 Task: Use the "Houzz" extension for interior design inspiration.
Action: Mouse moved to (1305, 41)
Screenshot: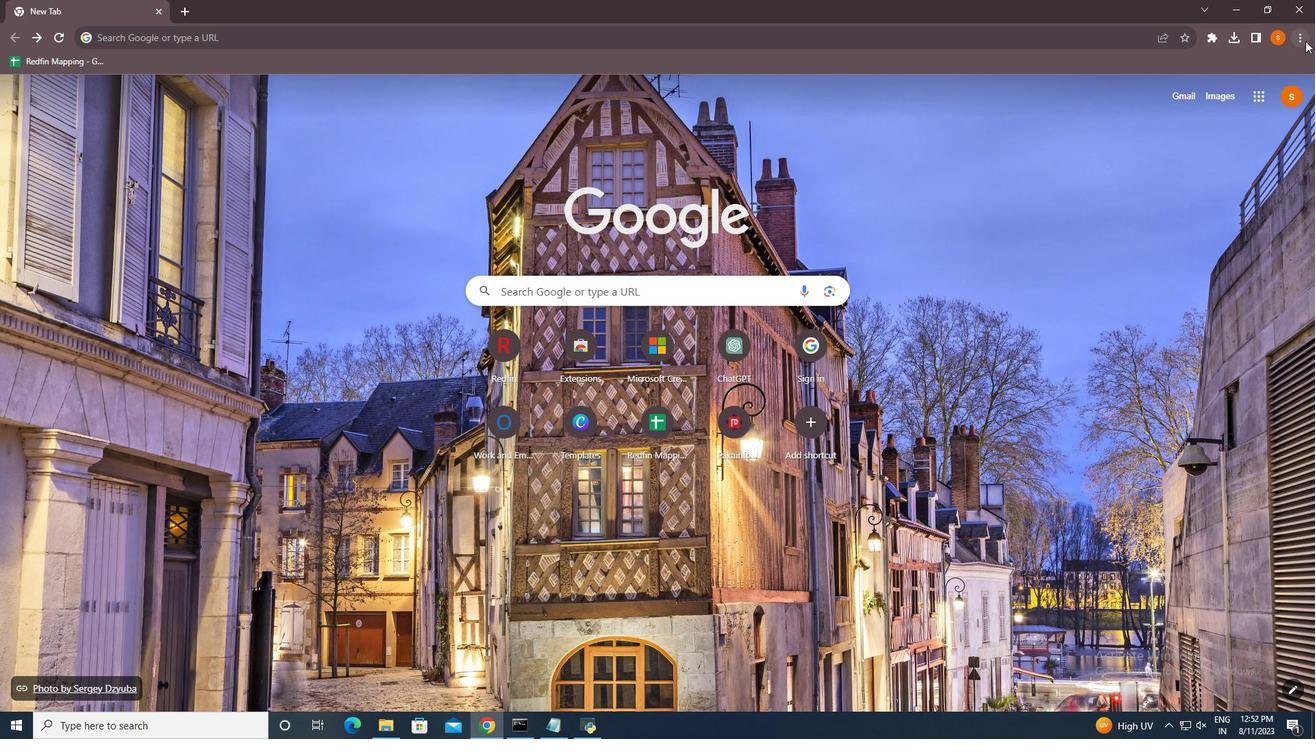 
Action: Mouse pressed left at (1305, 41)
Screenshot: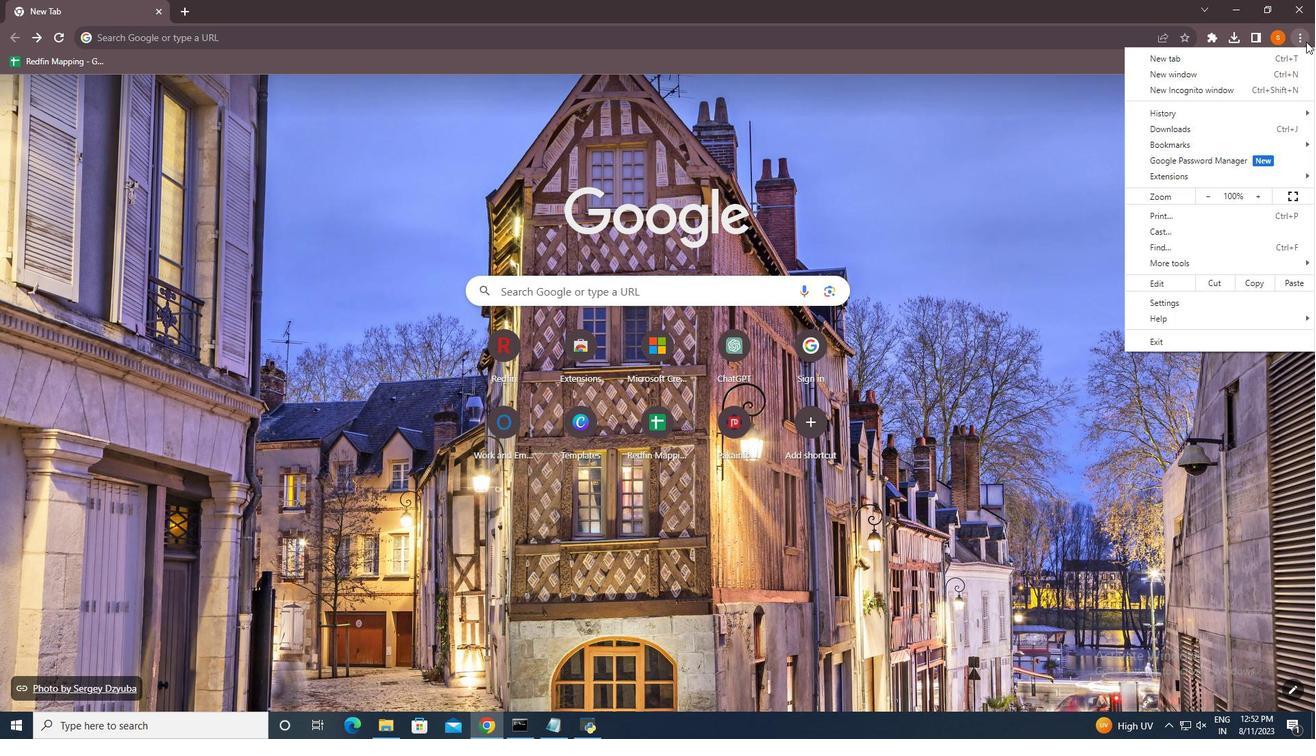 
Action: Mouse moved to (1164, 170)
Screenshot: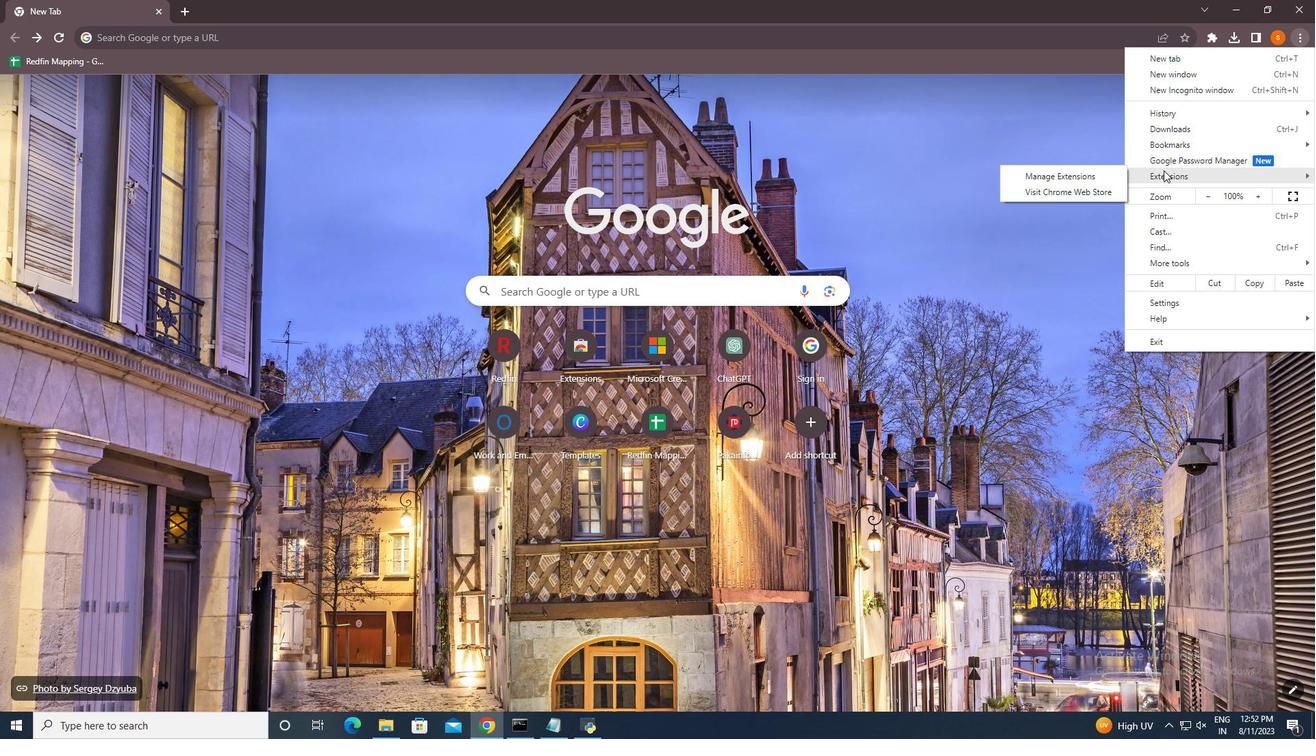 
Action: Mouse pressed left at (1164, 170)
Screenshot: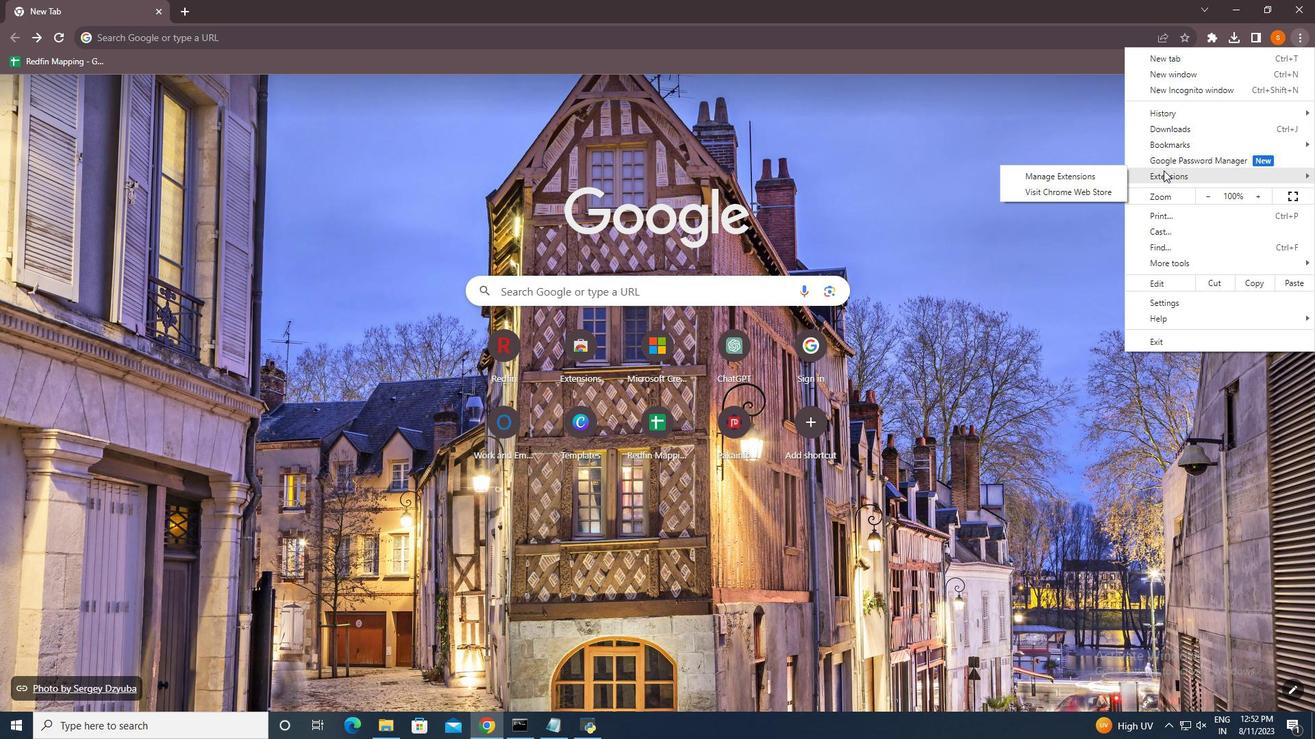 
Action: Mouse moved to (1079, 190)
Screenshot: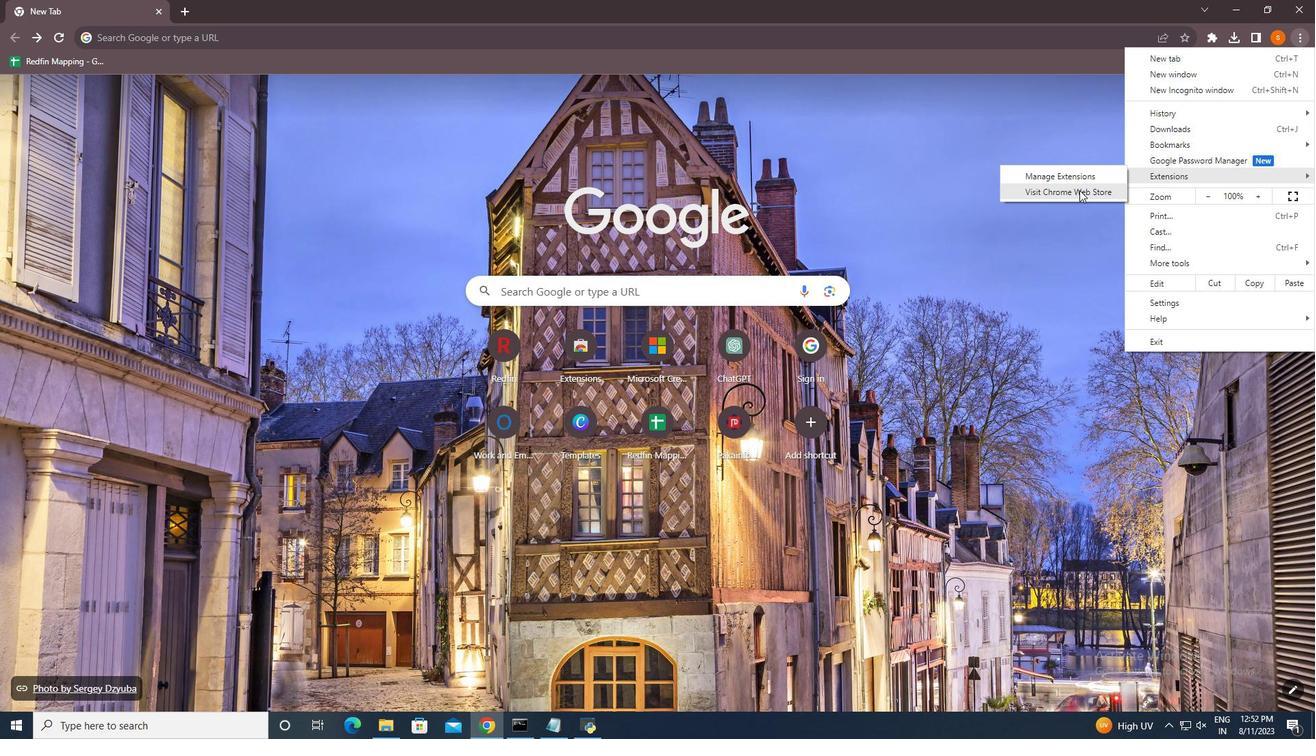 
Action: Mouse pressed left at (1079, 190)
Screenshot: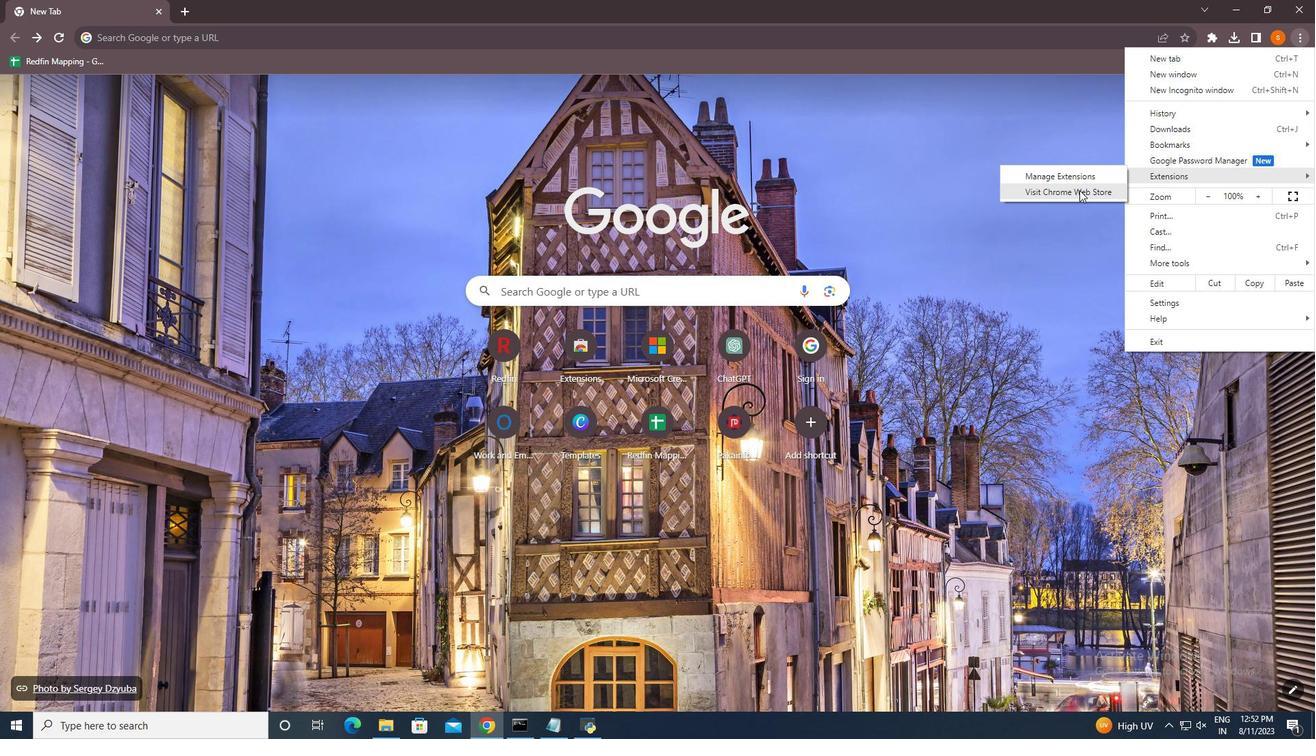 
Action: Mouse moved to (297, 122)
Screenshot: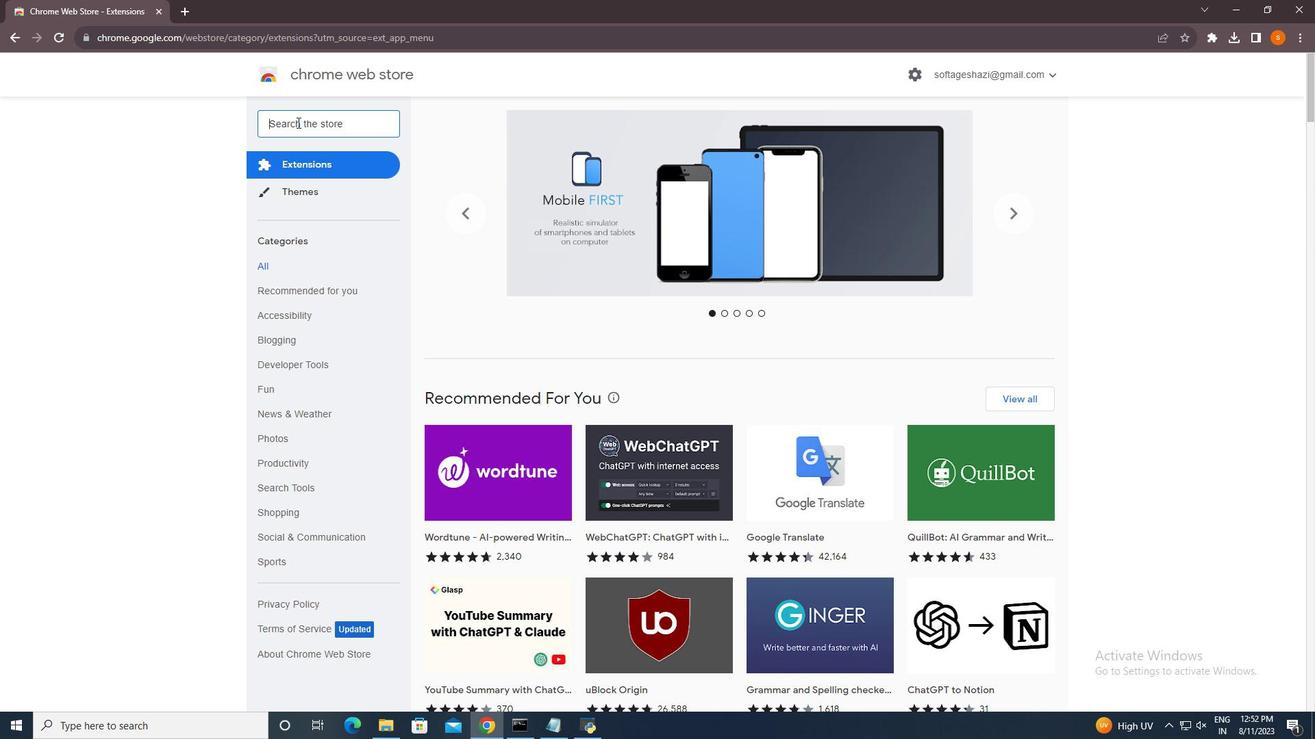 
Action: Mouse pressed left at (297, 122)
Screenshot: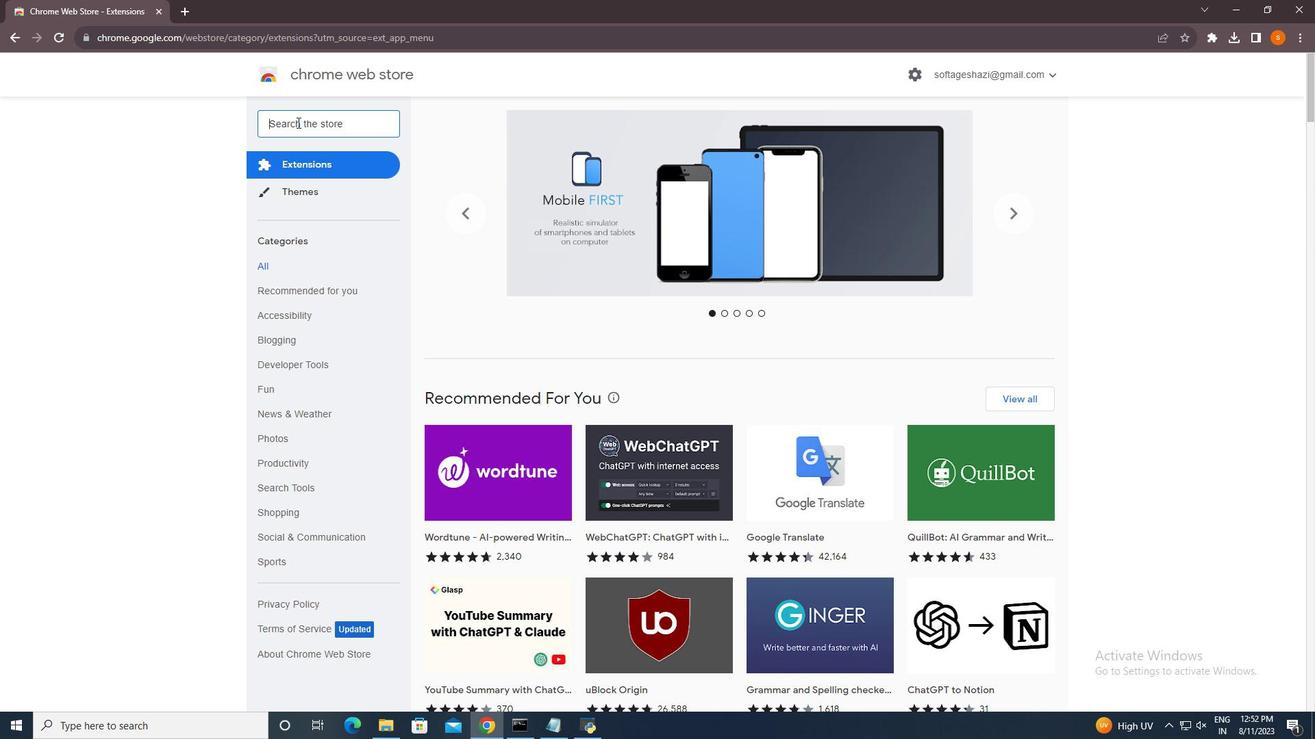 
Action: Key pressed <Key.shift>Houzz<Key.enter>
Screenshot: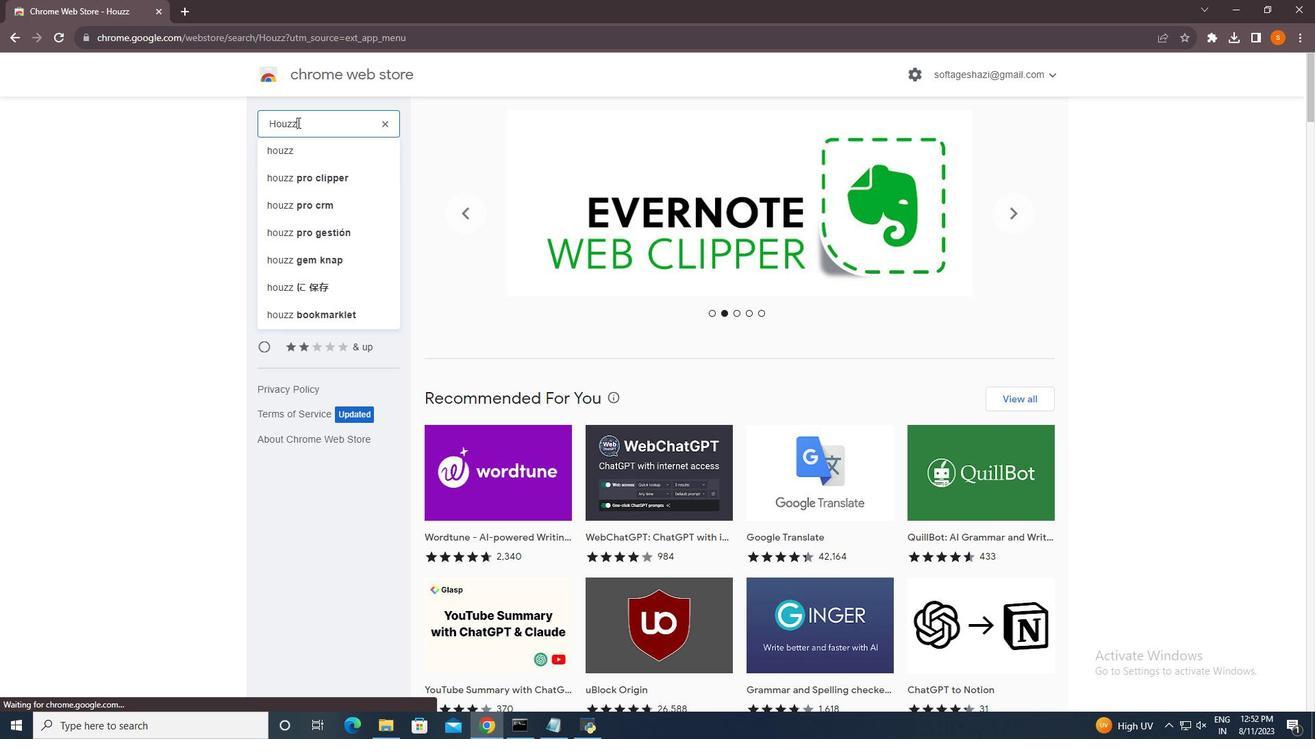 
Action: Mouse moved to (660, 211)
Screenshot: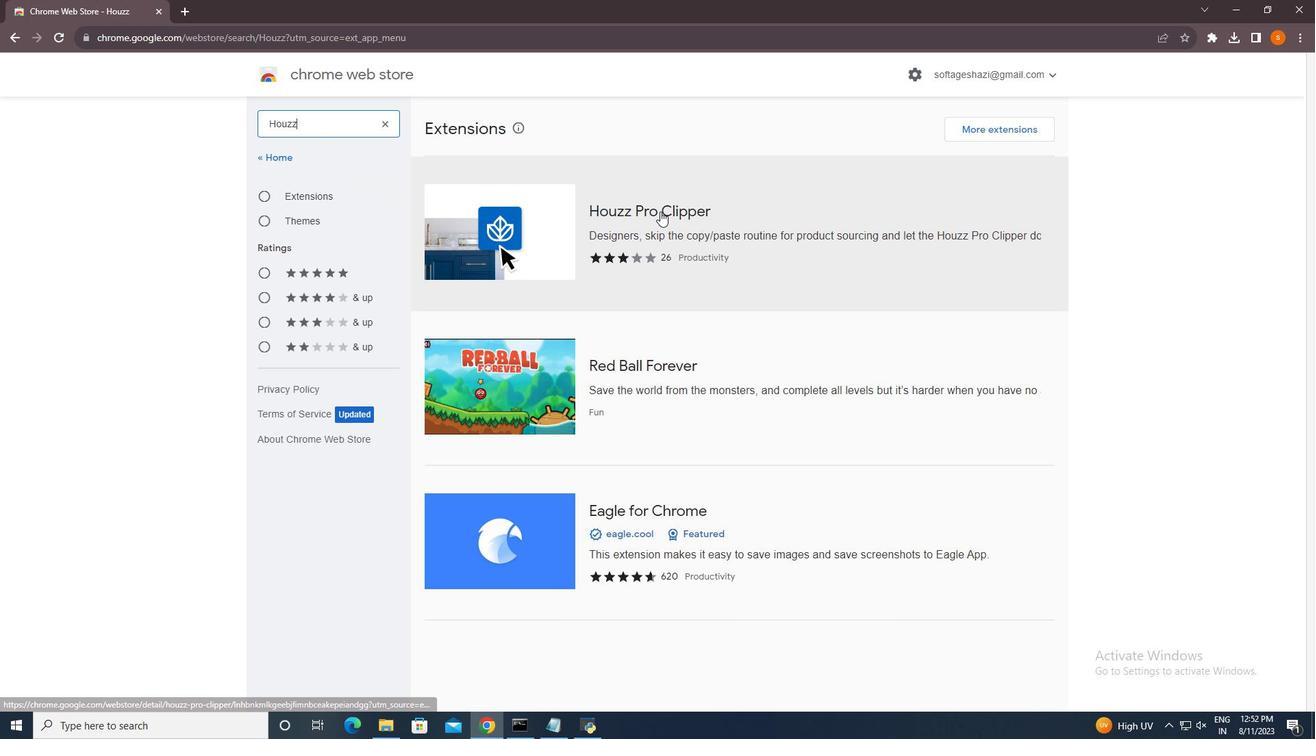 
Action: Mouse pressed left at (660, 211)
Screenshot: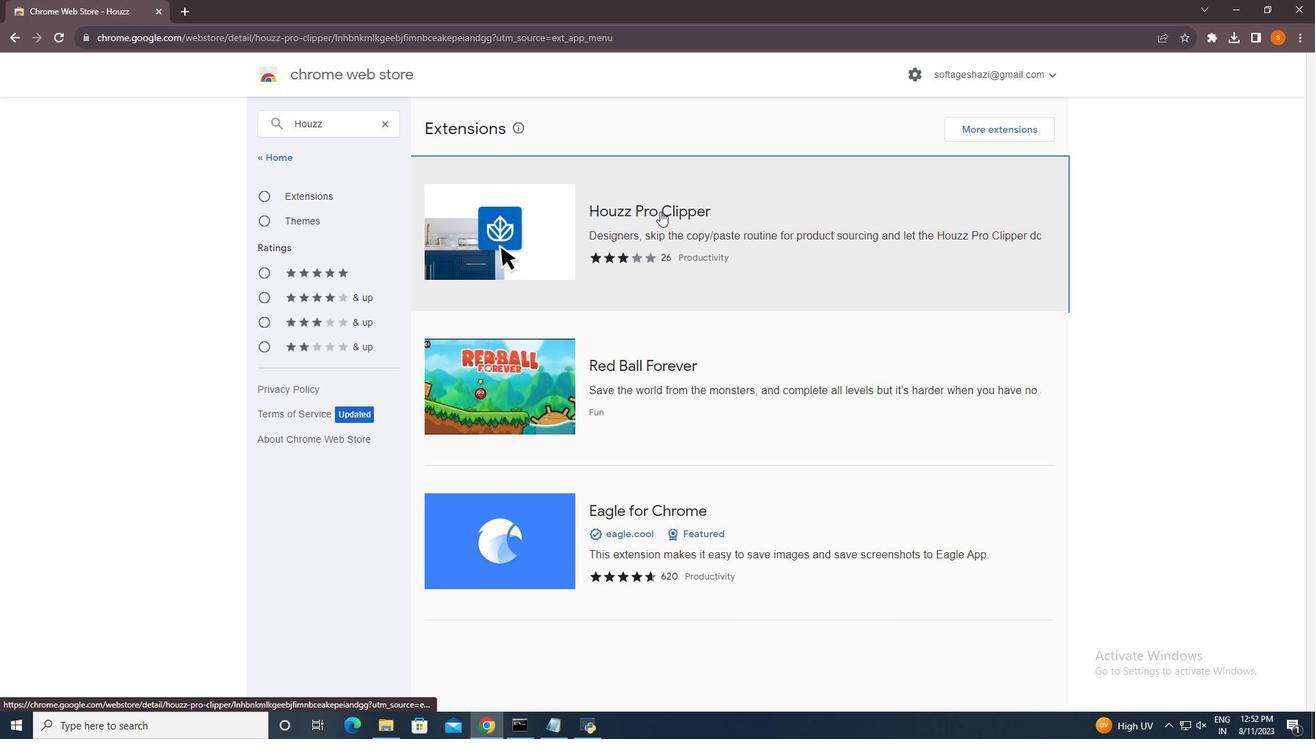 
Action: Mouse moved to (944, 168)
Screenshot: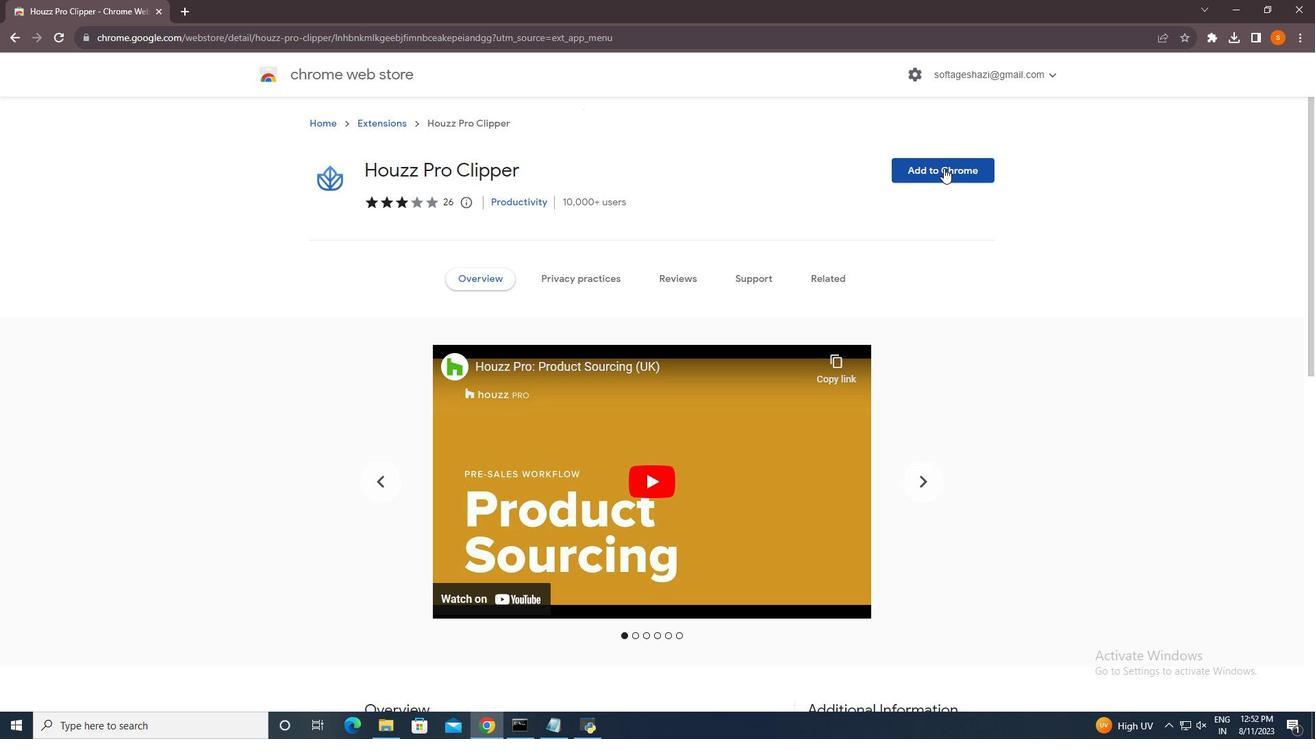 
Action: Mouse pressed left at (944, 168)
Screenshot: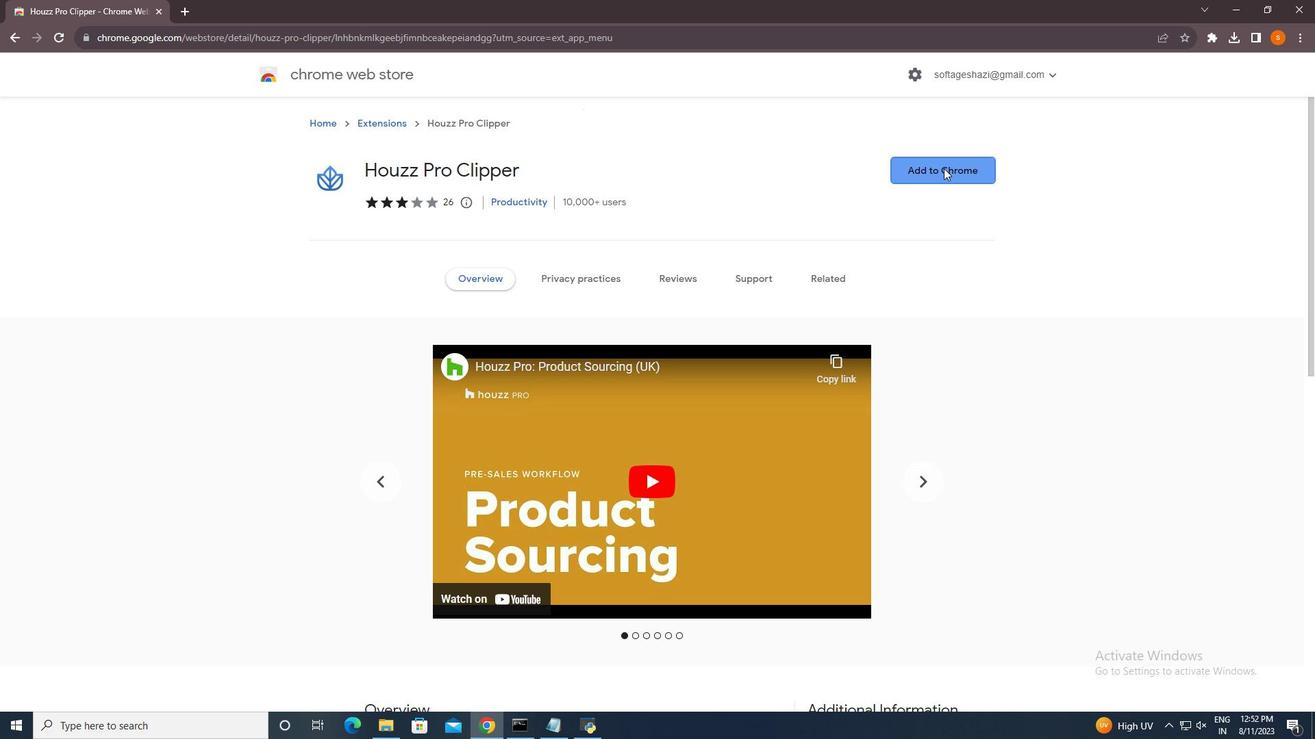 
Action: Mouse moved to (693, 152)
Screenshot: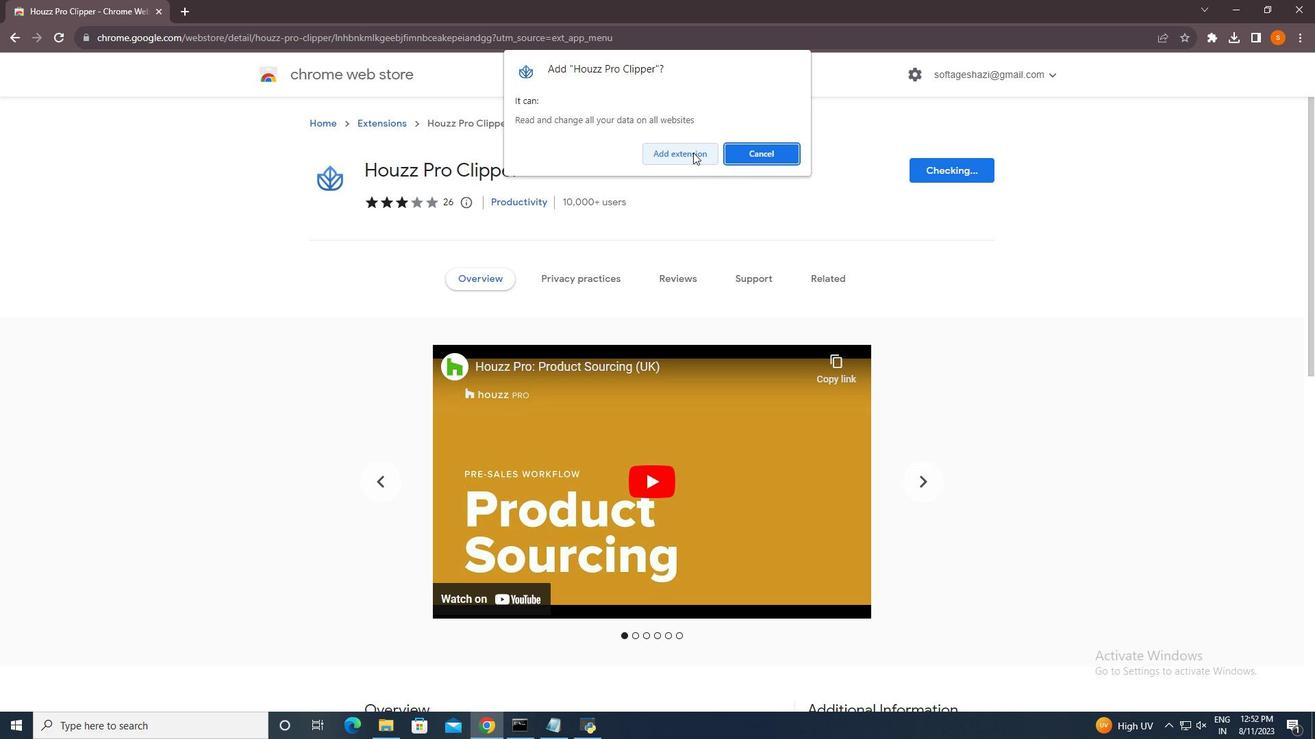 
Action: Mouse pressed left at (693, 152)
Screenshot: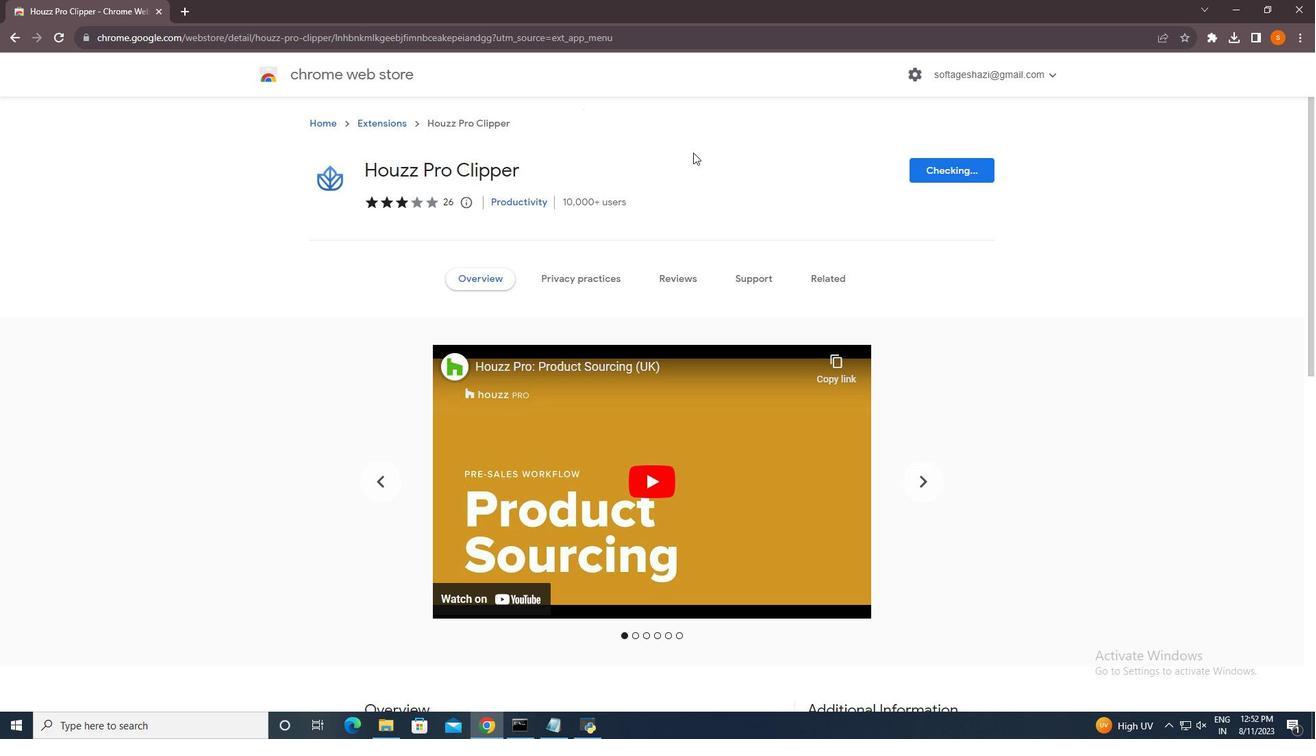 
Action: Mouse moved to (1209, 37)
Screenshot: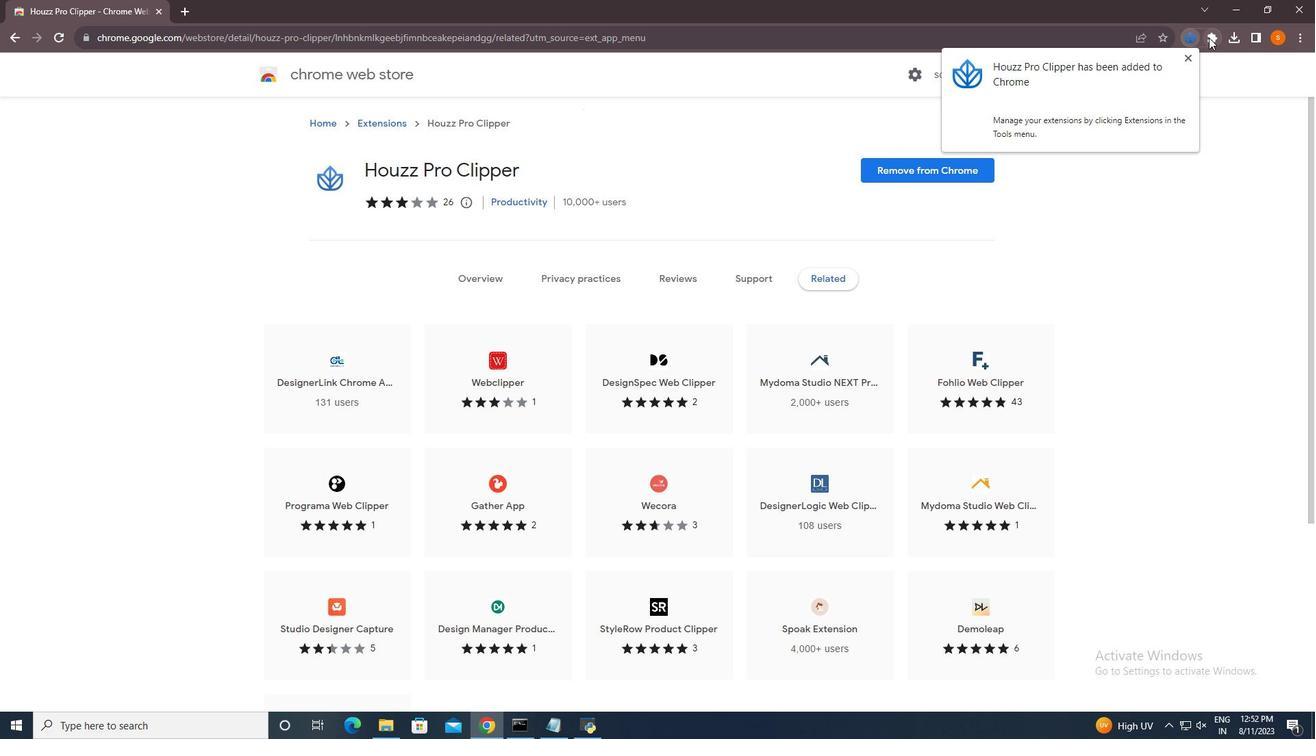 
Action: Mouse pressed left at (1209, 37)
Screenshot: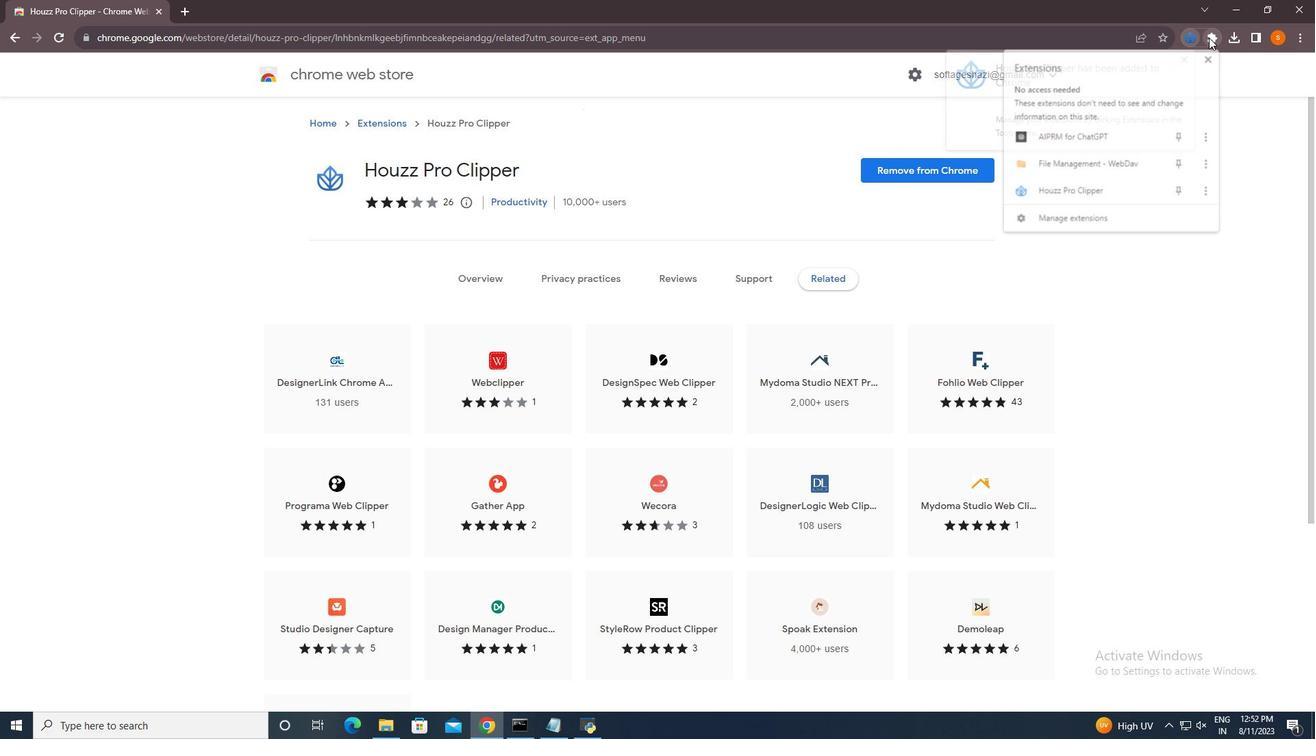 
Action: Mouse moved to (1101, 186)
Screenshot: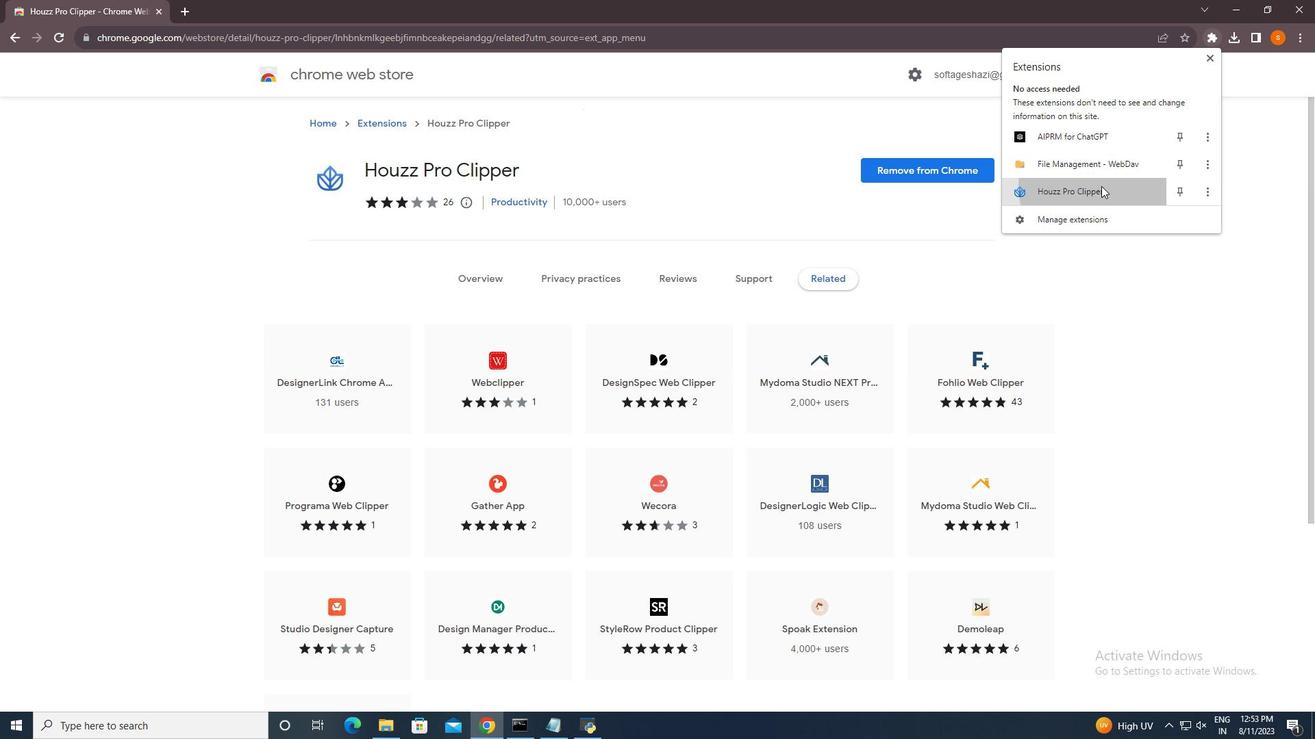 
Action: Mouse pressed left at (1101, 186)
Screenshot: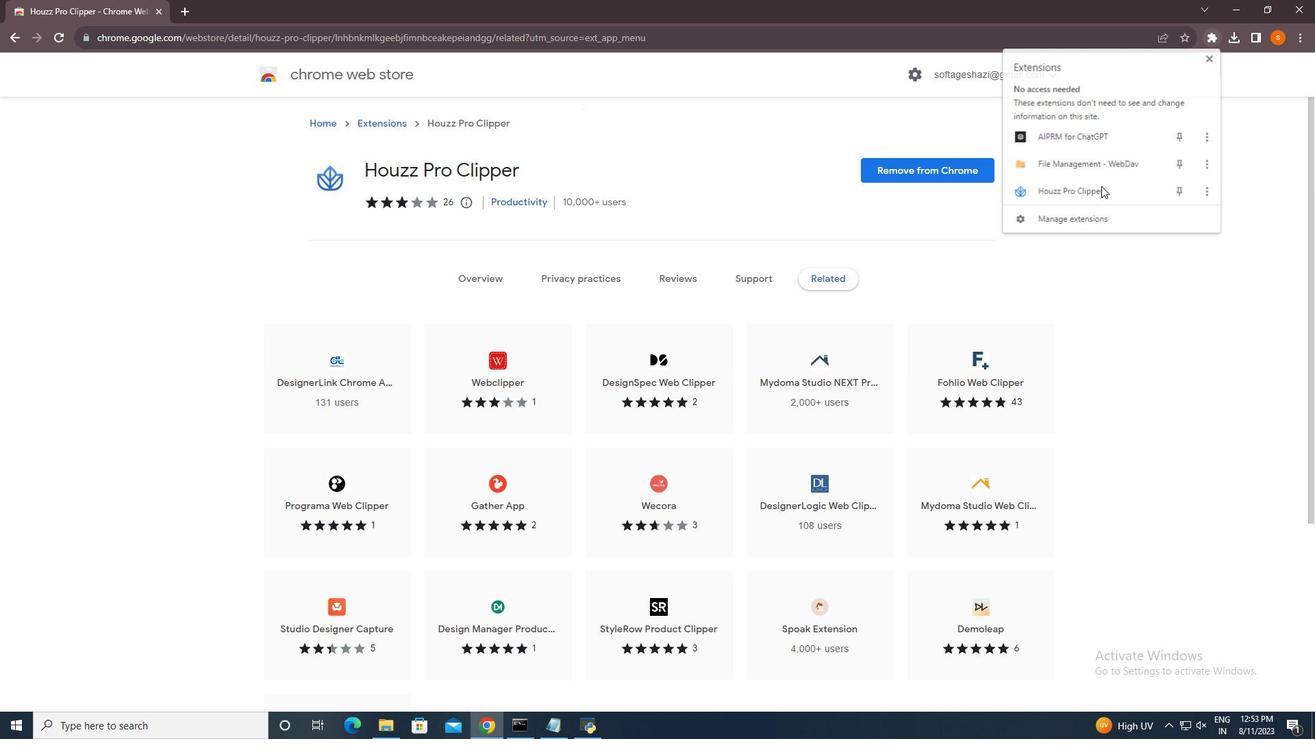 
Action: Mouse moved to (1215, 35)
Screenshot: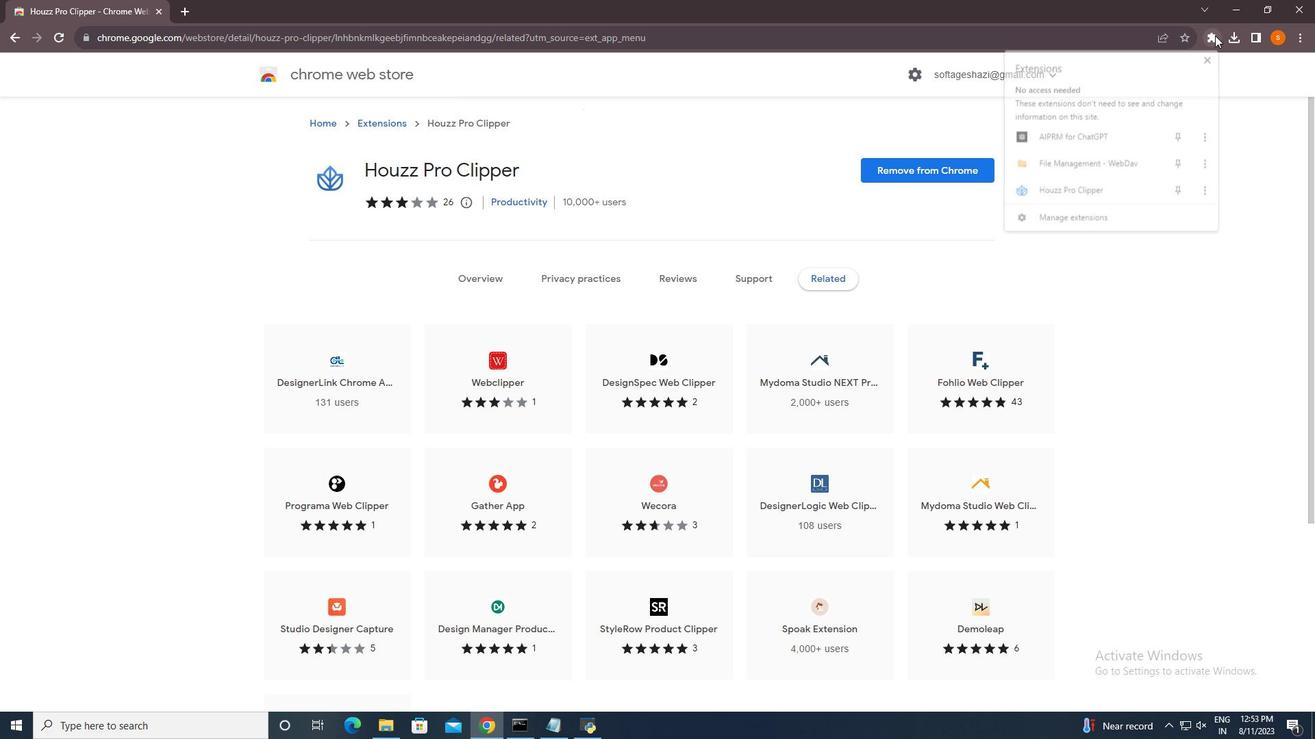 
Action: Mouse pressed left at (1215, 35)
Screenshot: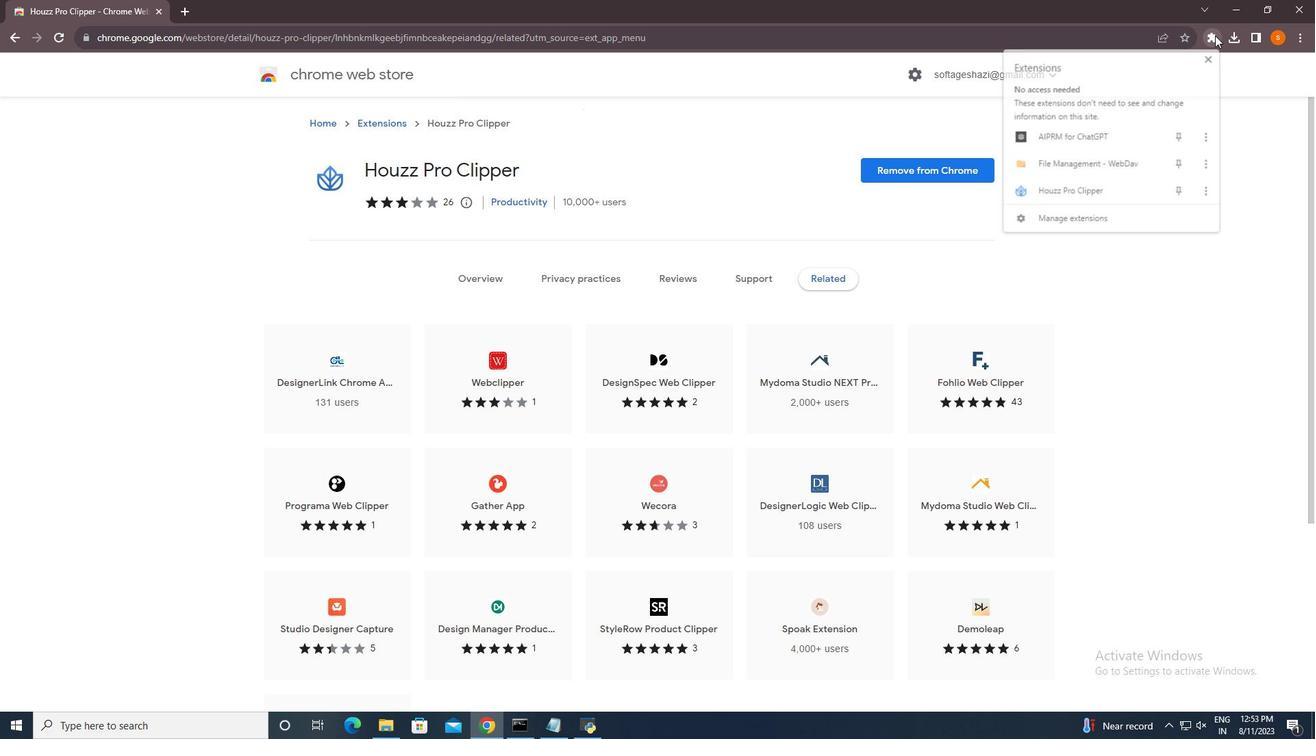 
Action: Mouse moved to (1046, 189)
Screenshot: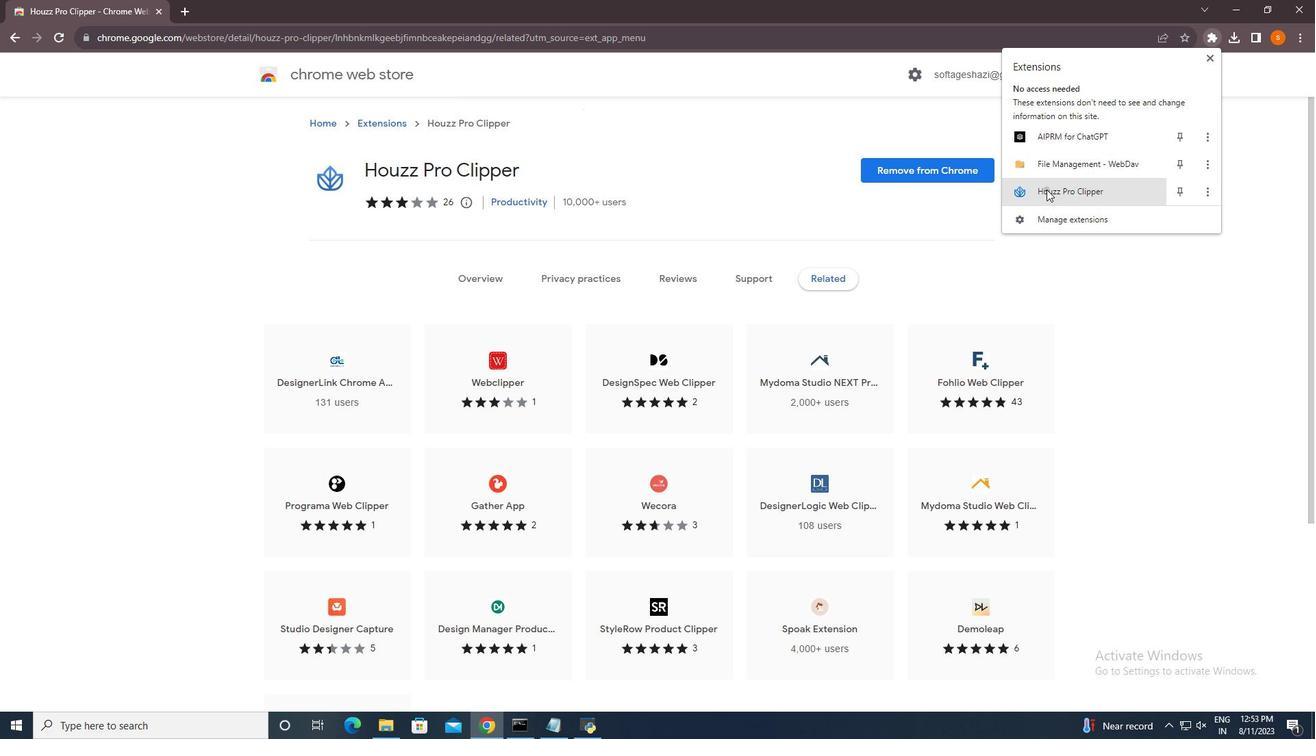 
Action: Mouse pressed left at (1046, 189)
Screenshot: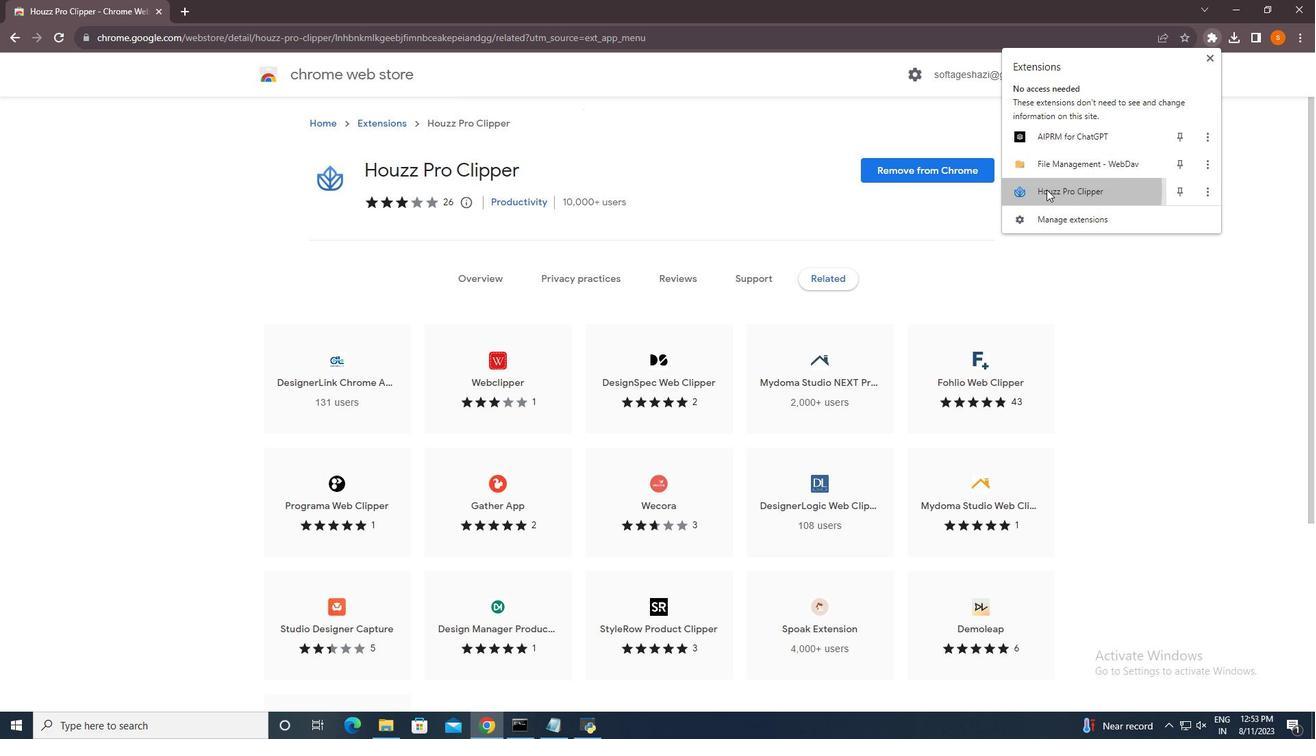 
Action: Mouse moved to (753, 240)
Screenshot: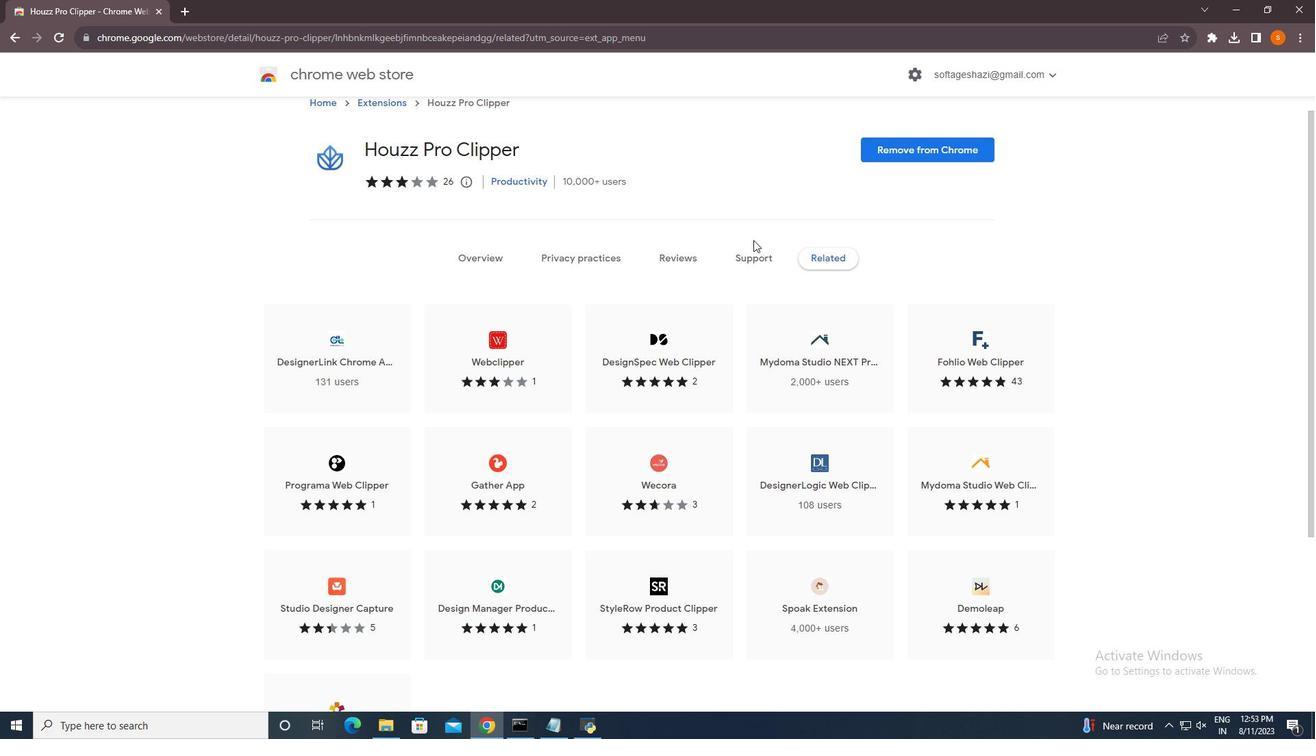
Action: Mouse scrolled (753, 239) with delta (0, 0)
Screenshot: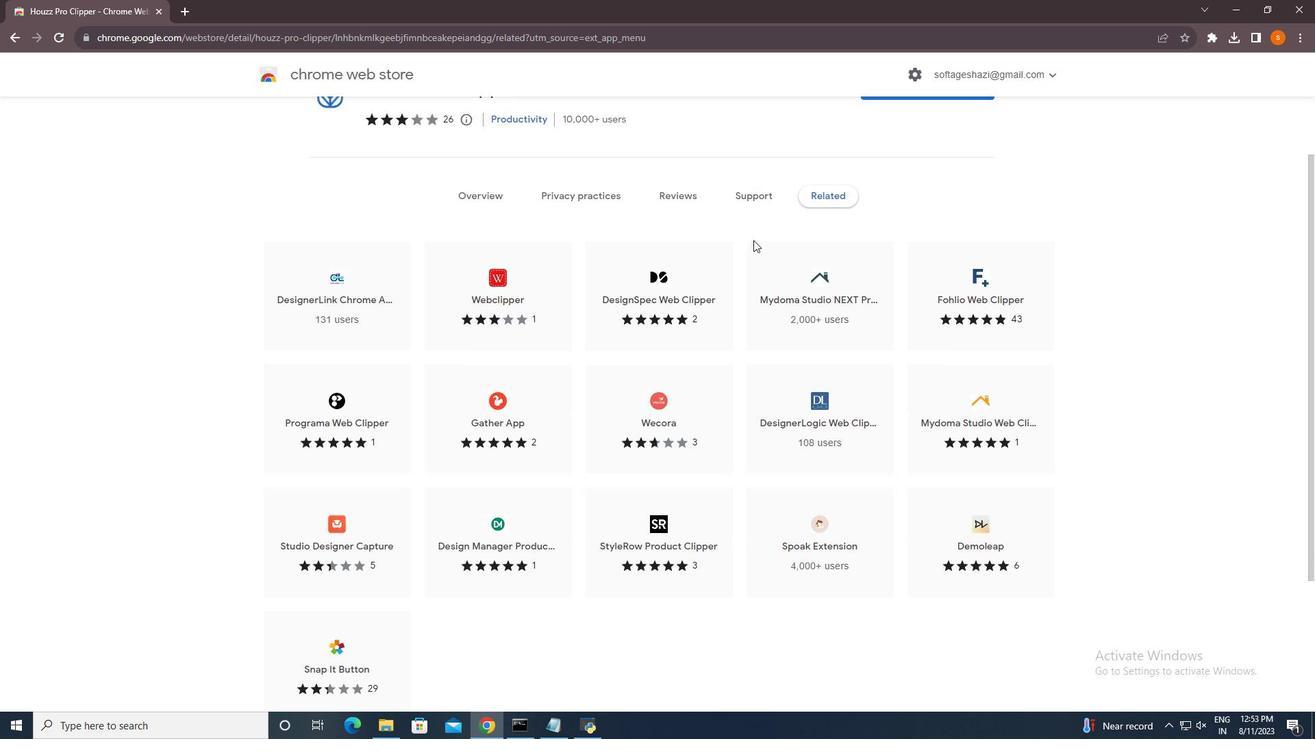 
Action: Mouse scrolled (753, 239) with delta (0, 0)
Screenshot: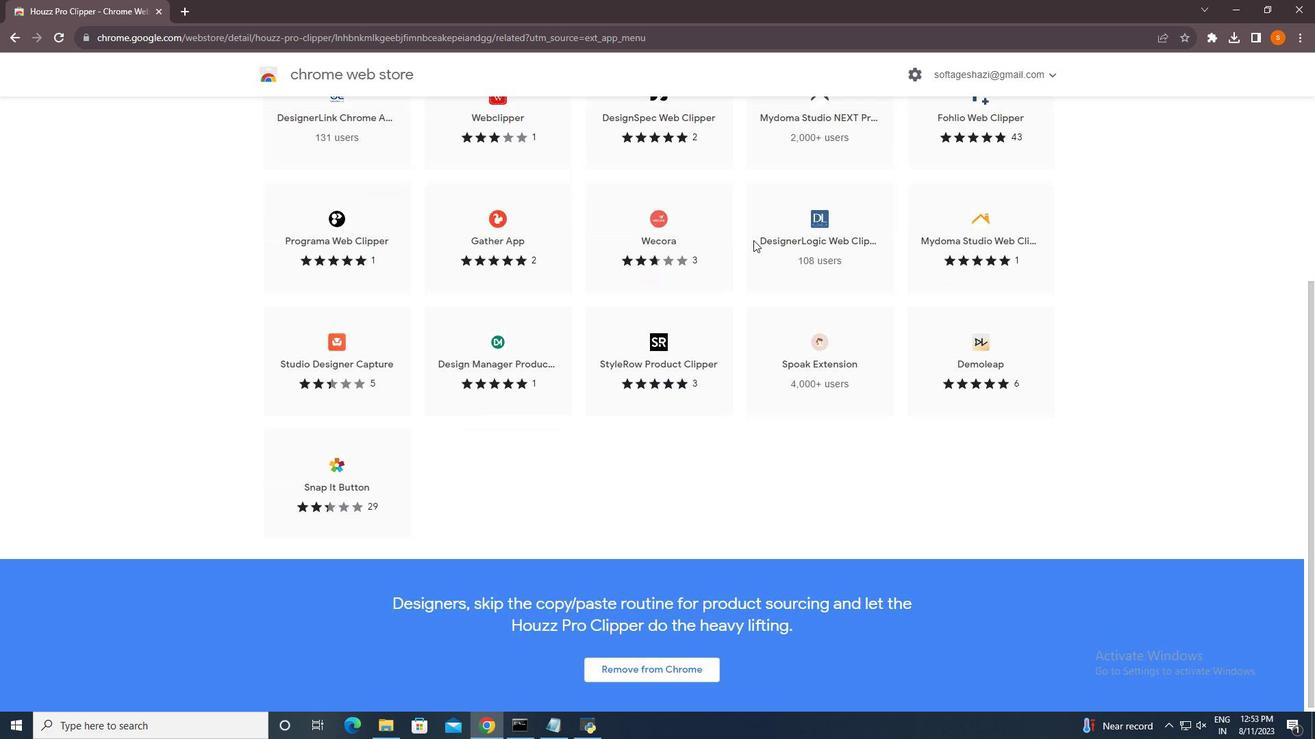 
Action: Mouse scrolled (753, 239) with delta (0, 0)
Screenshot: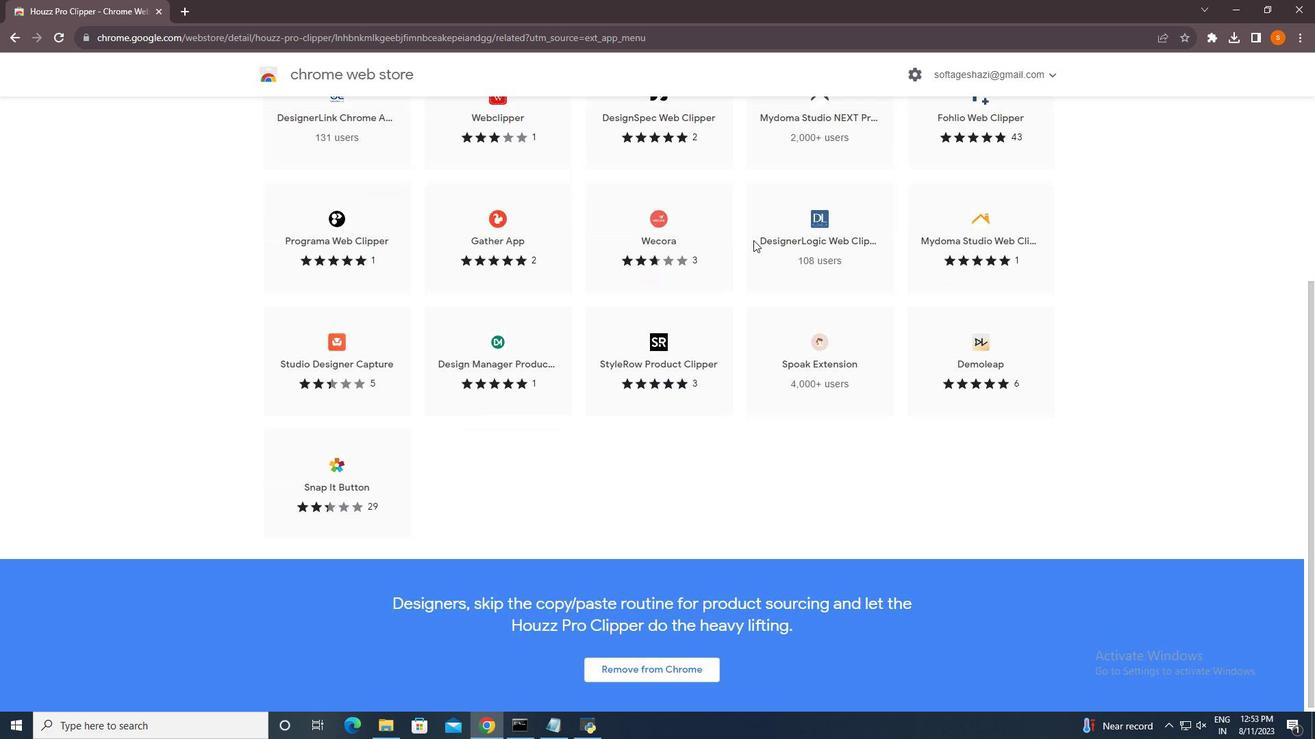 
Action: Mouse scrolled (753, 239) with delta (0, 0)
Screenshot: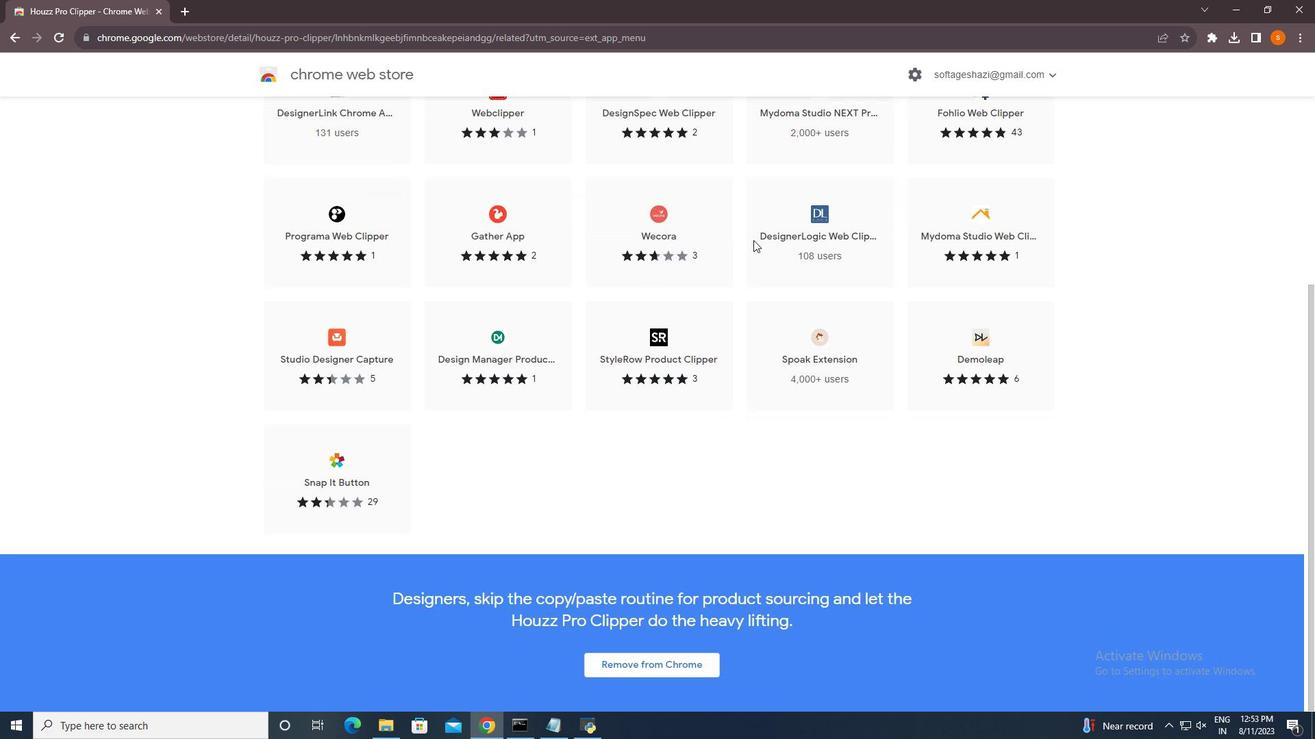 
Action: Mouse scrolled (753, 241) with delta (0, 0)
Screenshot: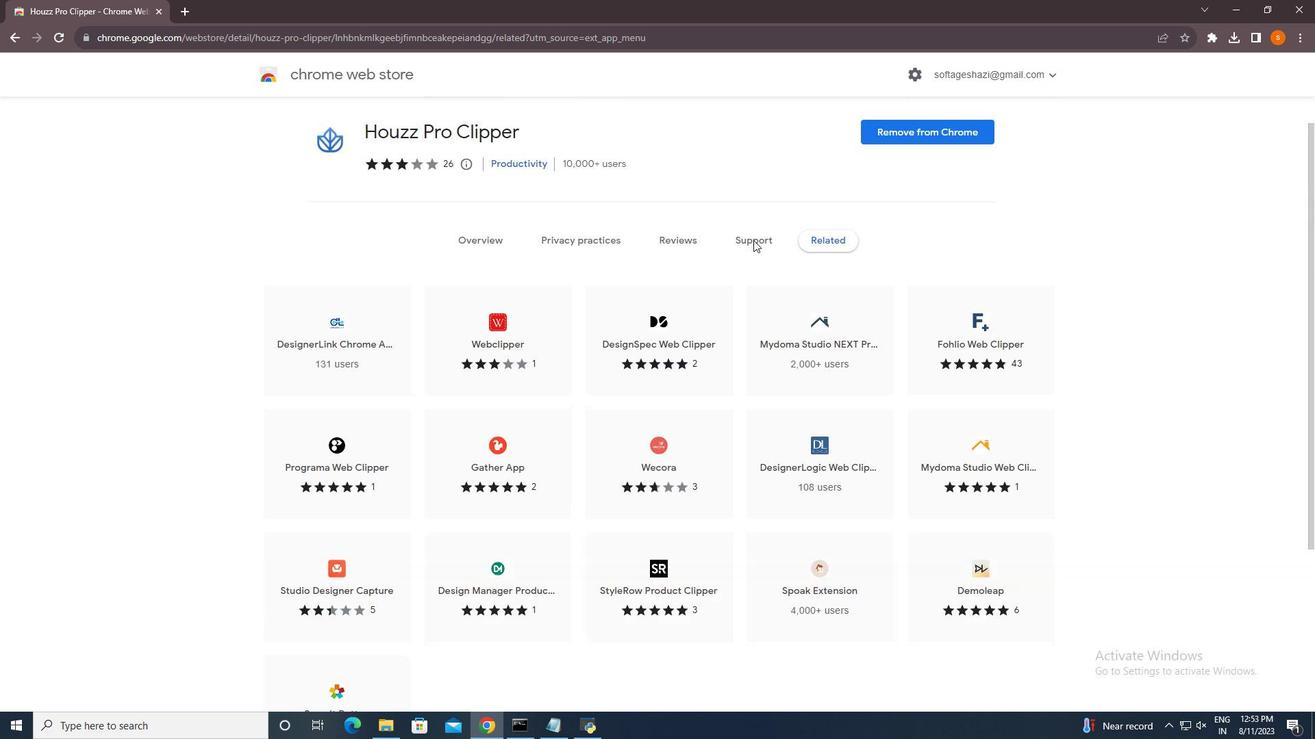 
Action: Mouse scrolled (753, 241) with delta (0, 0)
Screenshot: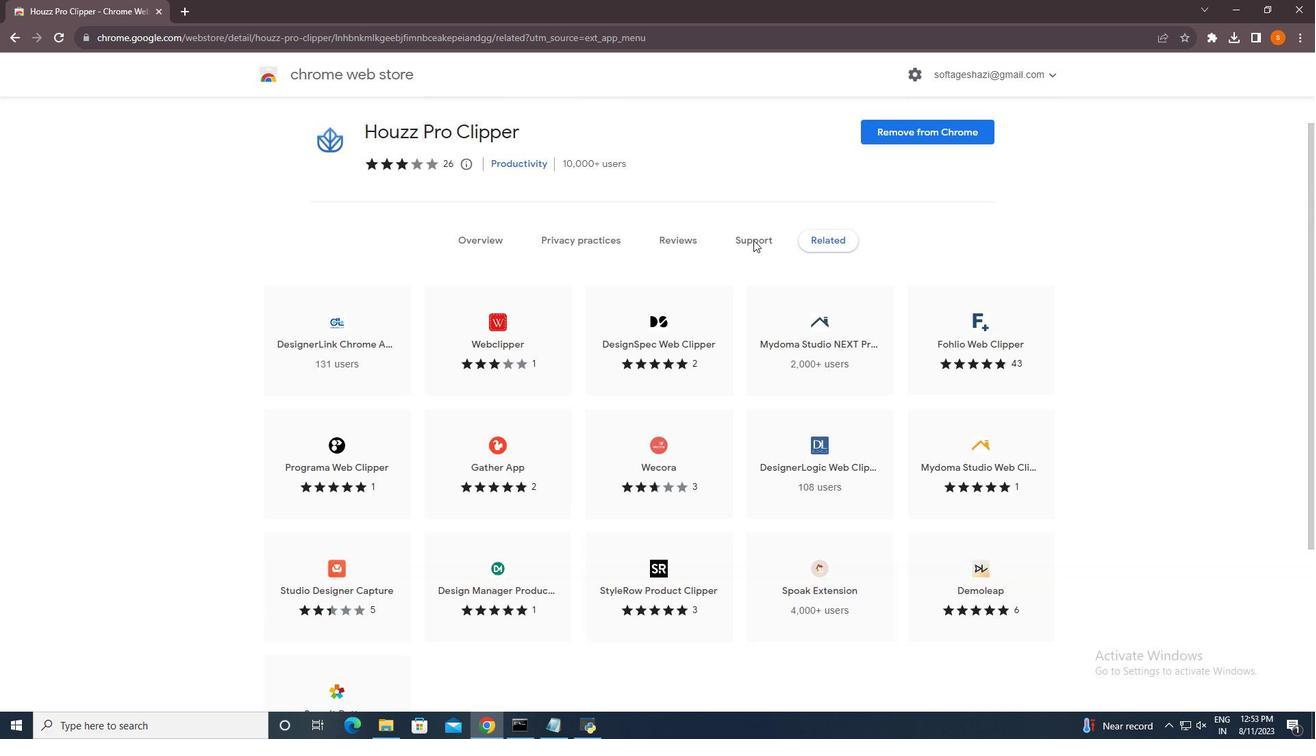 
Action: Mouse scrolled (753, 241) with delta (0, 0)
Screenshot: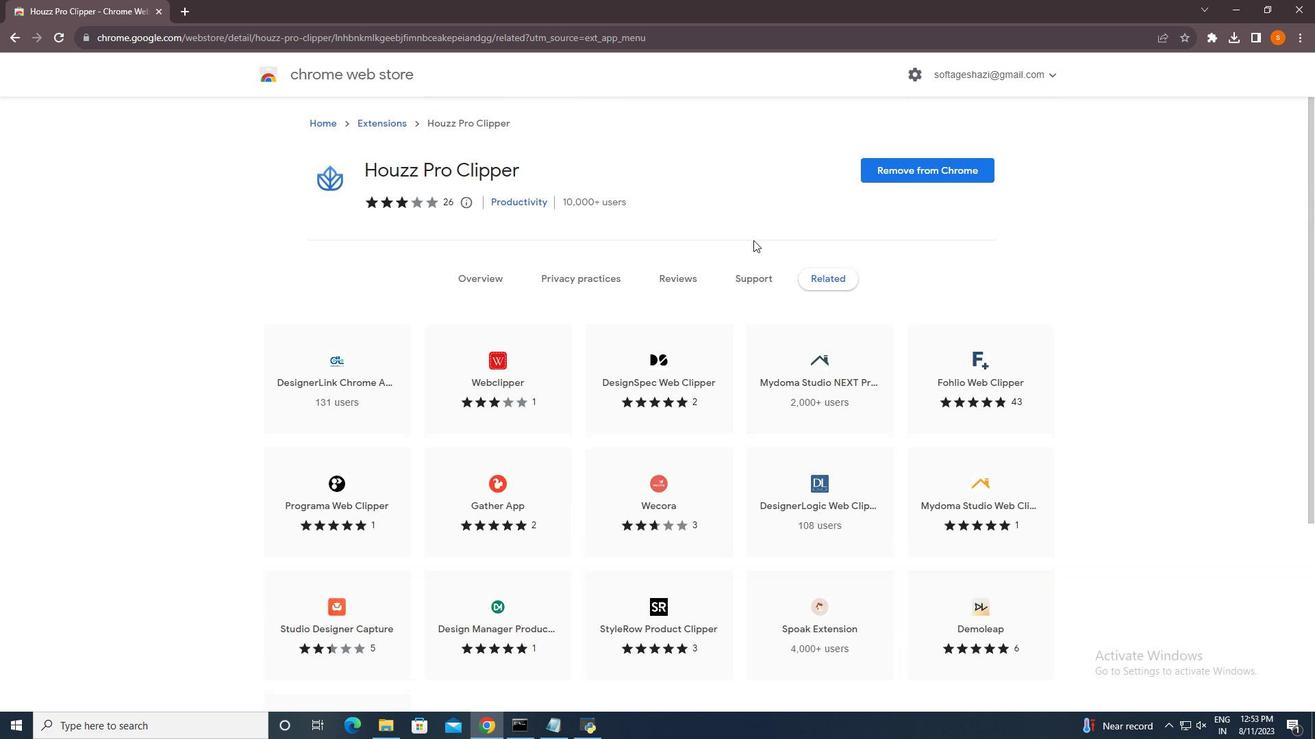 
Action: Mouse scrolled (753, 241) with delta (0, 0)
Screenshot: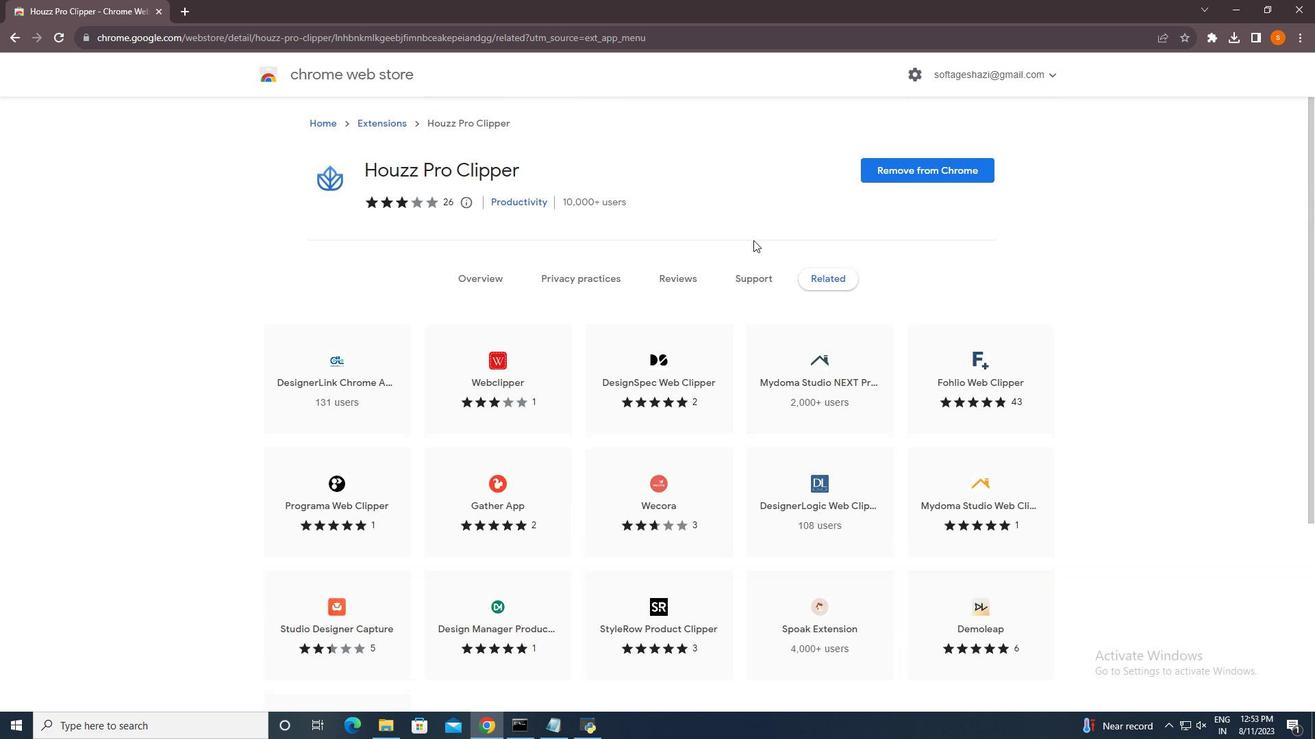 
Action: Mouse scrolled (753, 241) with delta (0, 0)
Screenshot: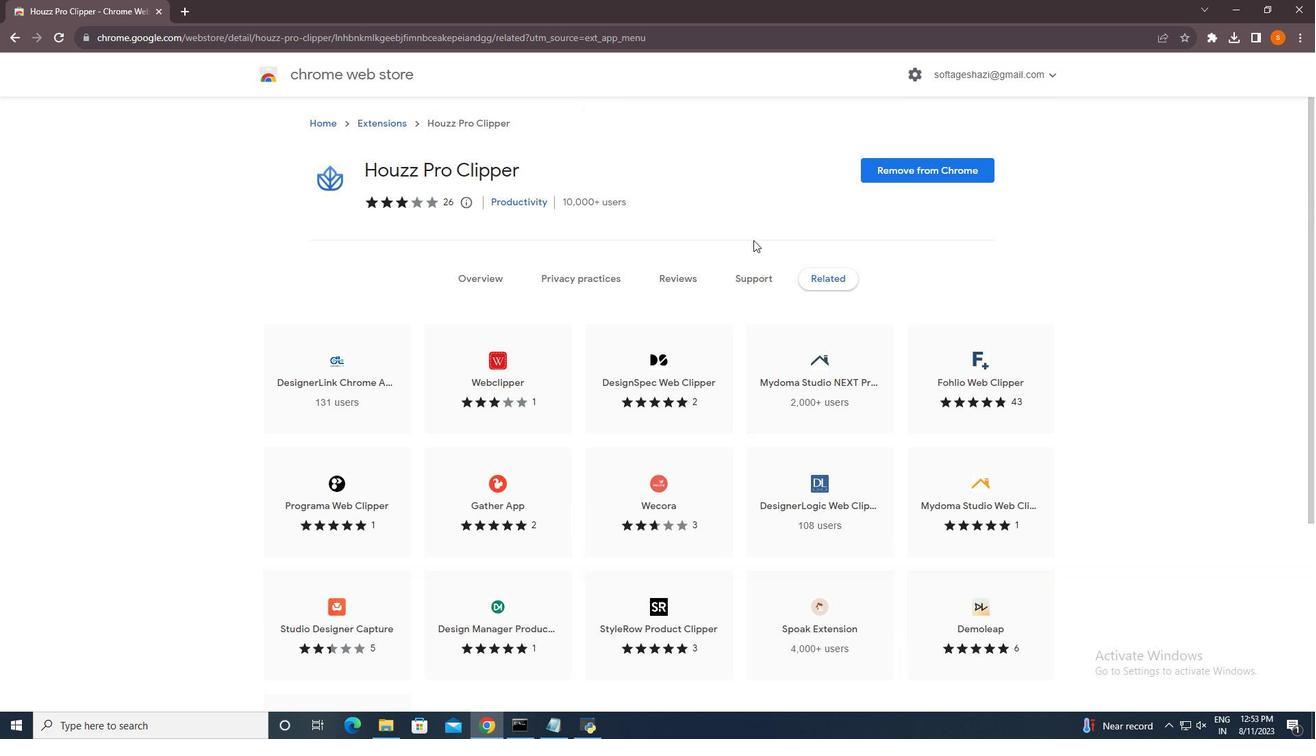 
Action: Mouse scrolled (753, 239) with delta (0, 0)
Screenshot: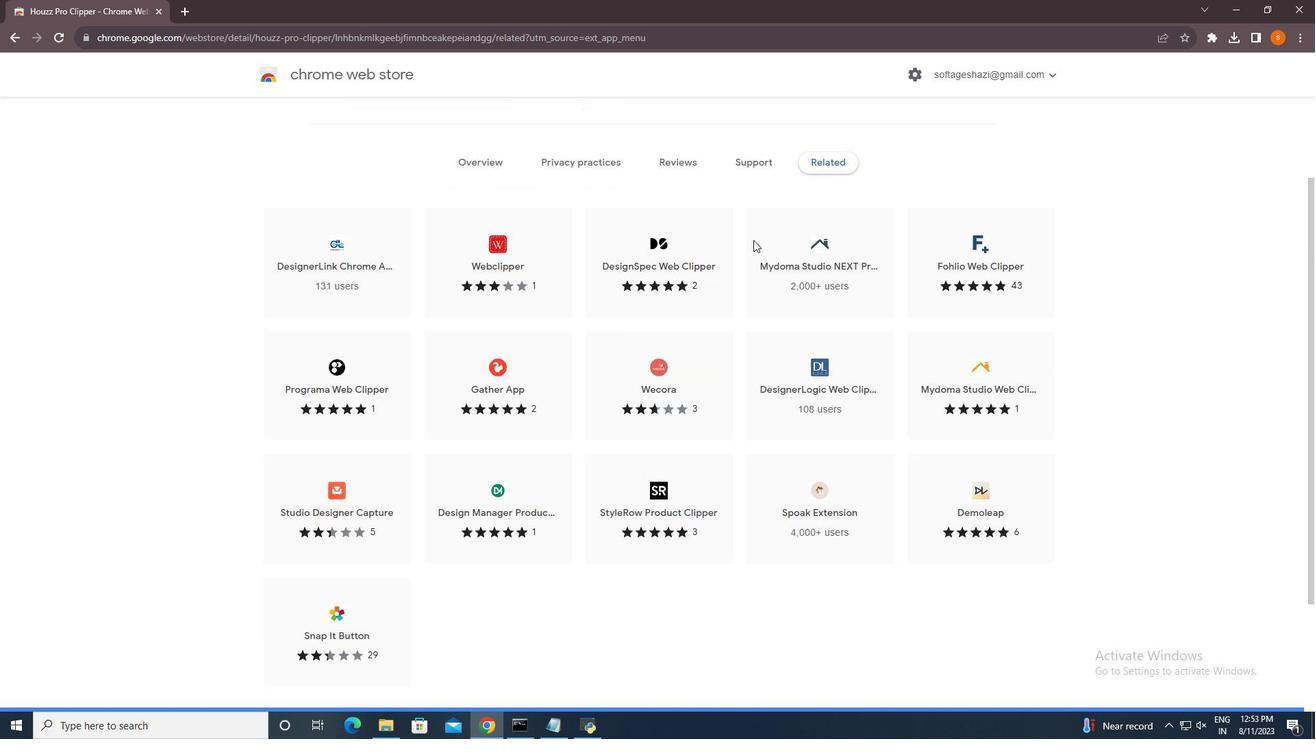 
Action: Mouse scrolled (753, 239) with delta (0, 0)
Screenshot: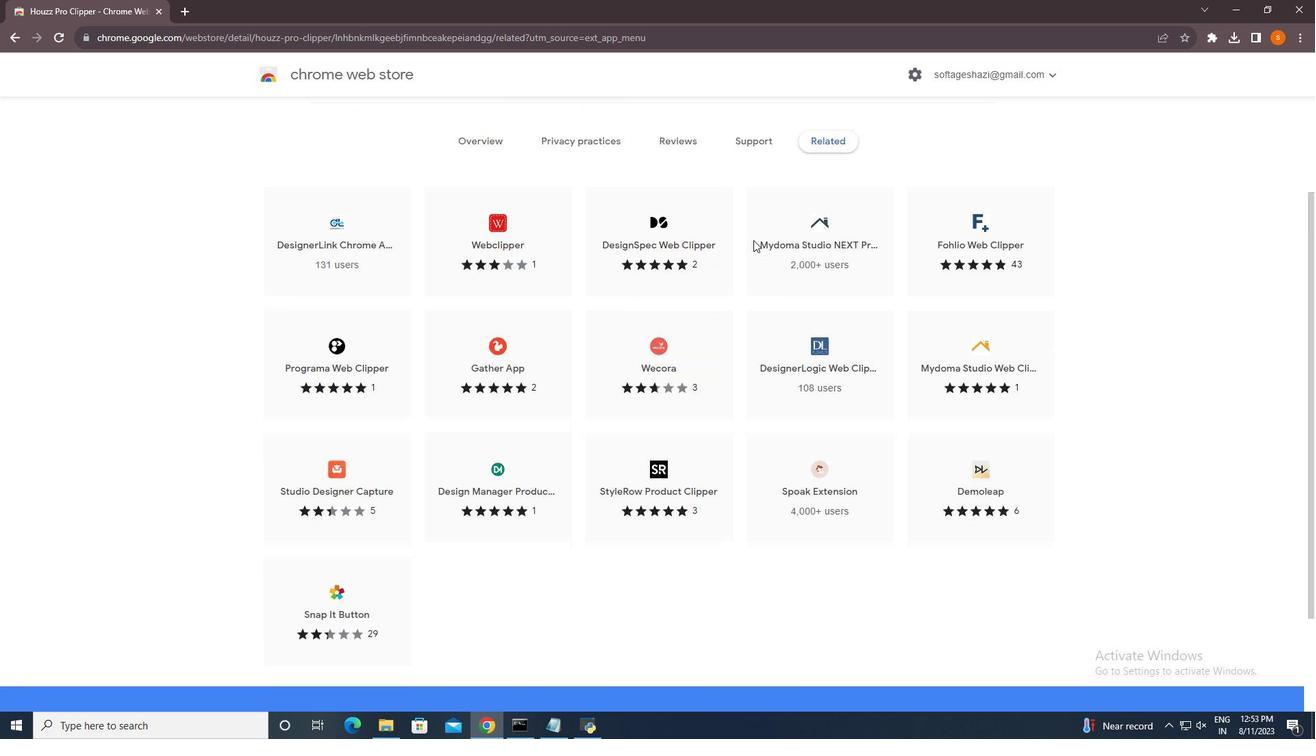 
Action: Mouse scrolled (753, 241) with delta (0, 0)
Screenshot: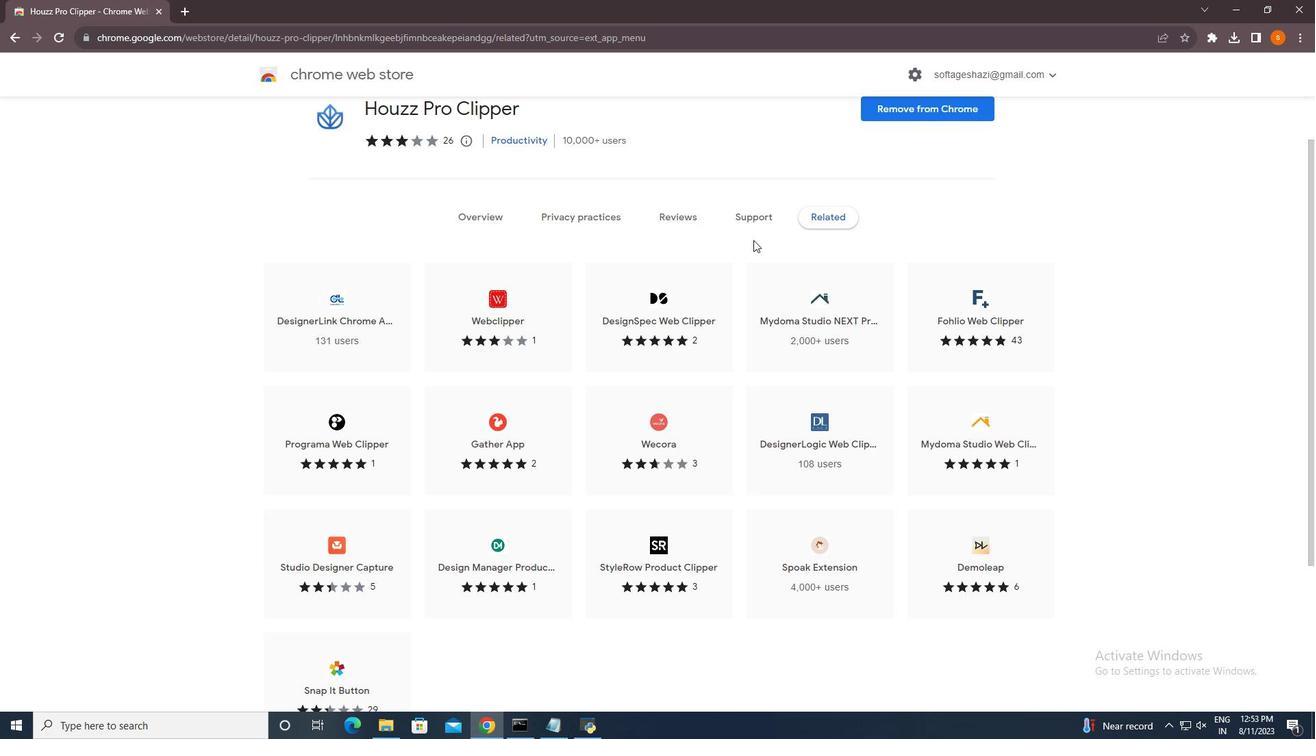 
Action: Mouse scrolled (753, 241) with delta (0, 0)
Screenshot: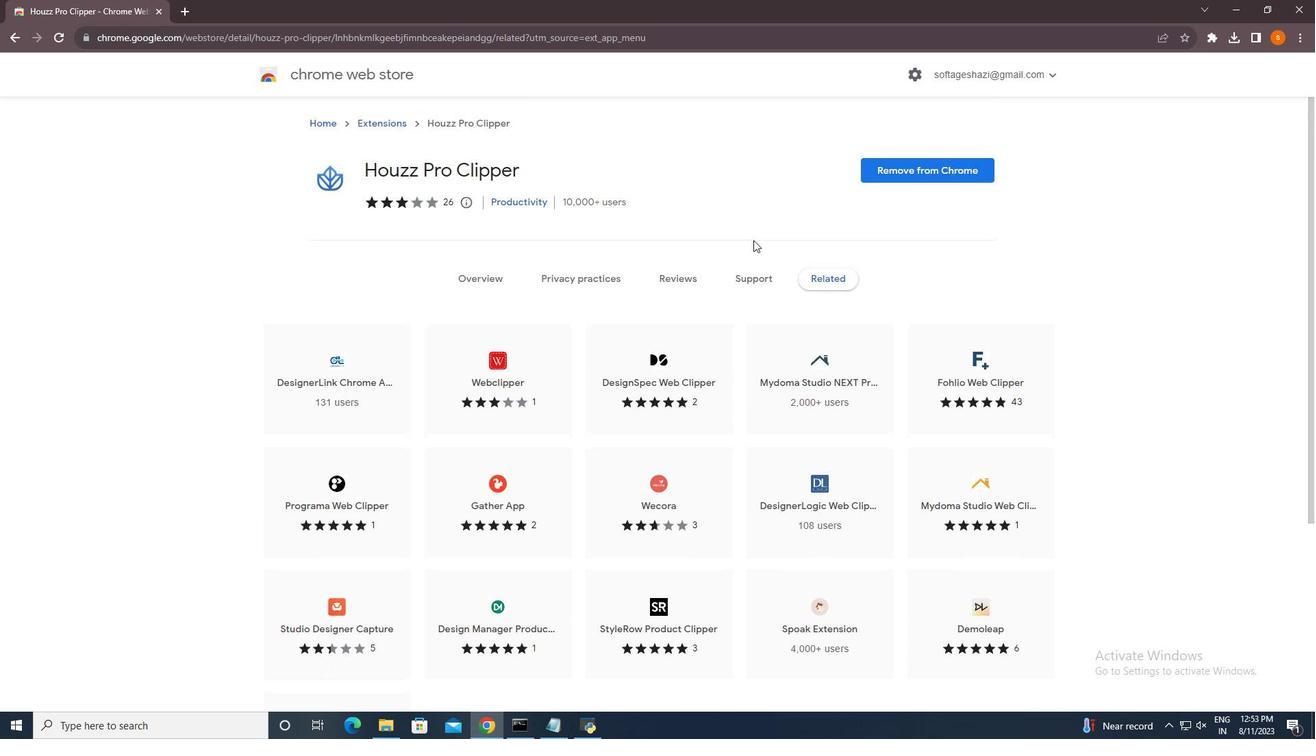 
Action: Mouse scrolled (753, 241) with delta (0, 0)
Screenshot: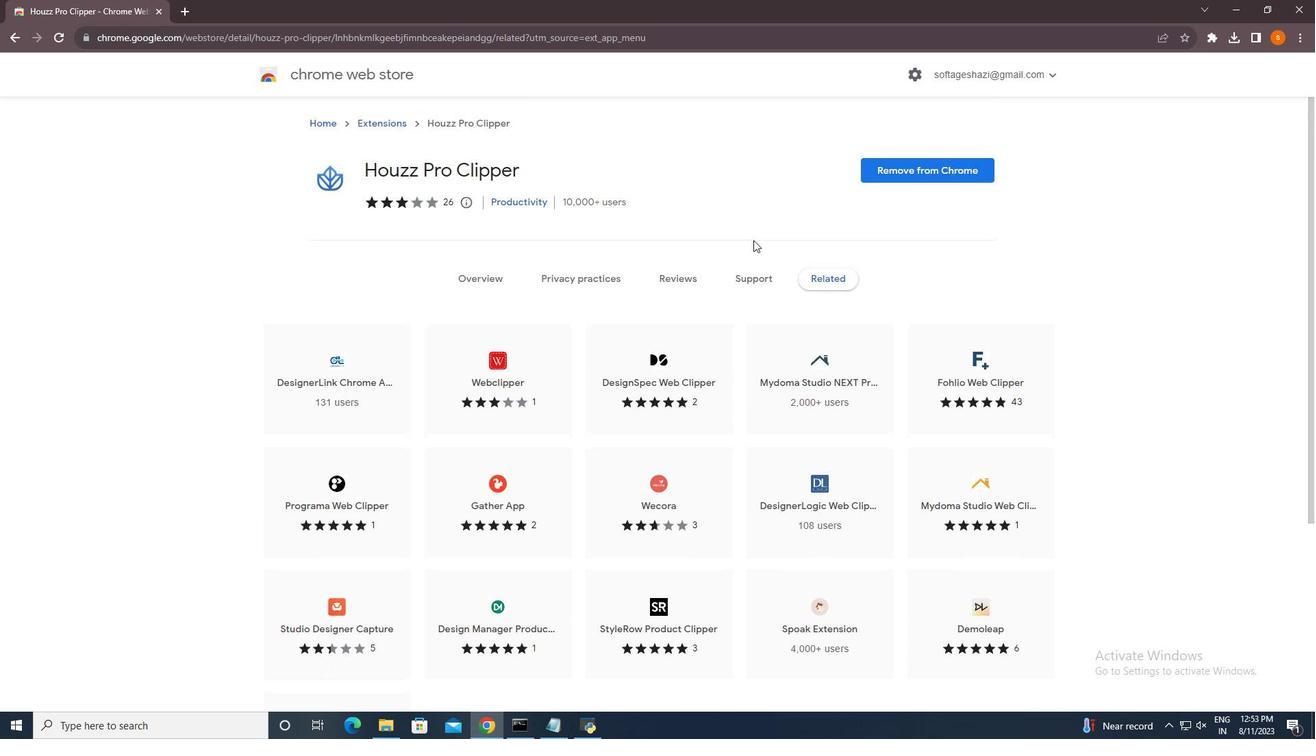 
Action: Mouse scrolled (753, 241) with delta (0, 0)
Screenshot: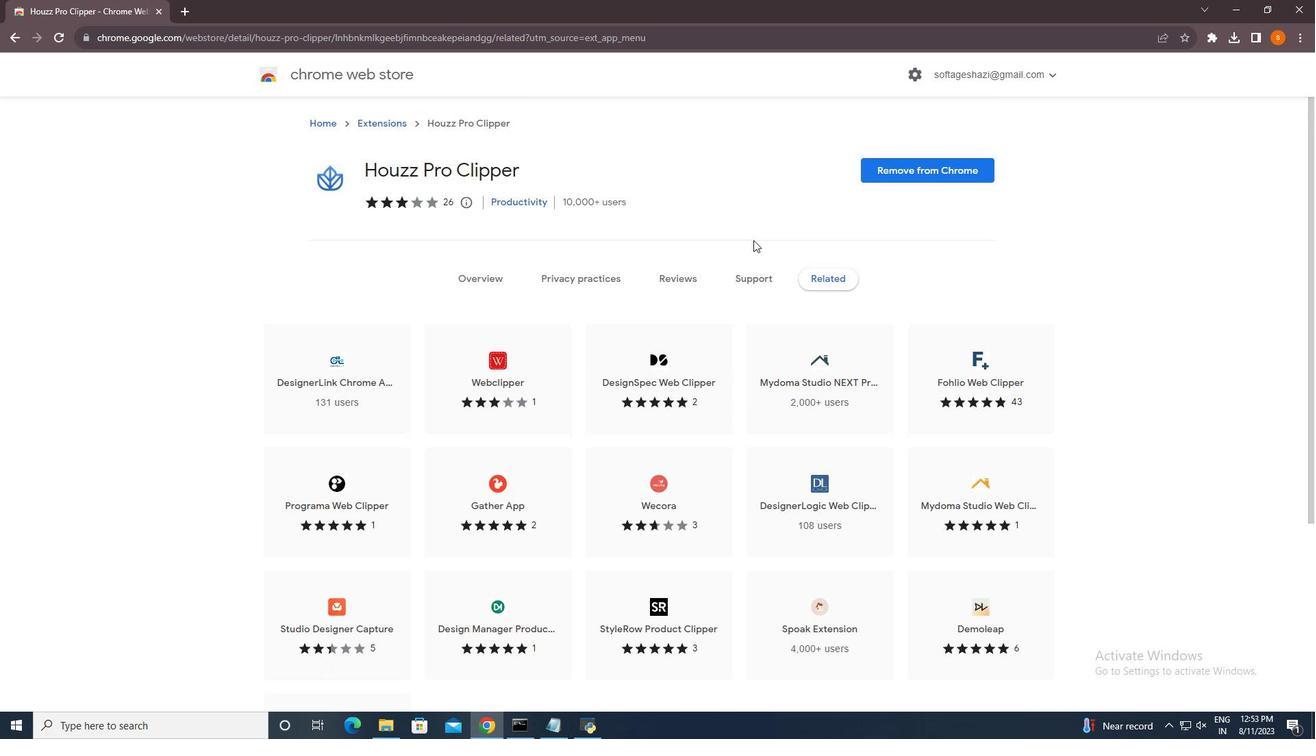 
Action: Mouse scrolled (753, 241) with delta (0, 0)
Screenshot: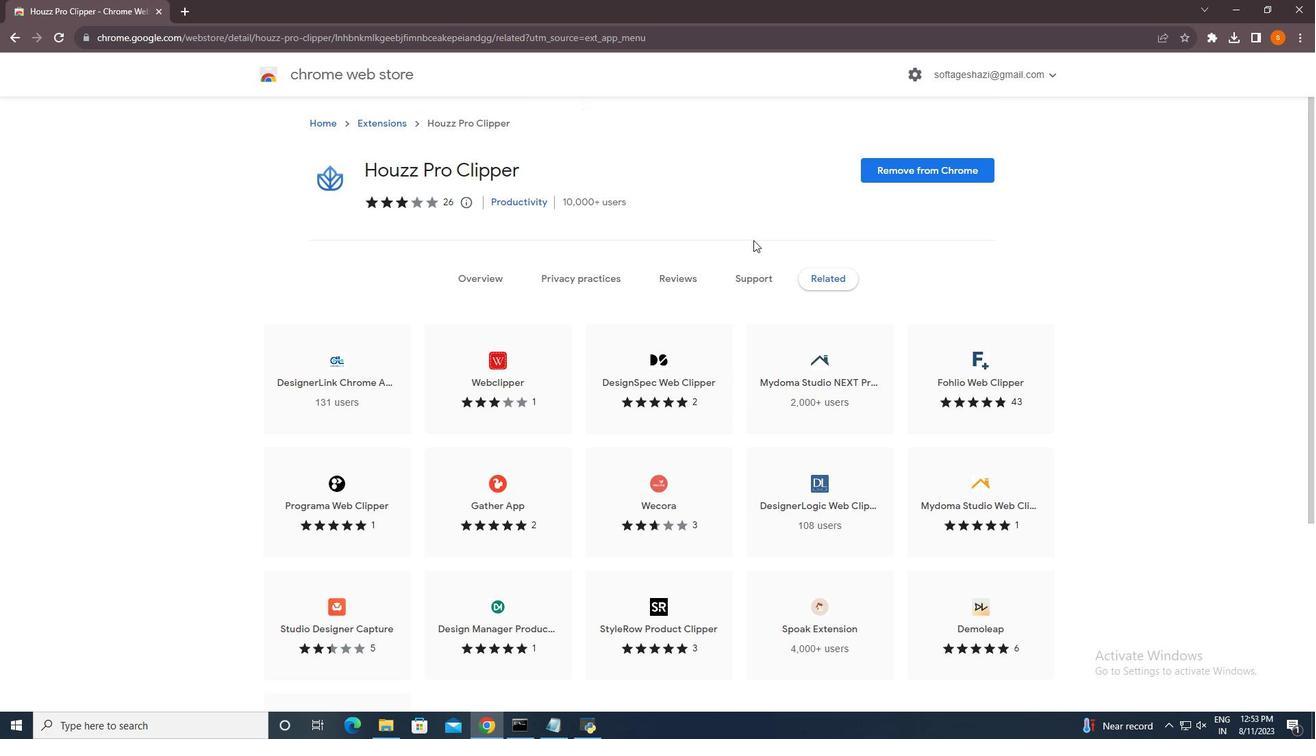 
Action: Mouse scrolled (753, 241) with delta (0, 0)
Screenshot: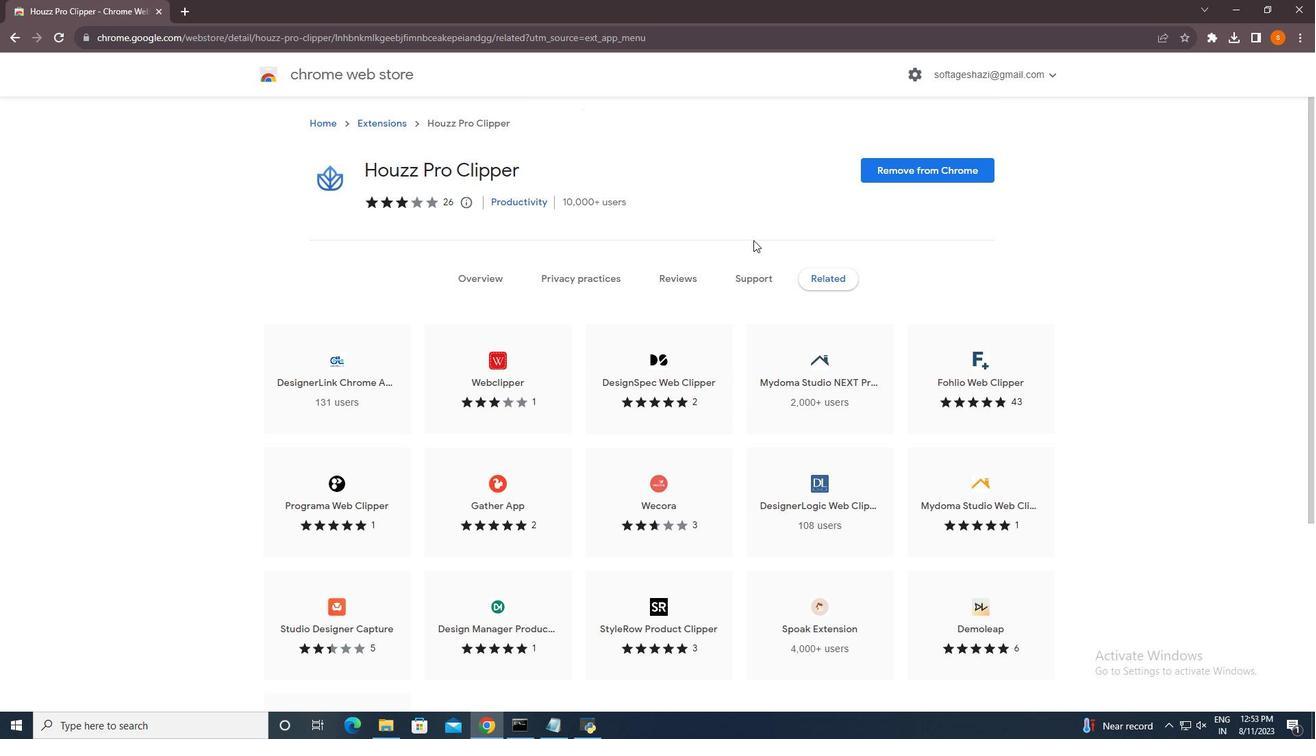 
Action: Mouse scrolled (753, 241) with delta (0, 0)
Screenshot: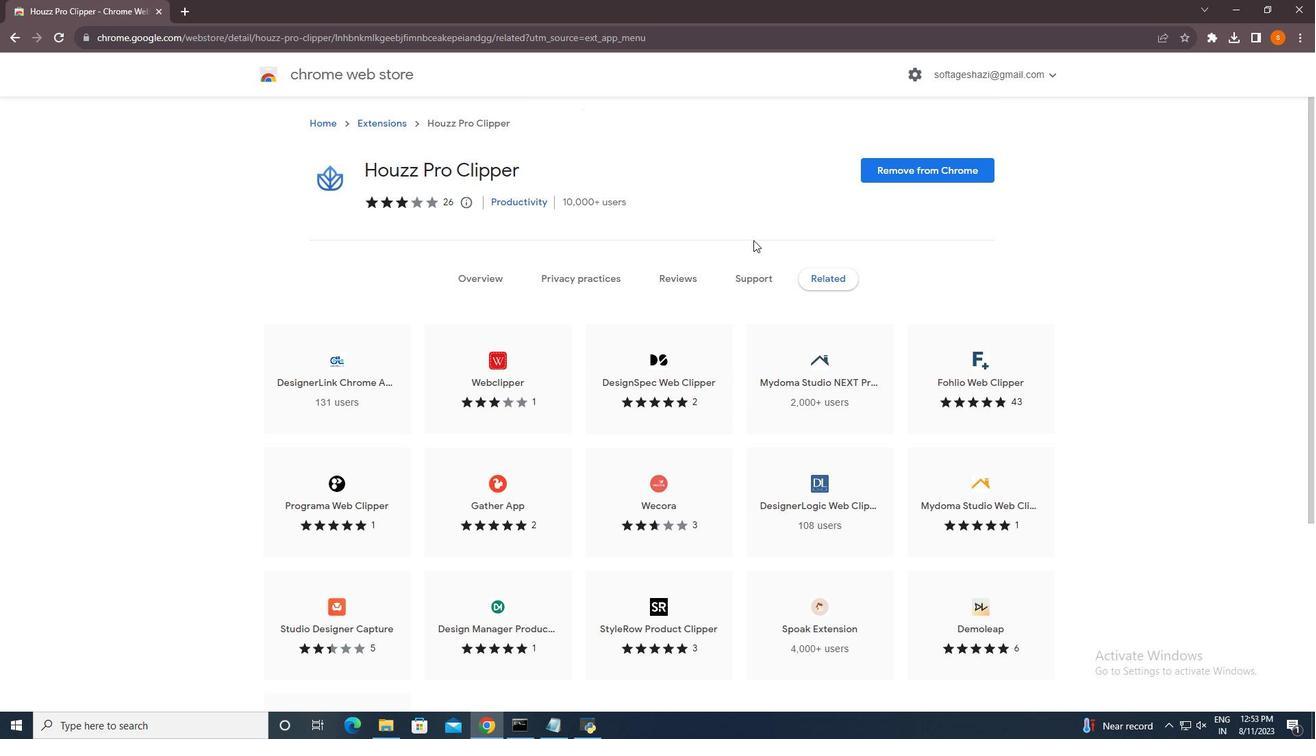 
Action: Mouse scrolled (753, 241) with delta (0, 0)
Screenshot: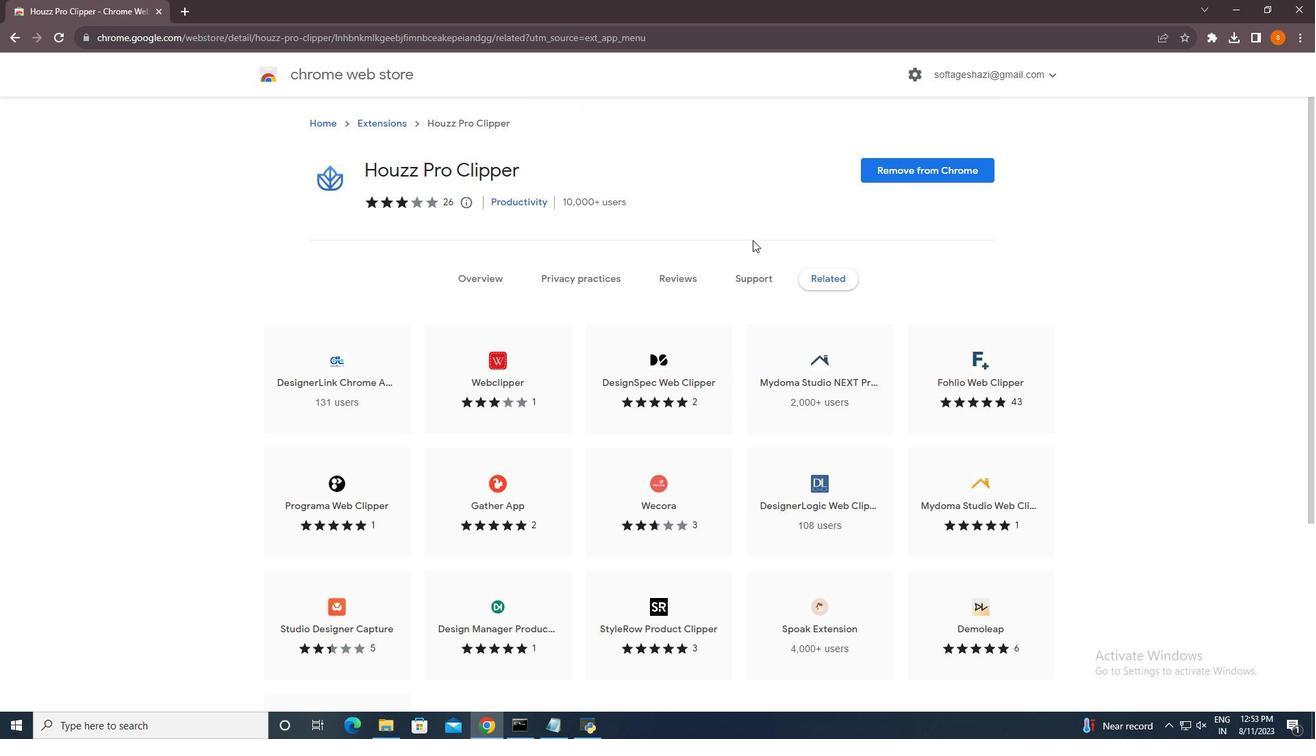 
Action: Mouse scrolled (753, 241) with delta (0, 0)
Screenshot: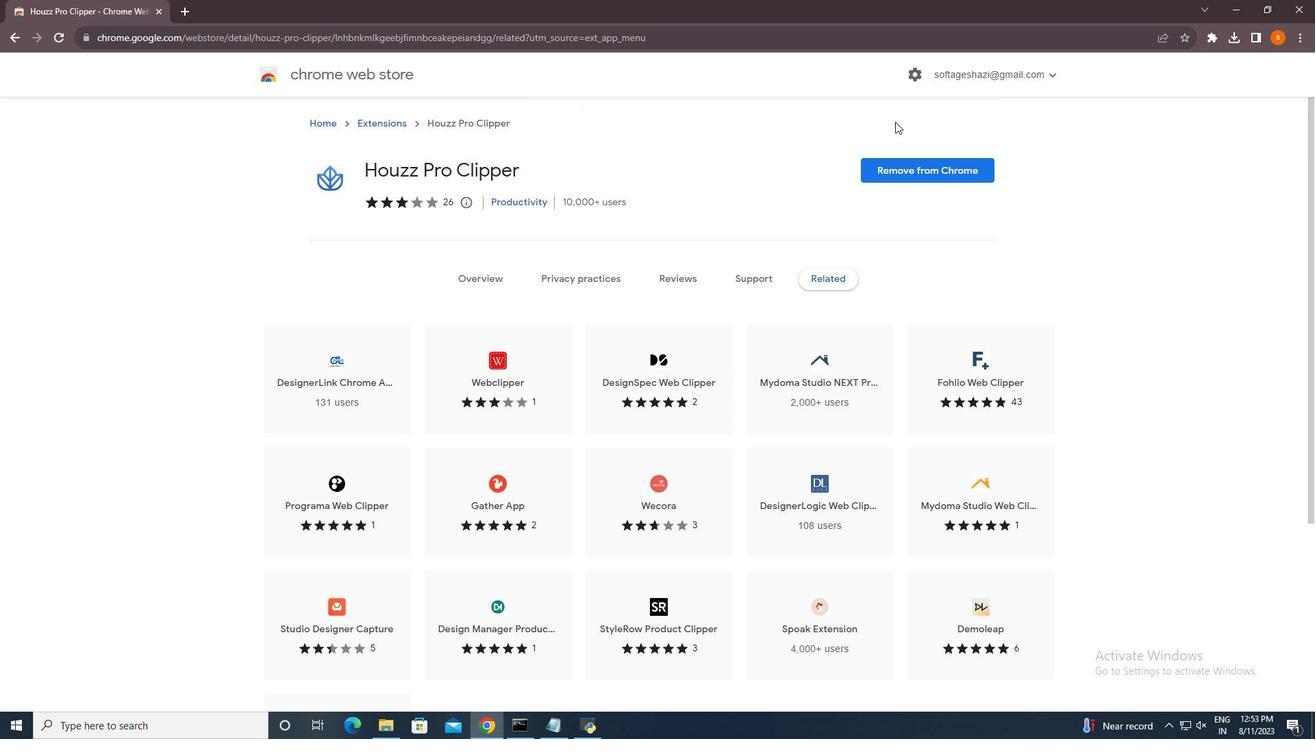 
Action: Mouse moved to (1212, 36)
Screenshot: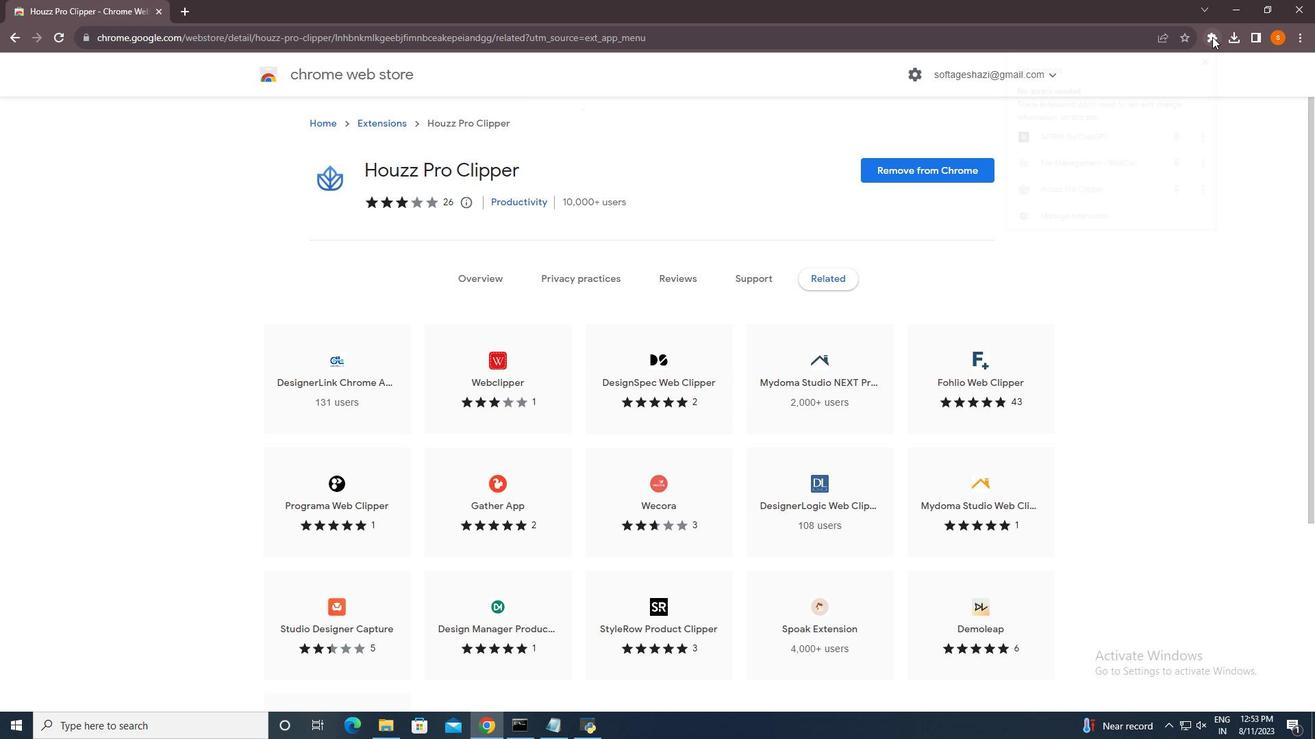 
Action: Mouse pressed left at (1212, 36)
Screenshot: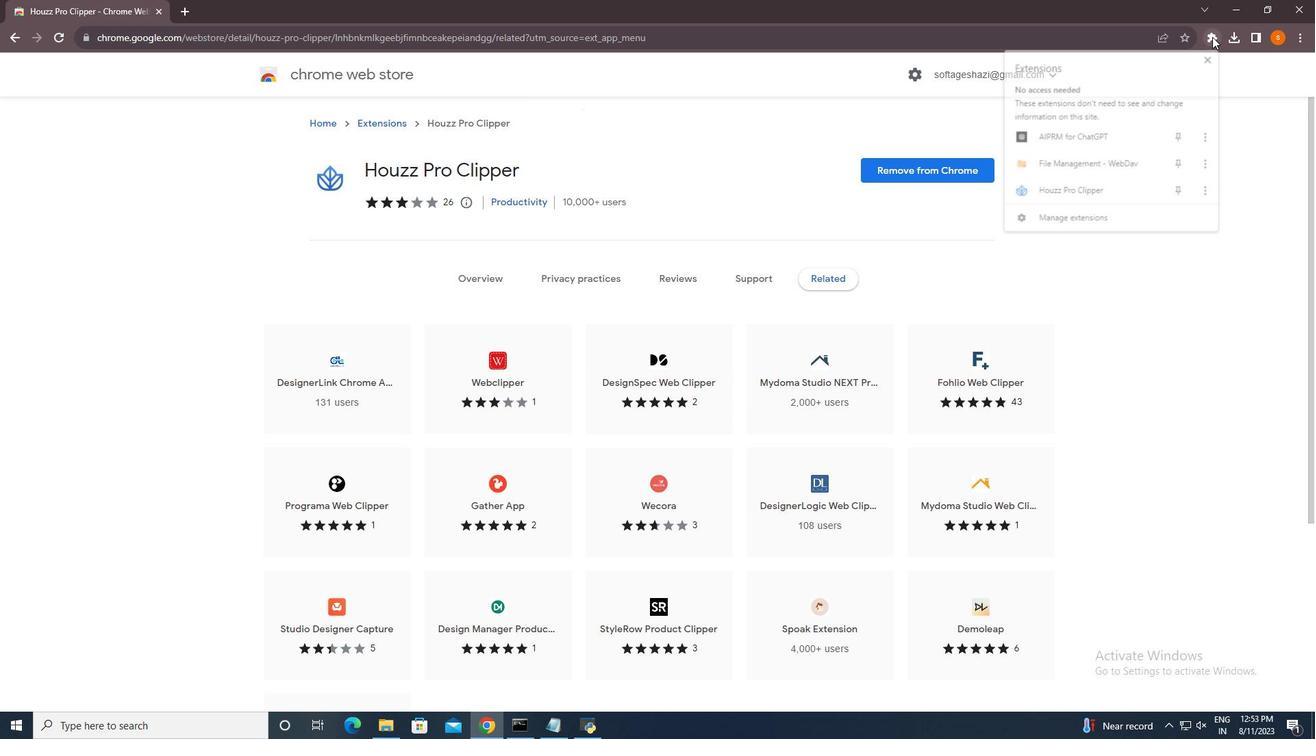 
Action: Mouse moved to (1020, 190)
Screenshot: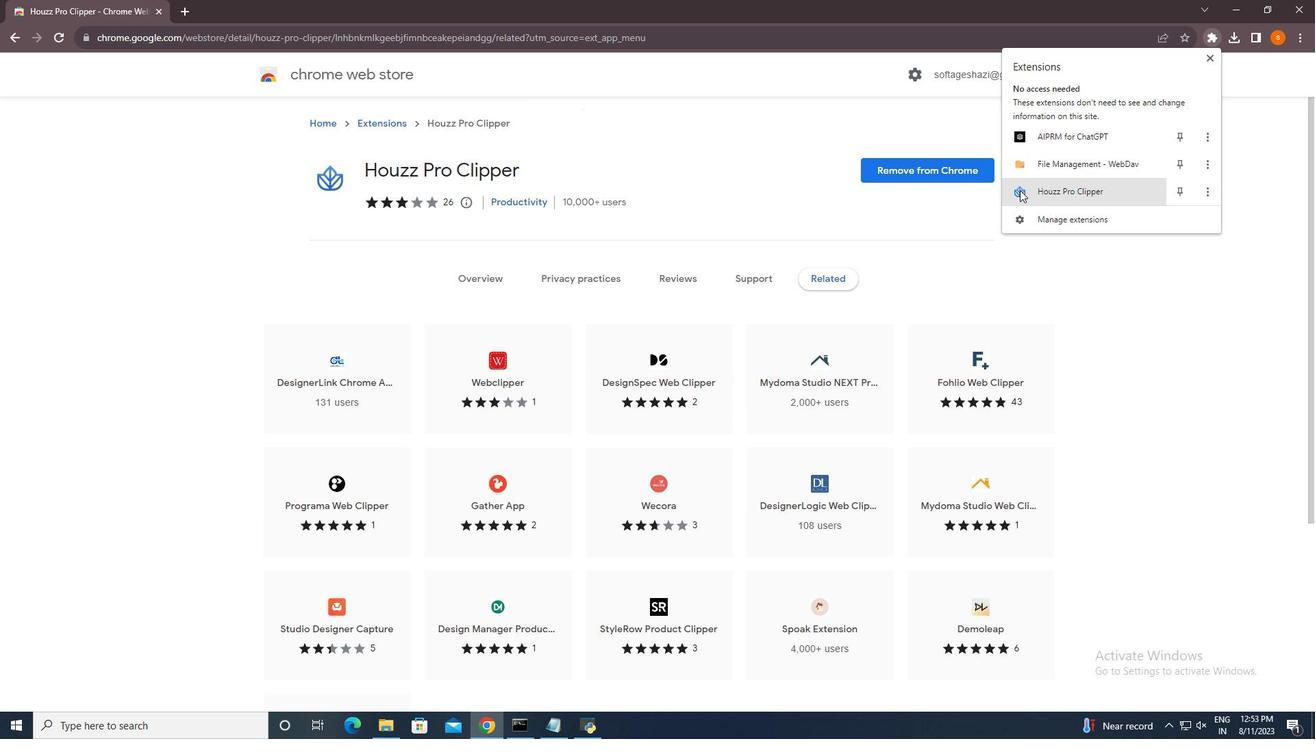 
Action: Mouse pressed left at (1020, 190)
Screenshot: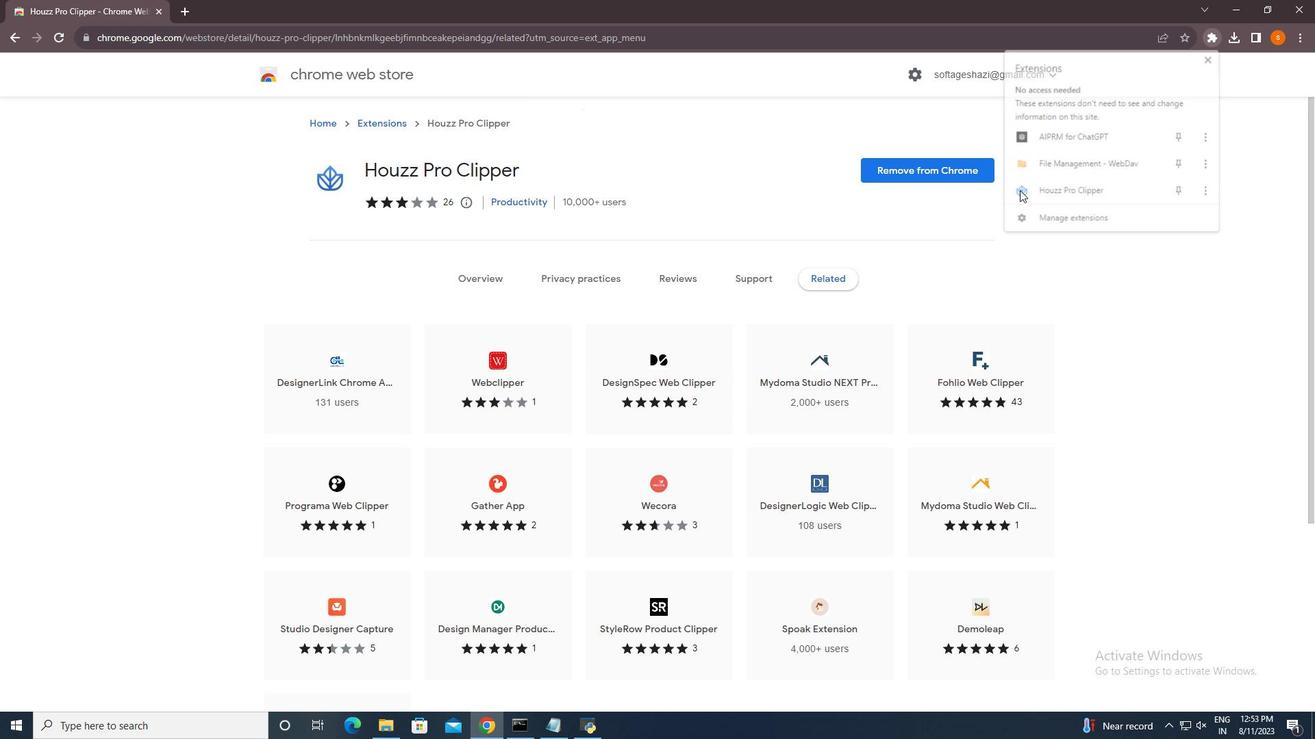 
Action: Mouse pressed left at (1020, 190)
Screenshot: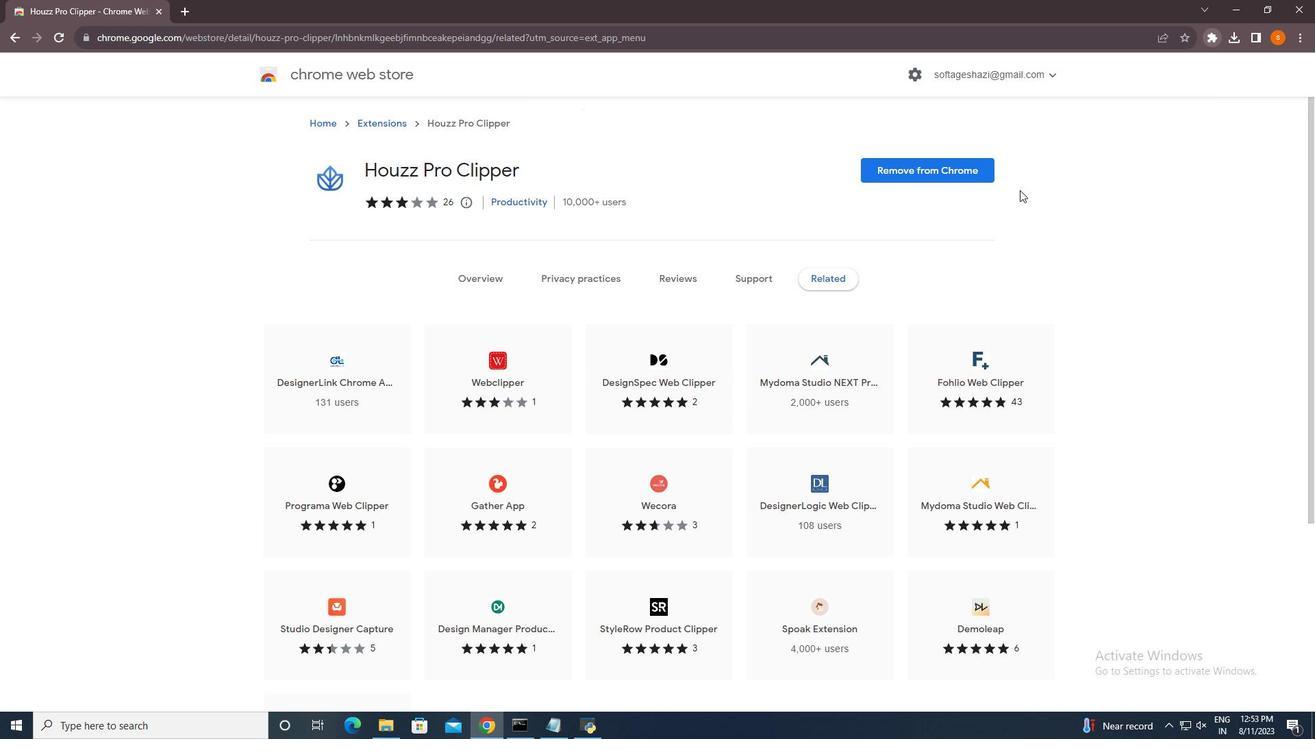 
Action: Mouse moved to (459, 173)
Screenshot: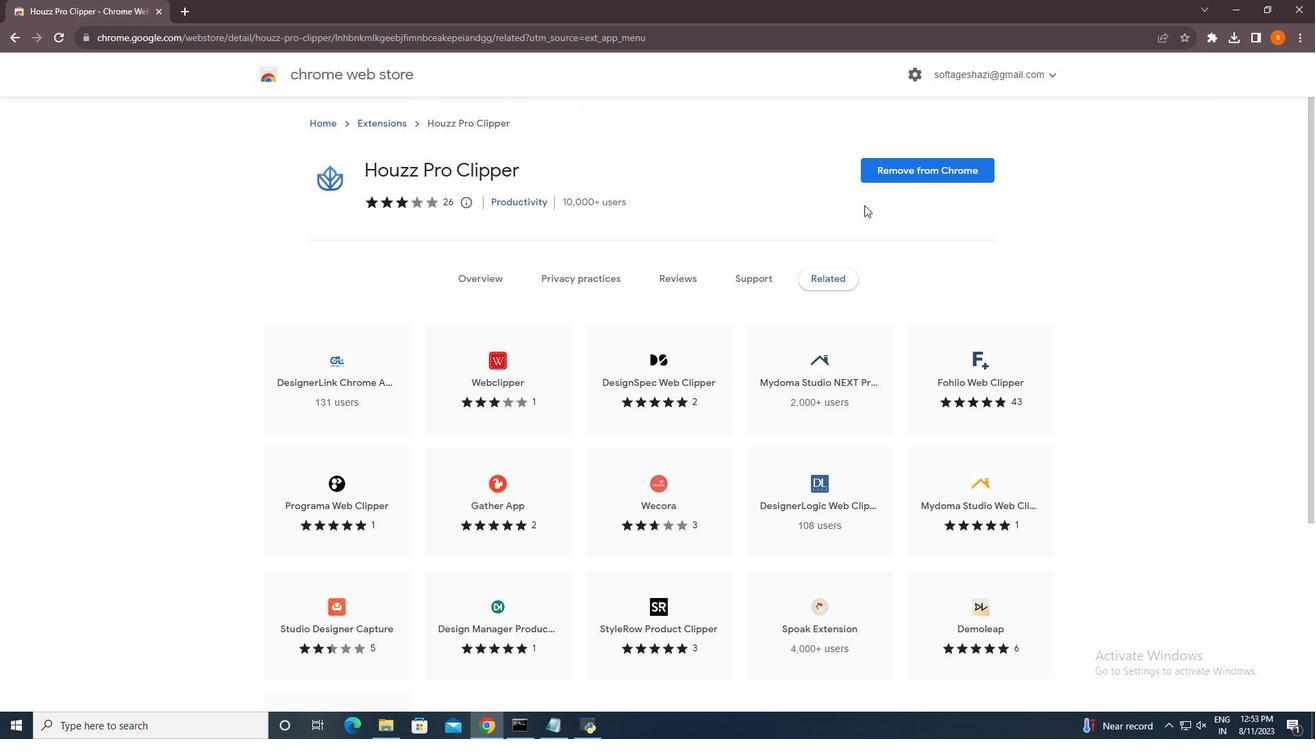 
Action: Mouse pressed left at (454, 174)
Screenshot: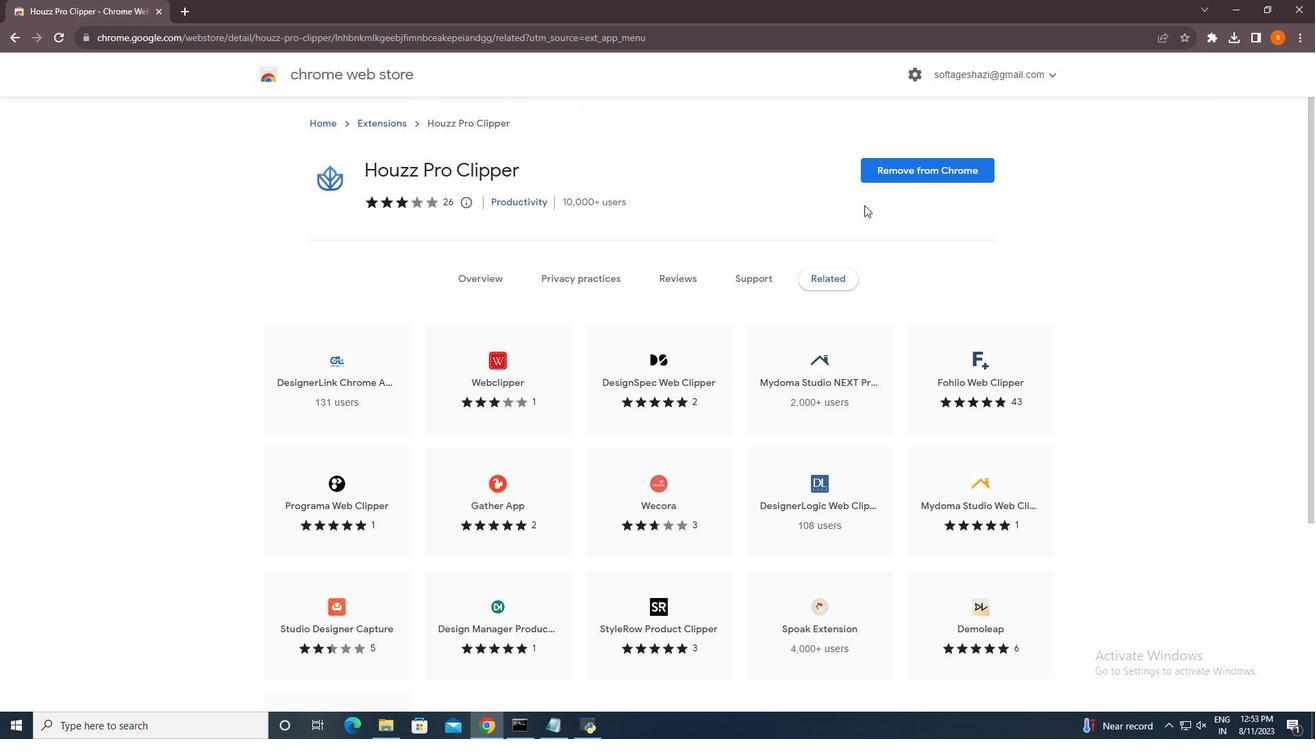 
Action: Mouse moved to (537, 243)
Screenshot: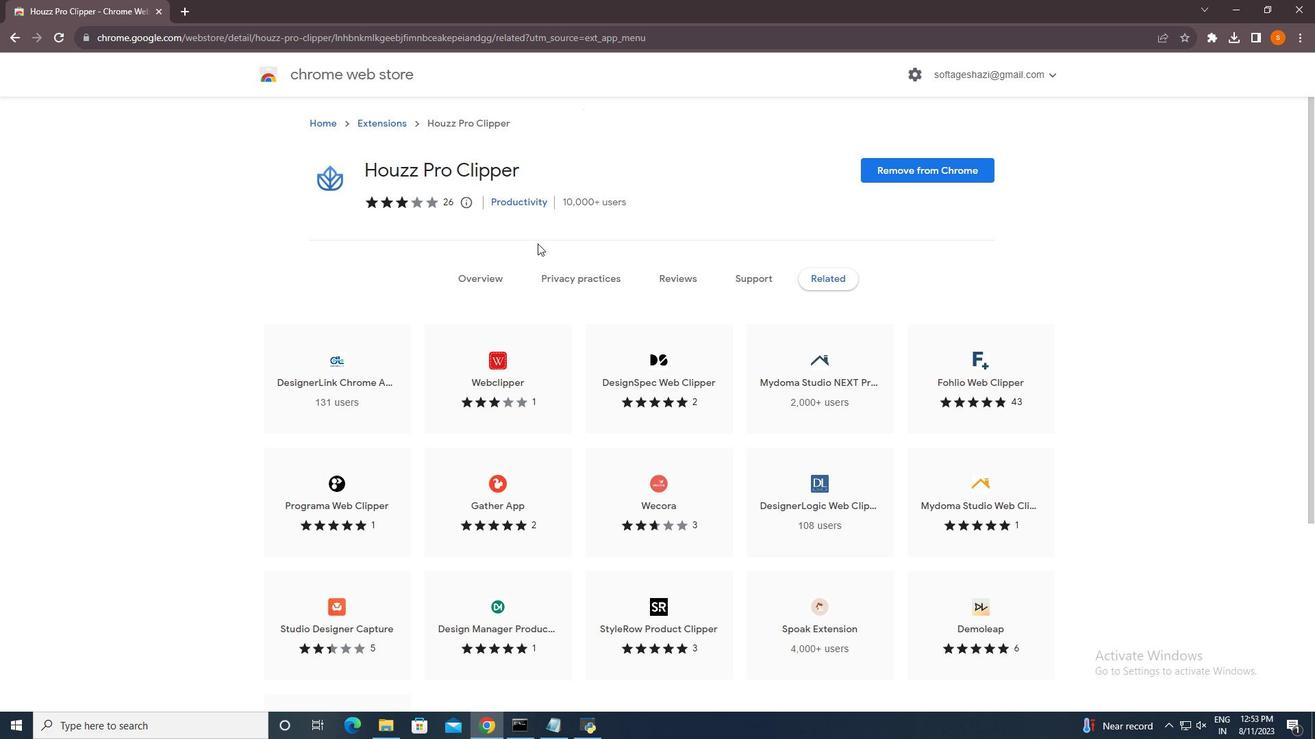
Action: Mouse scrolled (537, 244) with delta (0, 0)
Screenshot: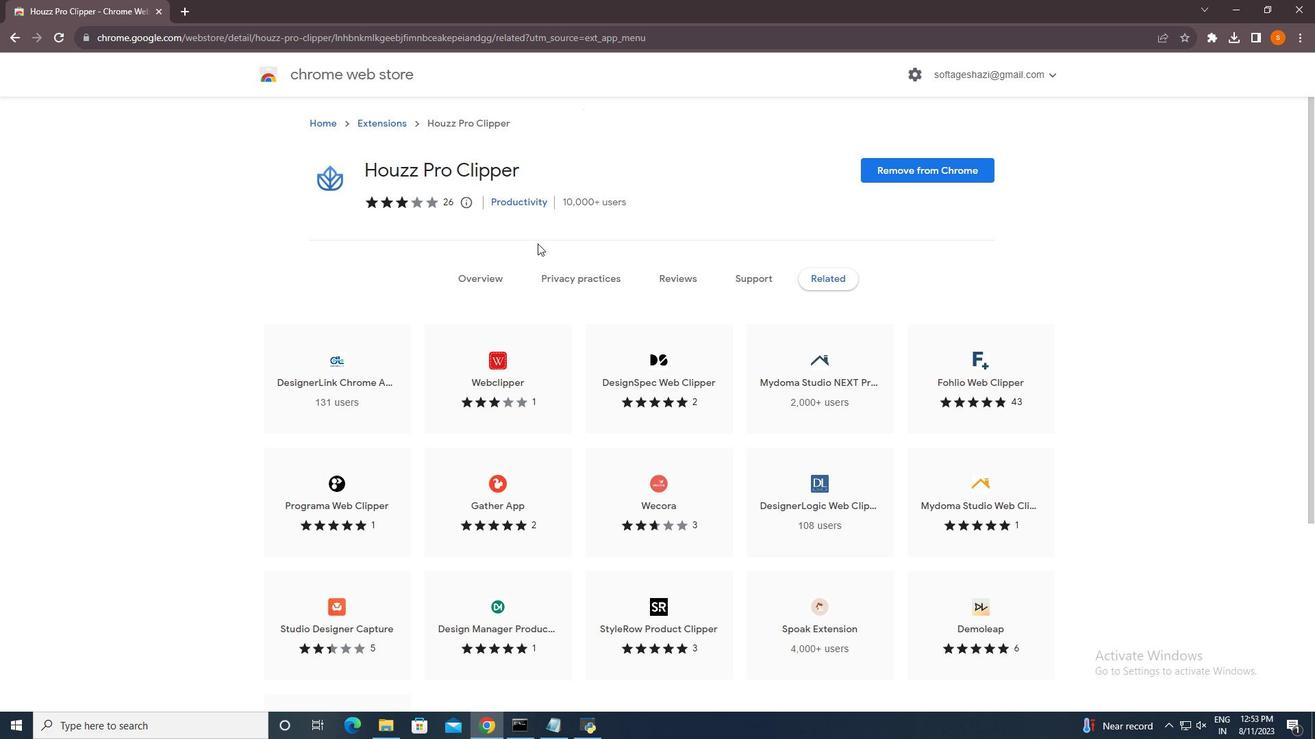 
Action: Mouse scrolled (537, 244) with delta (0, 0)
Screenshot: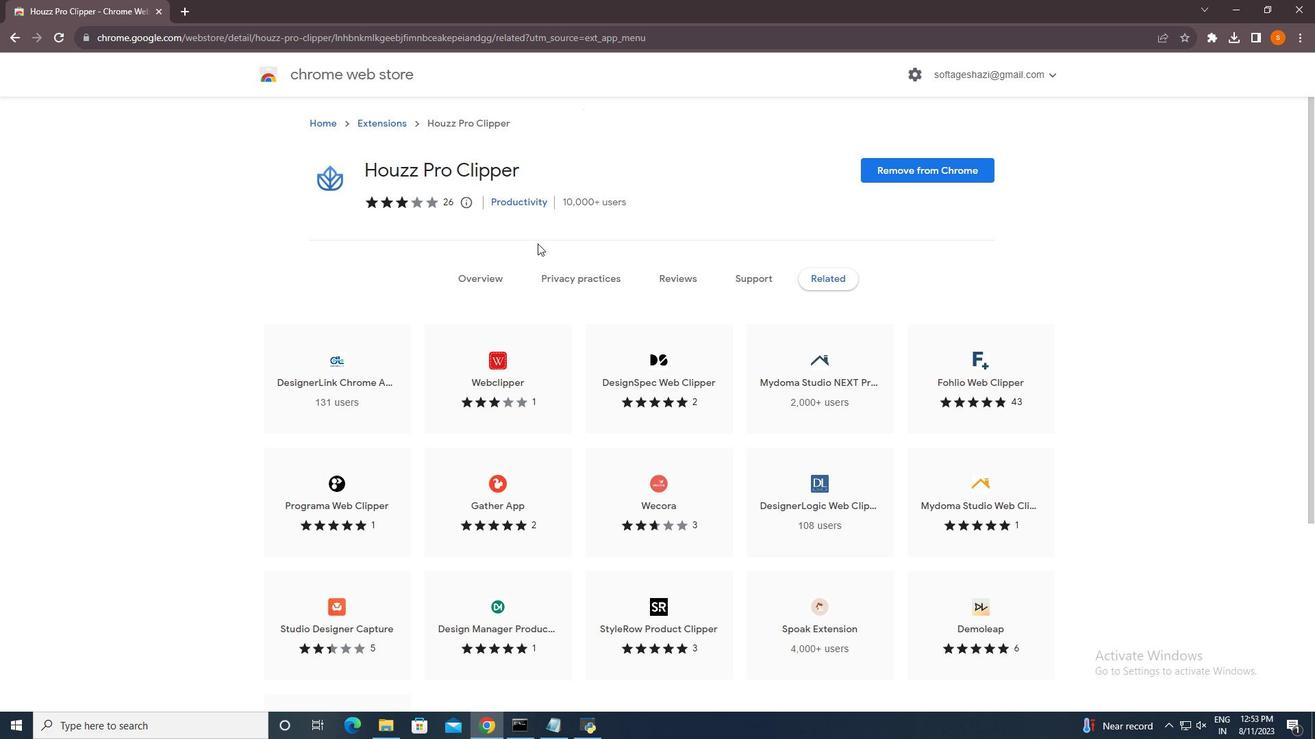 
Action: Mouse scrolled (537, 244) with delta (0, 0)
Screenshot: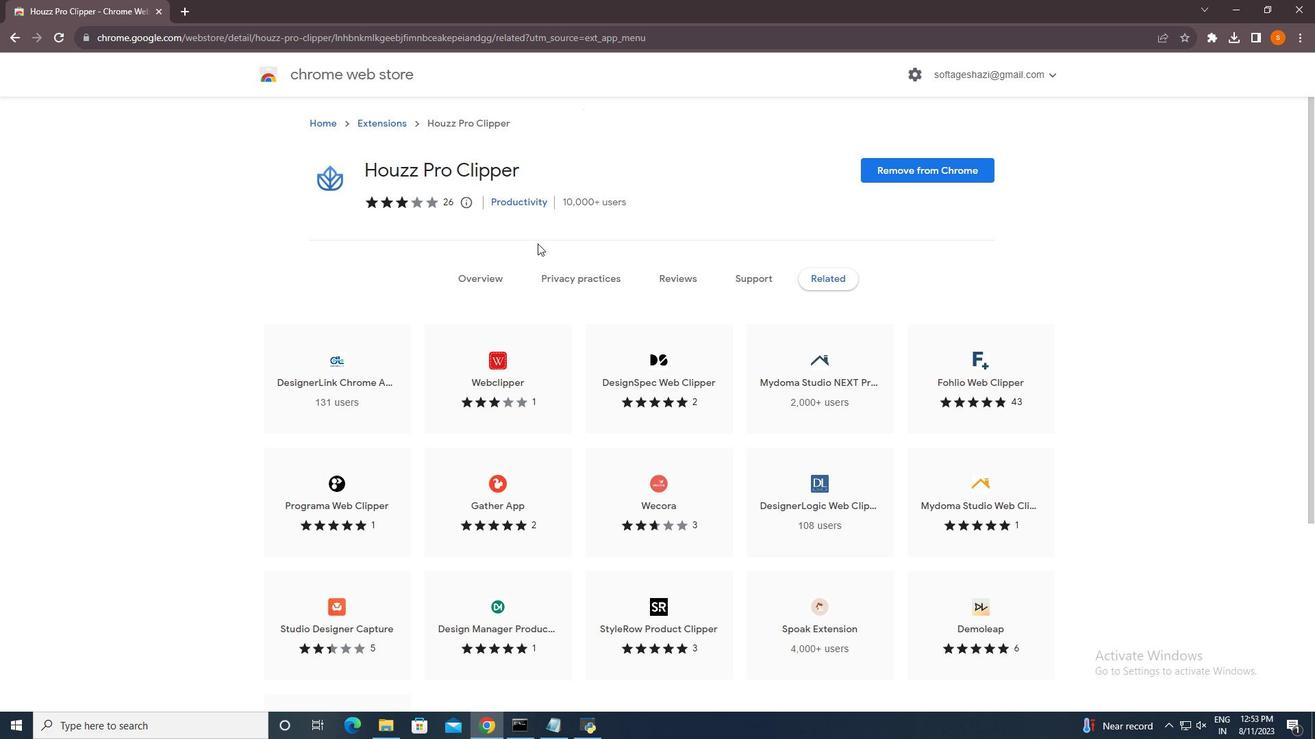 
Action: Mouse scrolled (537, 244) with delta (0, 0)
Screenshot: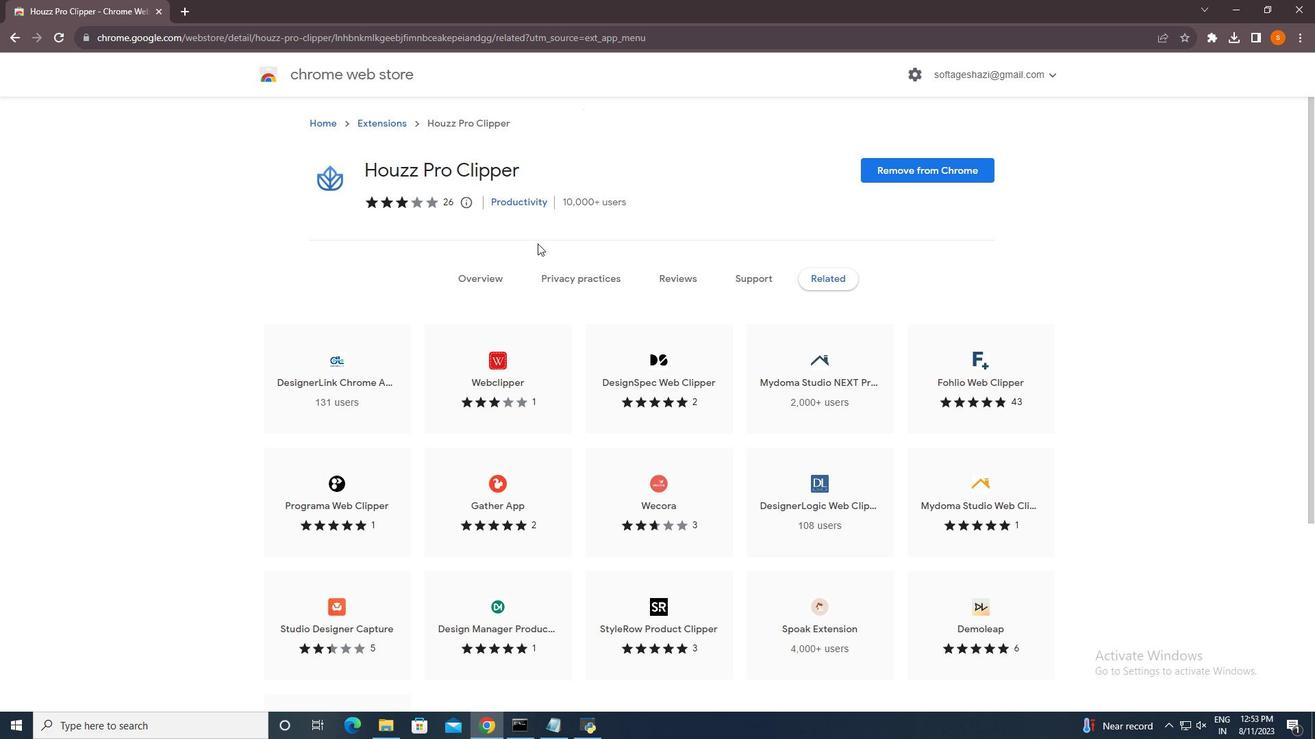 
Action: Mouse scrolled (537, 243) with delta (0, 0)
Screenshot: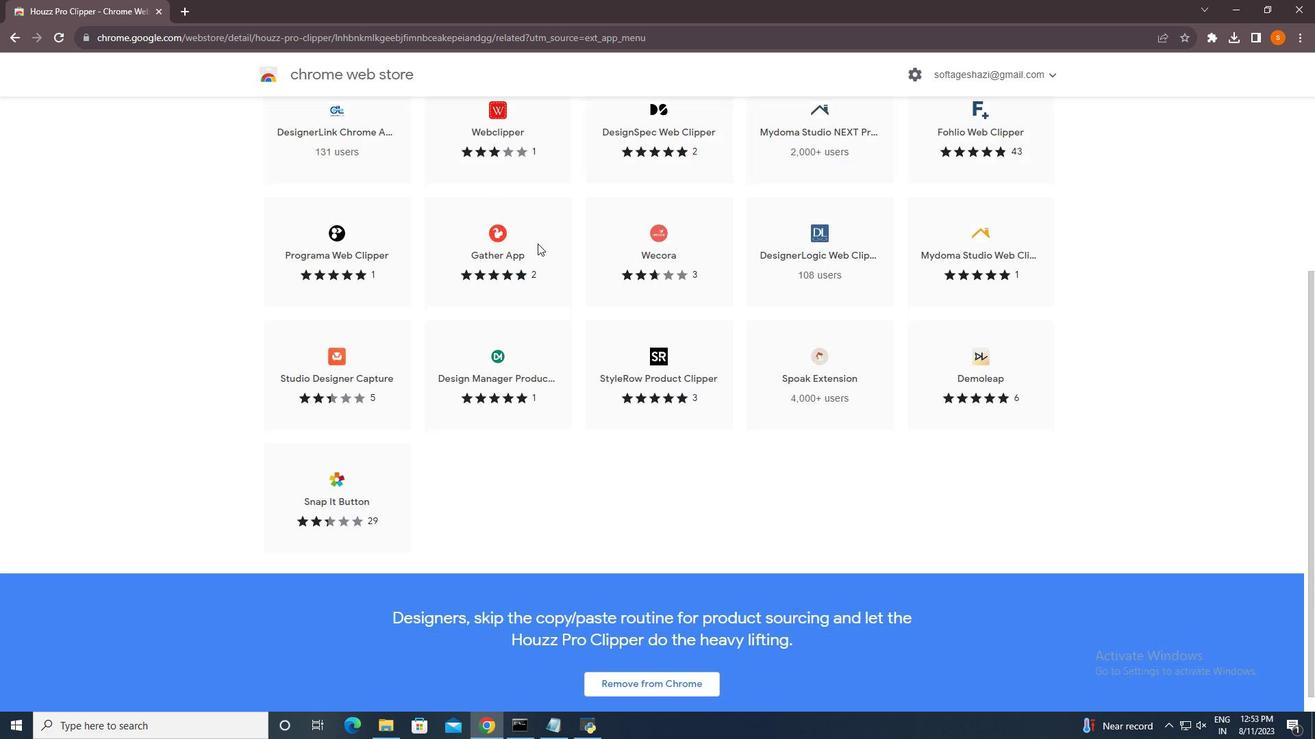 
Action: Mouse scrolled (537, 243) with delta (0, 0)
Screenshot: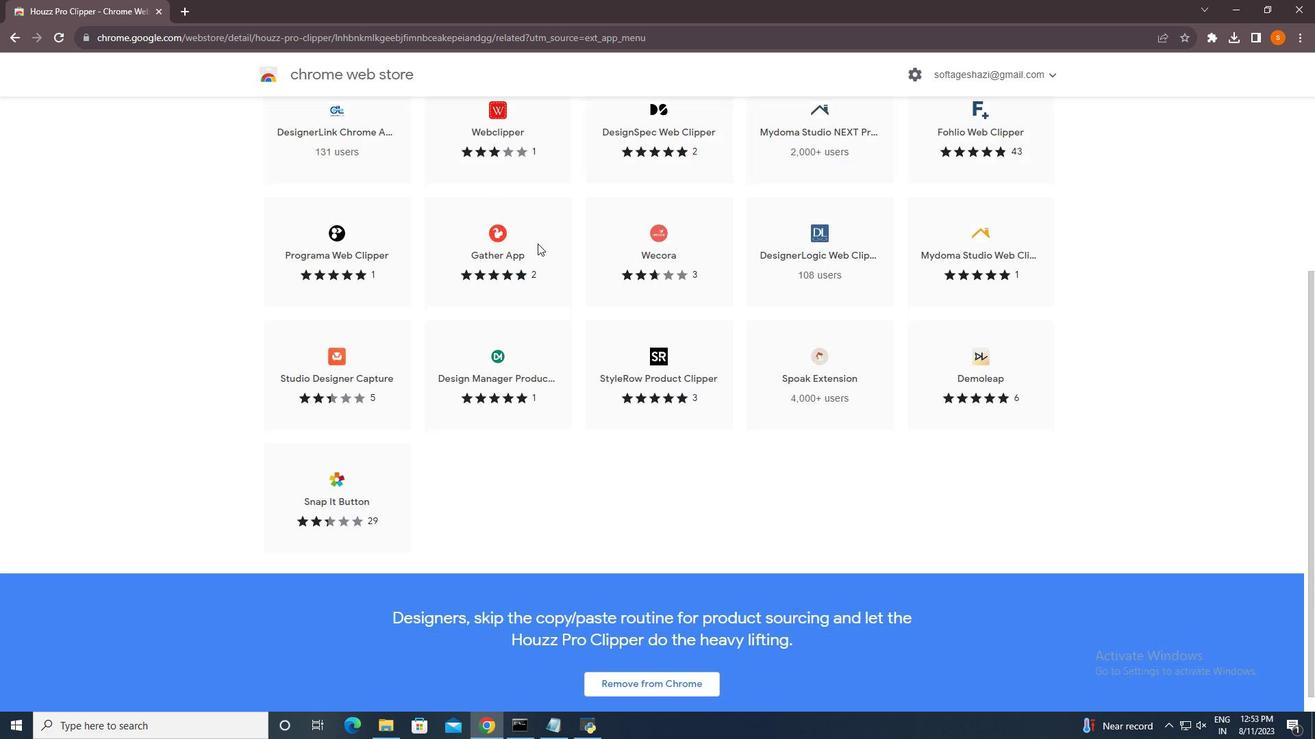 
Action: Mouse scrolled (537, 243) with delta (0, 0)
Screenshot: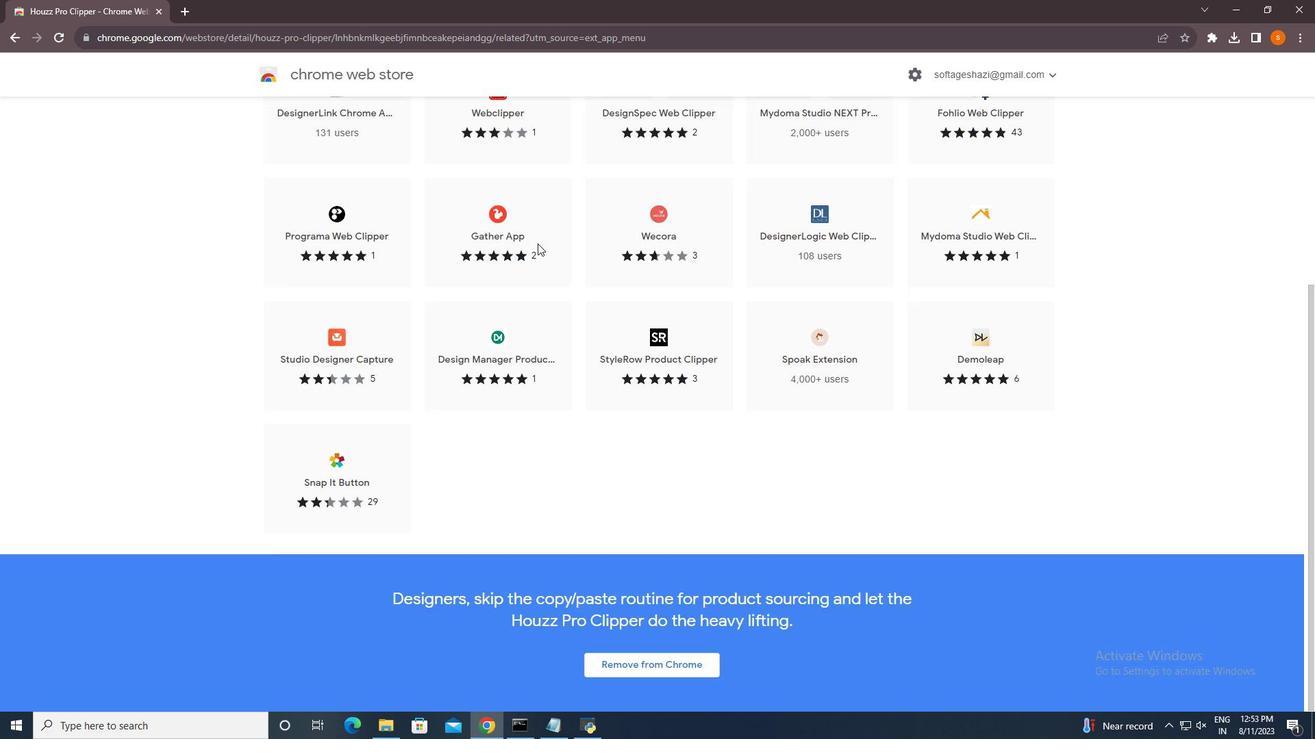 
Action: Mouse scrolled (537, 243) with delta (0, 0)
Screenshot: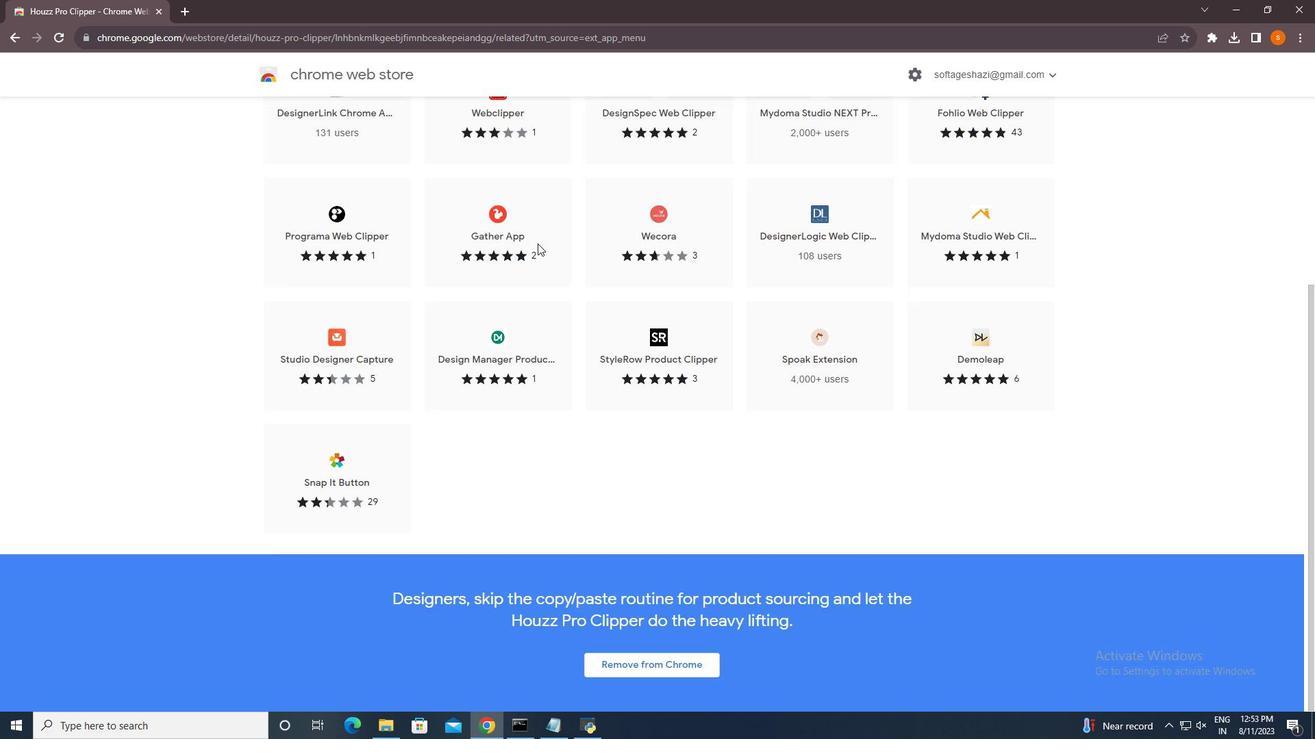 
Action: Mouse scrolled (537, 243) with delta (0, 0)
Screenshot: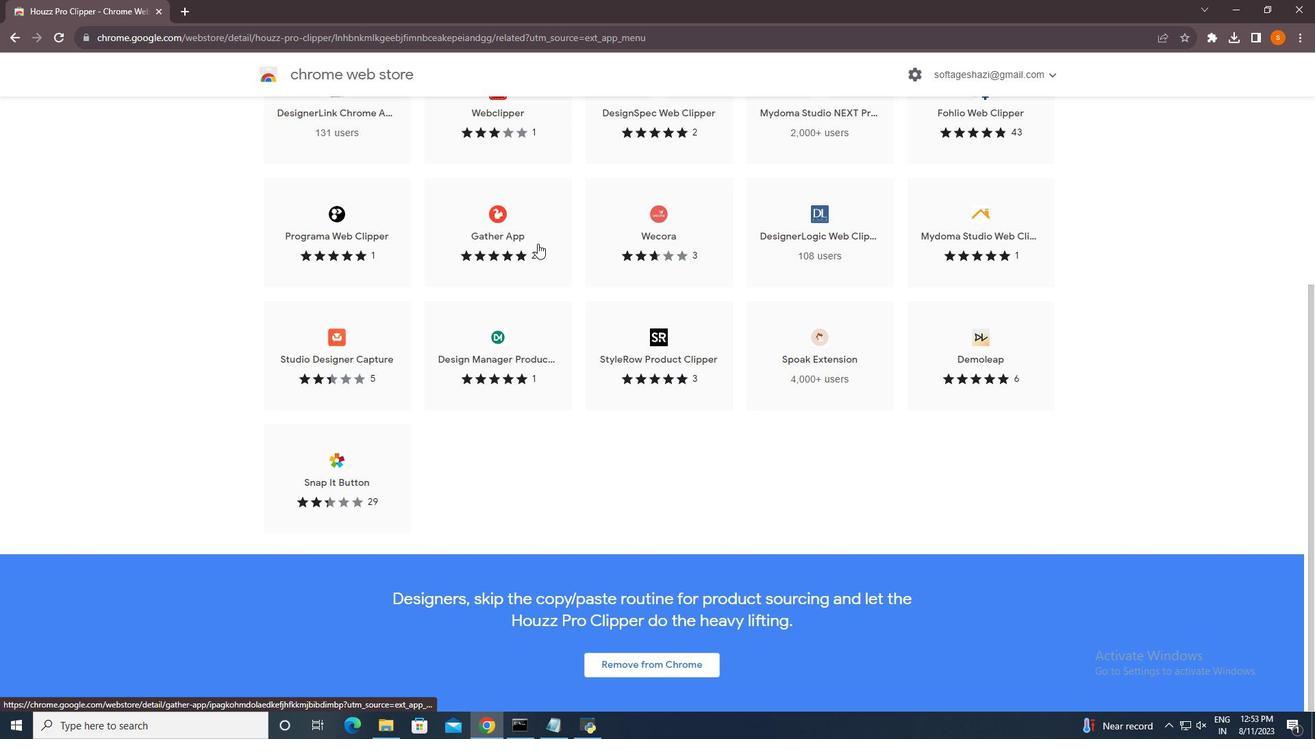 
Action: Mouse scrolled (537, 243) with delta (0, 0)
Screenshot: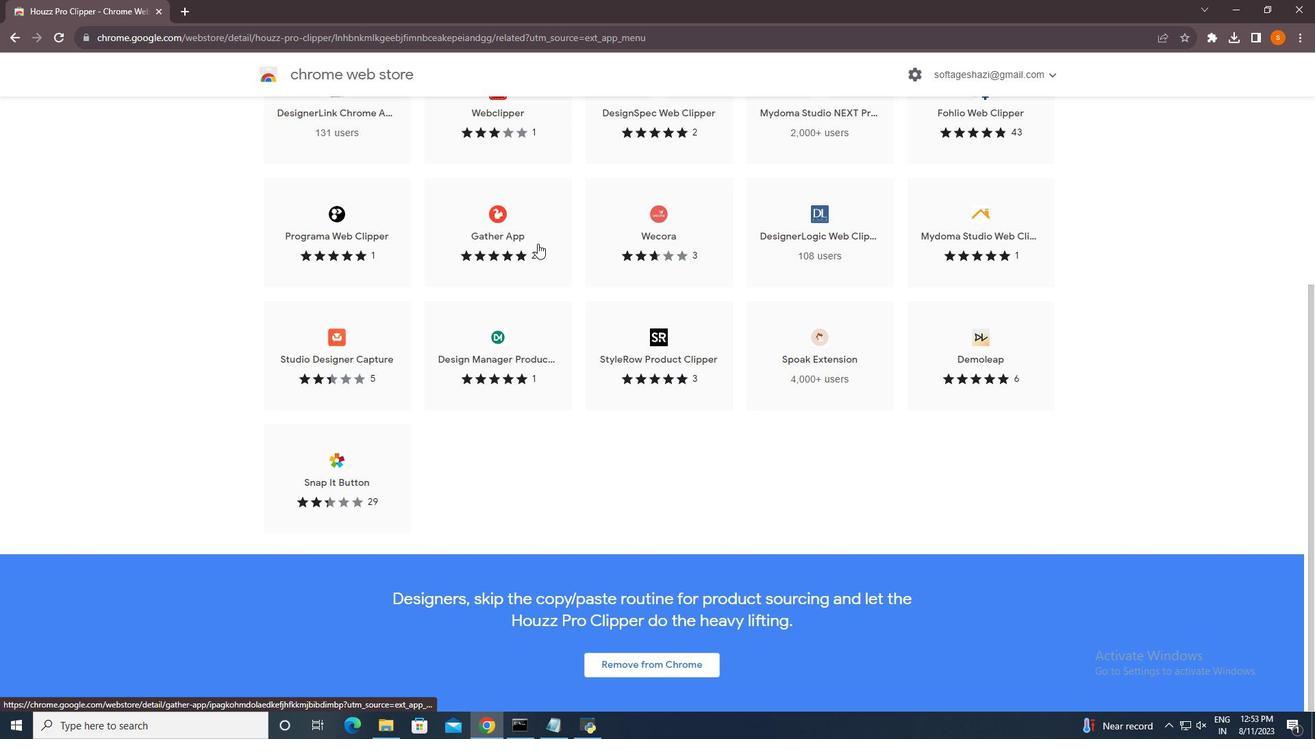 
Action: Mouse scrolled (537, 243) with delta (0, 0)
Screenshot: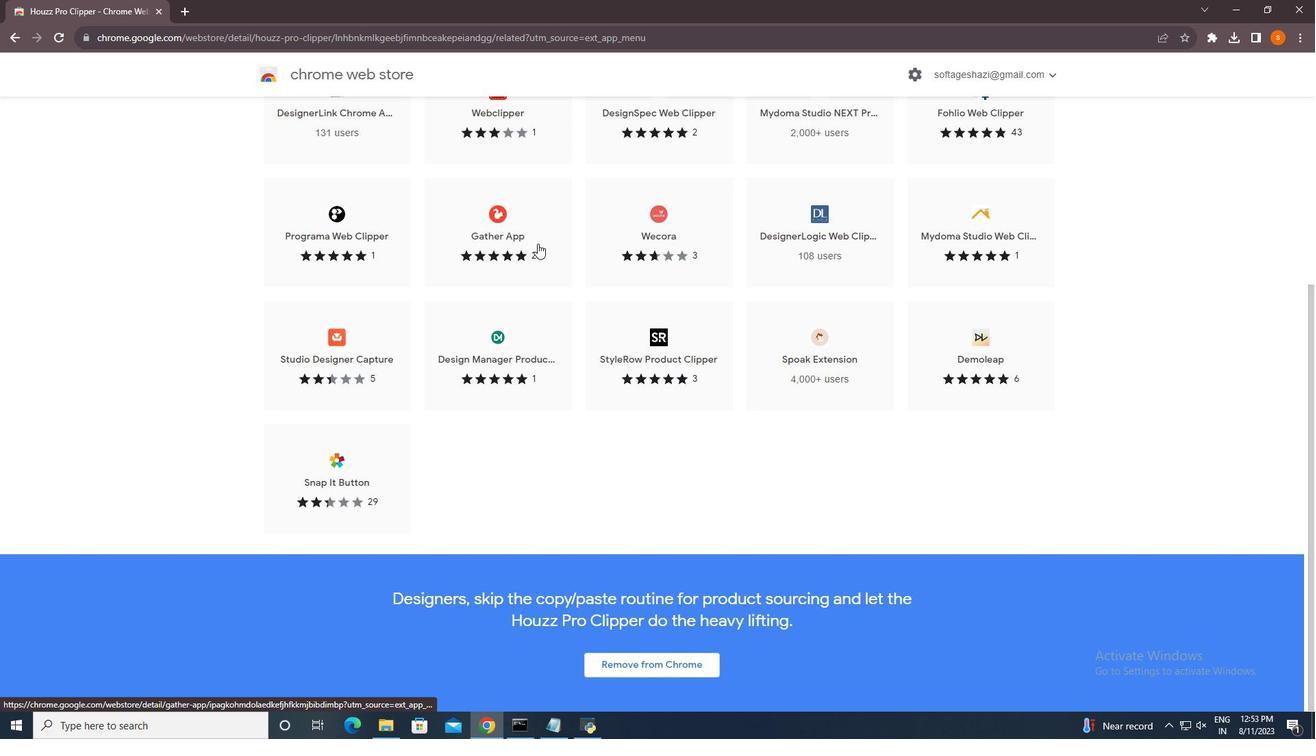 
Action: Mouse scrolled (537, 243) with delta (0, 0)
Screenshot: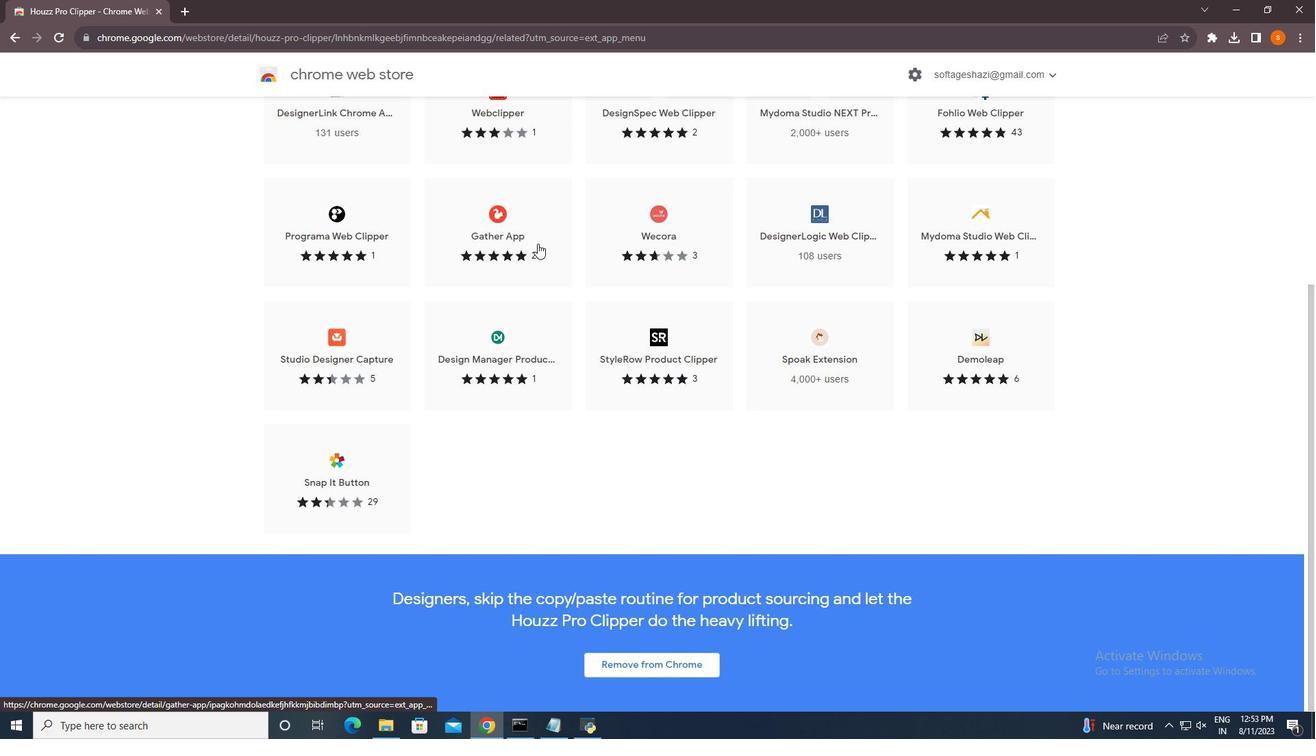 
Action: Mouse scrolled (537, 244) with delta (0, 0)
Screenshot: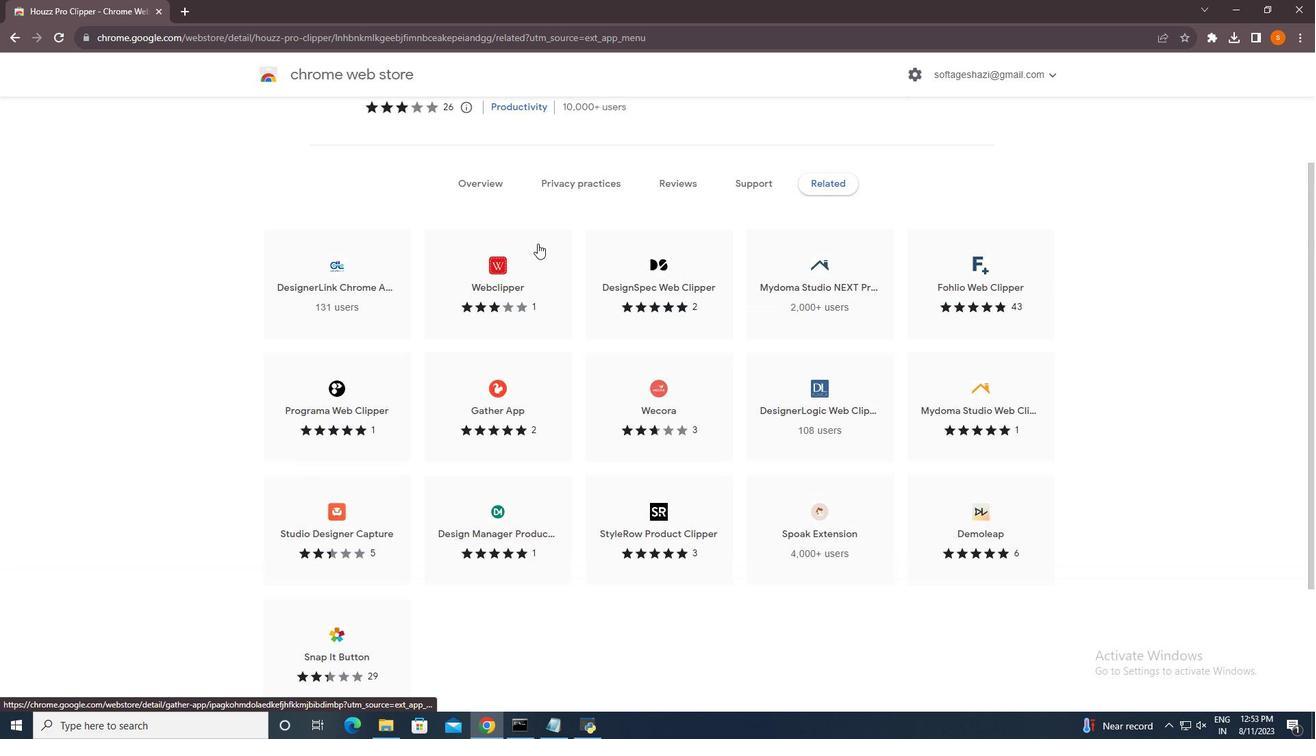 
Action: Mouse scrolled (537, 244) with delta (0, 0)
Screenshot: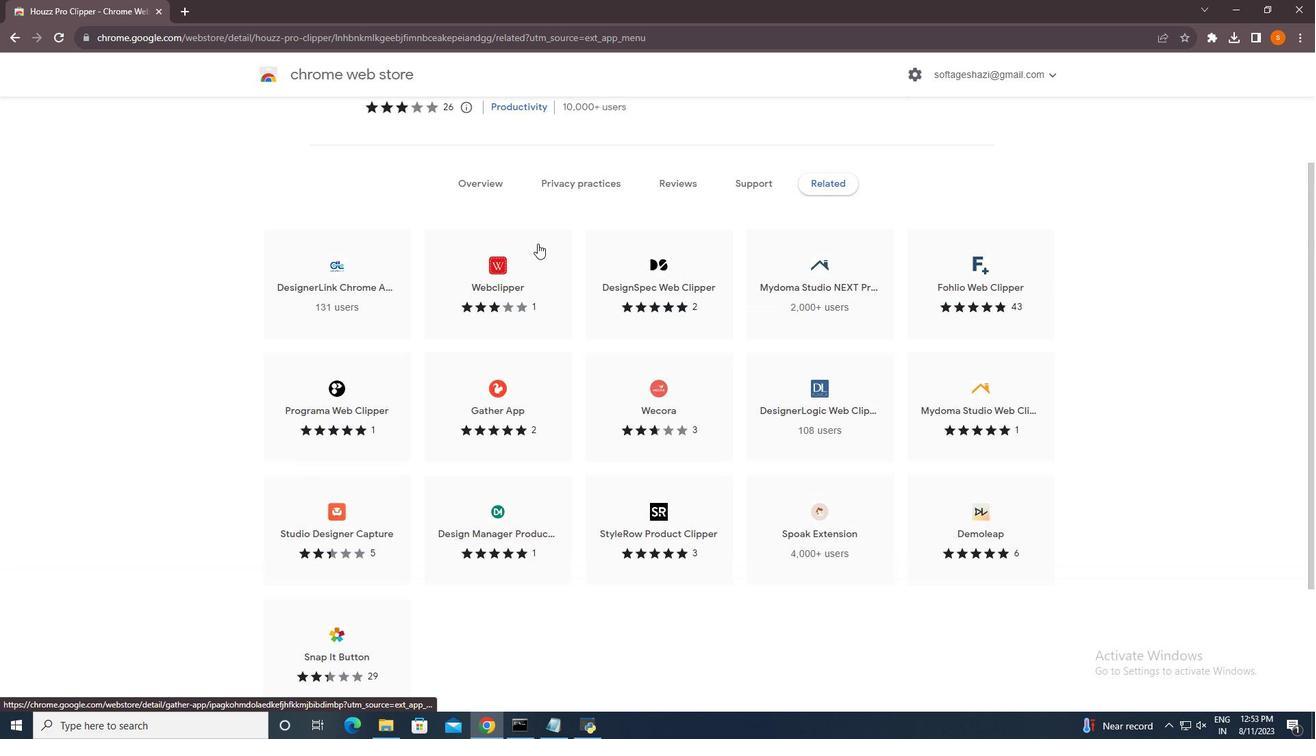 
Action: Mouse scrolled (537, 244) with delta (0, 0)
Screenshot: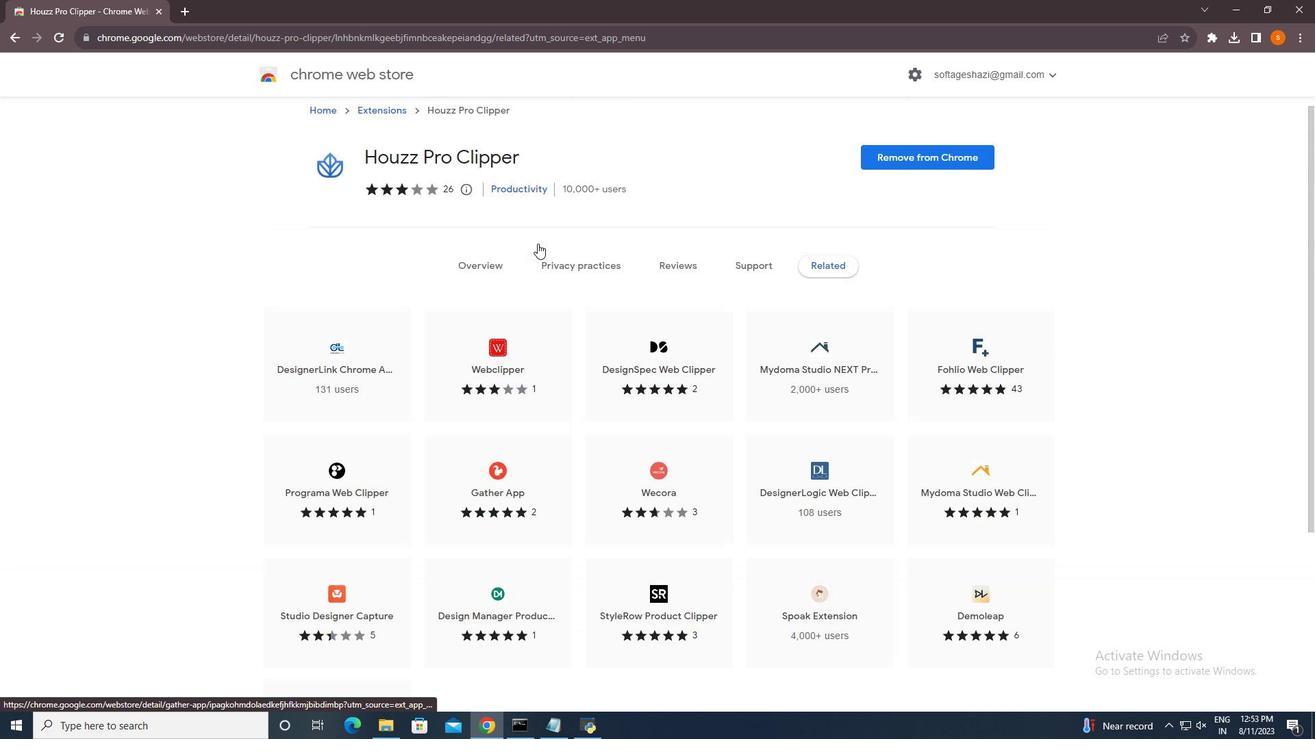 
Action: Mouse scrolled (537, 244) with delta (0, 0)
Screenshot: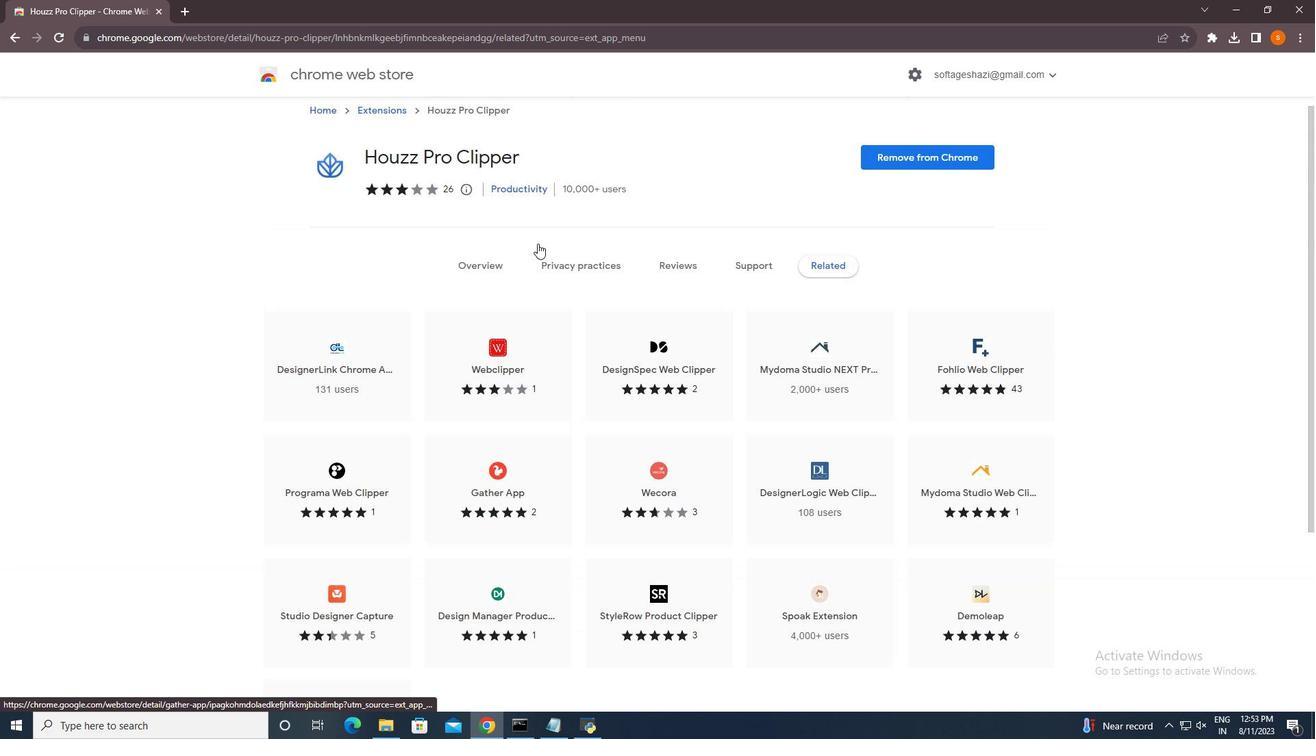 
Action: Mouse scrolled (537, 244) with delta (0, 0)
Screenshot: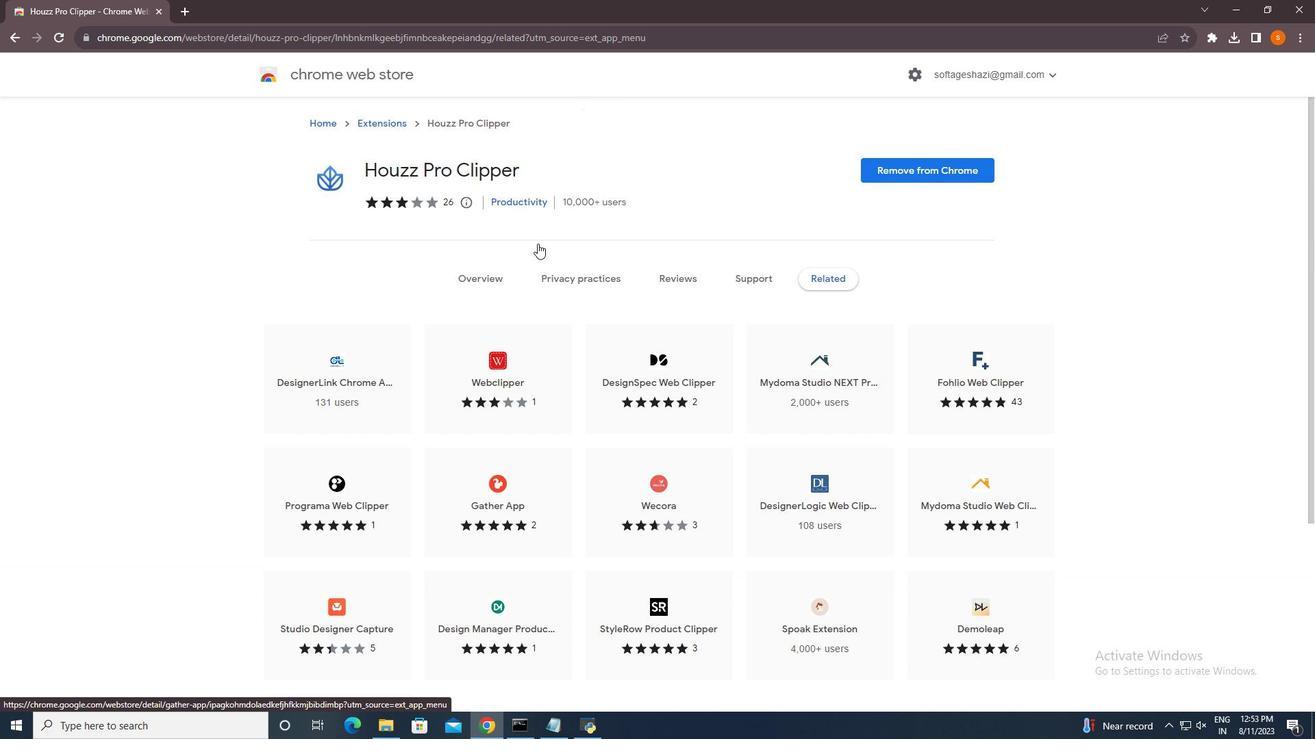 
Action: Mouse scrolled (537, 244) with delta (0, 0)
Screenshot: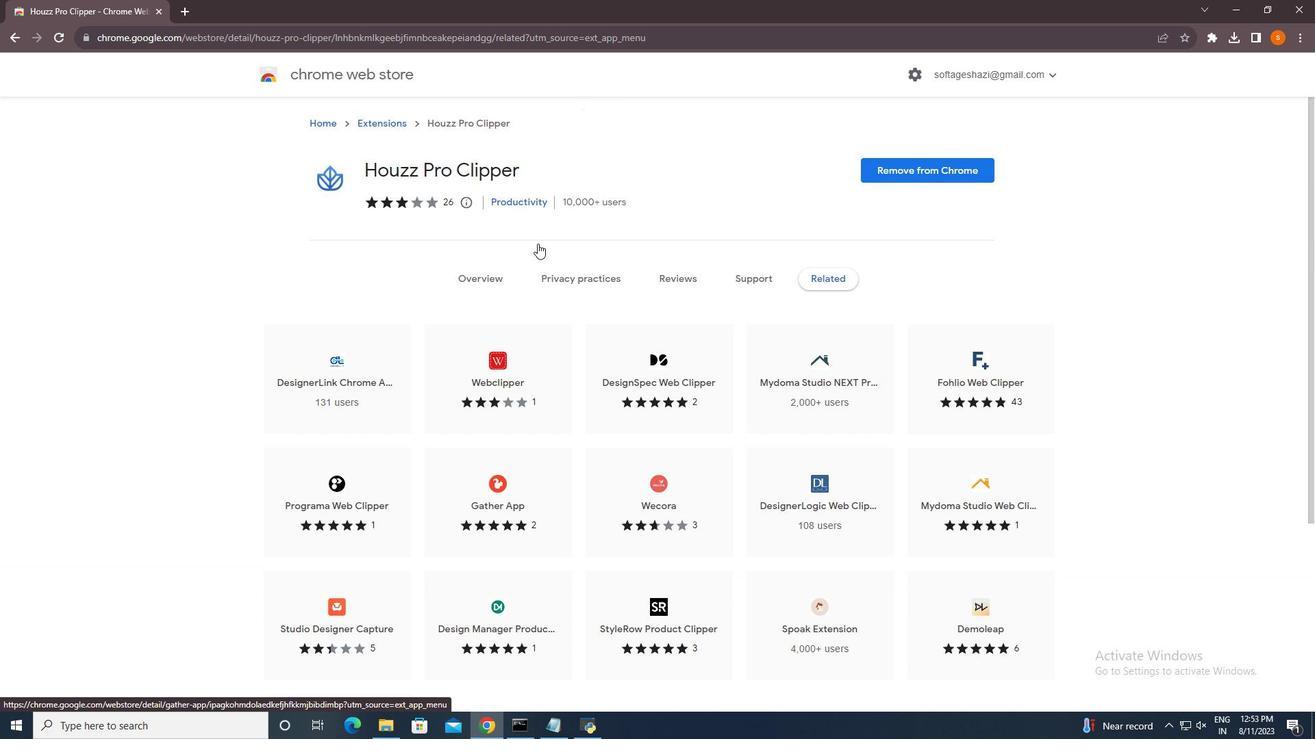 
Action: Mouse moved to (500, 279)
Screenshot: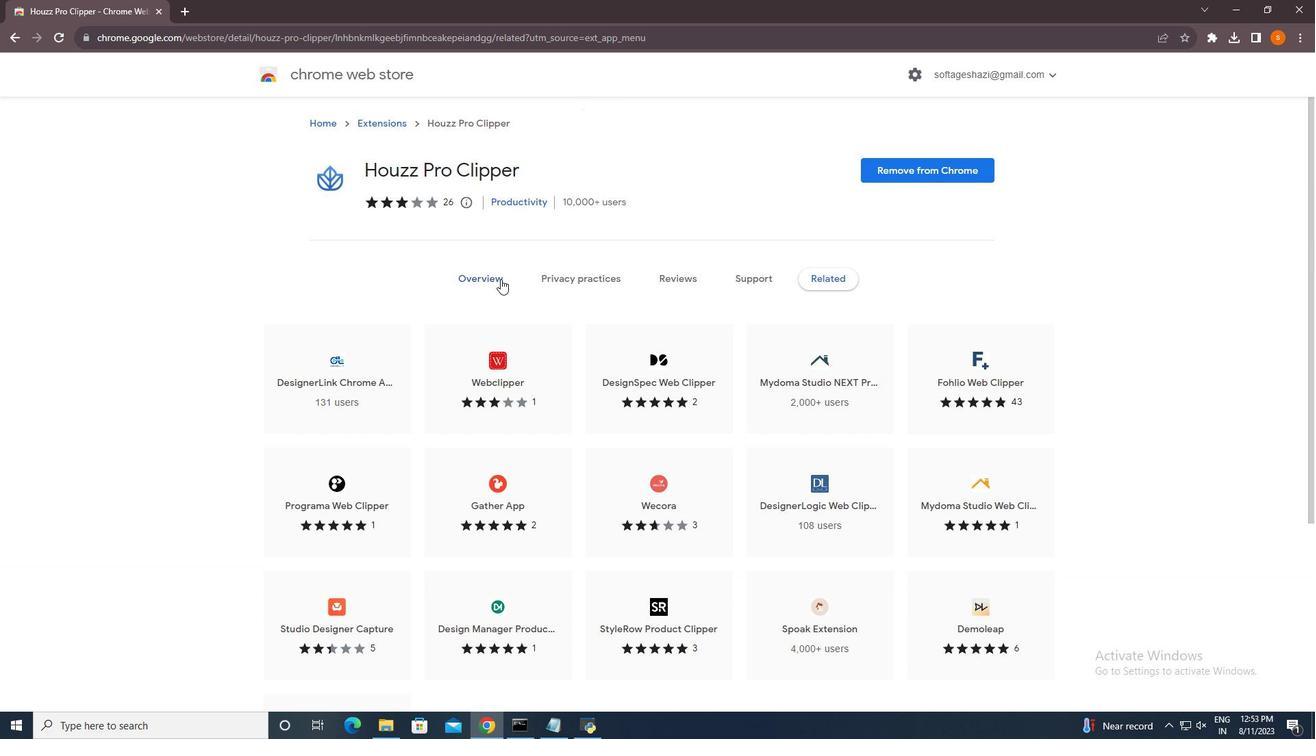 
Action: Mouse pressed left at (500, 279)
Screenshot: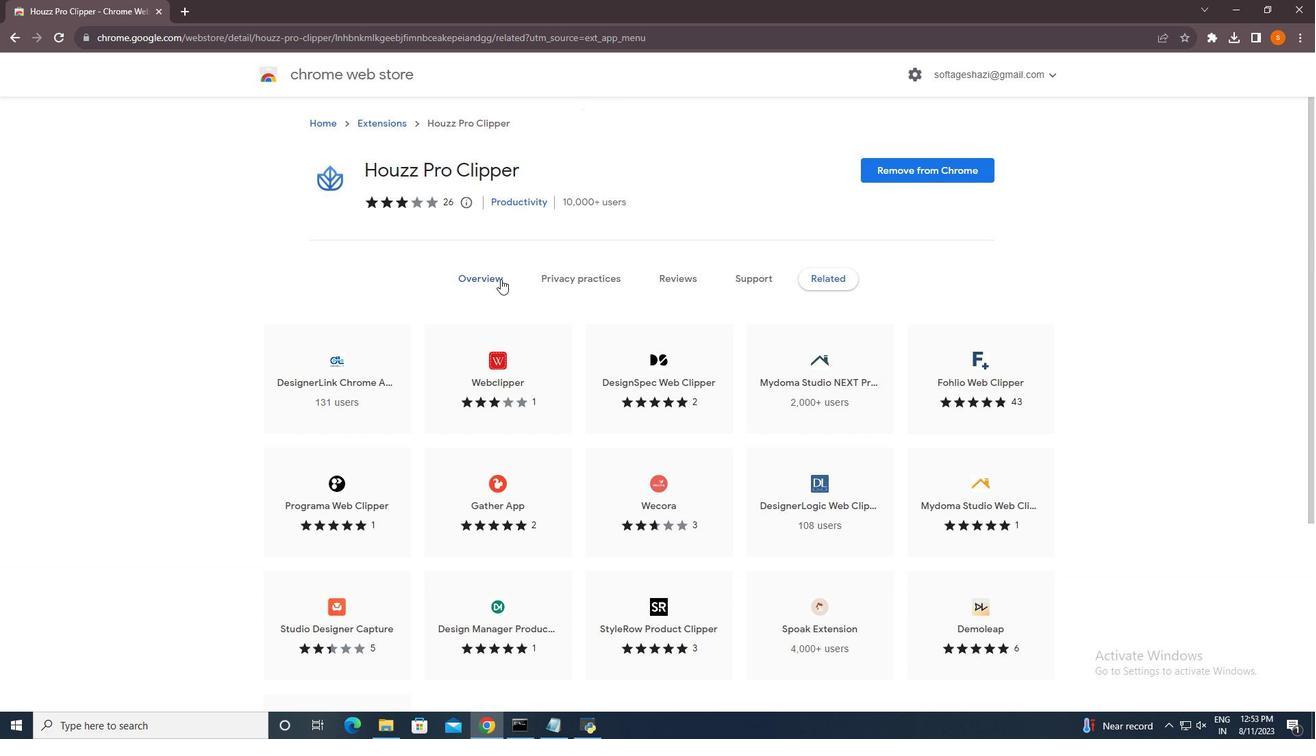 
Action: Mouse moved to (683, 279)
Screenshot: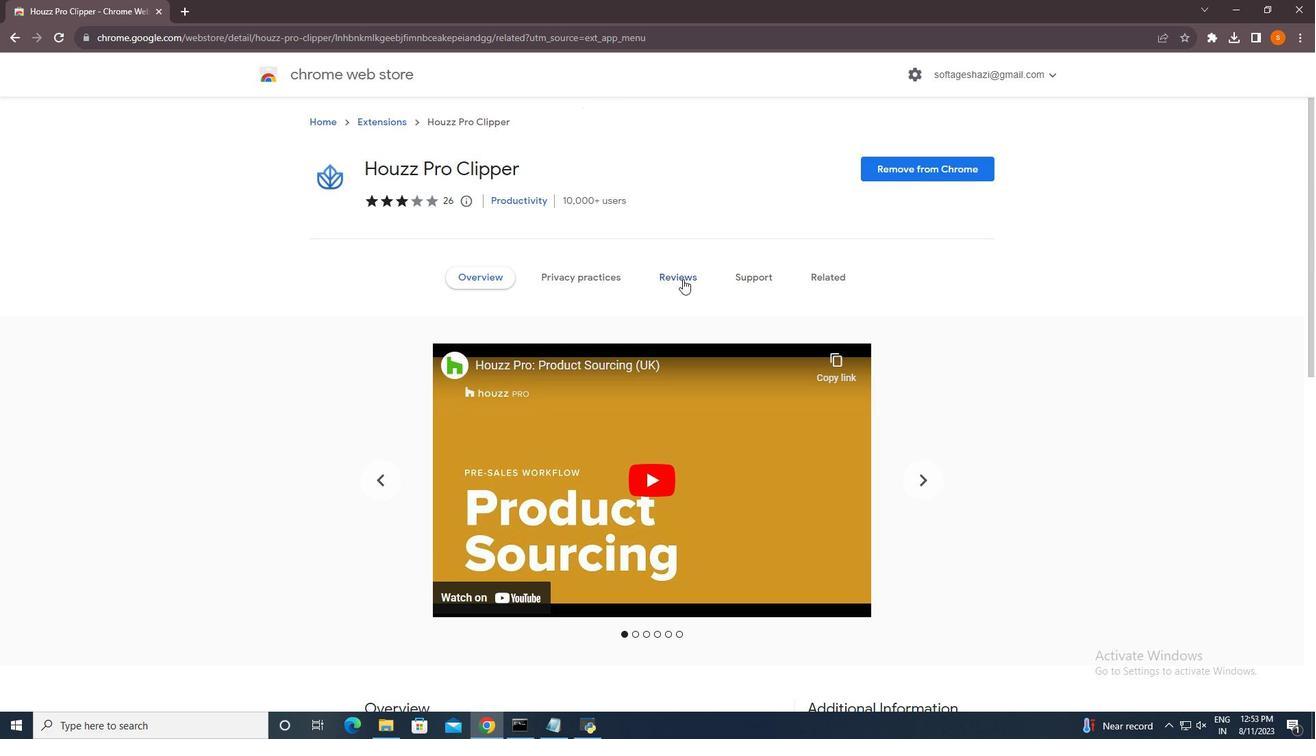 
Action: Mouse scrolled (683, 278) with delta (0, 0)
Screenshot: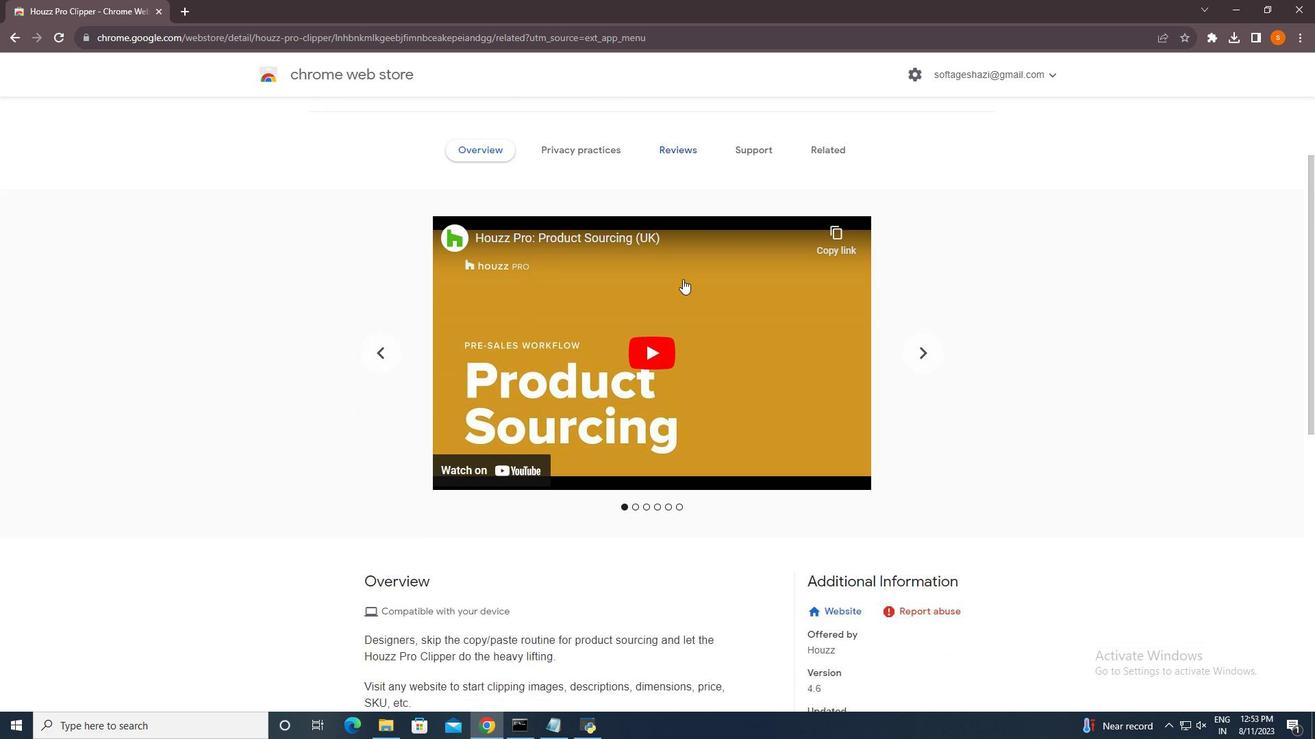 
Action: Mouse scrolled (683, 278) with delta (0, 0)
Screenshot: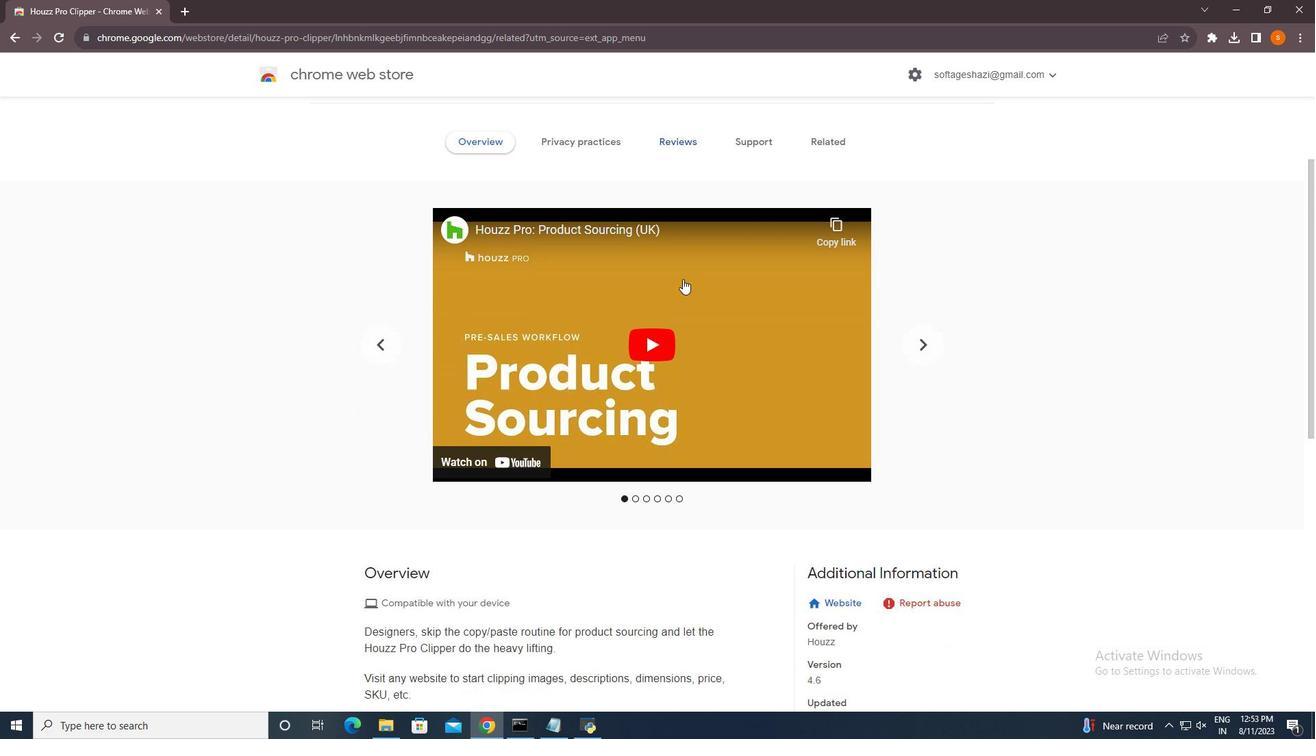 
Action: Mouse moved to (643, 342)
Screenshot: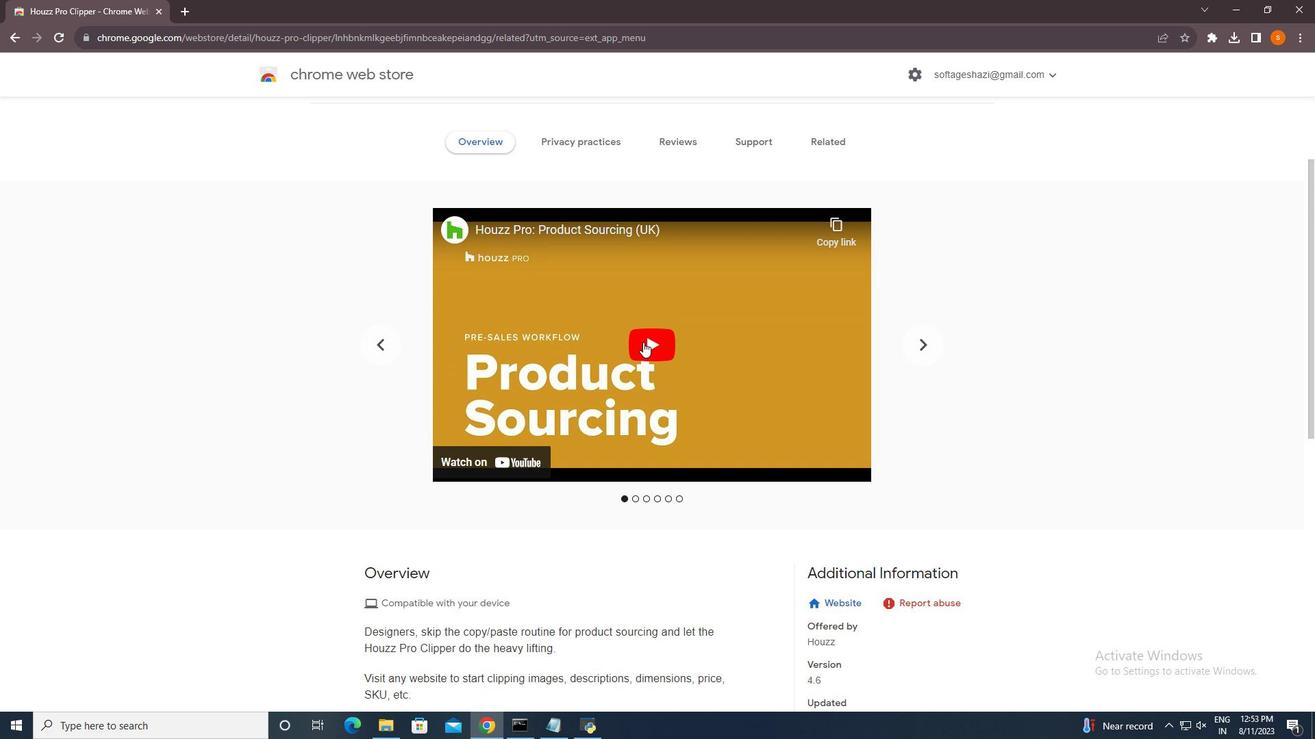 
Action: Mouse pressed left at (643, 342)
Screenshot: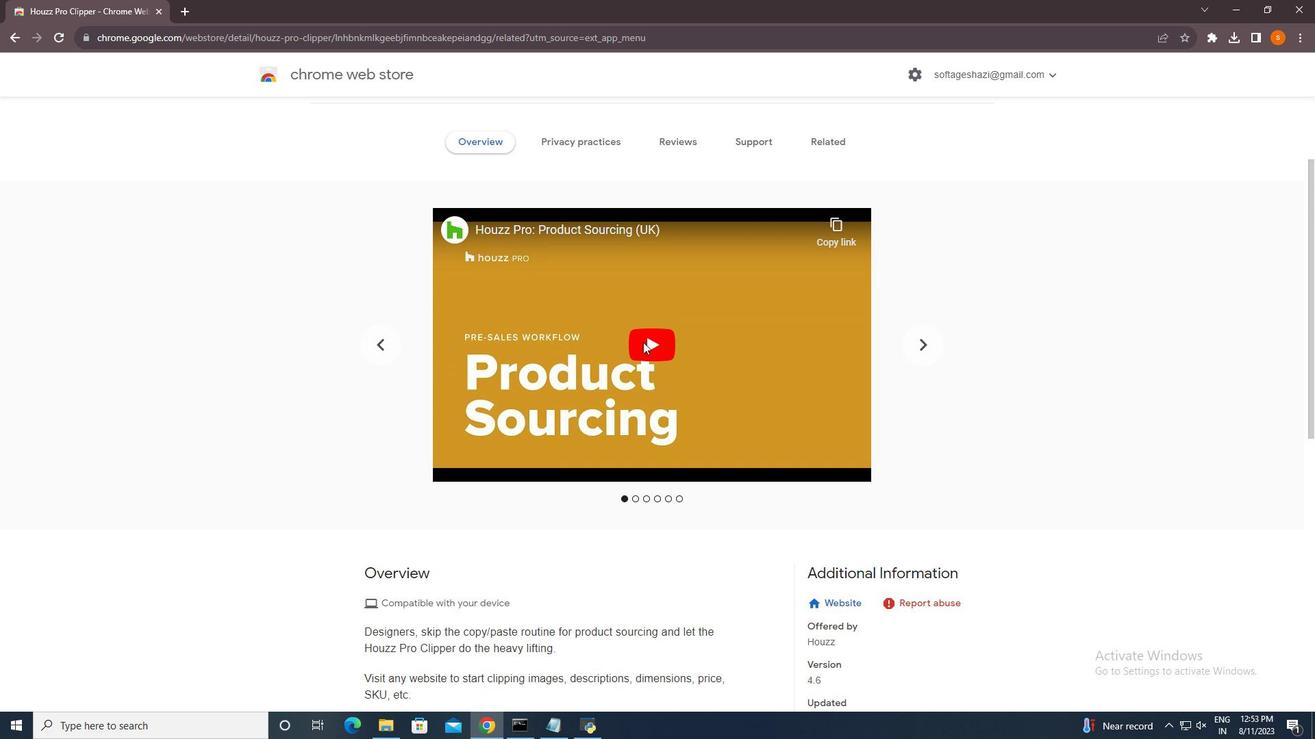 
Action: Mouse moved to (920, 346)
Screenshot: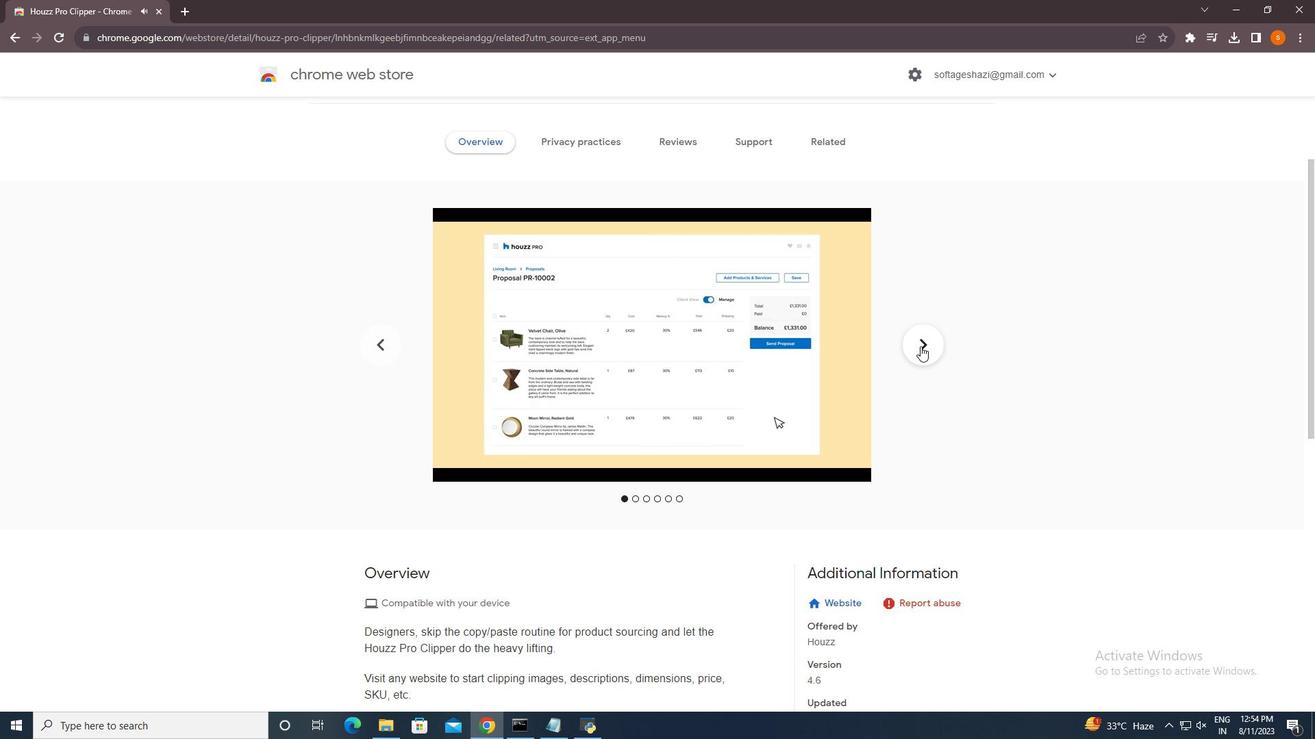 
Action: Mouse pressed left at (920, 346)
Screenshot: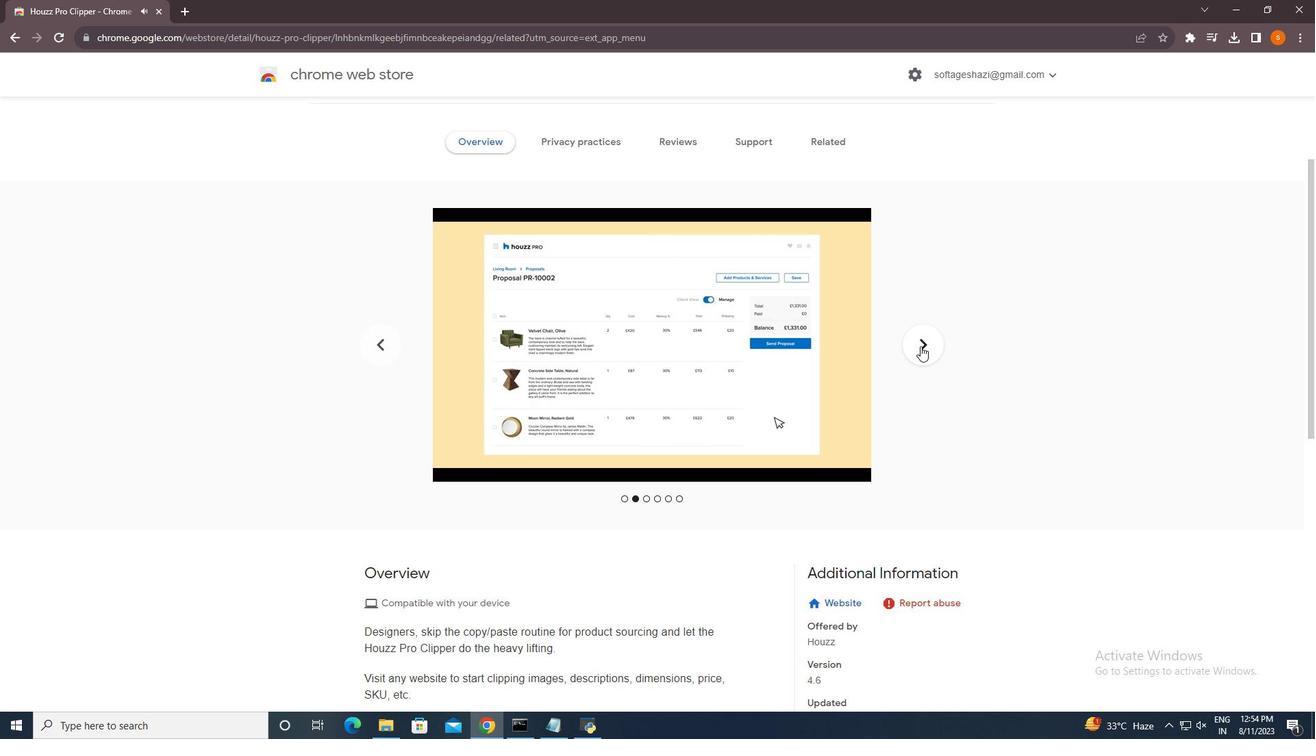 
Action: Mouse moved to (920, 346)
Screenshot: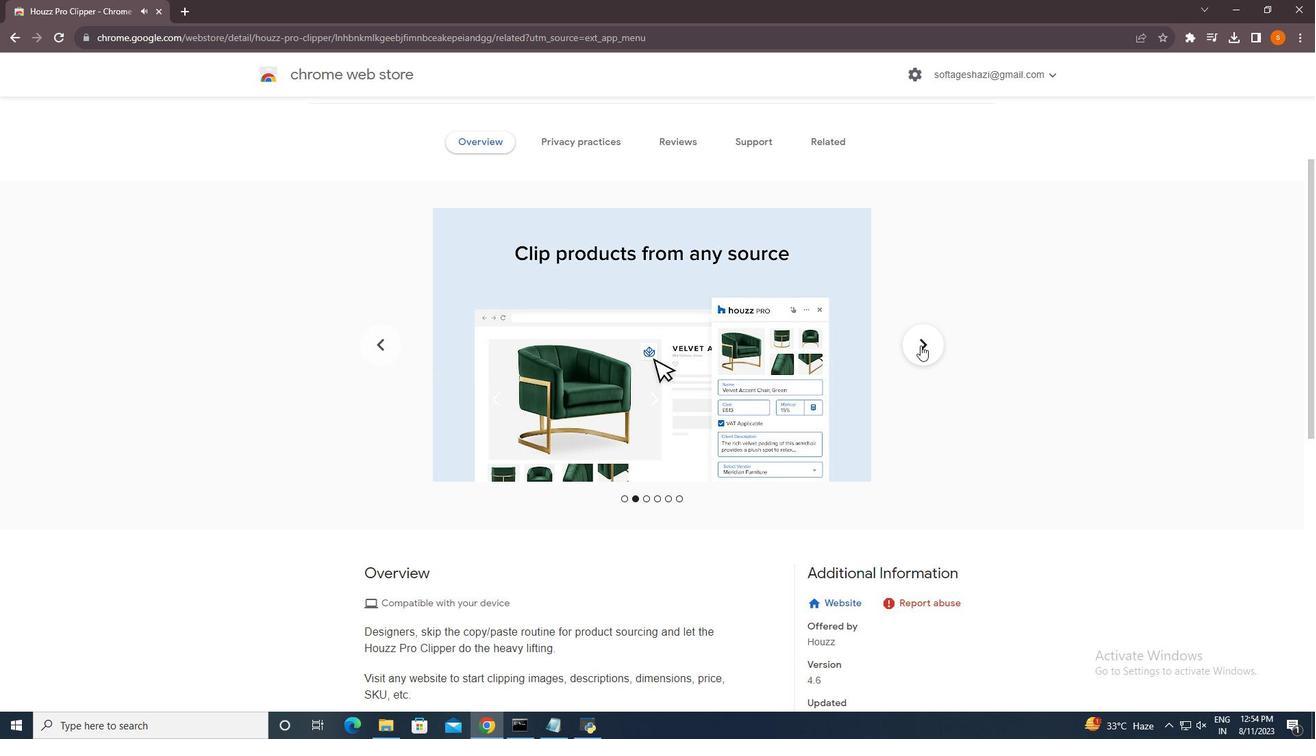 
Action: Mouse pressed left at (920, 346)
Screenshot: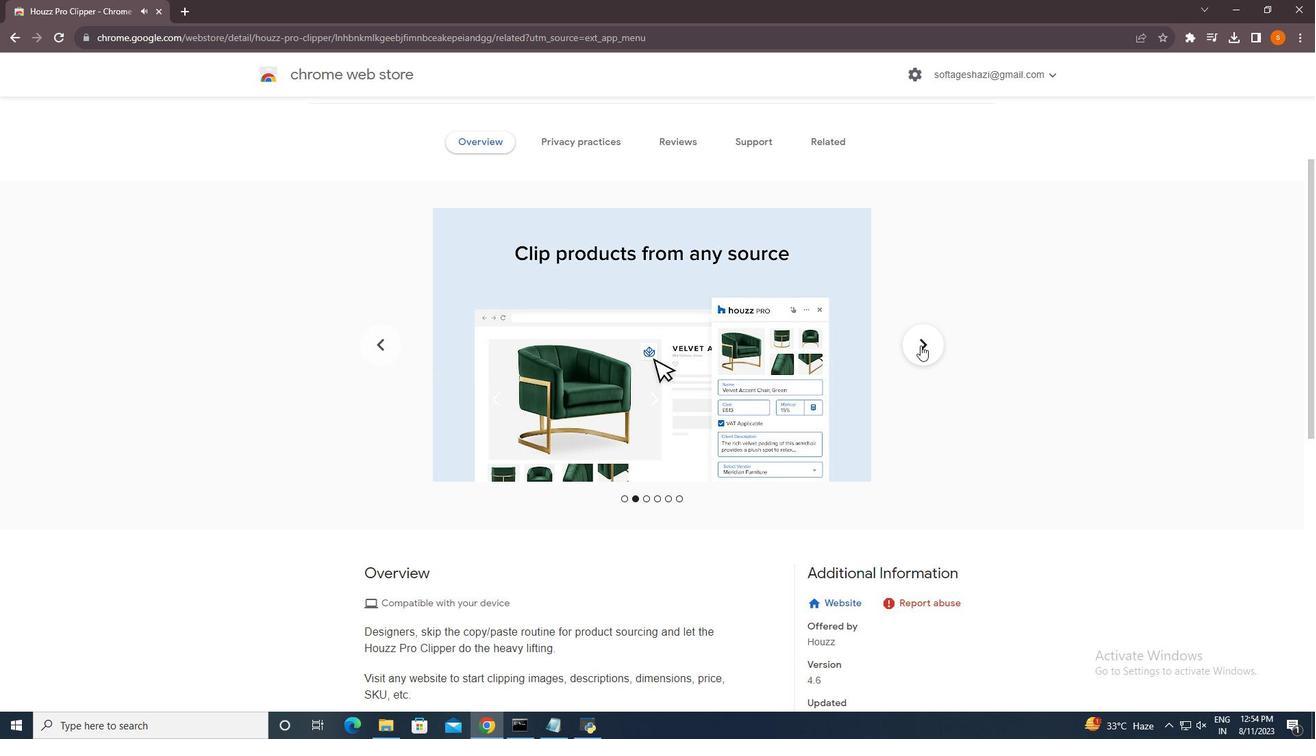 
Action: Mouse pressed left at (920, 346)
Screenshot: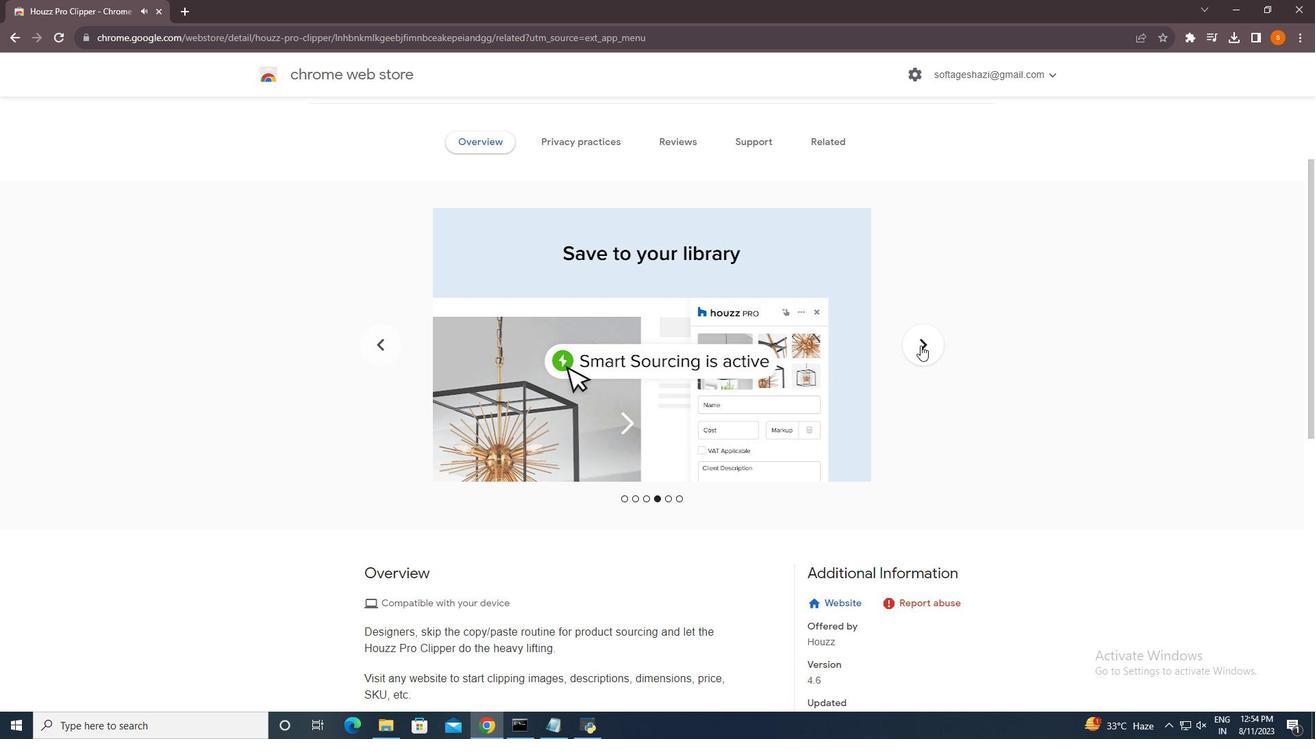 
Action: Mouse pressed left at (920, 346)
Screenshot: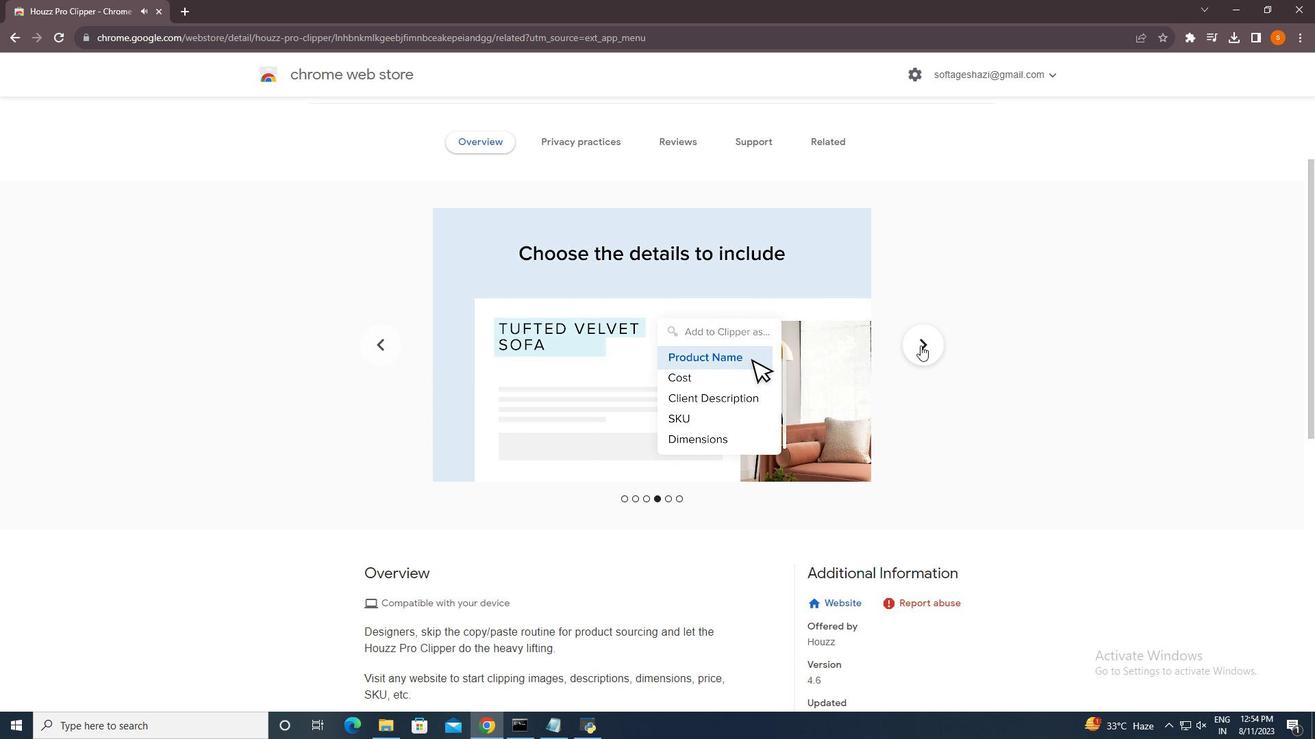 
Action: Mouse pressed left at (920, 346)
Screenshot: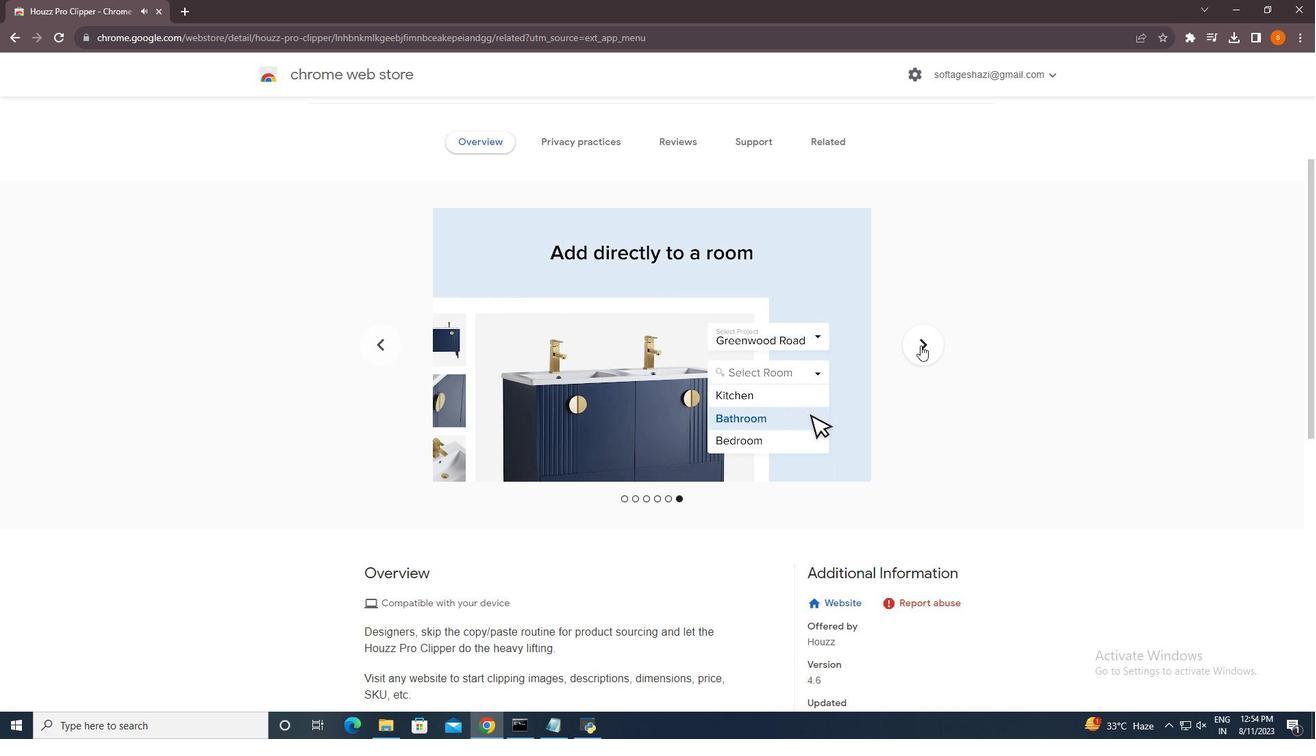 
Action: Mouse moved to (441, 463)
Screenshot: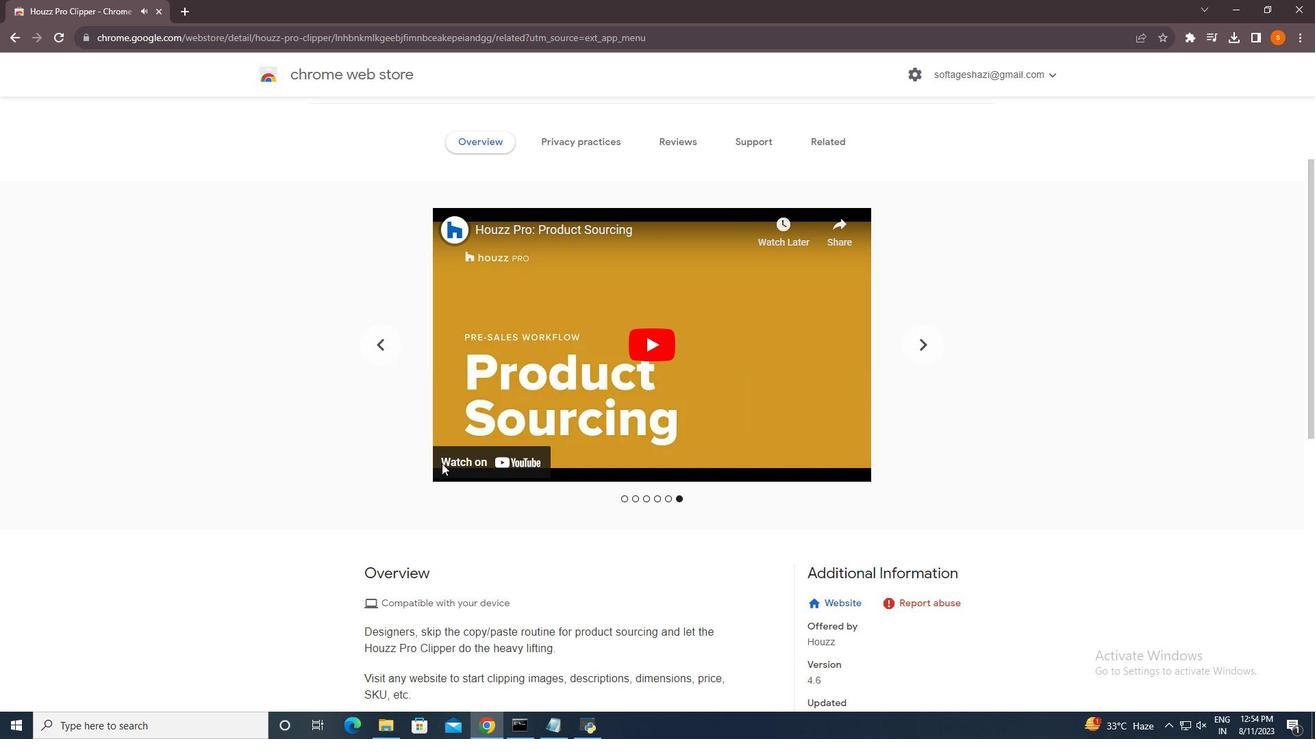
Action: Mouse scrolled (441, 463) with delta (0, 0)
Screenshot: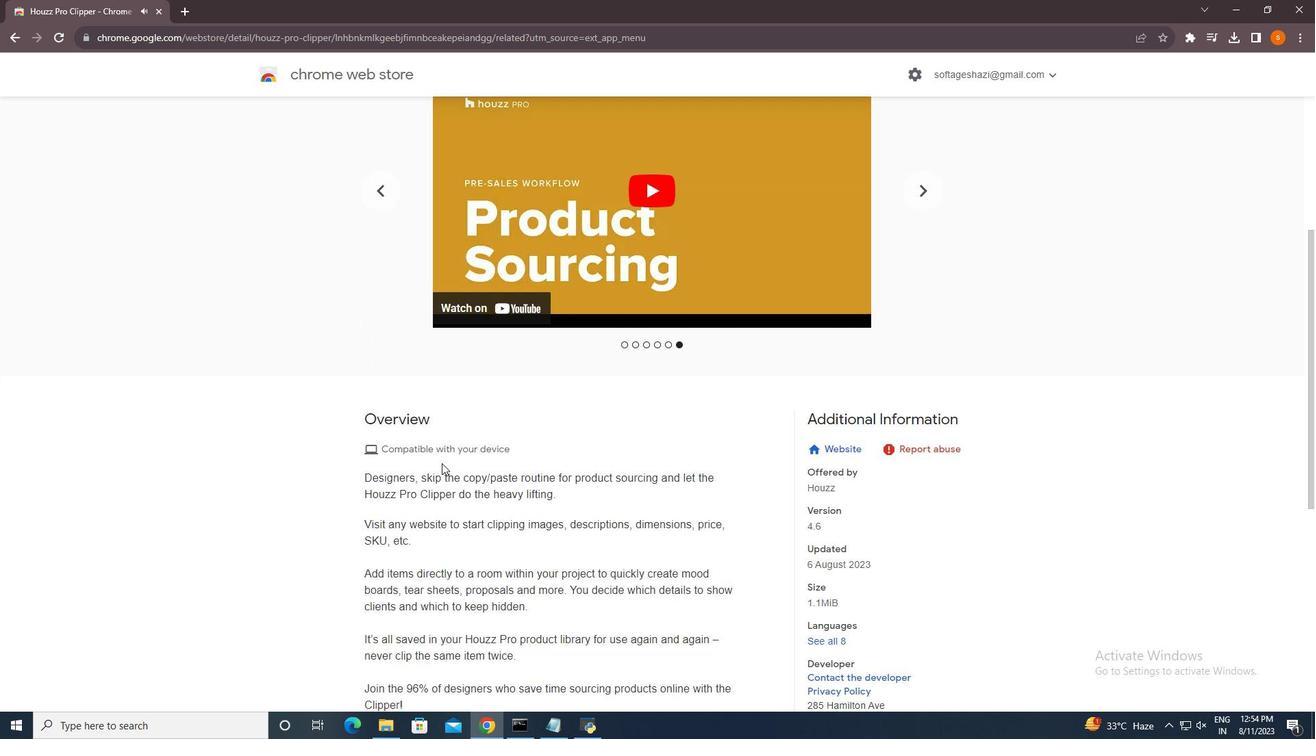 
Action: Mouse scrolled (441, 463) with delta (0, 0)
Screenshot: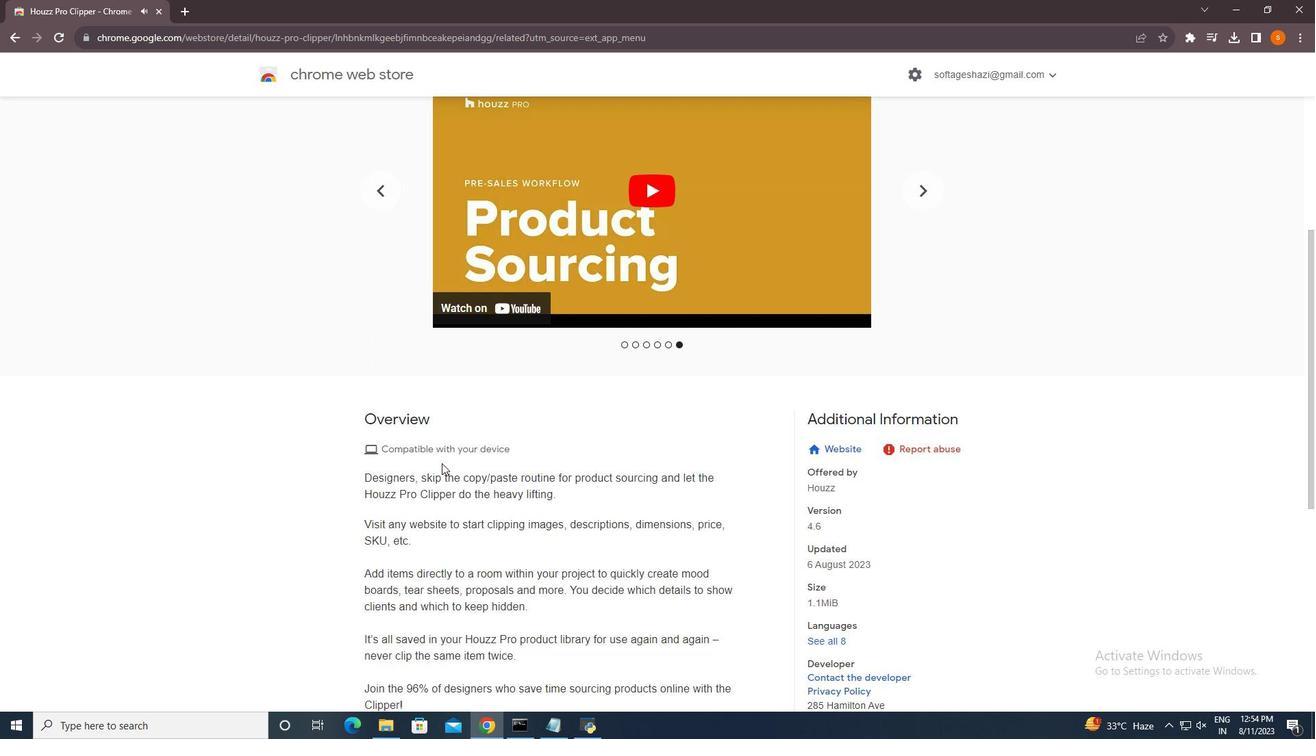 
Action: Mouse scrolled (441, 463) with delta (0, 0)
Screenshot: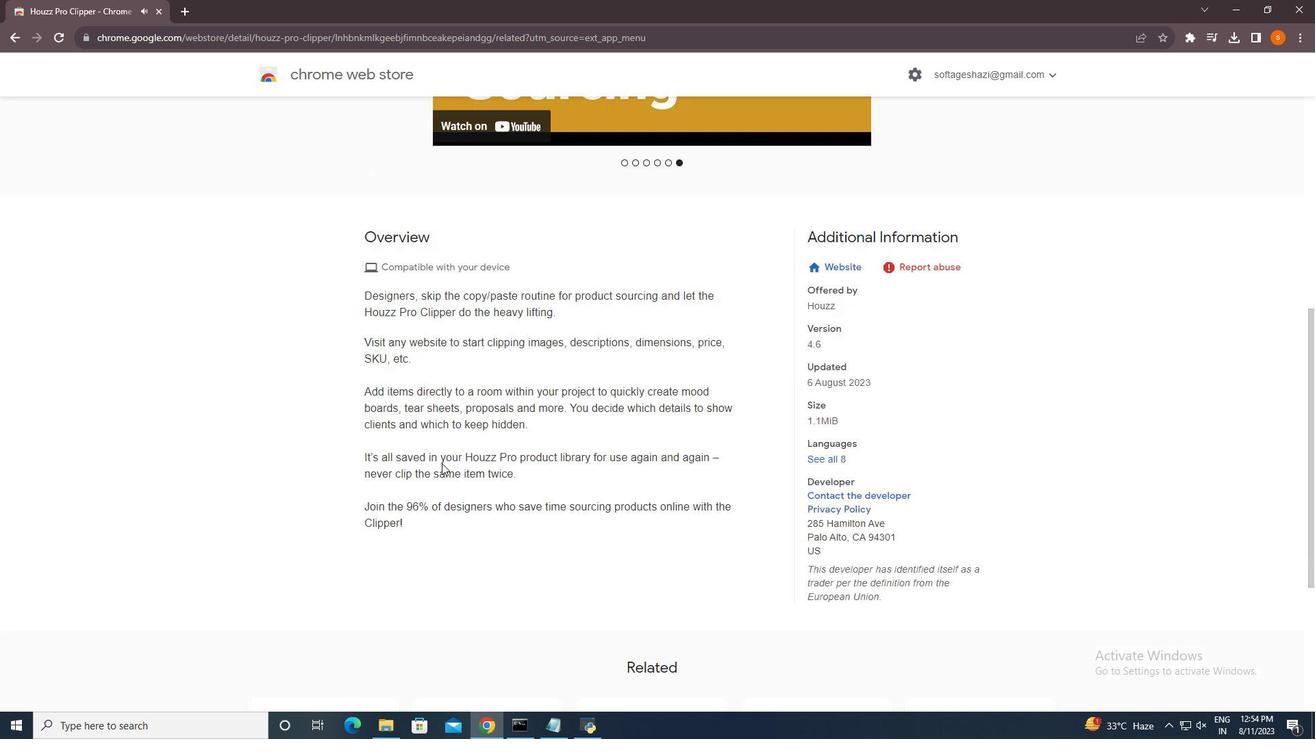 
Action: Mouse scrolled (441, 463) with delta (0, 0)
Screenshot: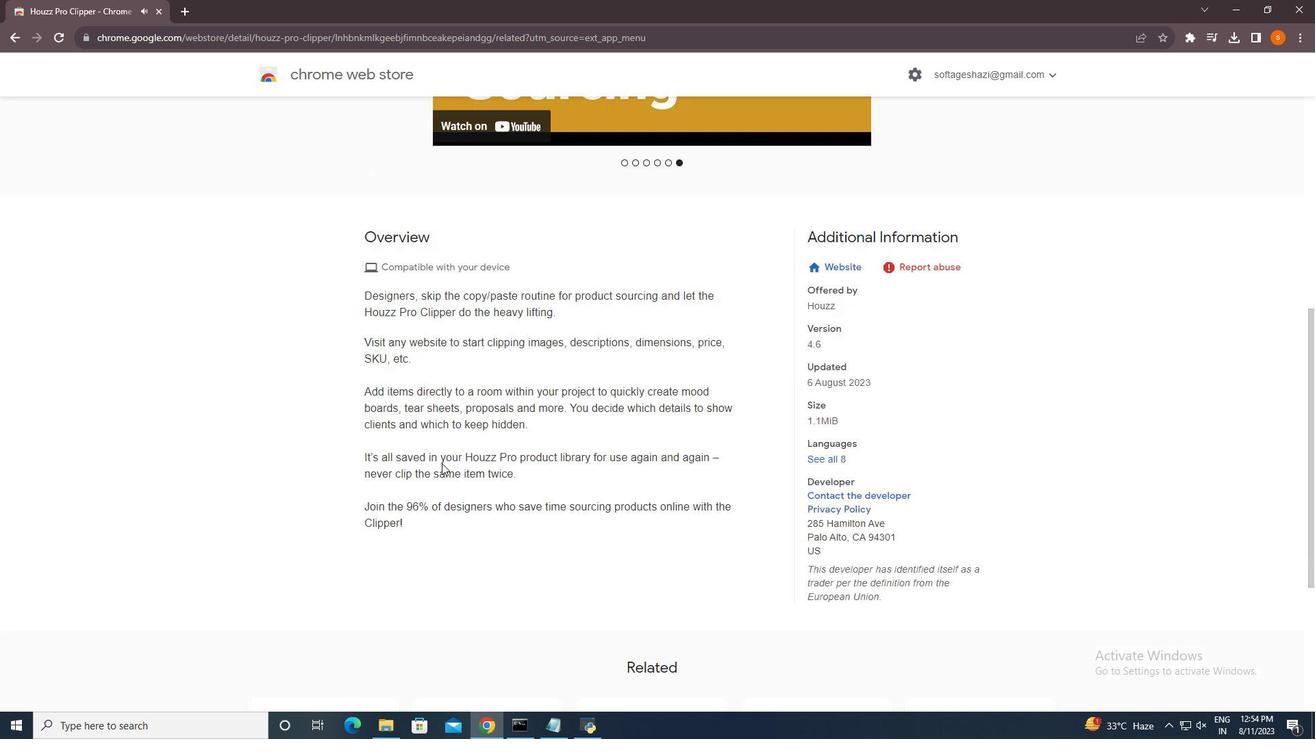 
Action: Mouse scrolled (441, 463) with delta (0, 0)
Screenshot: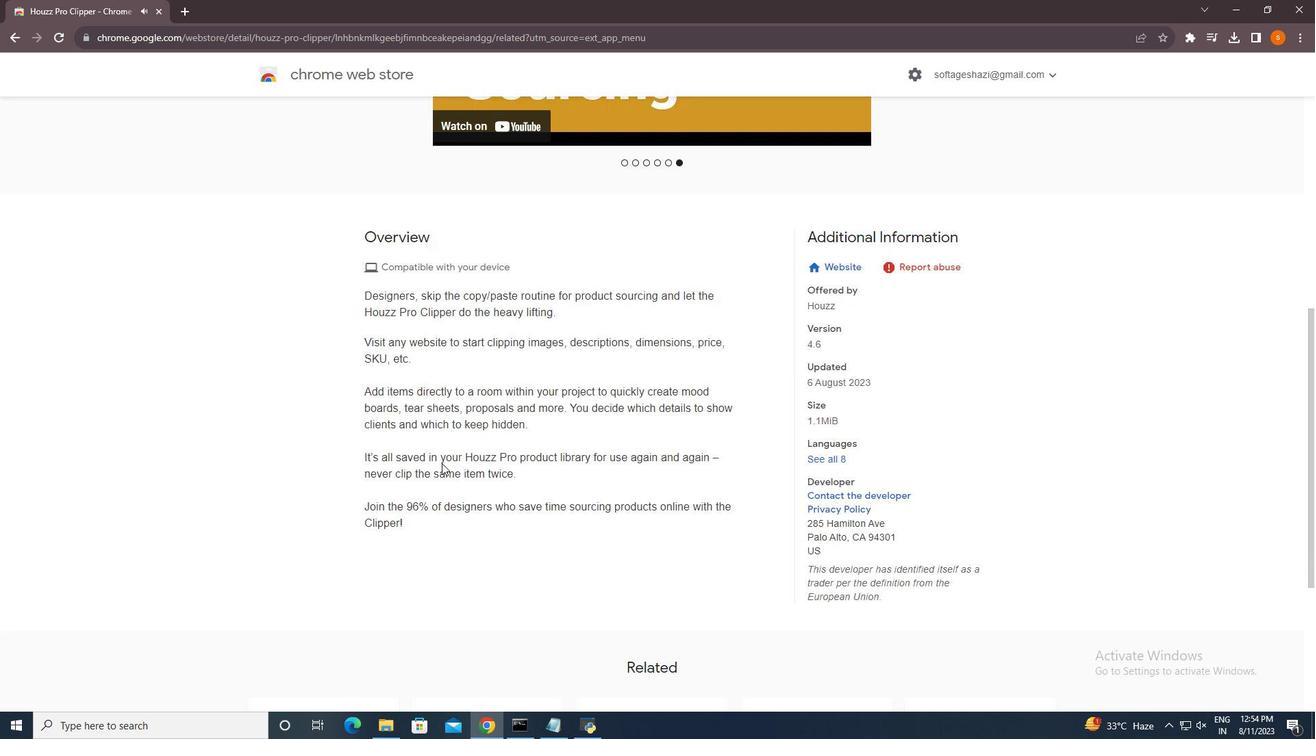 
Action: Mouse scrolled (441, 464) with delta (0, 0)
Screenshot: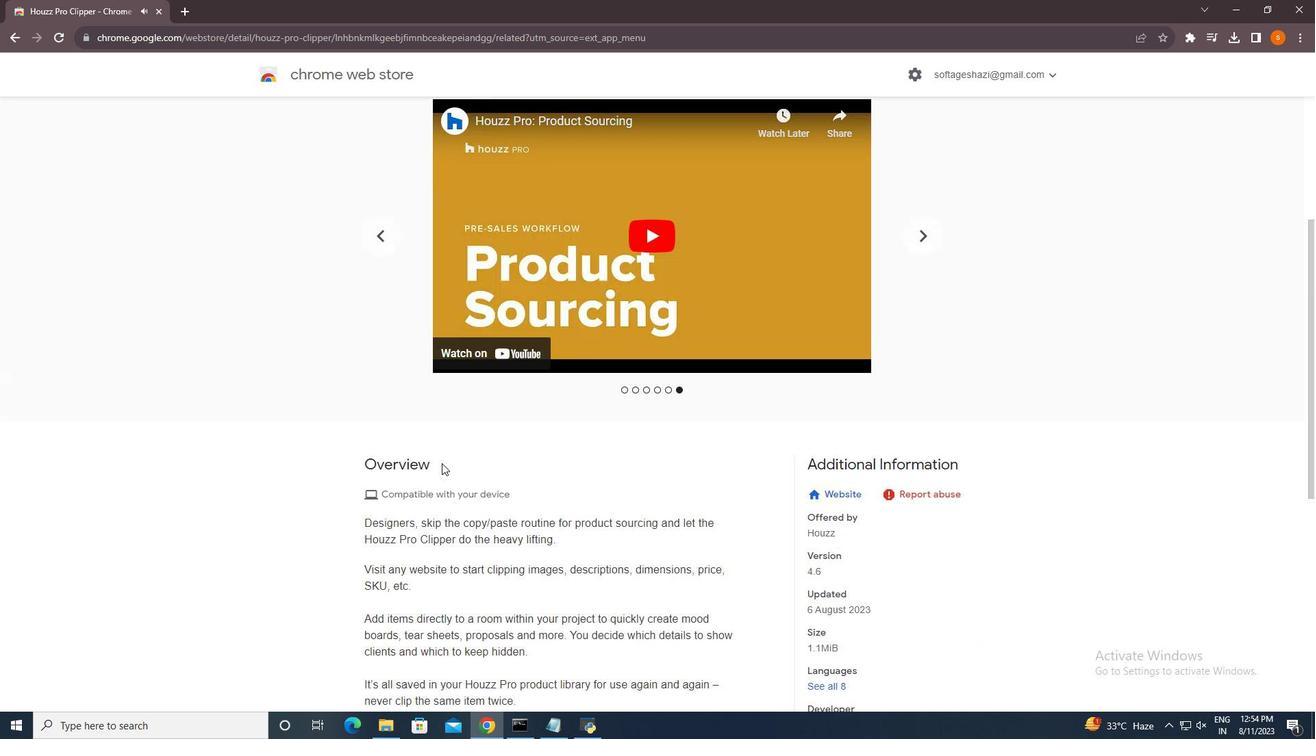 
Action: Mouse scrolled (441, 464) with delta (0, 0)
Screenshot: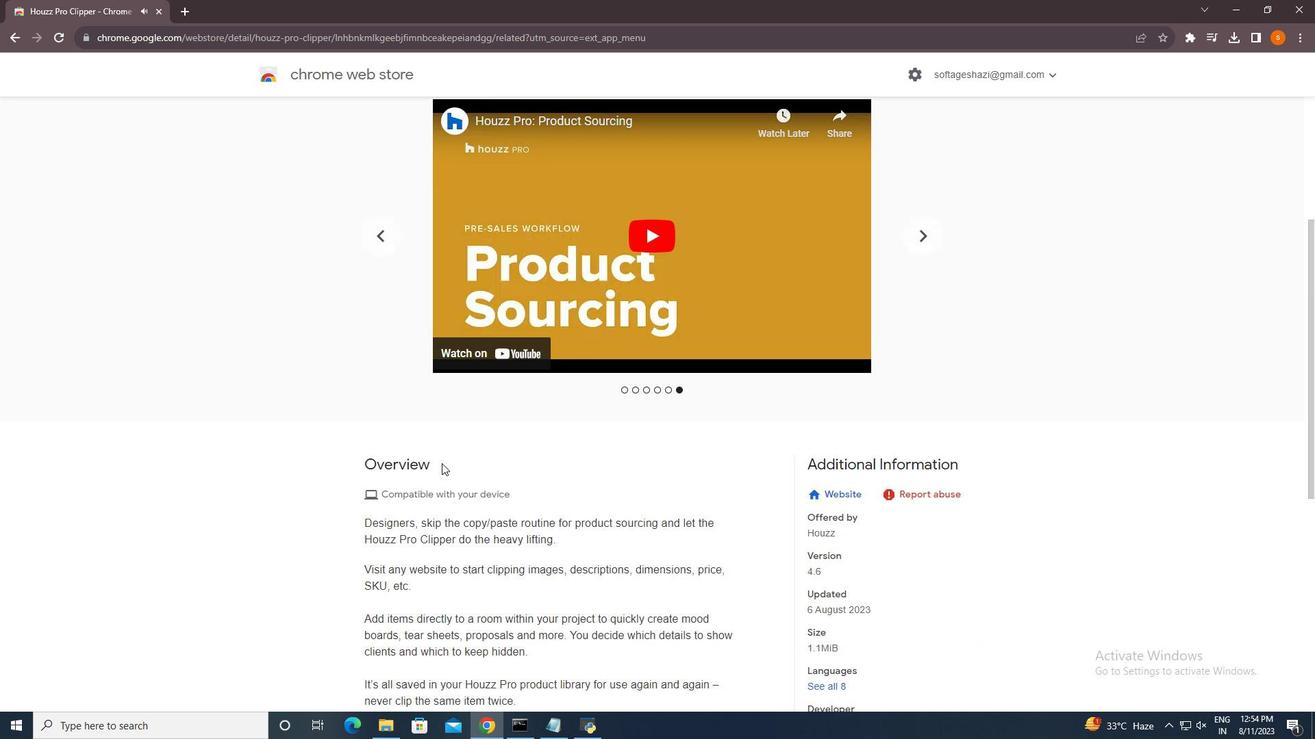
Action: Mouse scrolled (441, 464) with delta (0, 0)
Screenshot: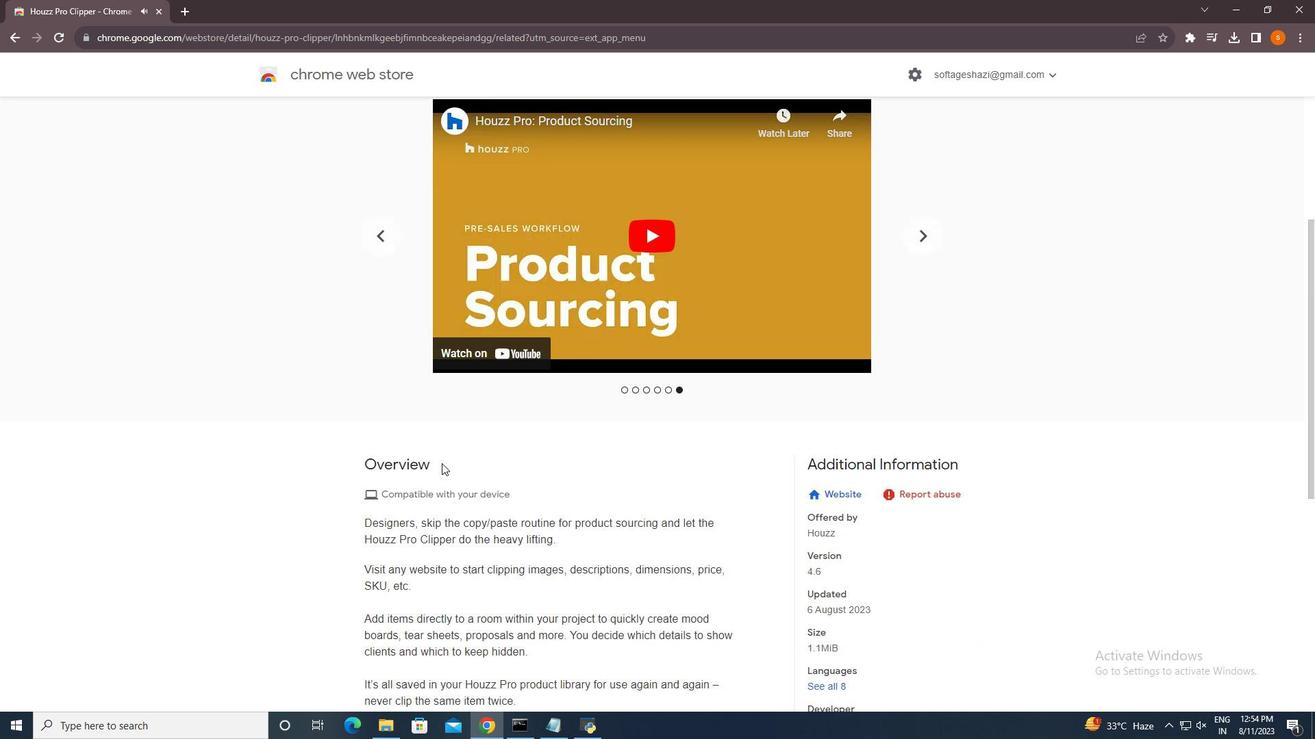 
Action: Mouse scrolled (441, 464) with delta (0, 0)
Screenshot: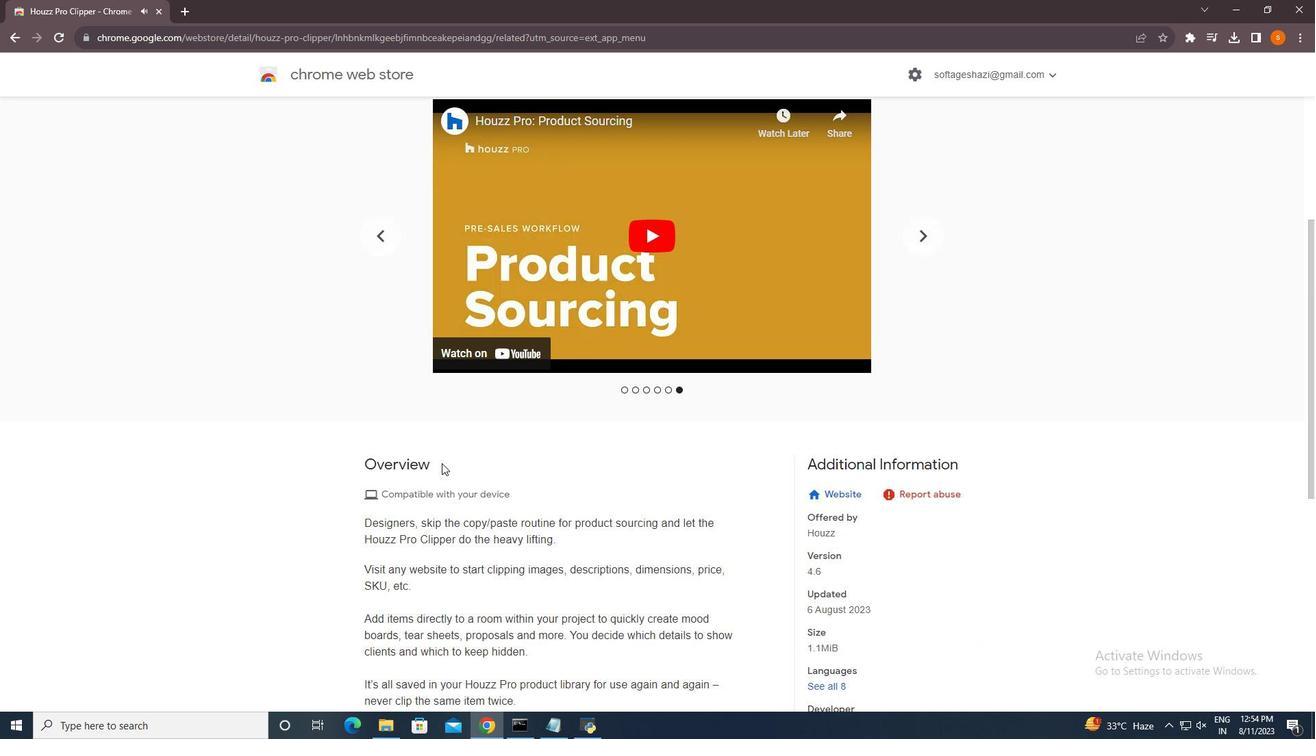 
Action: Mouse scrolled (441, 464) with delta (0, 0)
Screenshot: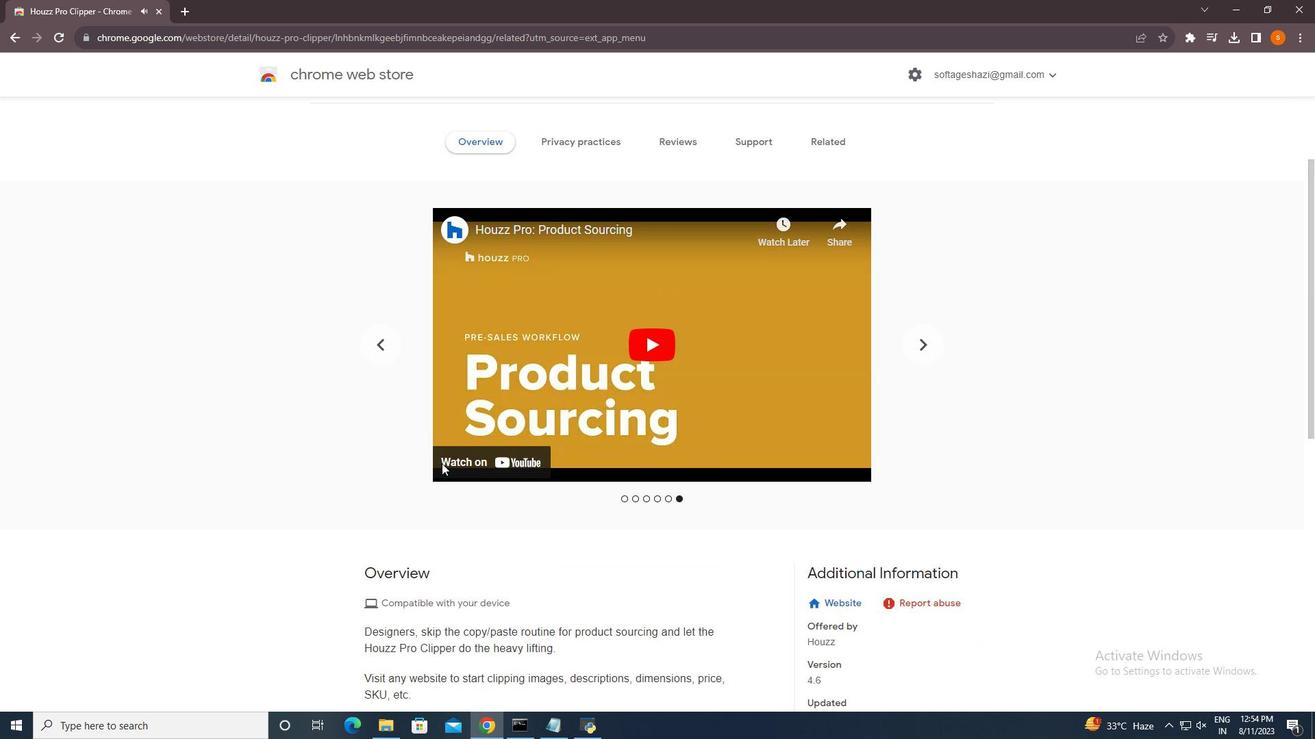 
Action: Mouse moved to (650, 346)
Screenshot: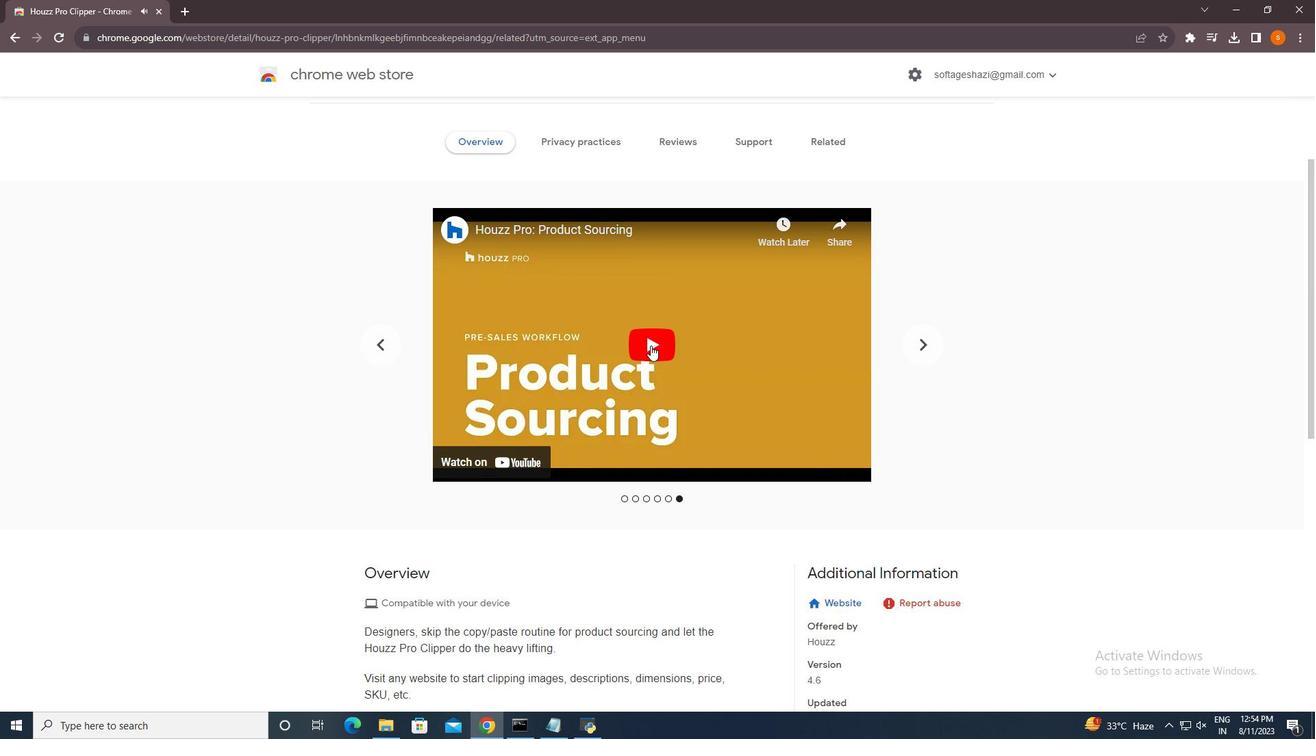 
Action: Mouse pressed left at (650, 346)
Screenshot: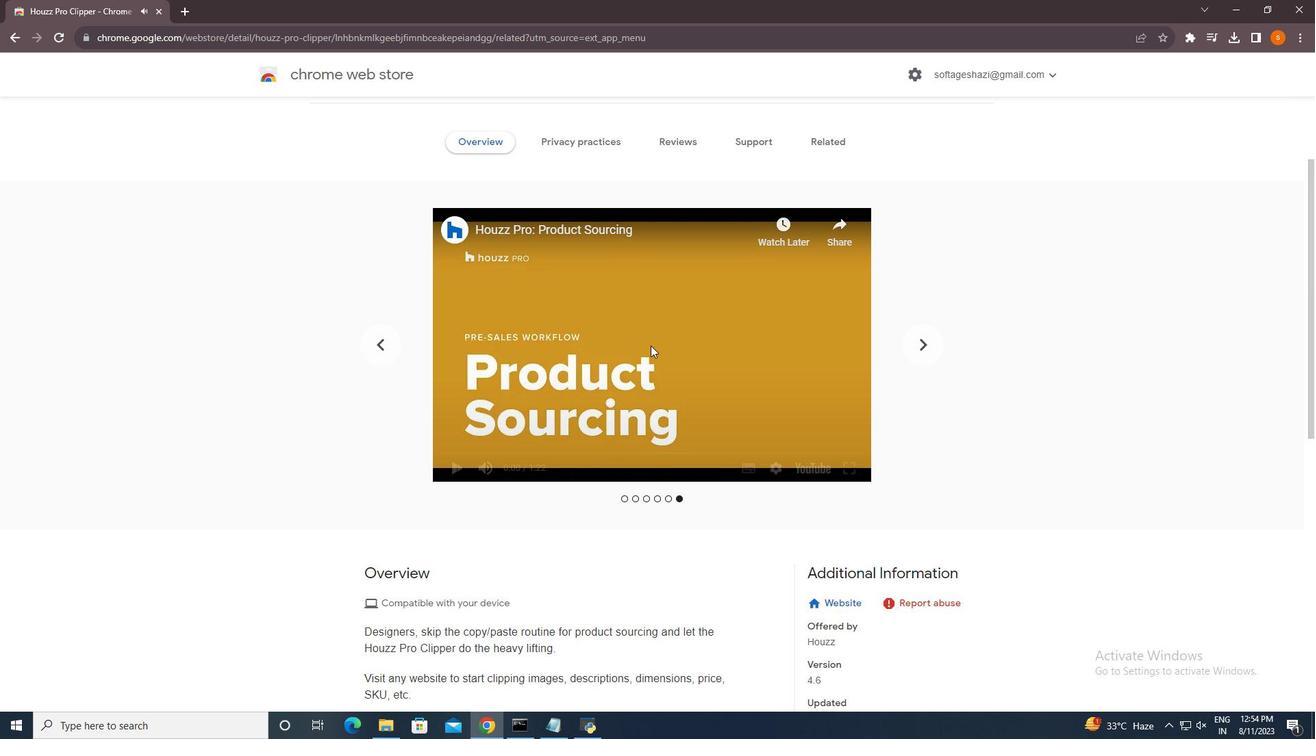 
Action: Mouse moved to (576, 545)
Screenshot: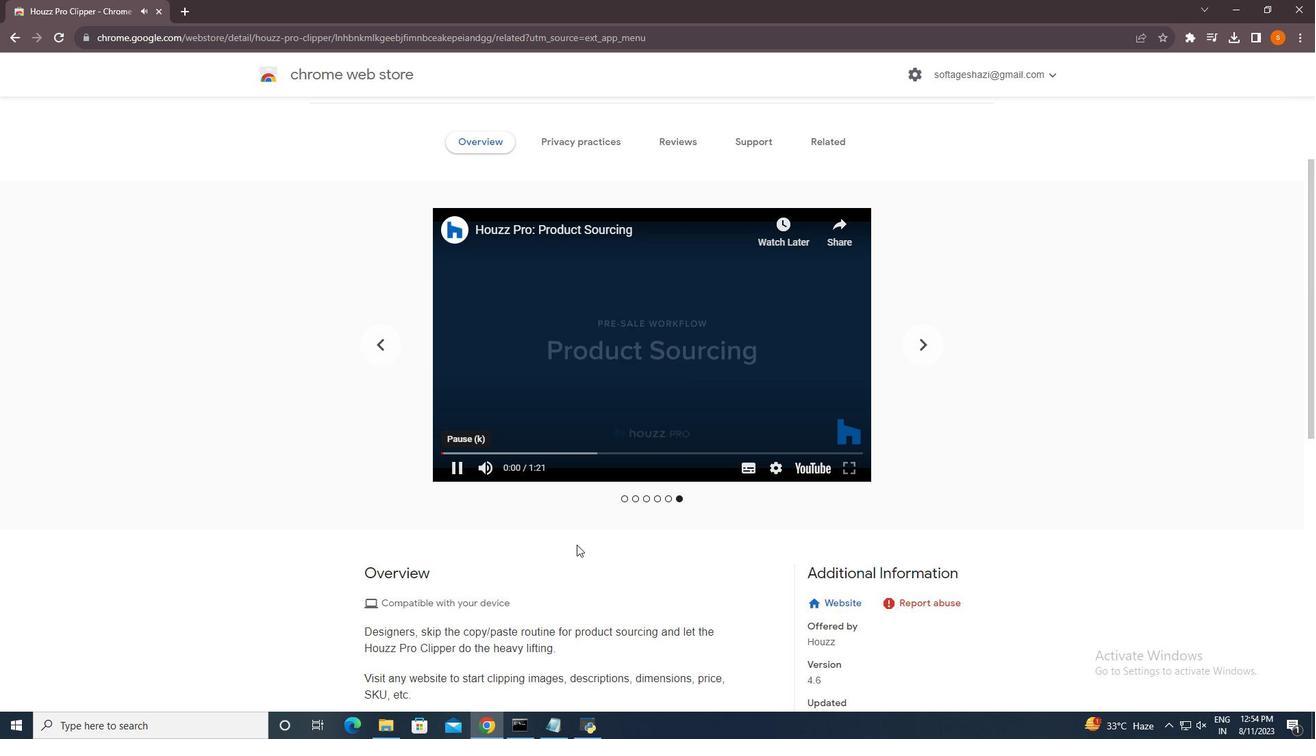 
Action: Mouse scrolled (576, 544) with delta (0, 0)
Screenshot: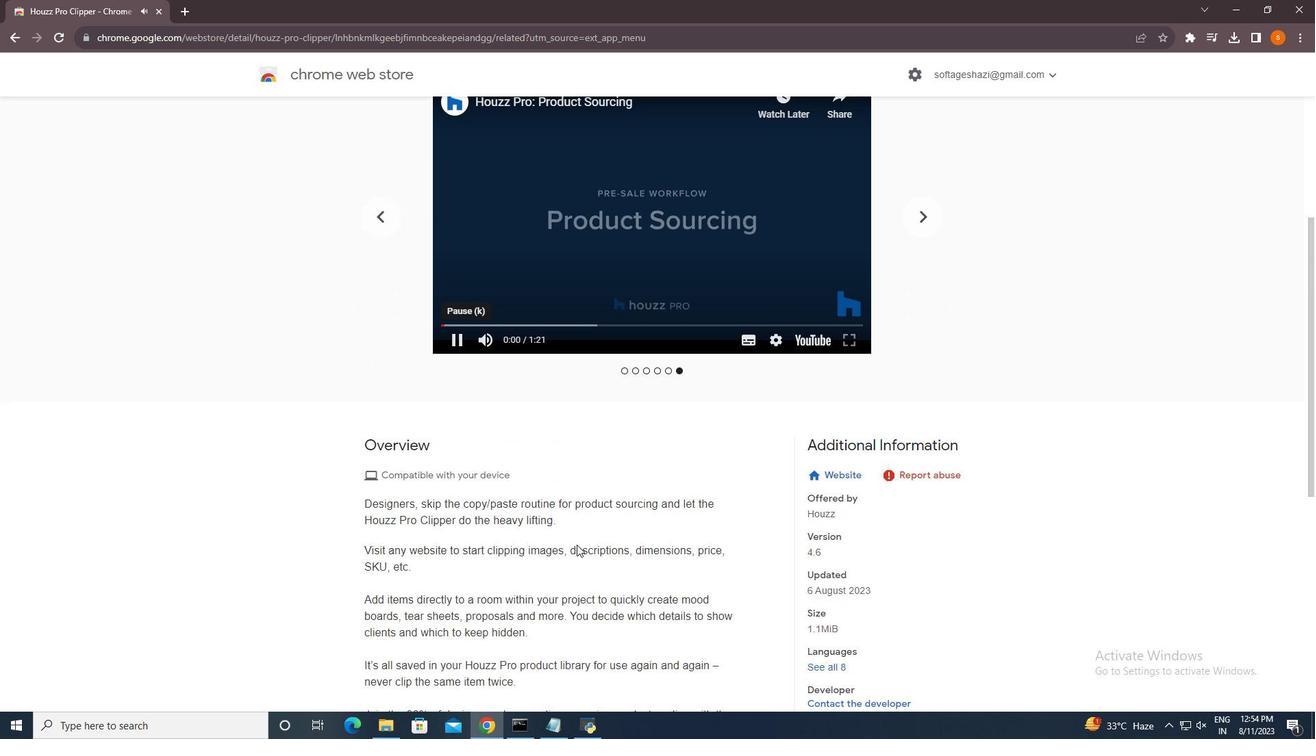 
Action: Mouse scrolled (576, 544) with delta (0, 0)
Screenshot: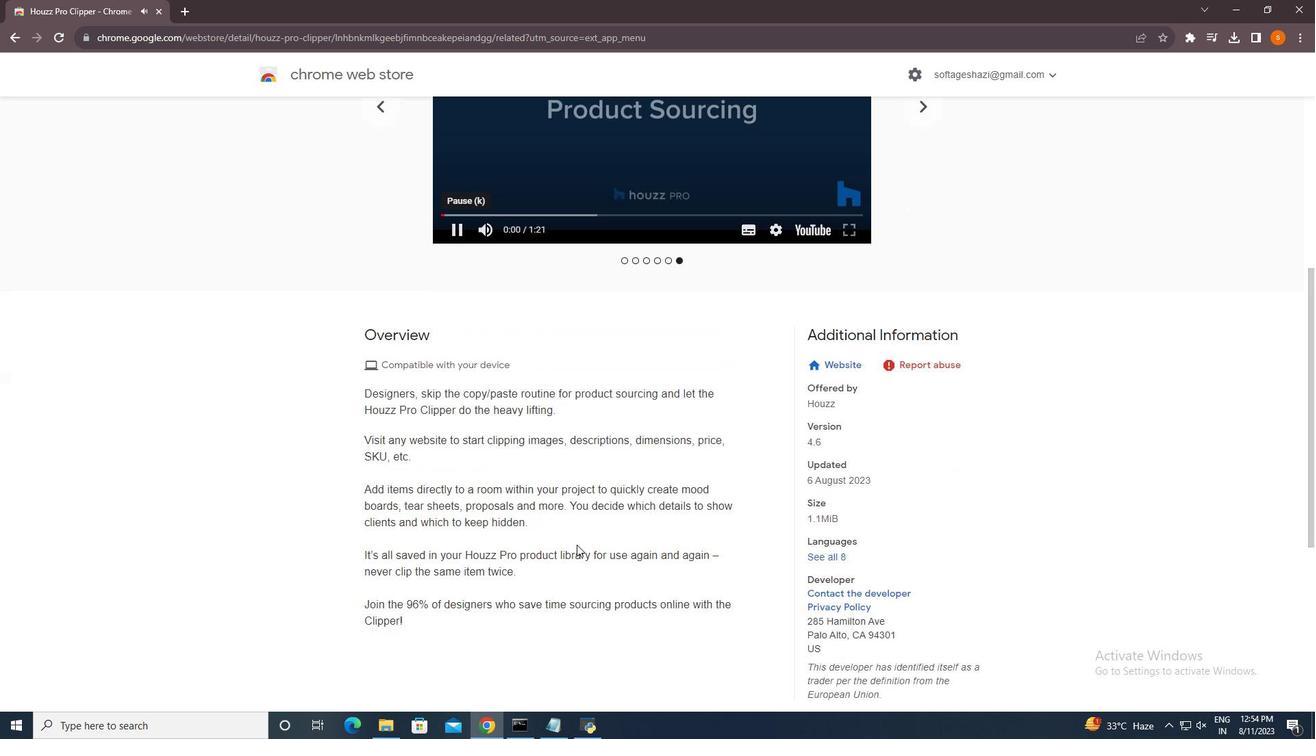 
Action: Mouse scrolled (576, 544) with delta (0, 0)
Screenshot: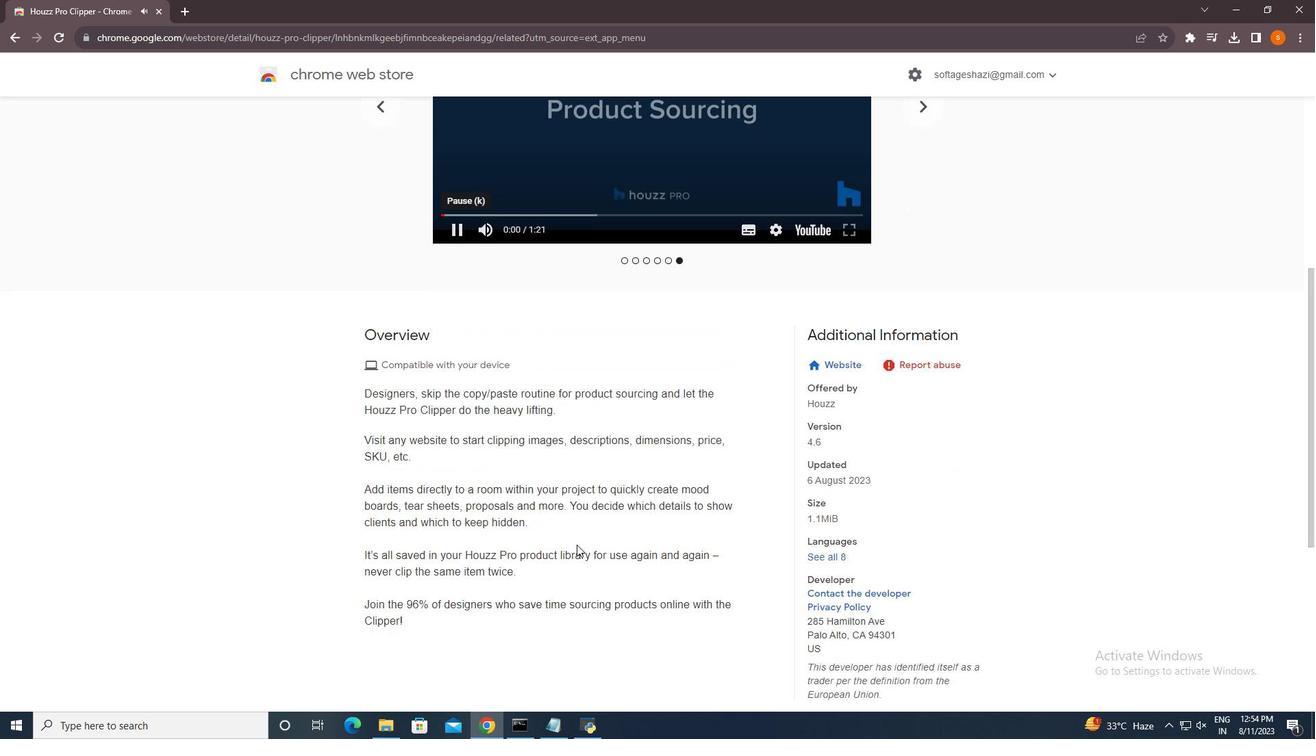 
Action: Mouse scrolled (576, 544) with delta (0, 0)
Screenshot: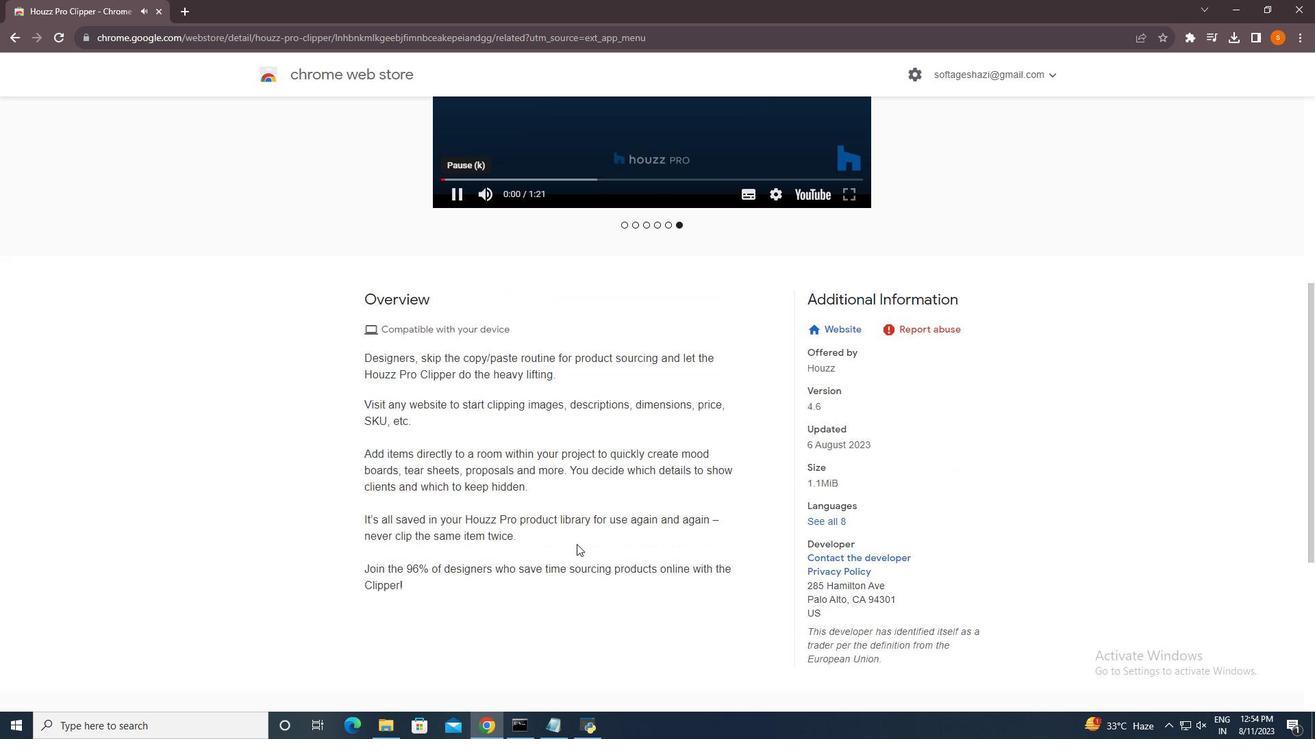 
Action: Mouse moved to (576, 541)
Screenshot: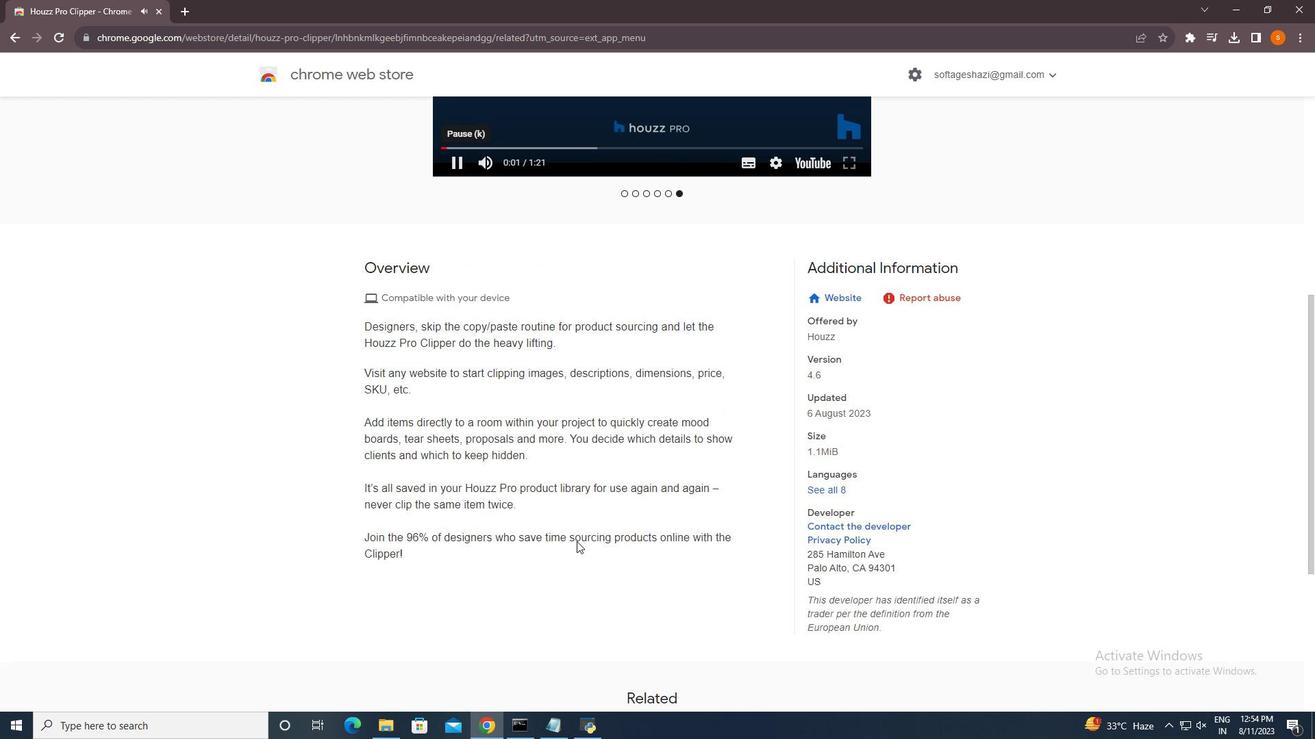 
Action: Mouse scrolled (576, 541) with delta (0, 0)
Screenshot: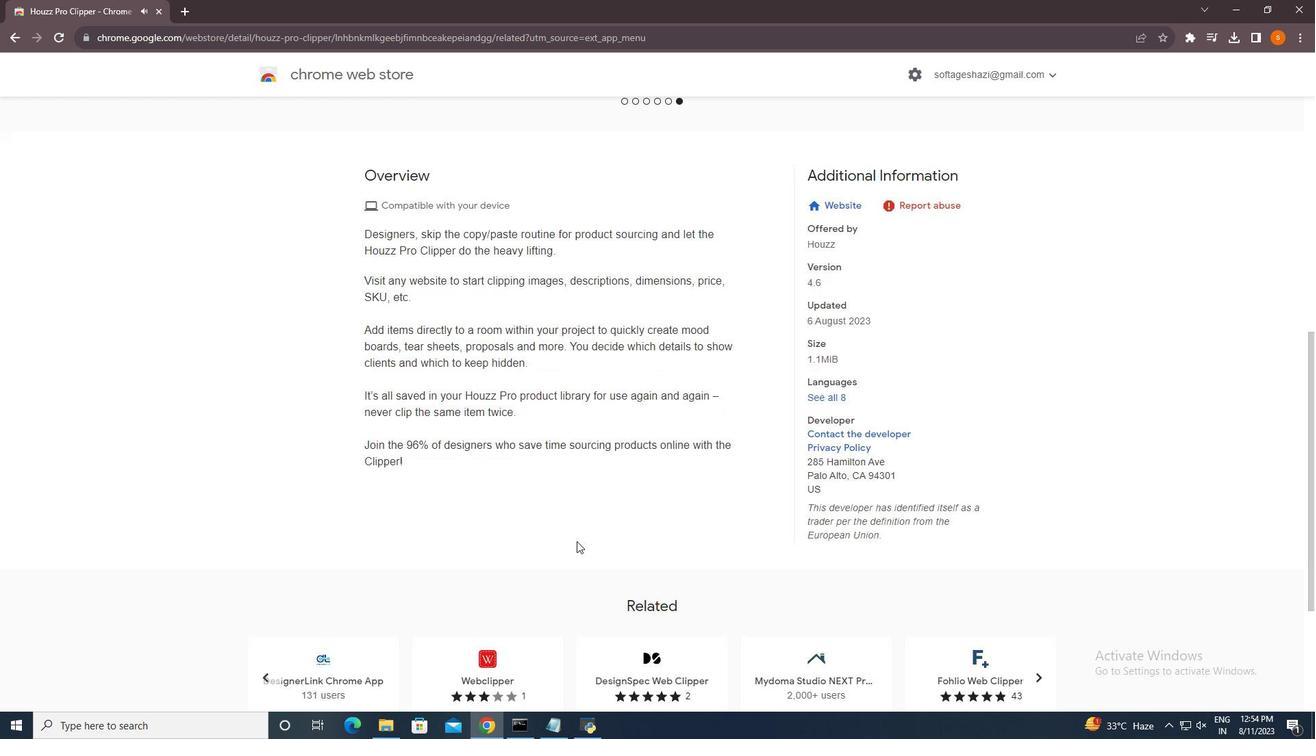 
Action: Mouse scrolled (576, 541) with delta (0, 0)
Screenshot: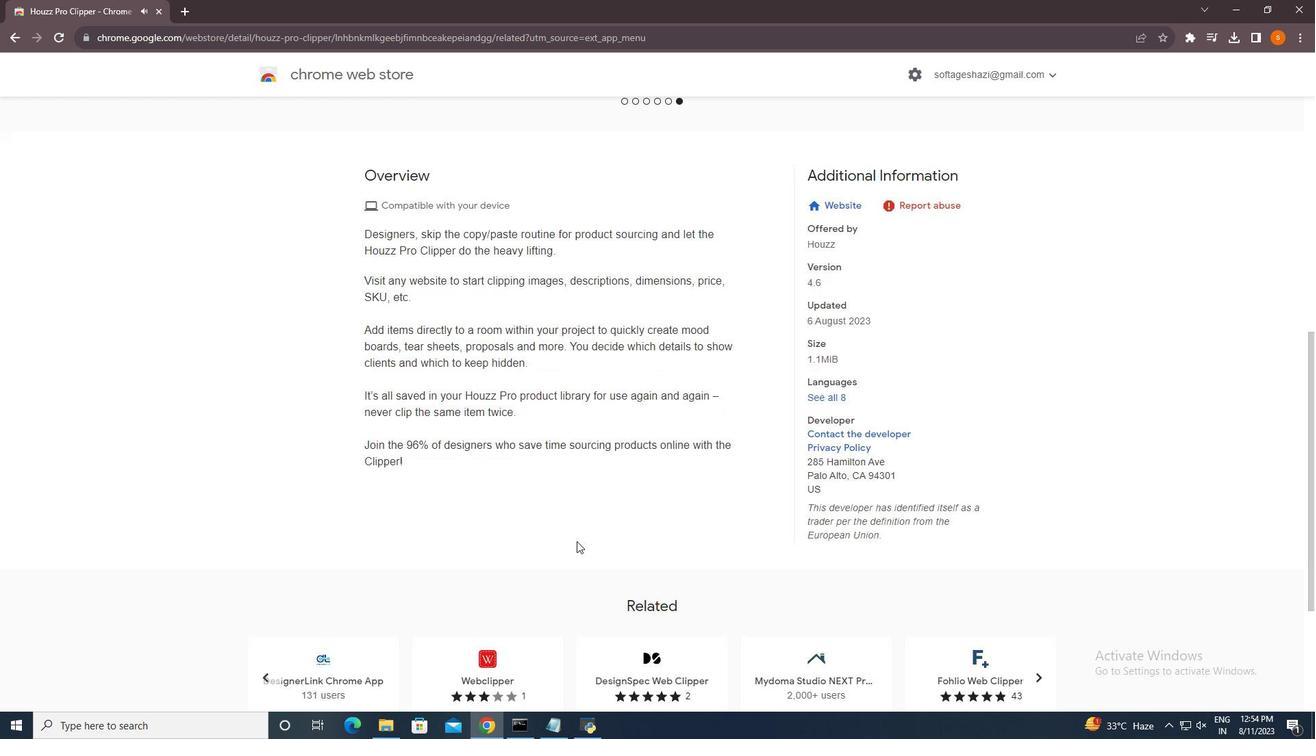 
Action: Mouse scrolled (576, 541) with delta (0, 0)
Screenshot: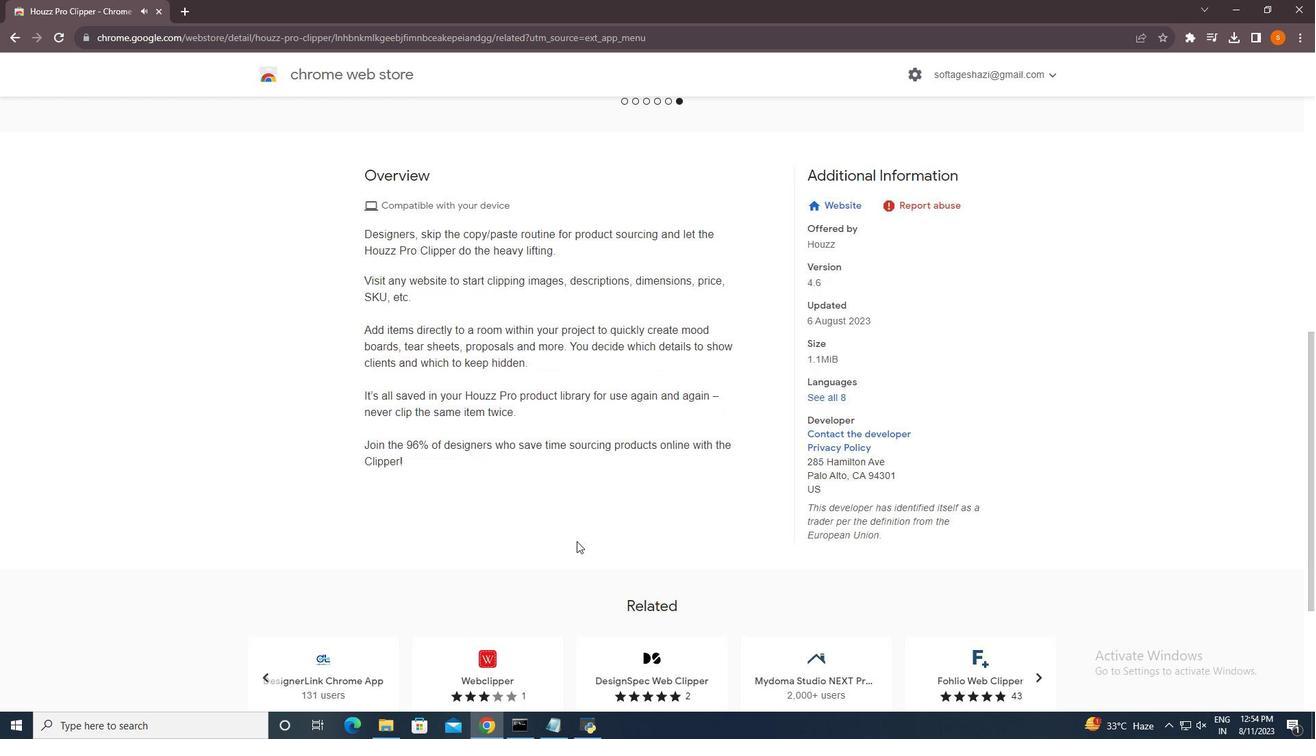 
Action: Mouse scrolled (576, 541) with delta (0, 0)
Screenshot: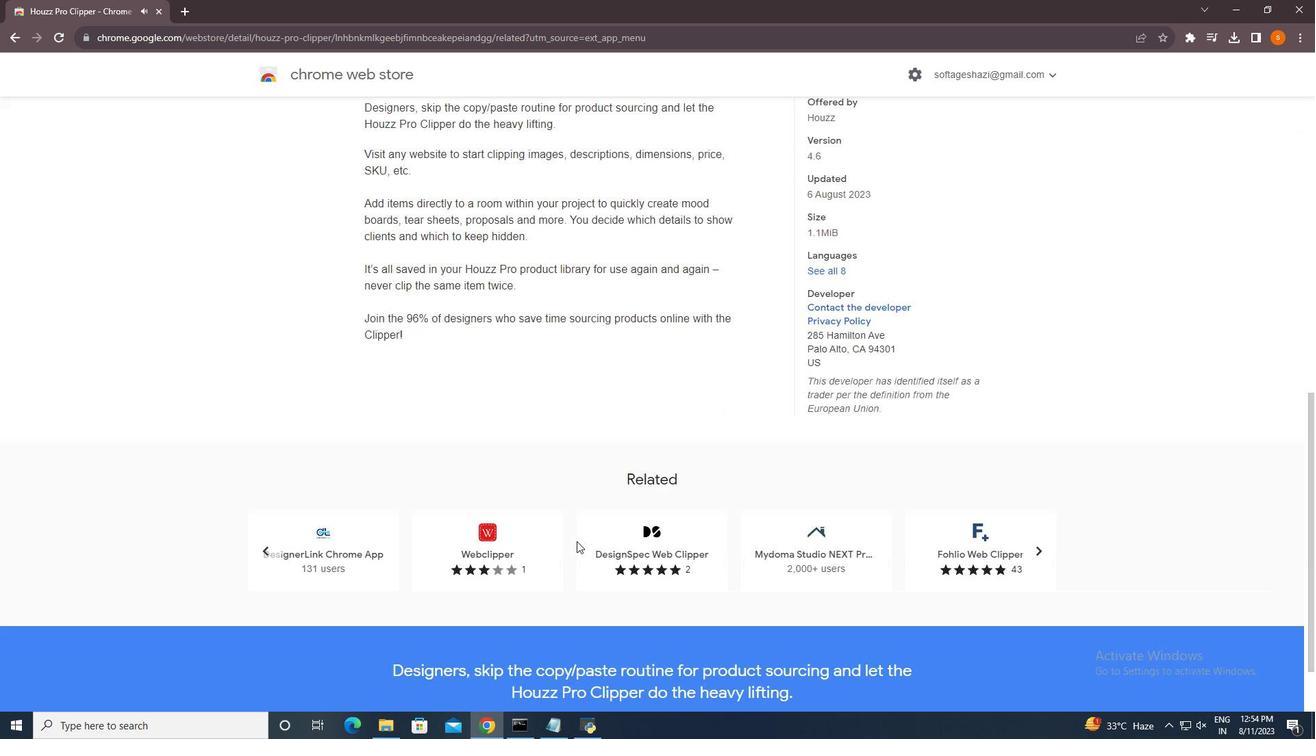 
Action: Mouse moved to (580, 537)
Screenshot: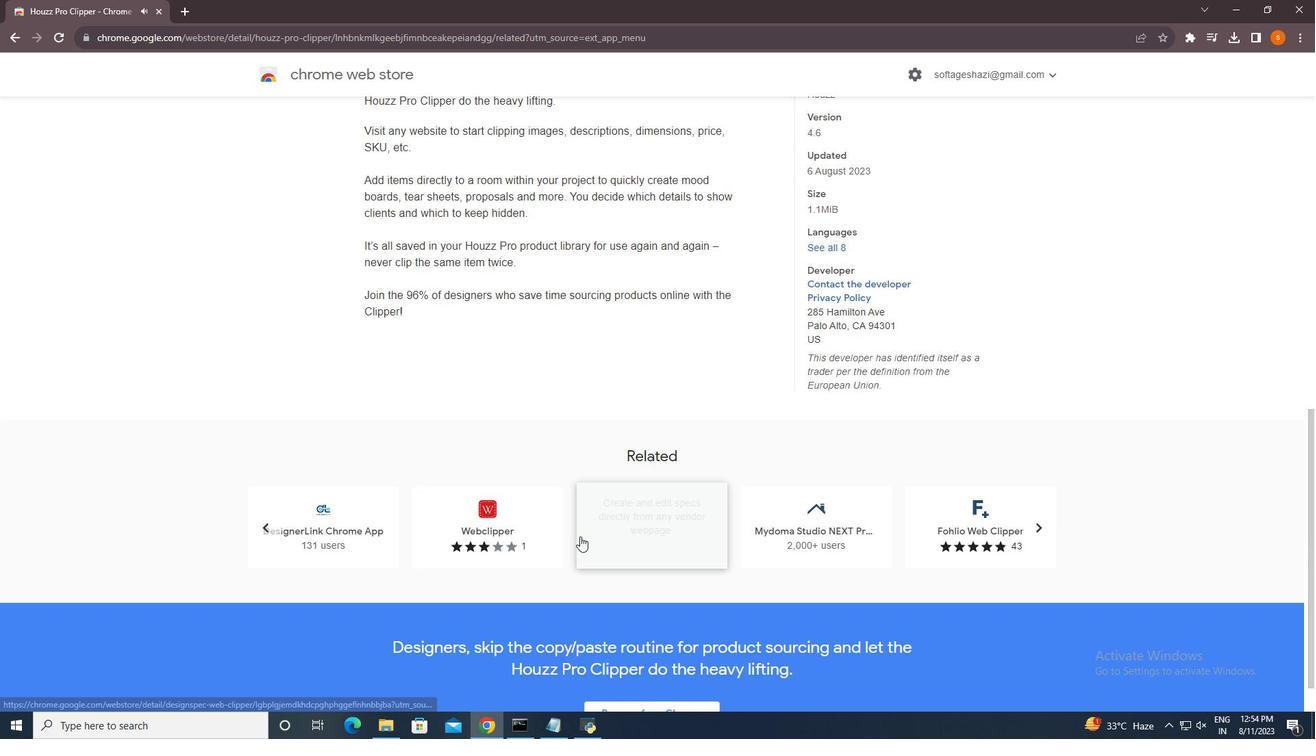 
Action: Mouse scrolled (580, 536) with delta (0, 0)
Screenshot: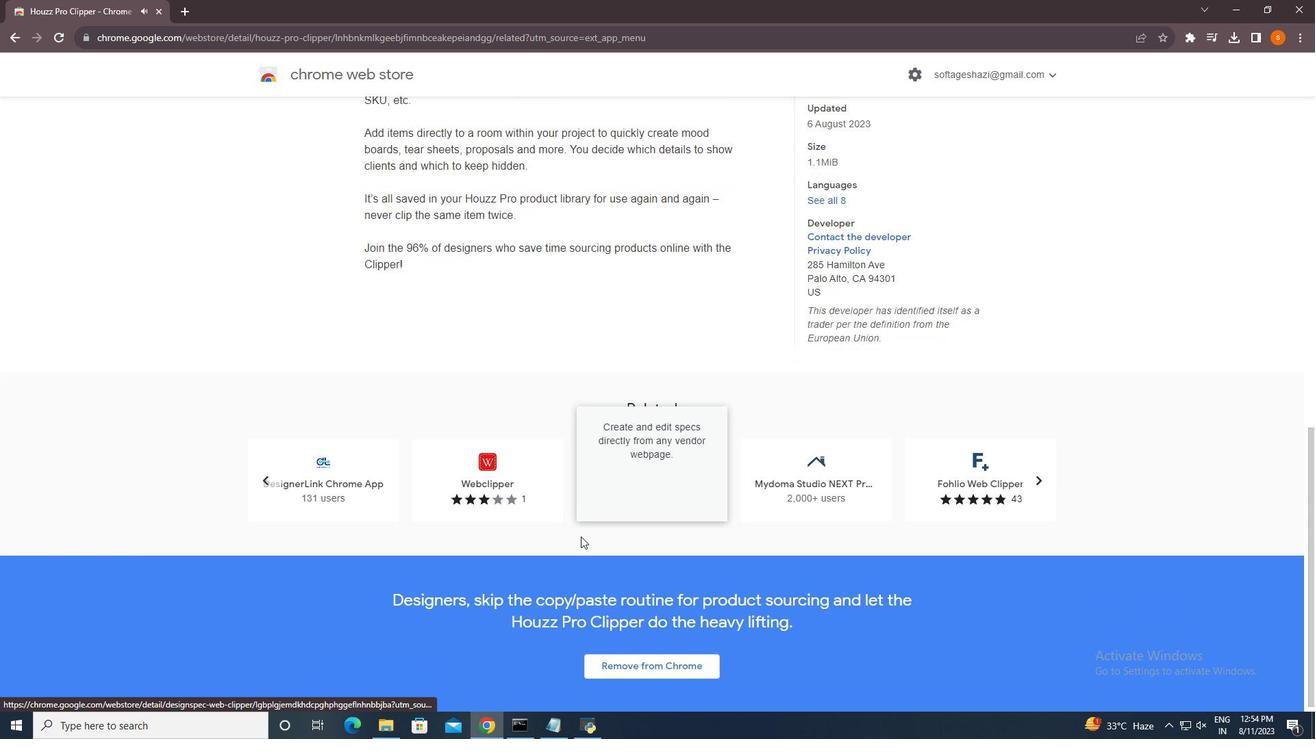 
Action: Mouse scrolled (580, 536) with delta (0, 0)
Screenshot: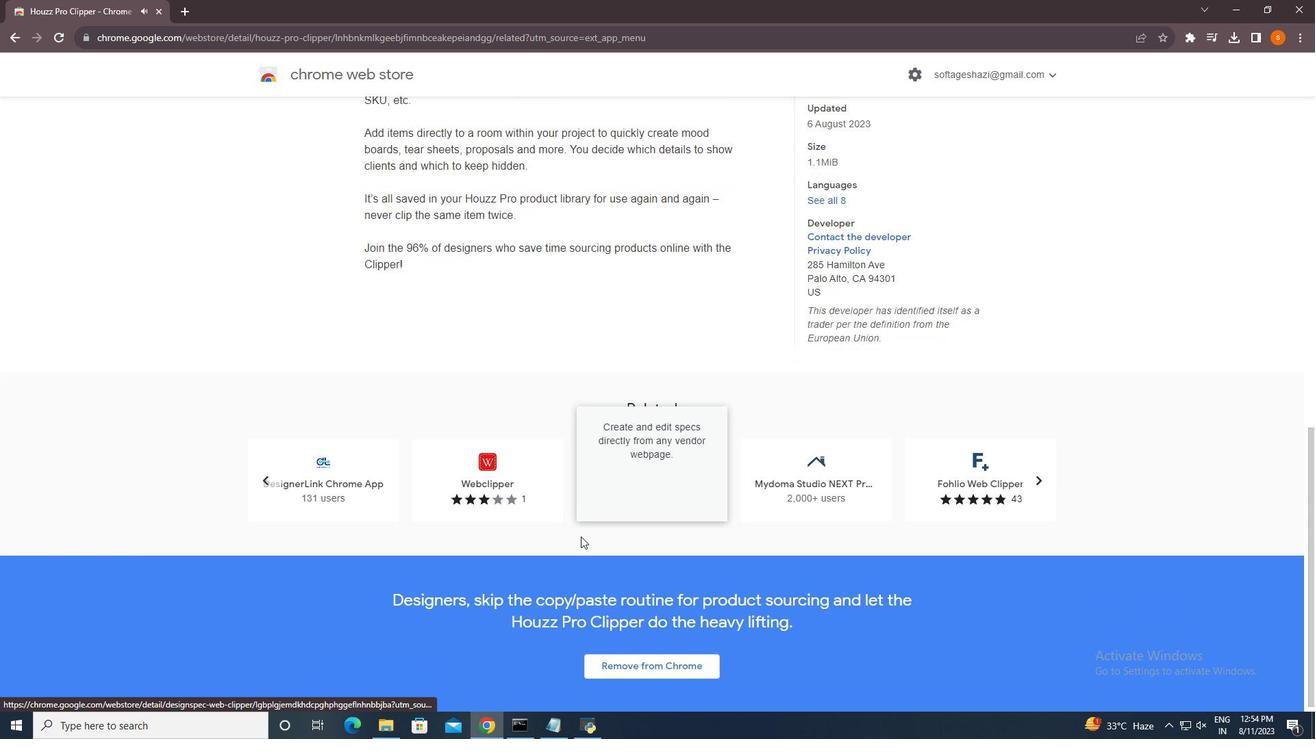 
Action: Mouse moved to (581, 537)
Screenshot: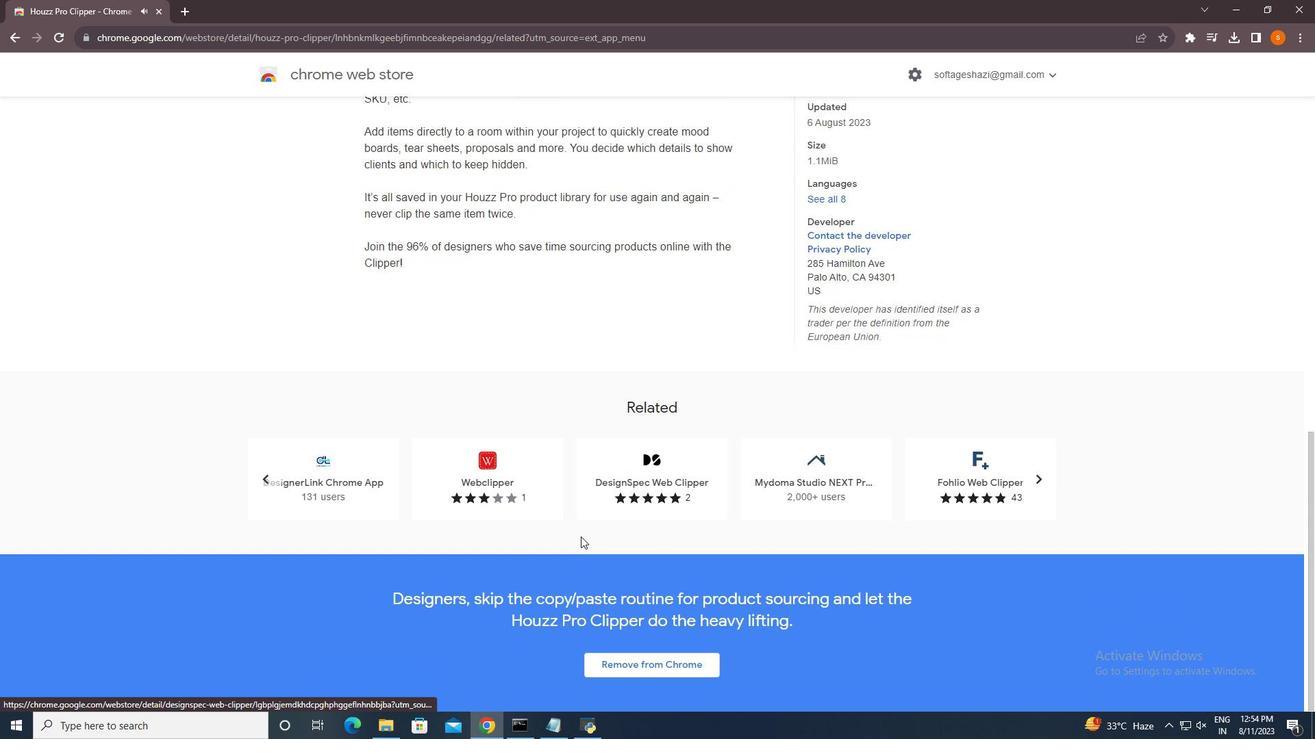 
Action: Mouse scrolled (581, 537) with delta (0, 0)
Screenshot: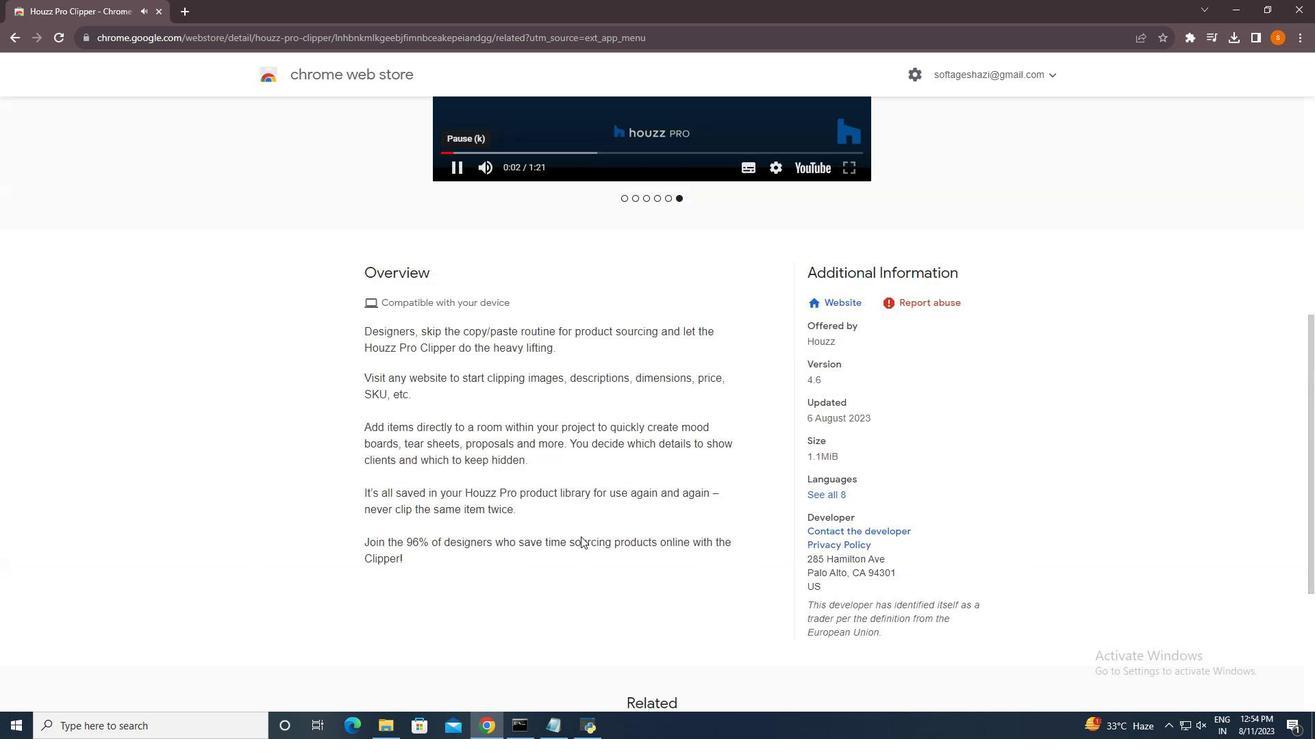 
Action: Mouse scrolled (581, 537) with delta (0, 0)
Screenshot: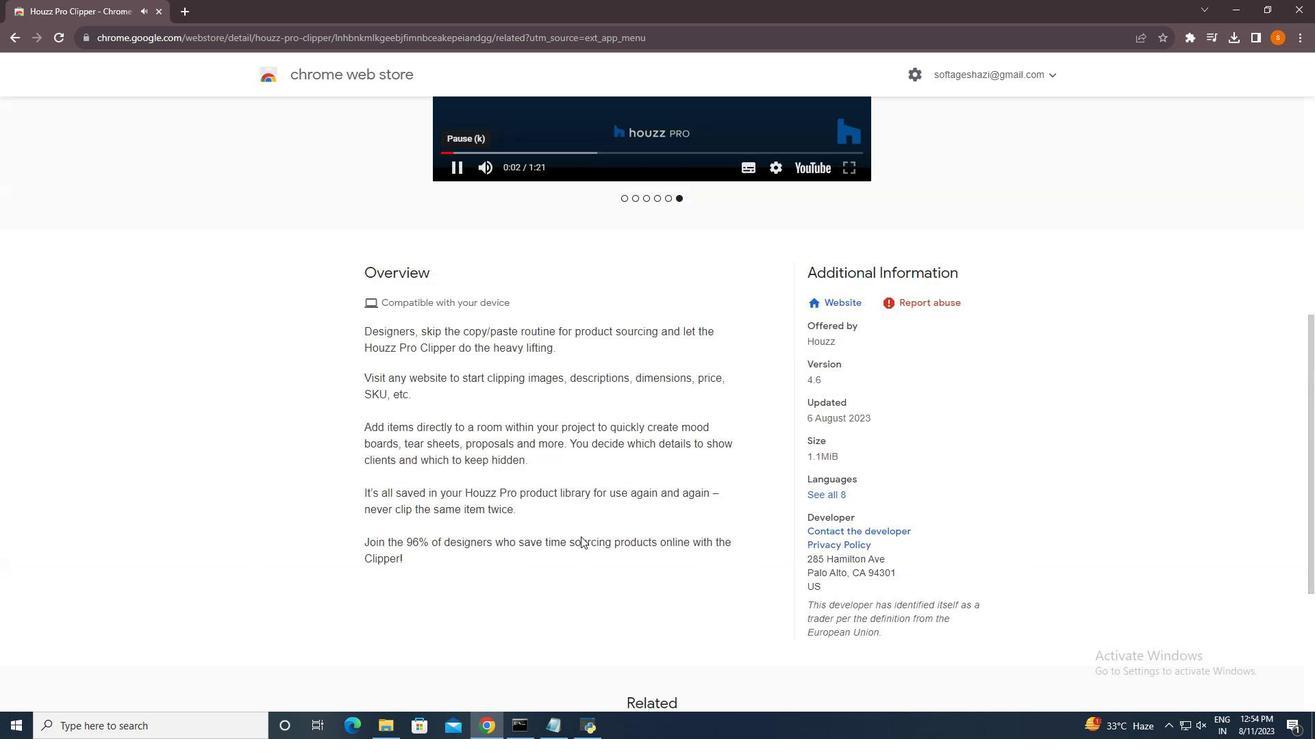 
Action: Mouse scrolled (581, 537) with delta (0, 0)
Screenshot: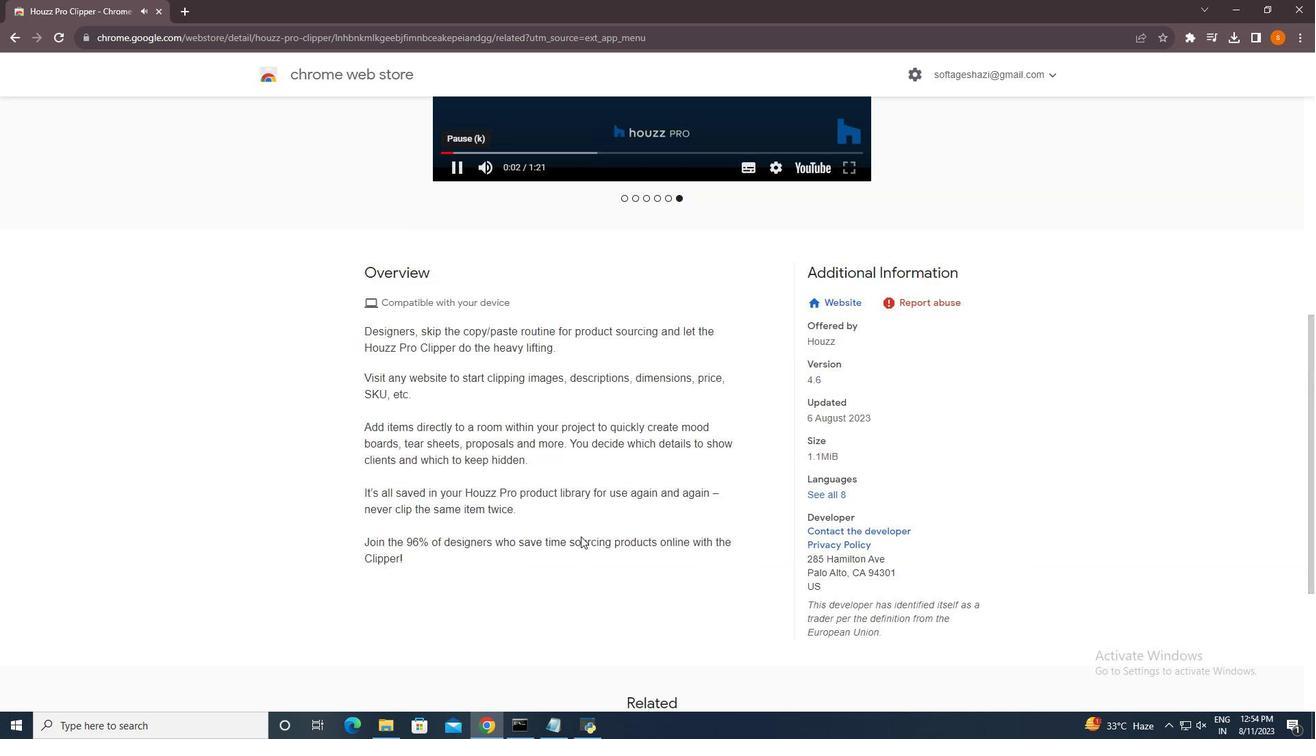 
Action: Mouse scrolled (581, 537) with delta (0, 0)
Screenshot: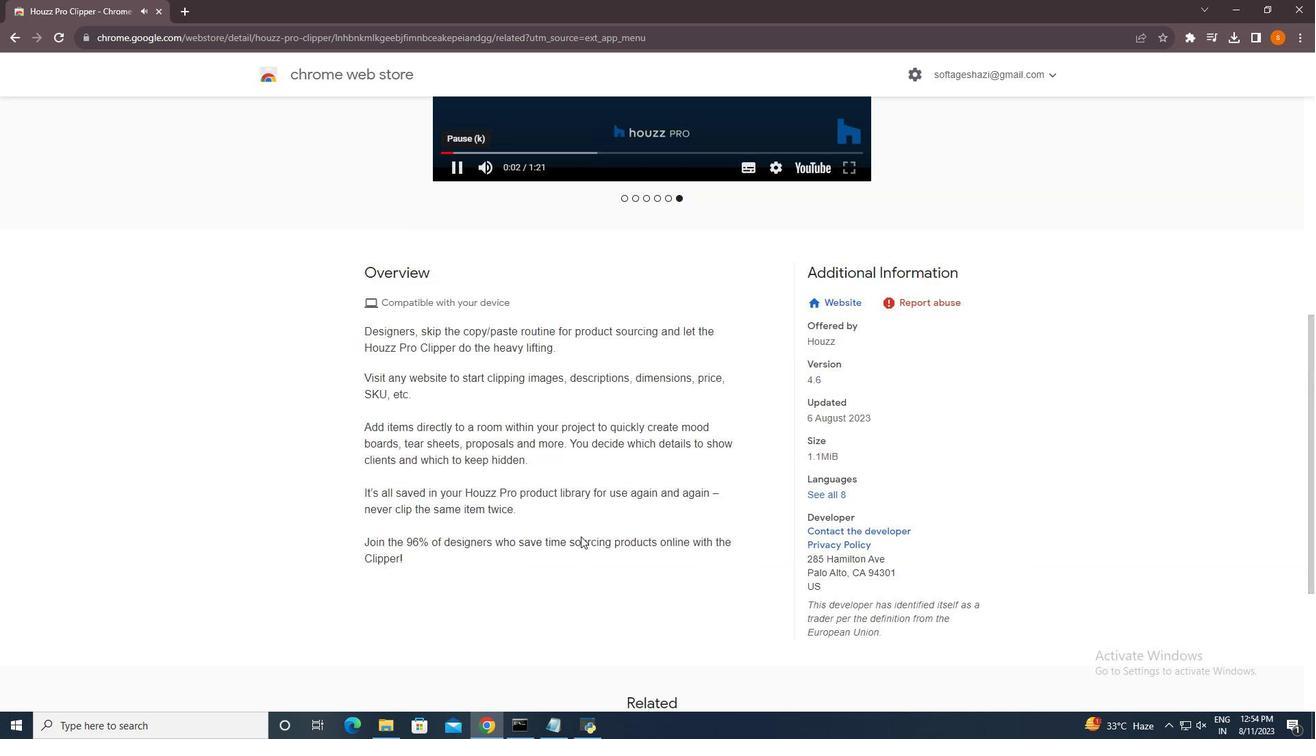 
Action: Mouse scrolled (581, 537) with delta (0, 0)
Screenshot: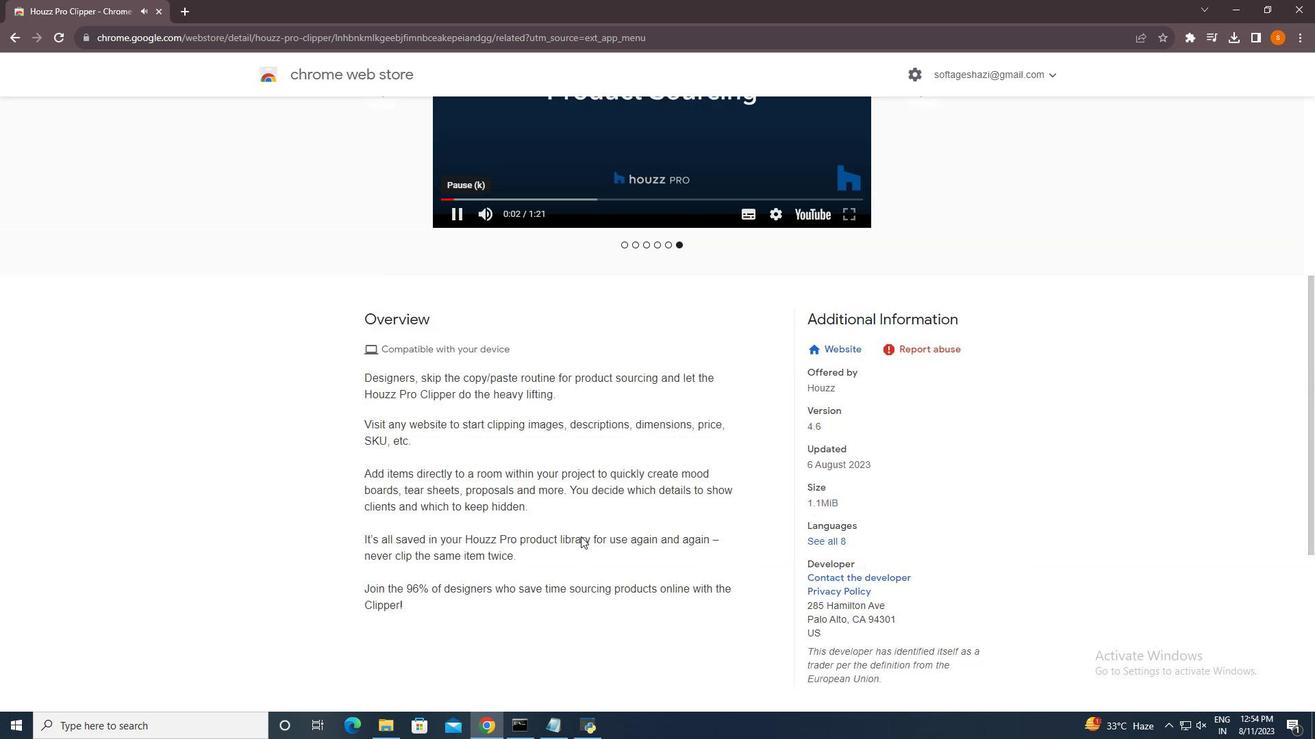 
Action: Mouse scrolled (581, 537) with delta (0, 0)
Screenshot: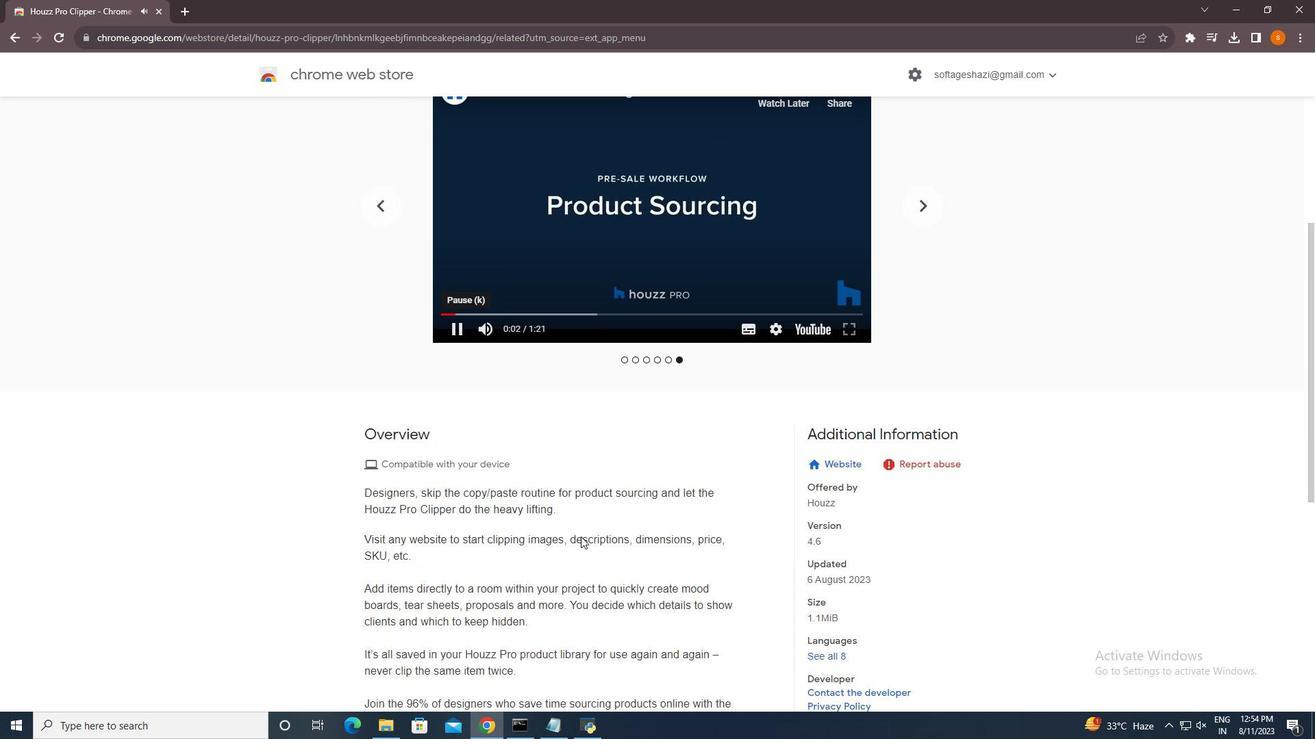 
Action: Mouse scrolled (581, 537) with delta (0, 0)
Screenshot: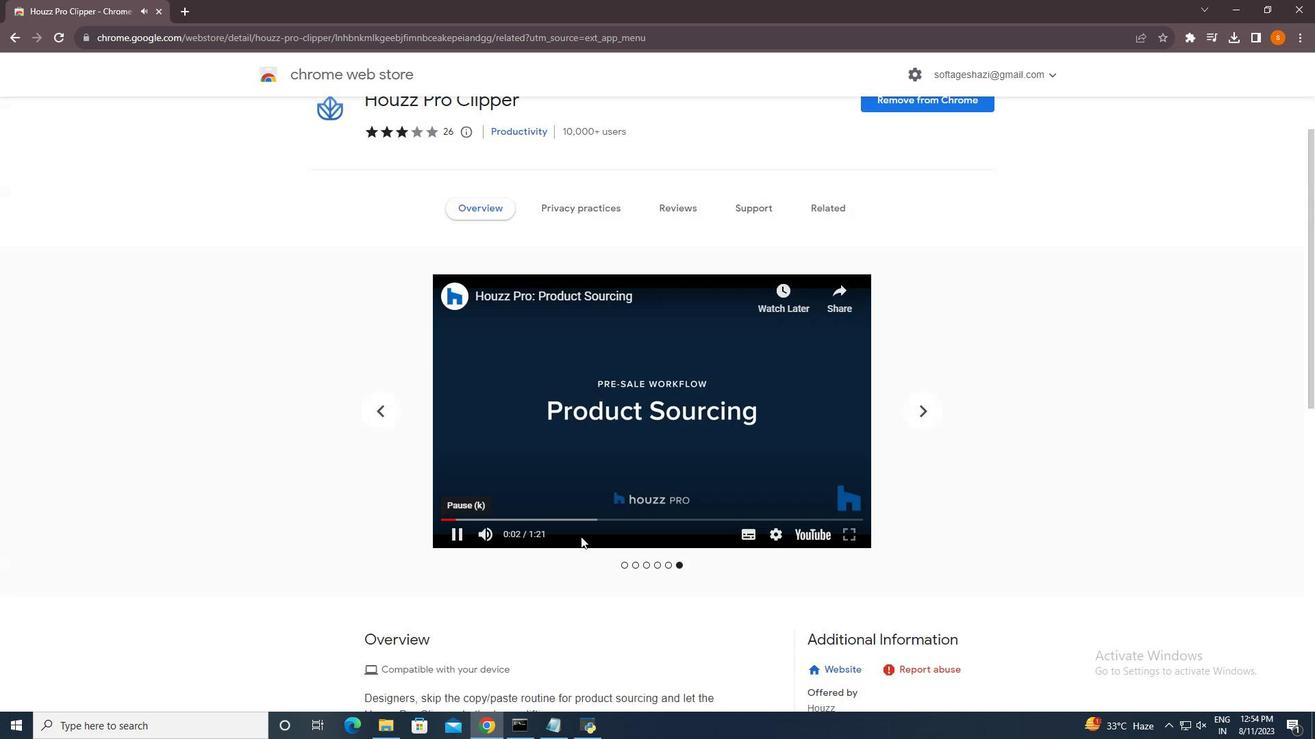 
Action: Mouse scrolled (581, 537) with delta (0, 0)
Screenshot: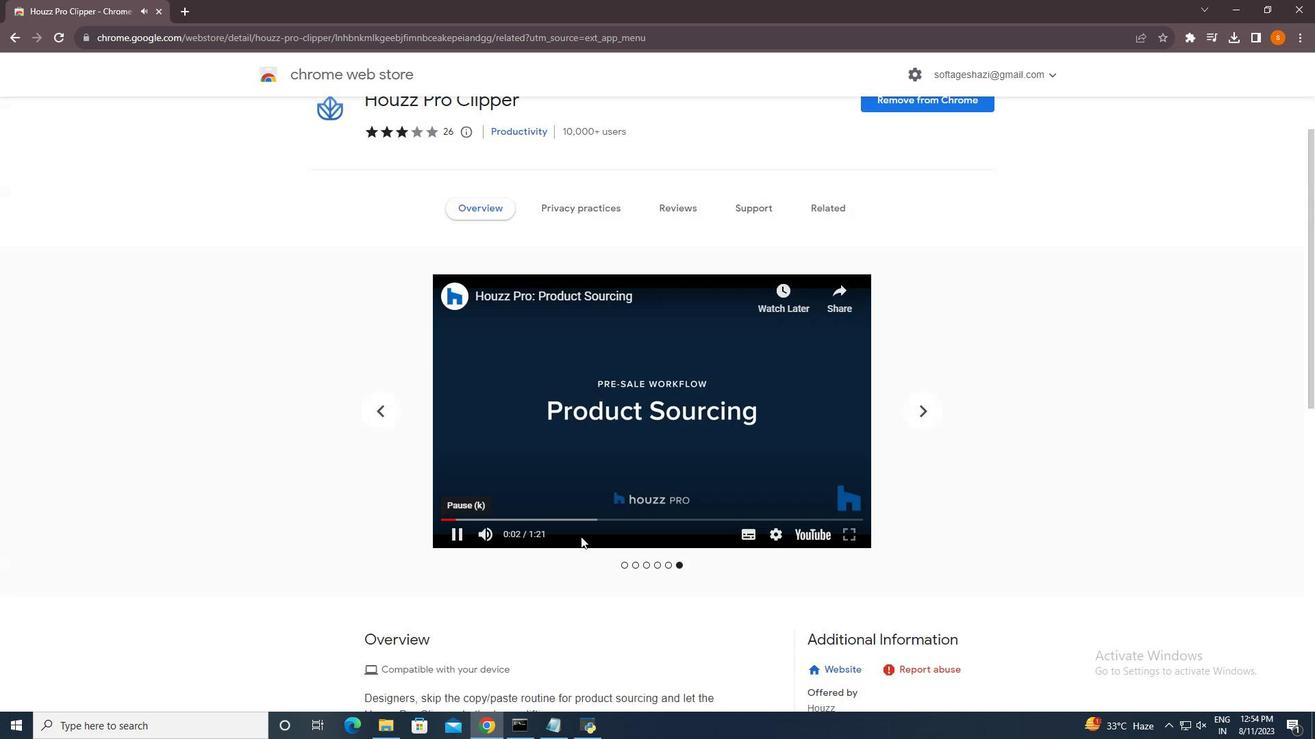 
Action: Mouse scrolled (581, 537) with delta (0, 0)
Screenshot: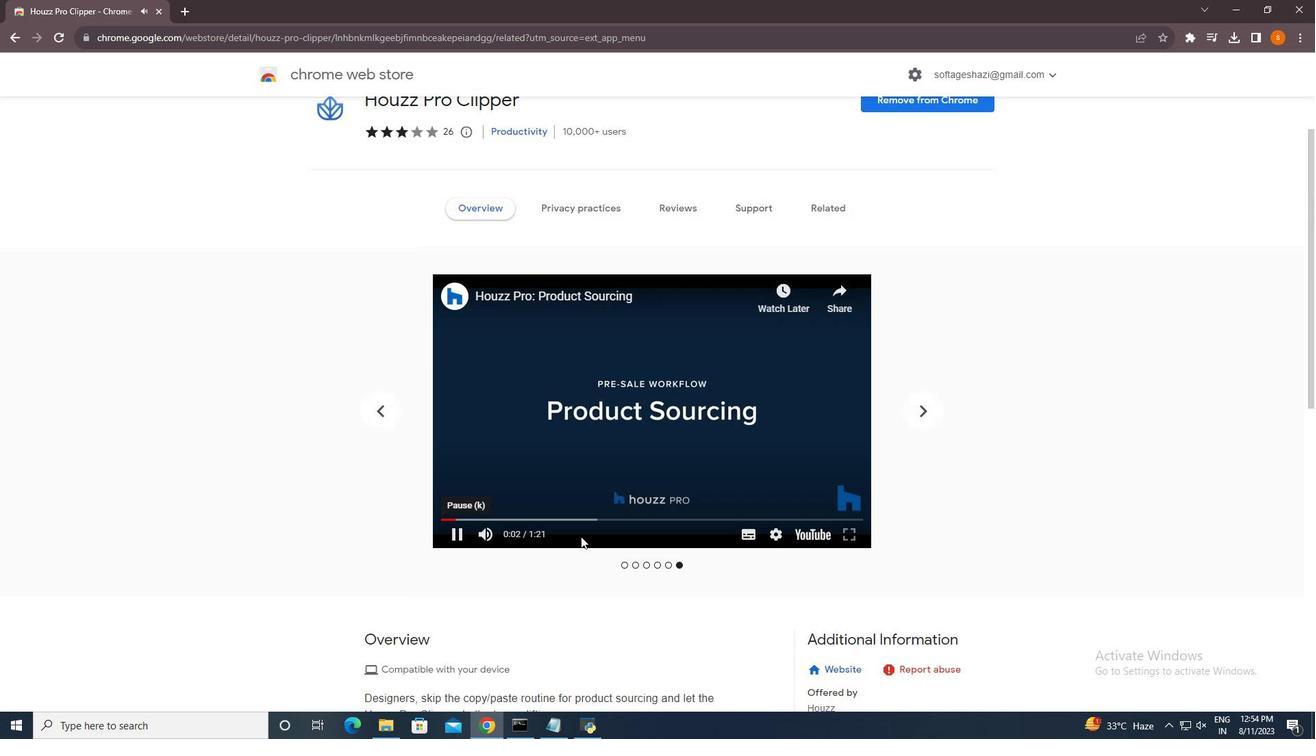 
Action: Mouse scrolled (581, 537) with delta (0, 0)
Screenshot: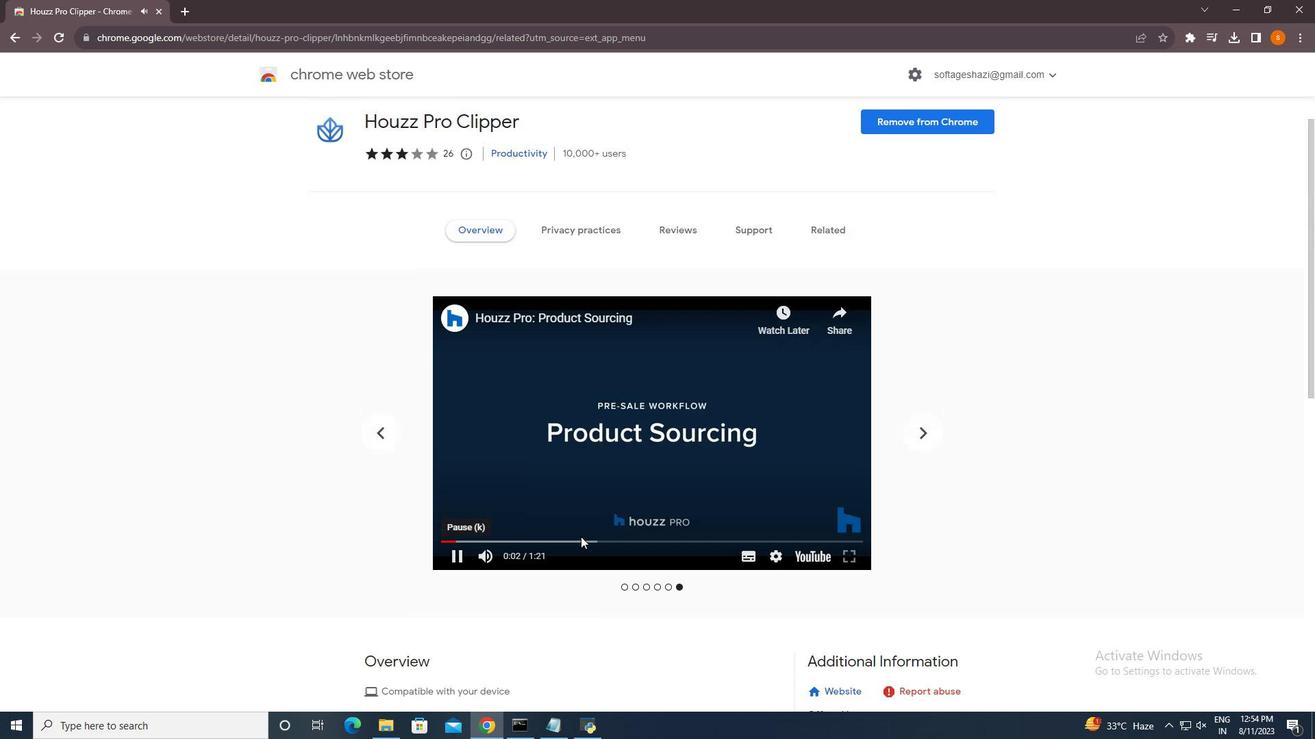 
Action: Mouse scrolled (581, 537) with delta (0, 0)
Screenshot: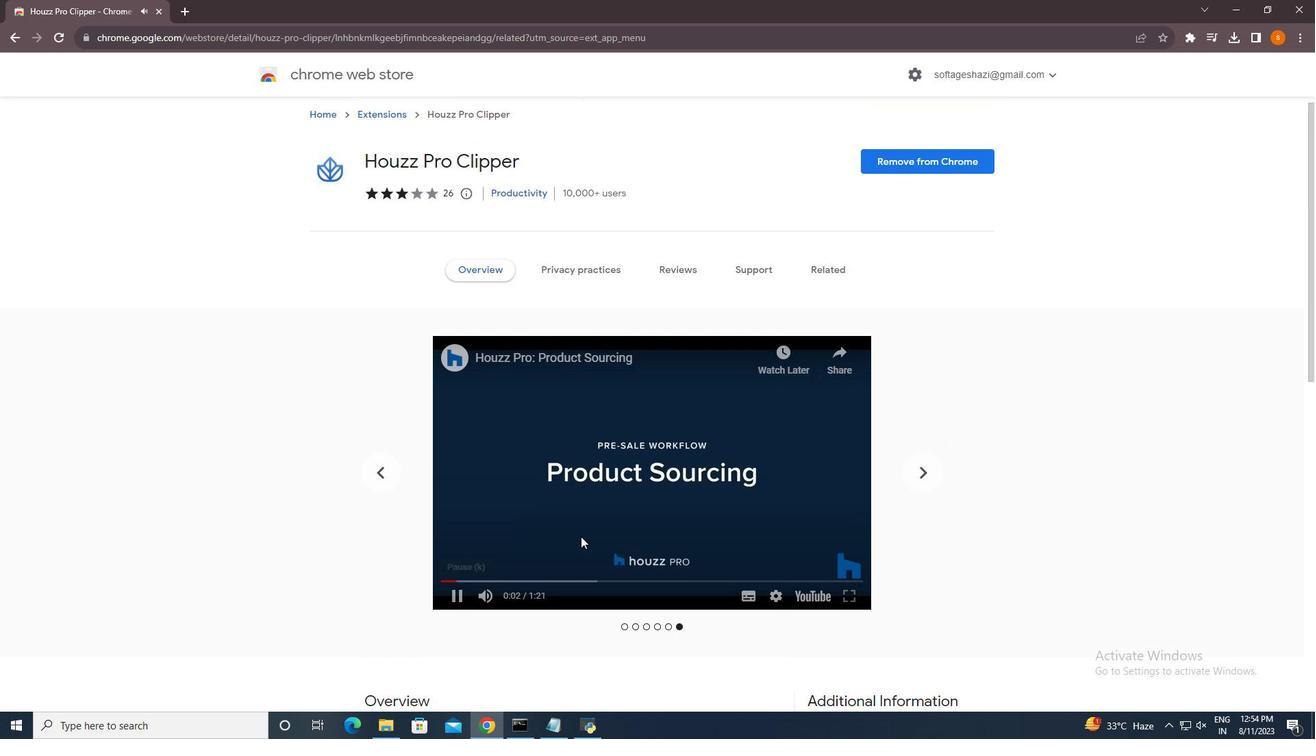 
Action: Mouse scrolled (581, 537) with delta (0, 0)
Screenshot: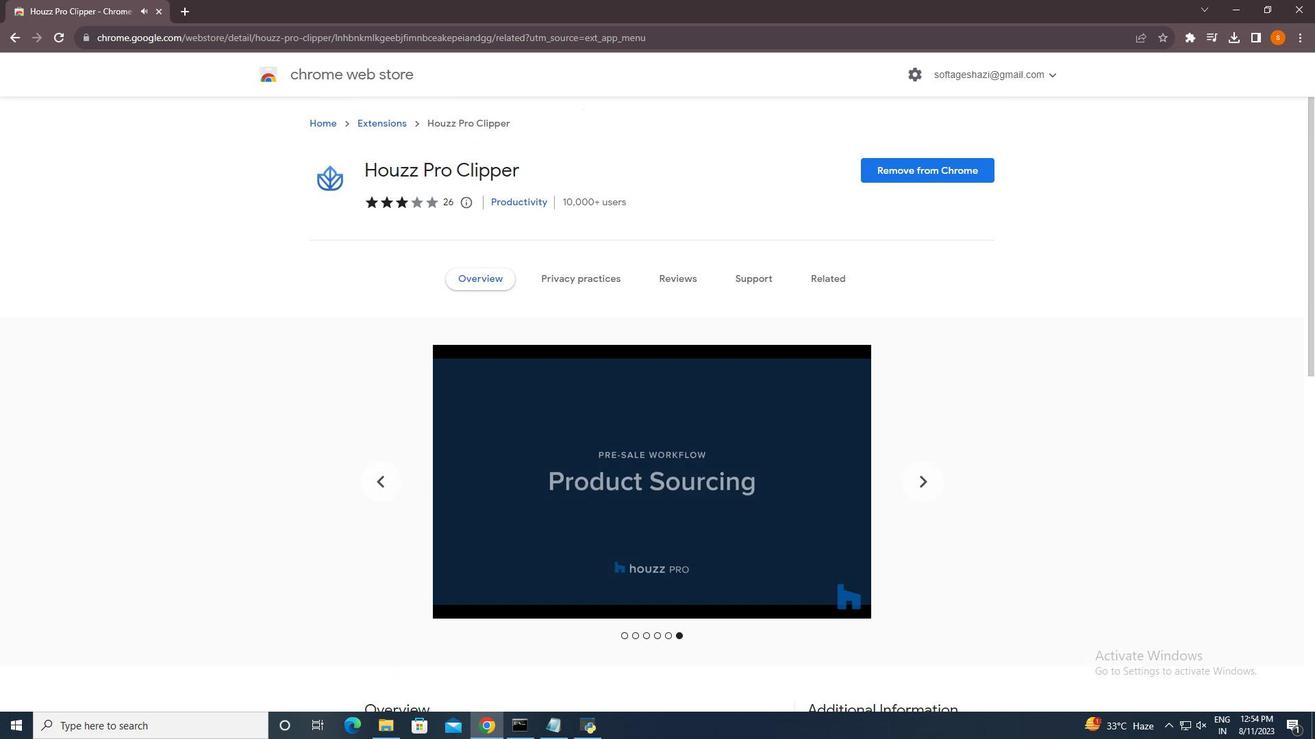 
Action: Mouse scrolled (581, 537) with delta (0, 0)
Screenshot: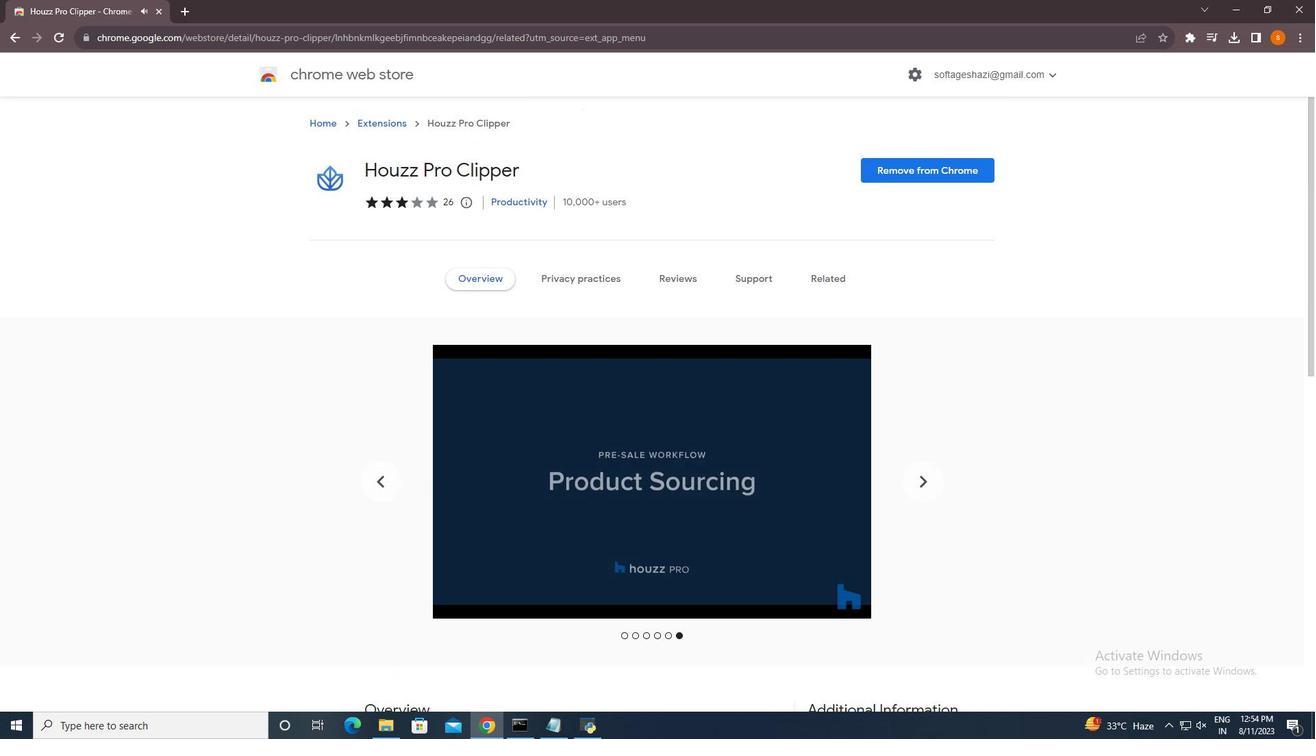 
Action: Mouse scrolled (581, 537) with delta (0, 0)
Screenshot: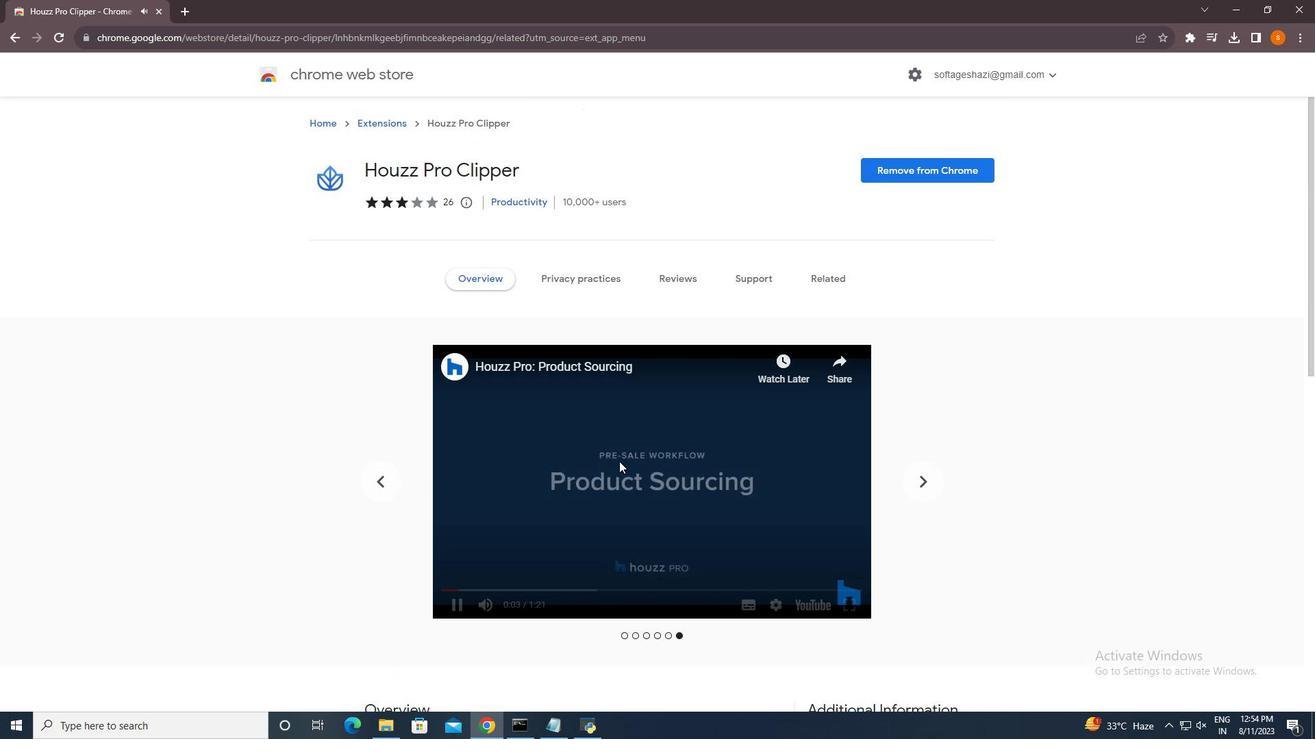 
Action: Mouse scrolled (581, 537) with delta (0, 0)
Screenshot: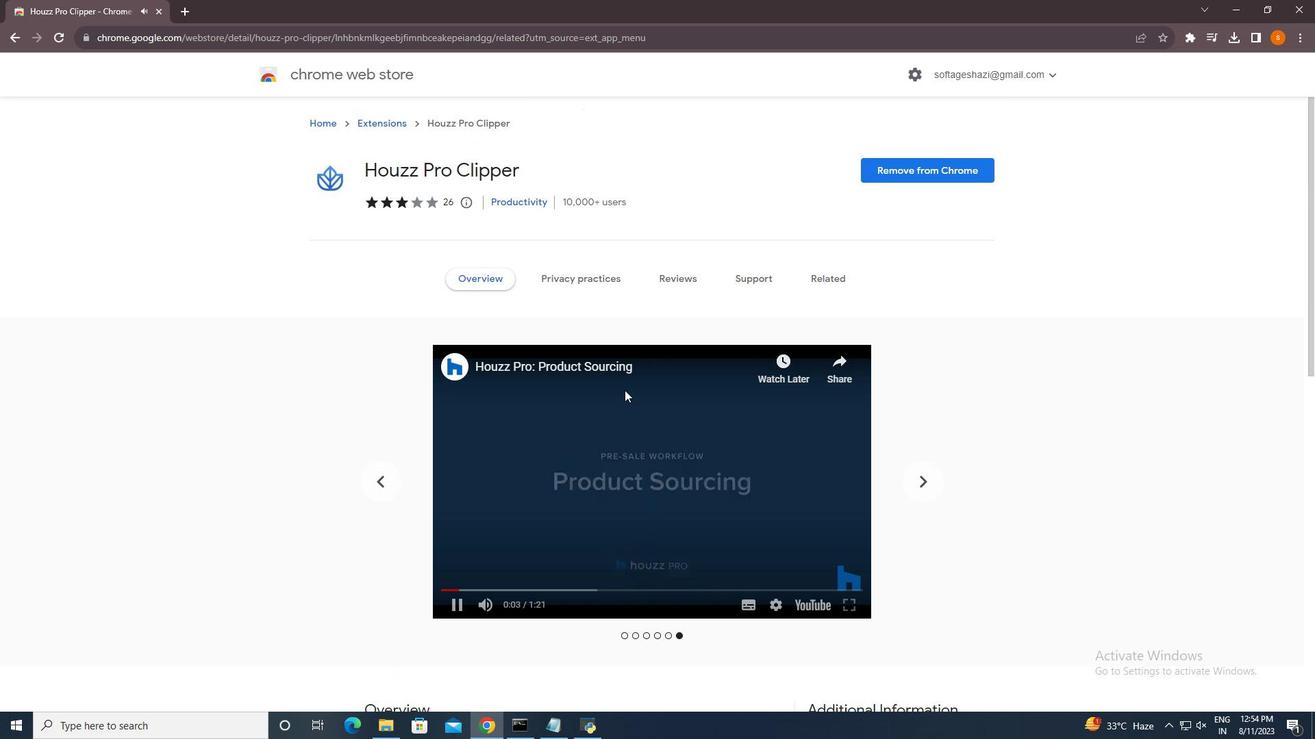 
Action: Mouse moved to (322, 178)
Screenshot: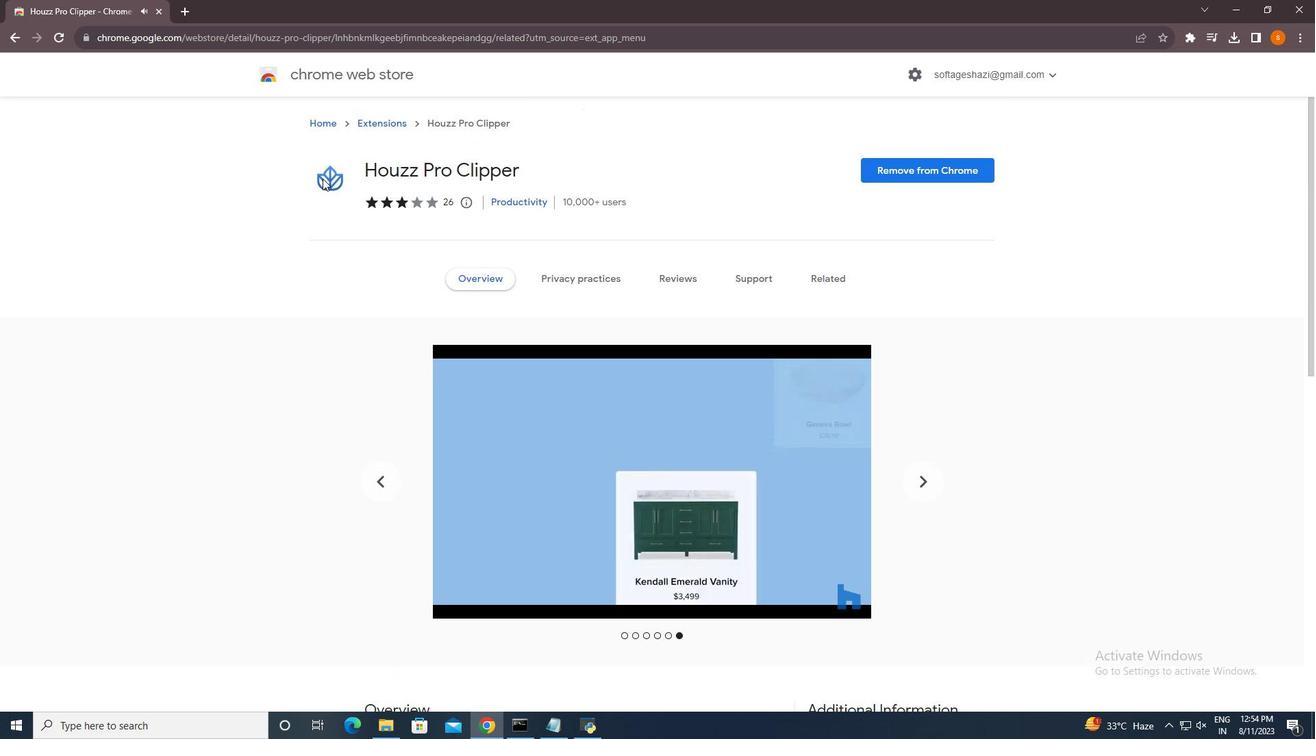 
Action: Mouse pressed left at (322, 178)
Screenshot: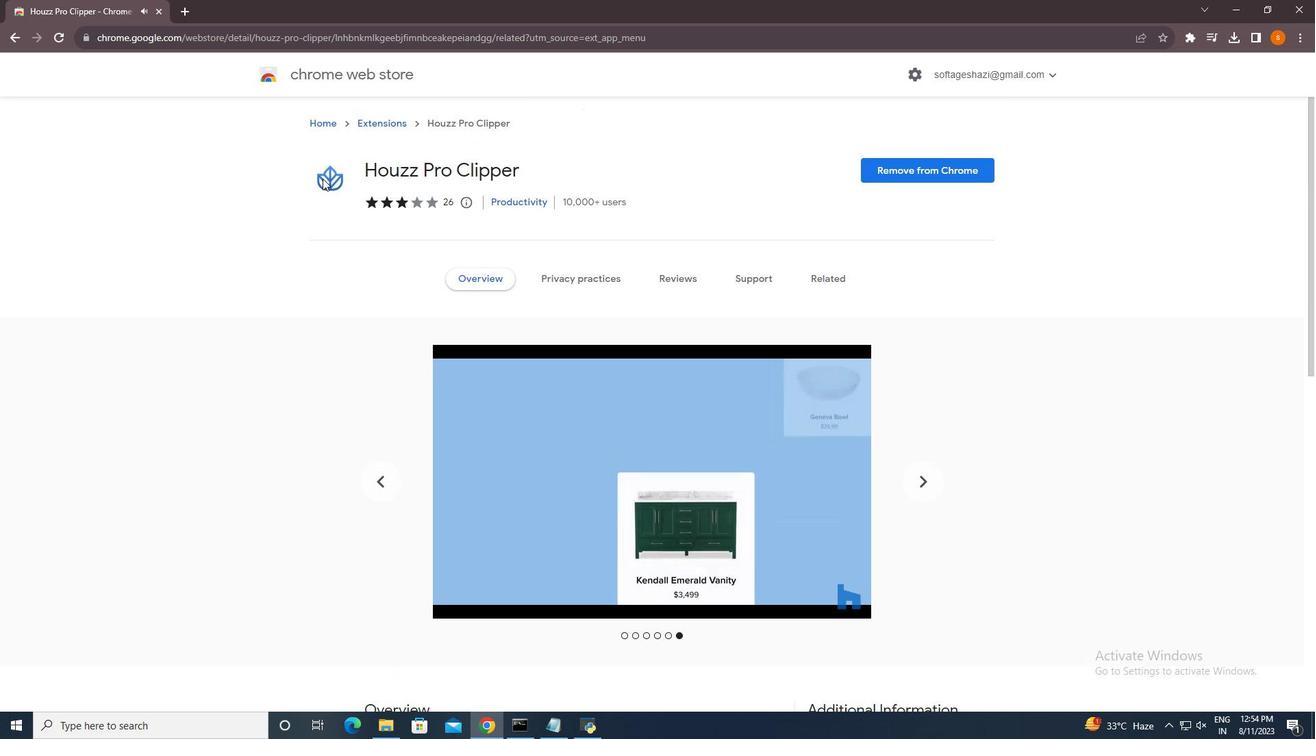 
Action: Mouse moved to (480, 127)
Screenshot: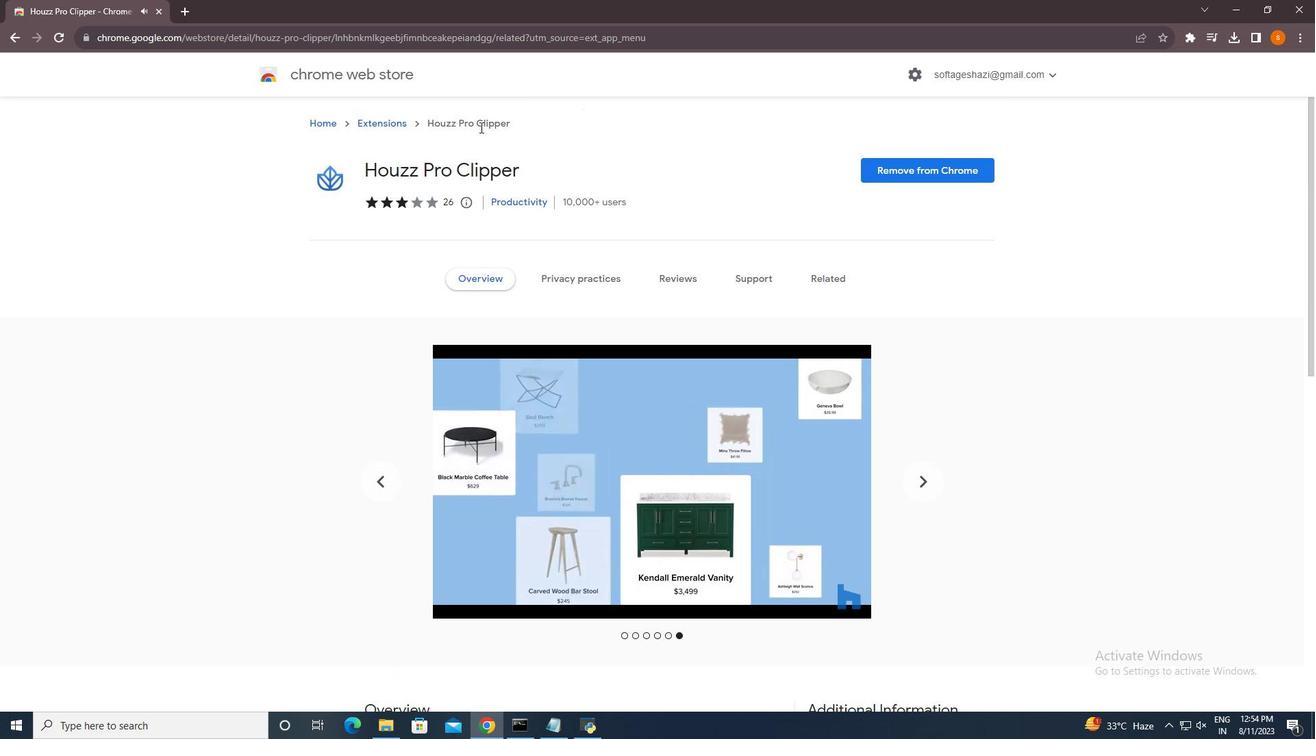 
Action: Mouse pressed left at (480, 127)
Screenshot: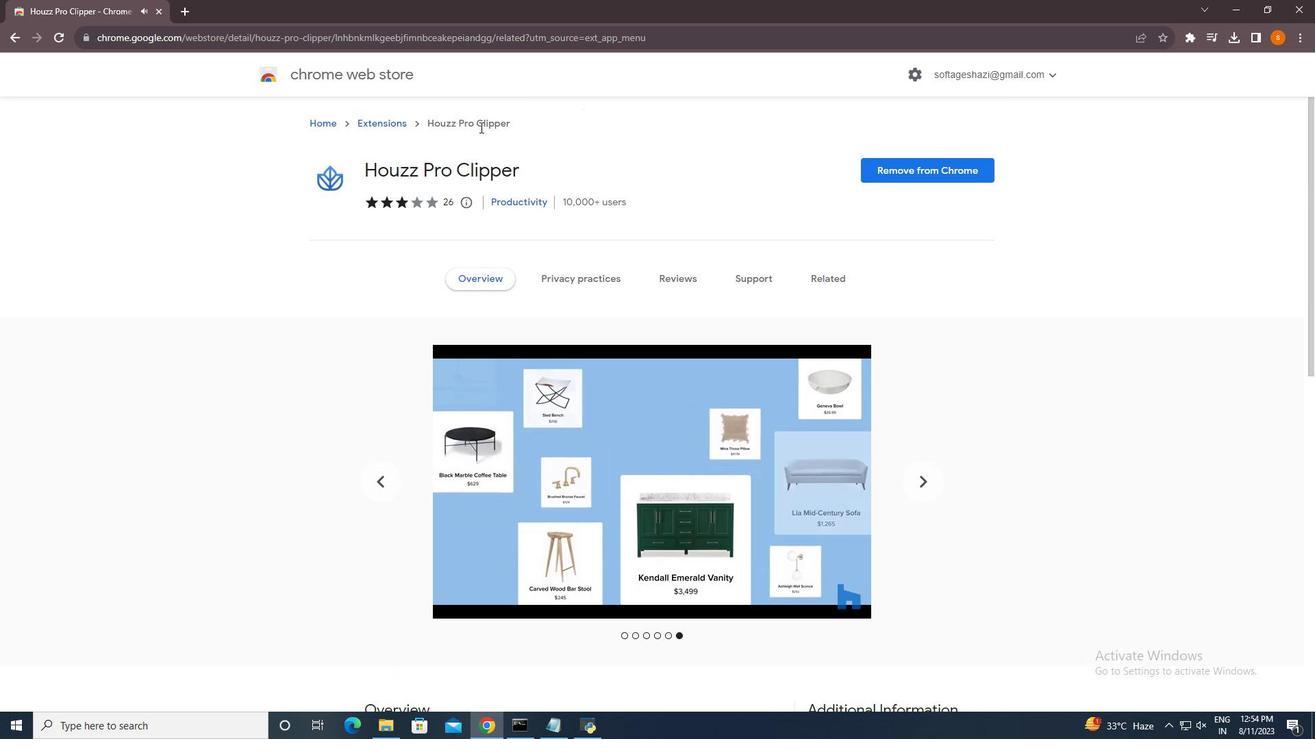 
Action: Mouse moved to (1192, 36)
Screenshot: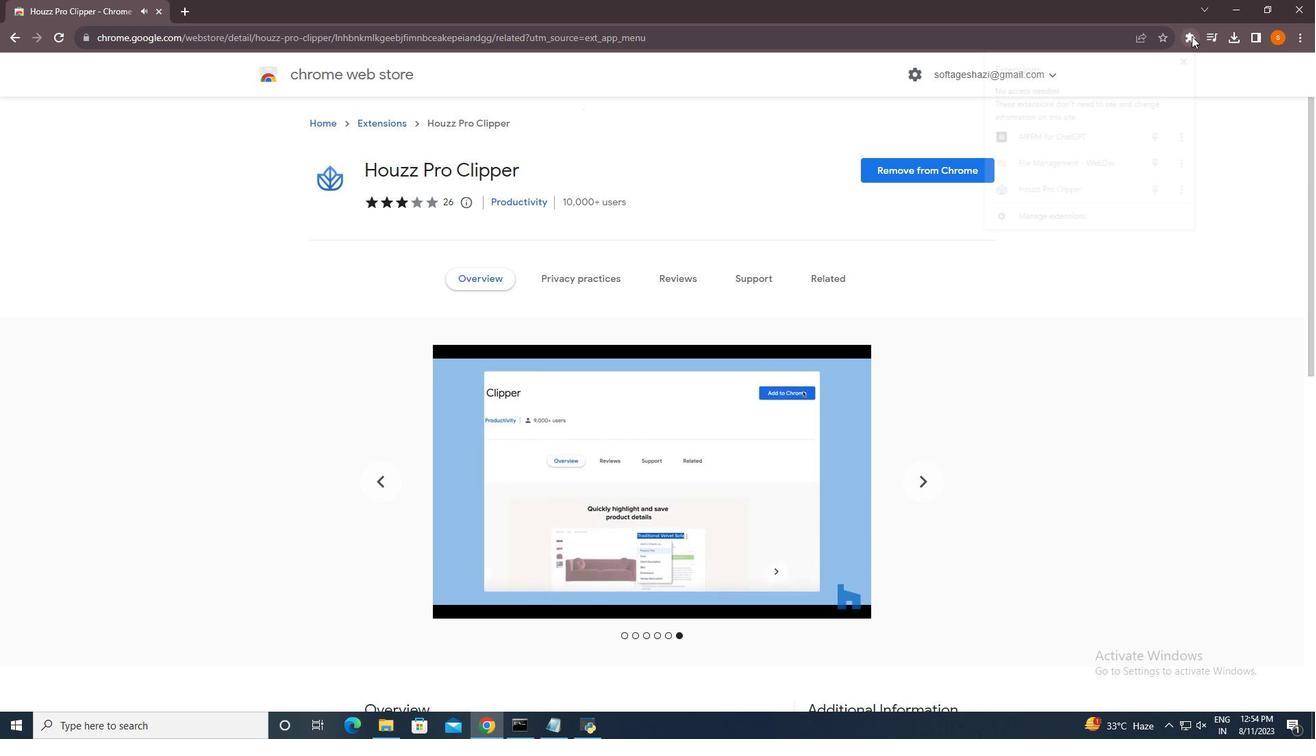 
Action: Mouse pressed left at (1192, 36)
Screenshot: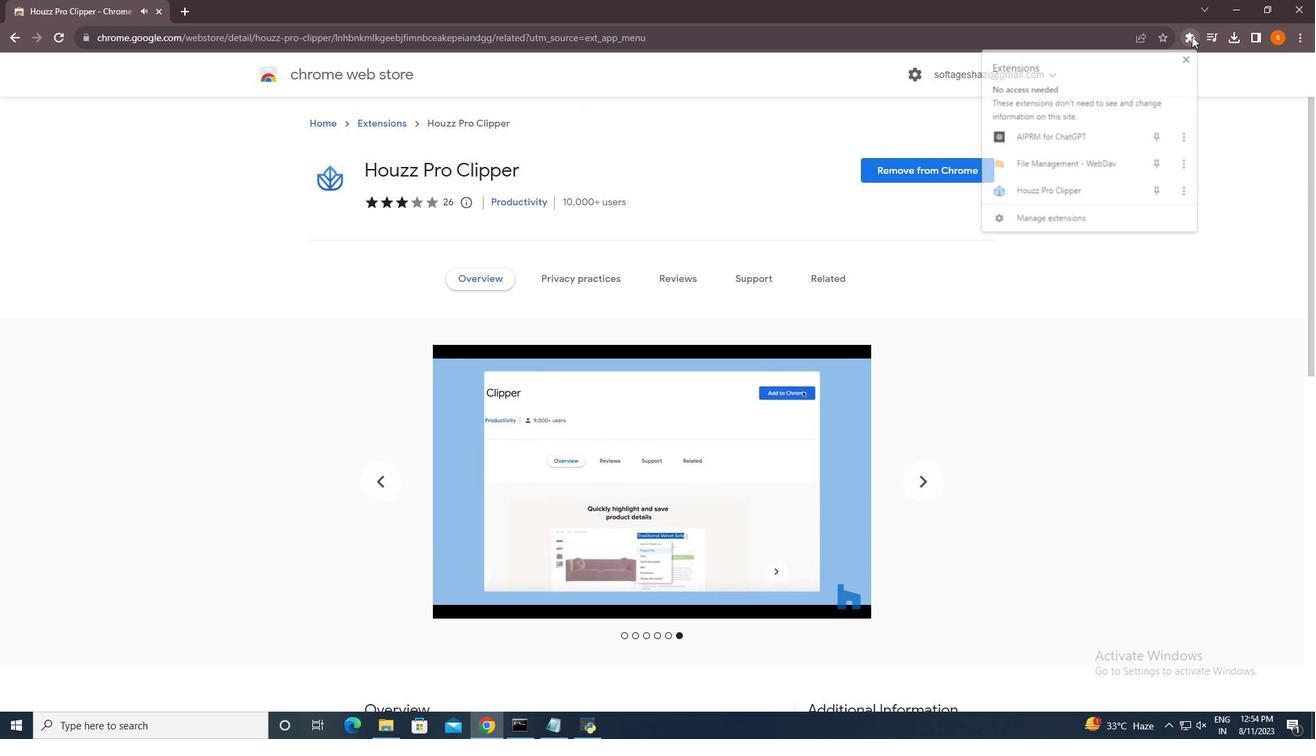 
Action: Mouse moved to (1177, 194)
Screenshot: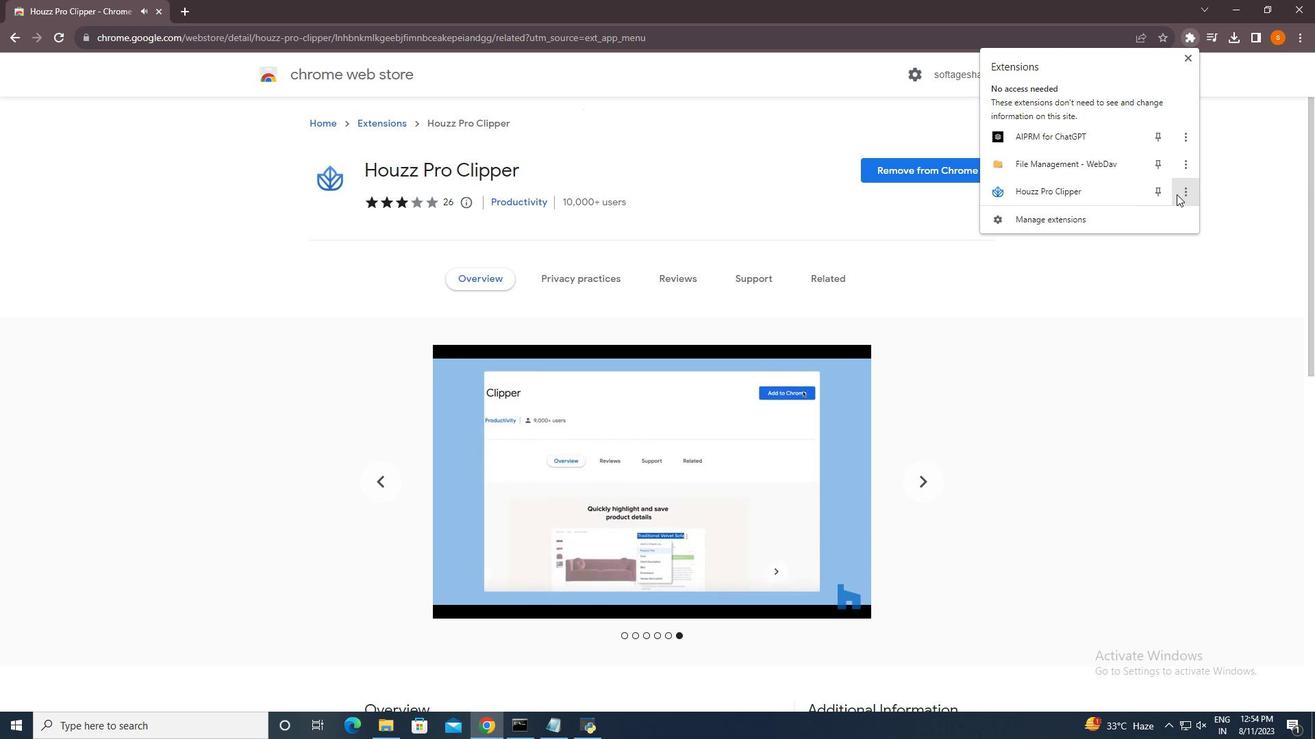 
Action: Mouse pressed left at (1177, 194)
Screenshot: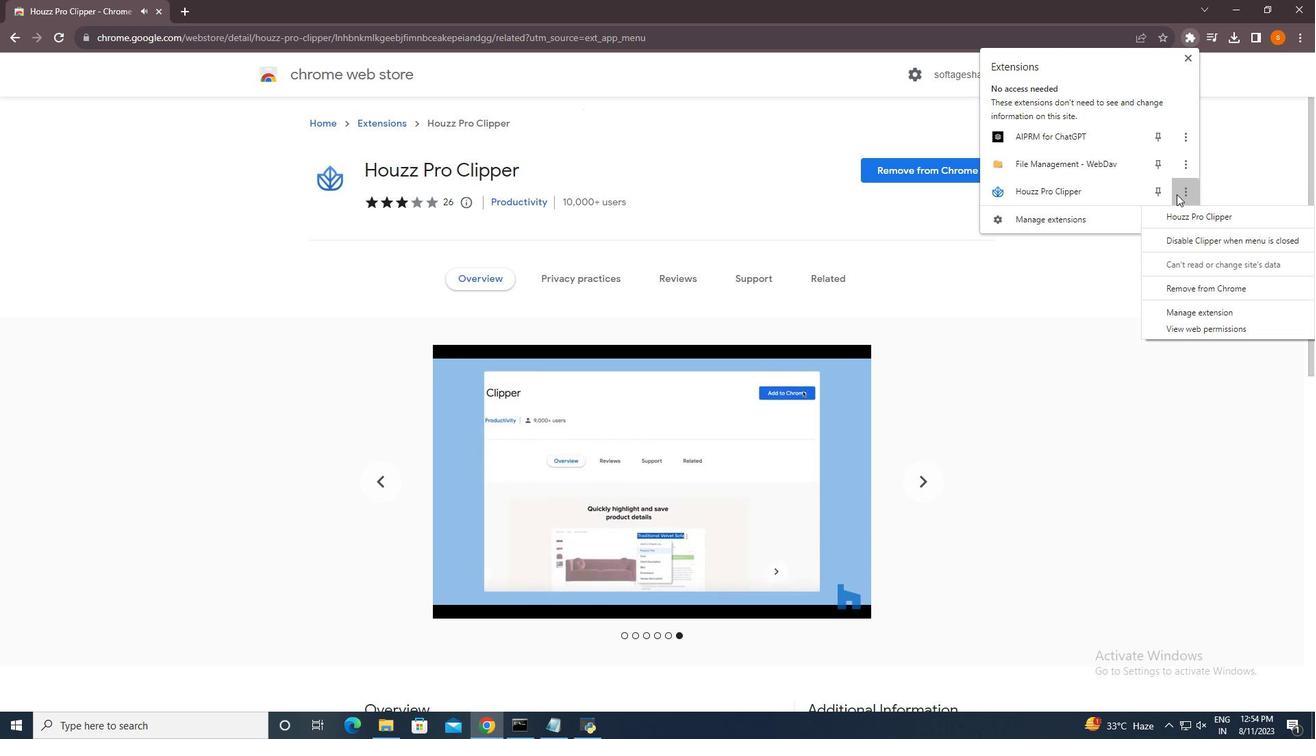 
Action: Mouse moved to (1185, 216)
Screenshot: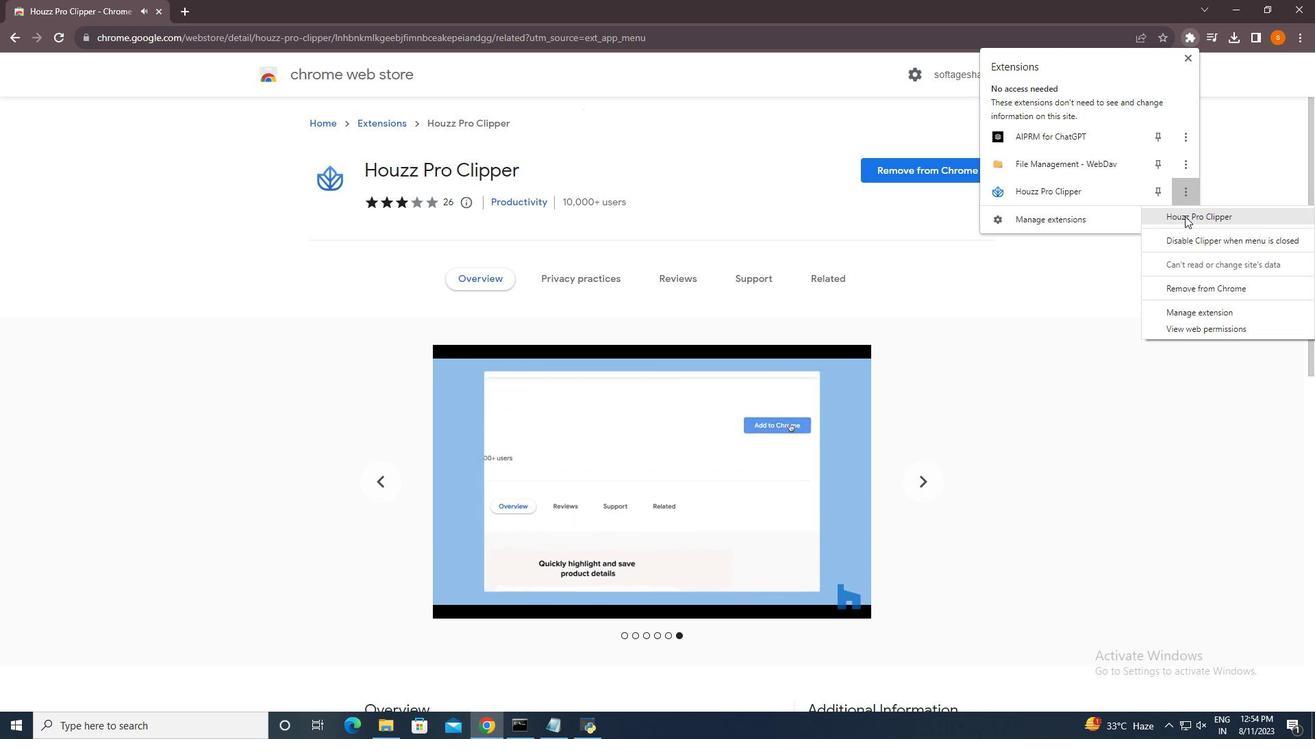 
Action: Mouse pressed left at (1185, 216)
Screenshot: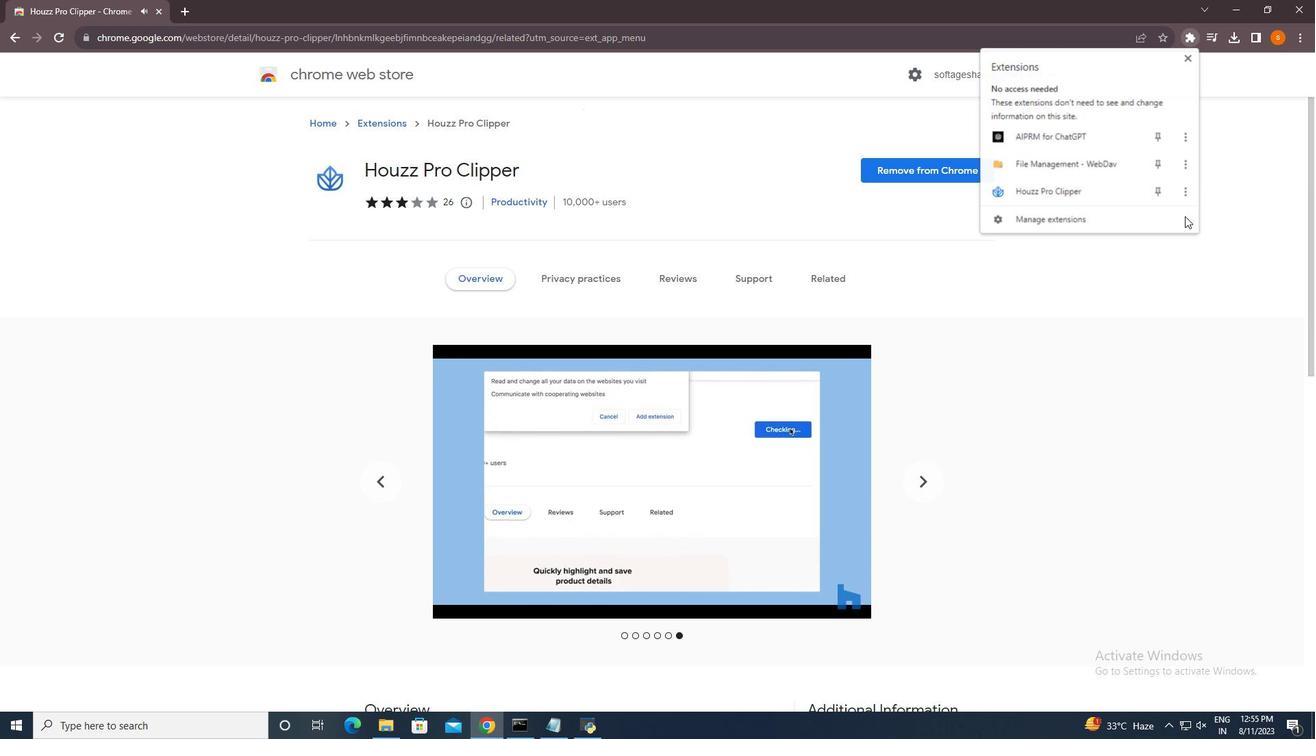 
Action: Mouse moved to (472, 172)
Screenshot: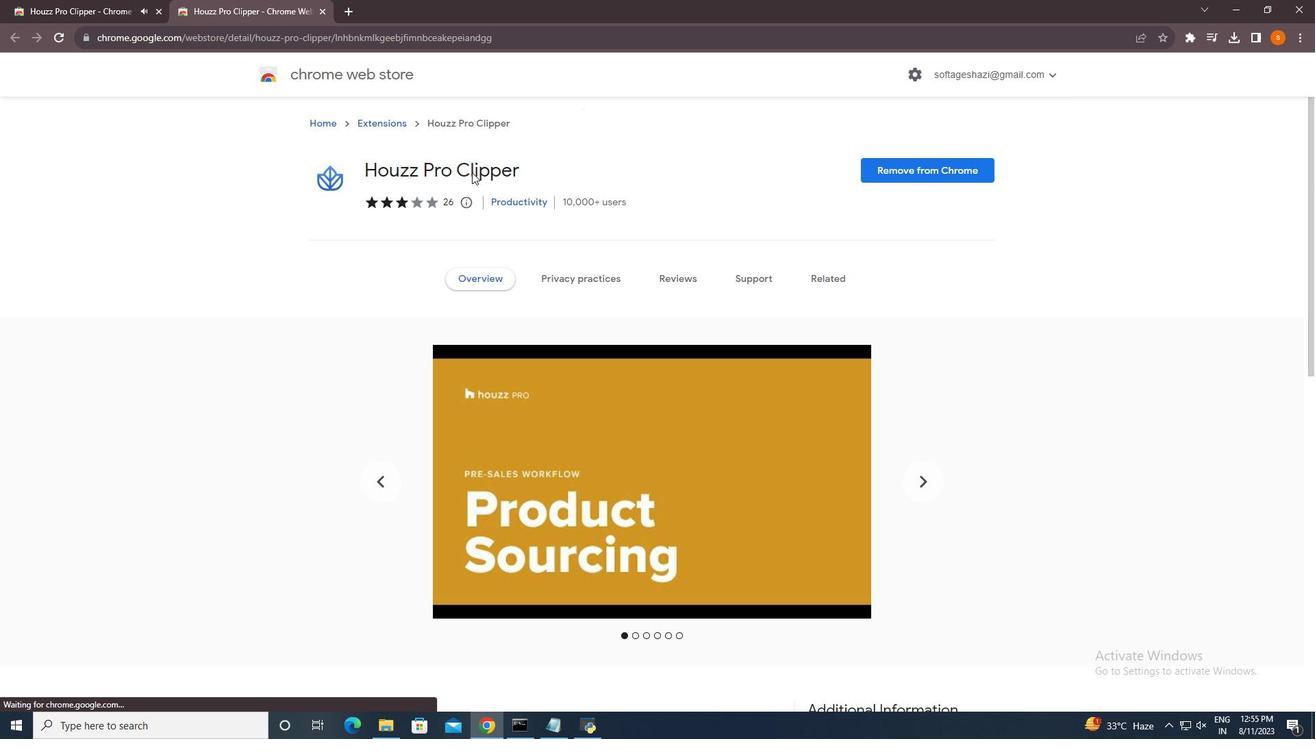
Action: Mouse pressed left at (472, 172)
Screenshot: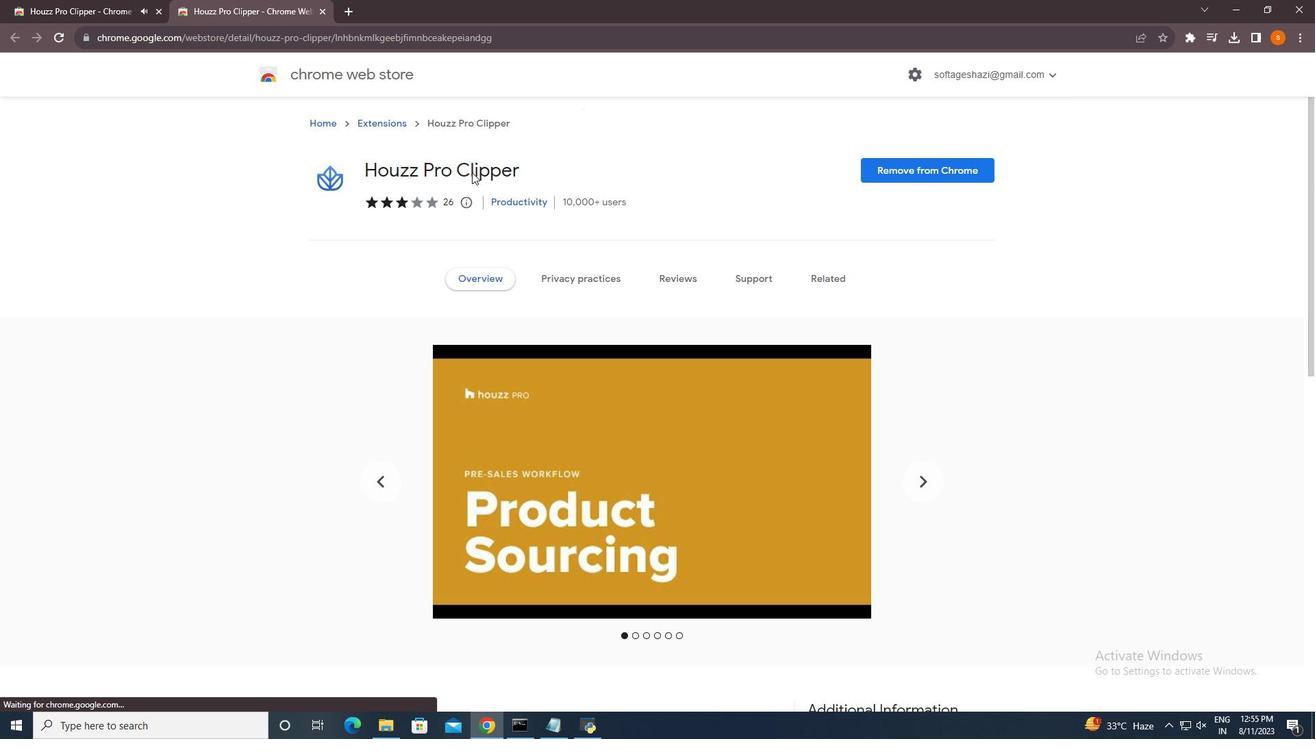 
Action: Mouse moved to (1194, 36)
Screenshot: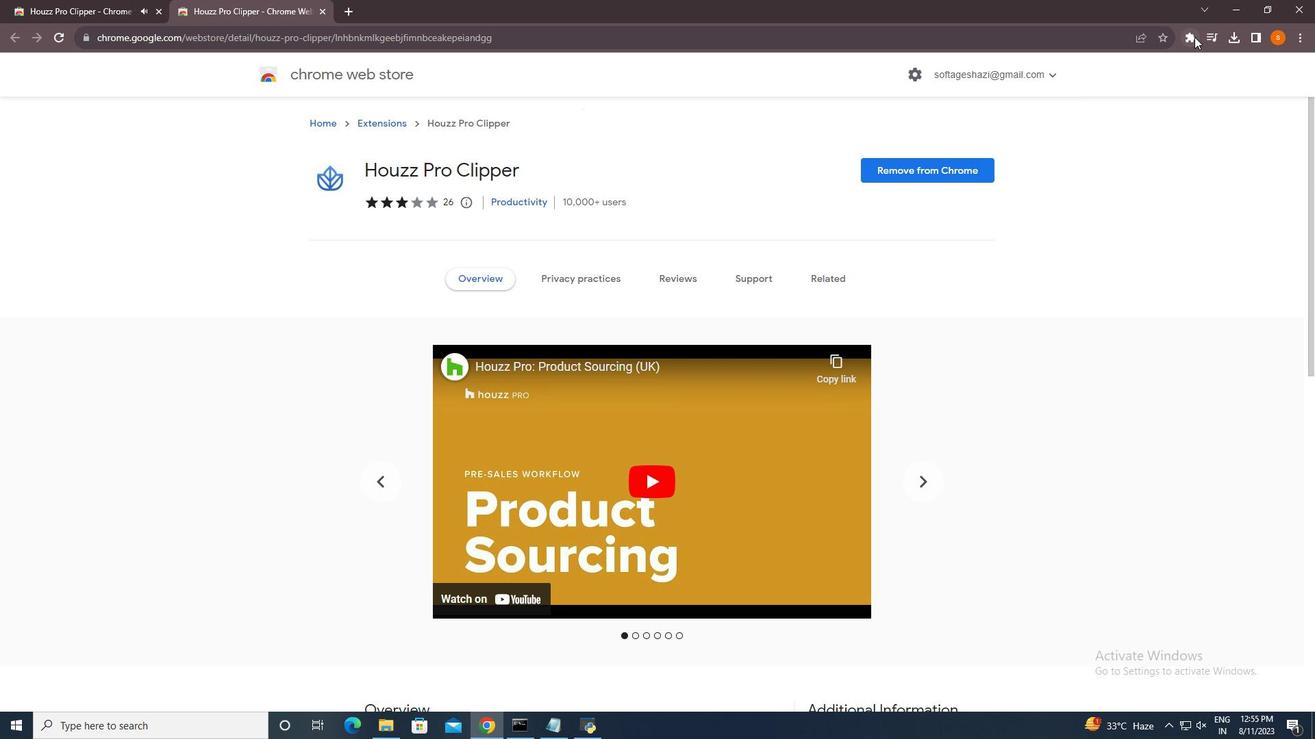 
Action: Mouse pressed left at (1194, 36)
Screenshot: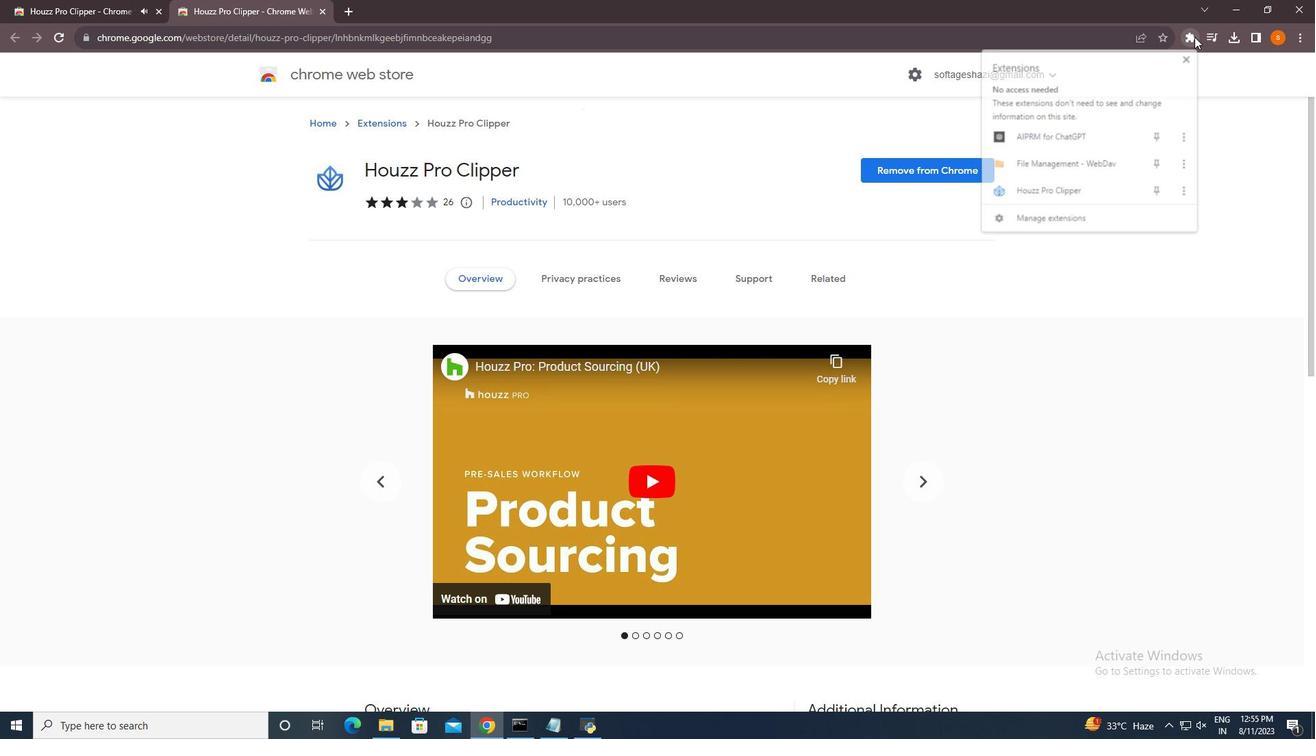 
Action: Mouse moved to (1016, 195)
Screenshot: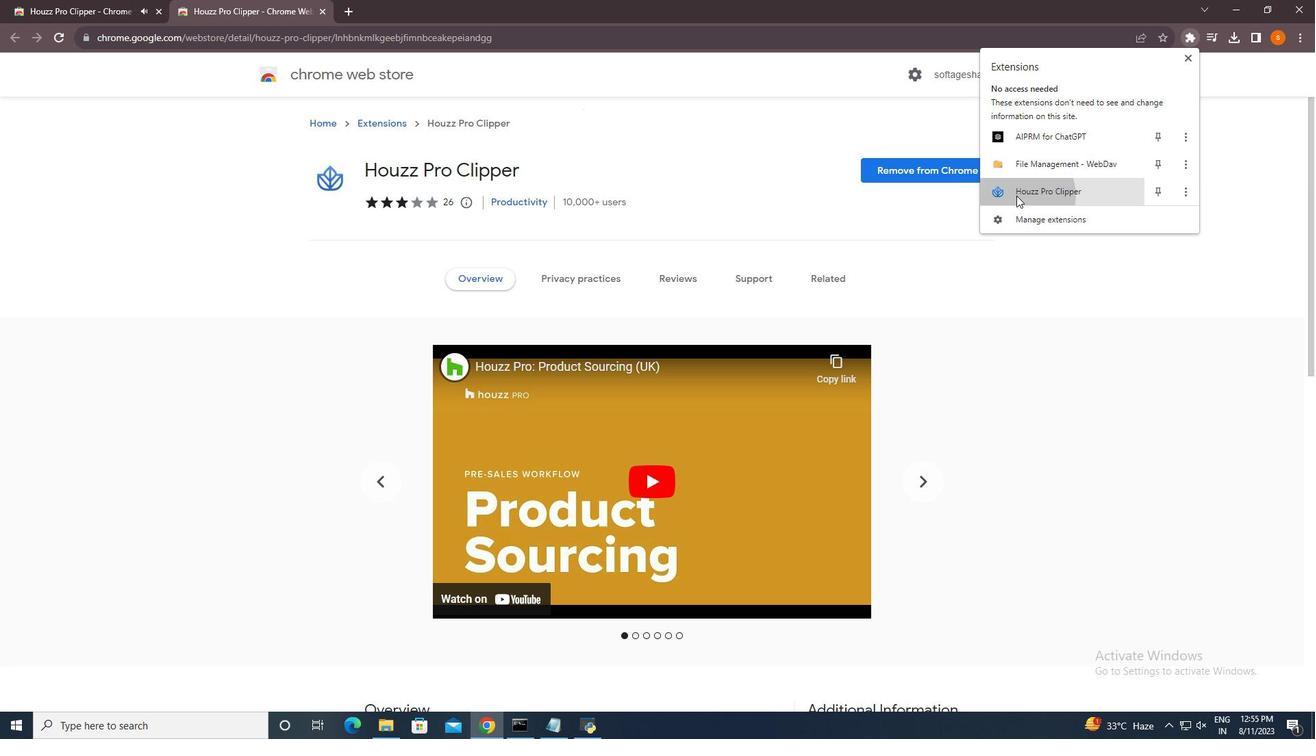 
Action: Mouse pressed left at (1016, 195)
Screenshot: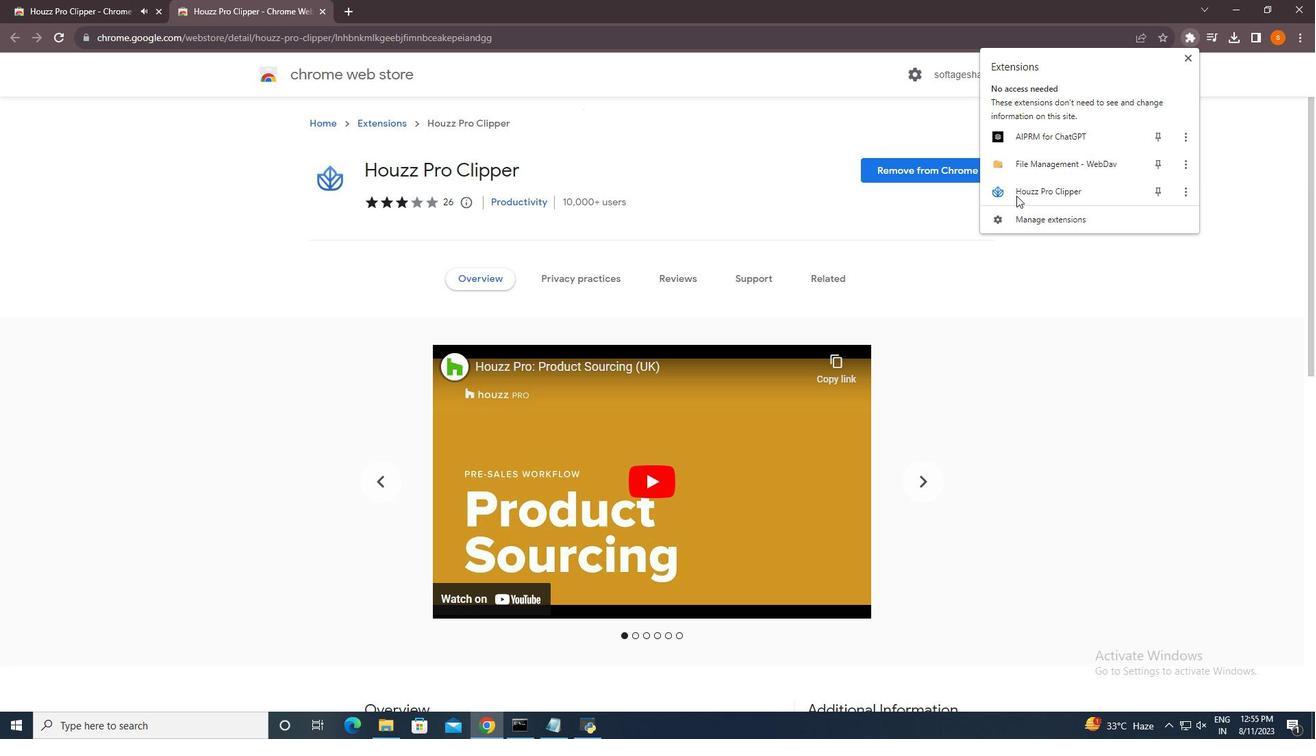 
Action: Mouse moved to (702, 283)
Screenshot: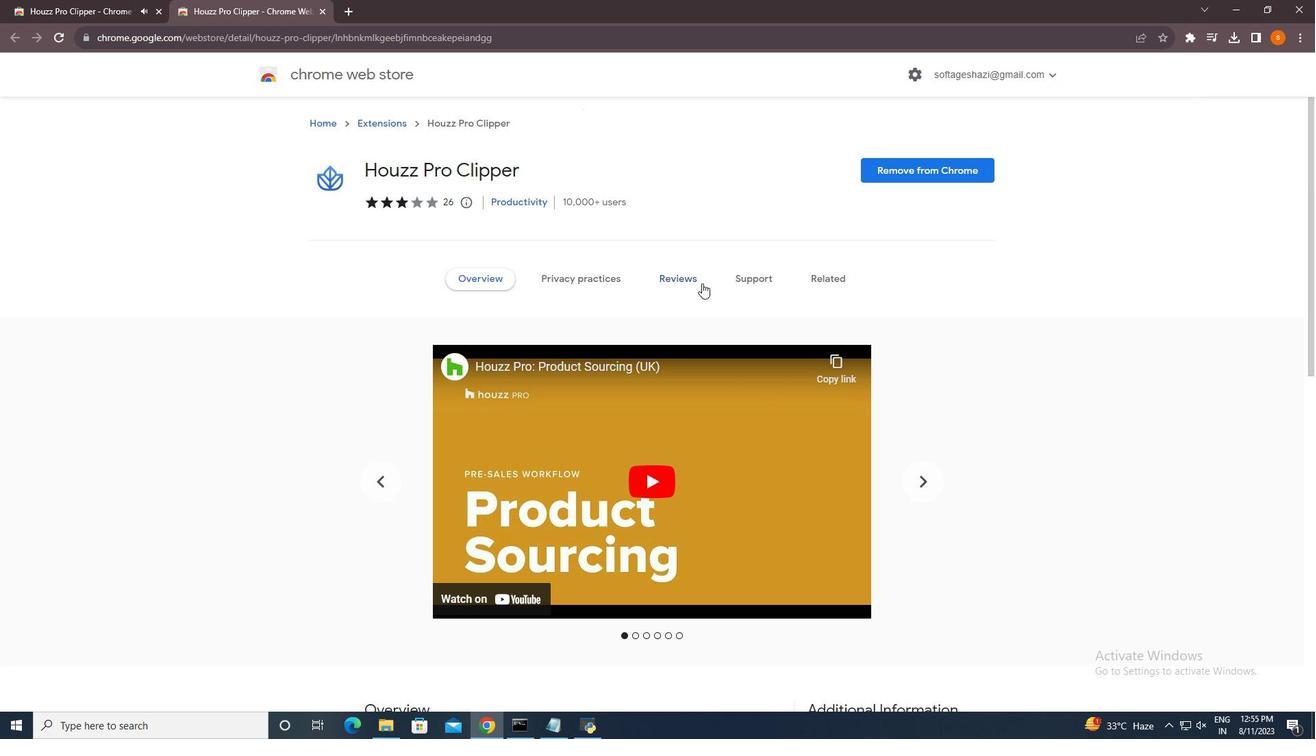 
Action: Mouse pressed left at (702, 283)
Screenshot: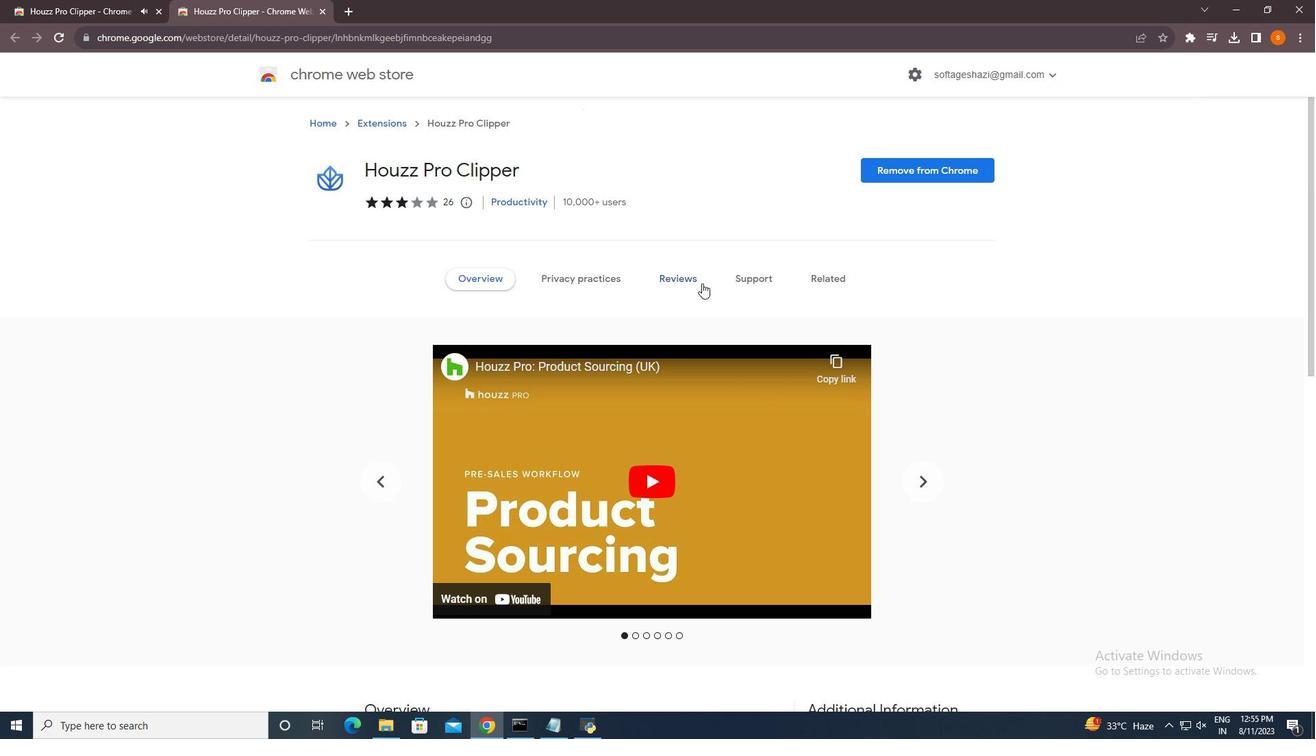 
Action: Mouse scrolled (702, 282) with delta (0, 0)
Screenshot: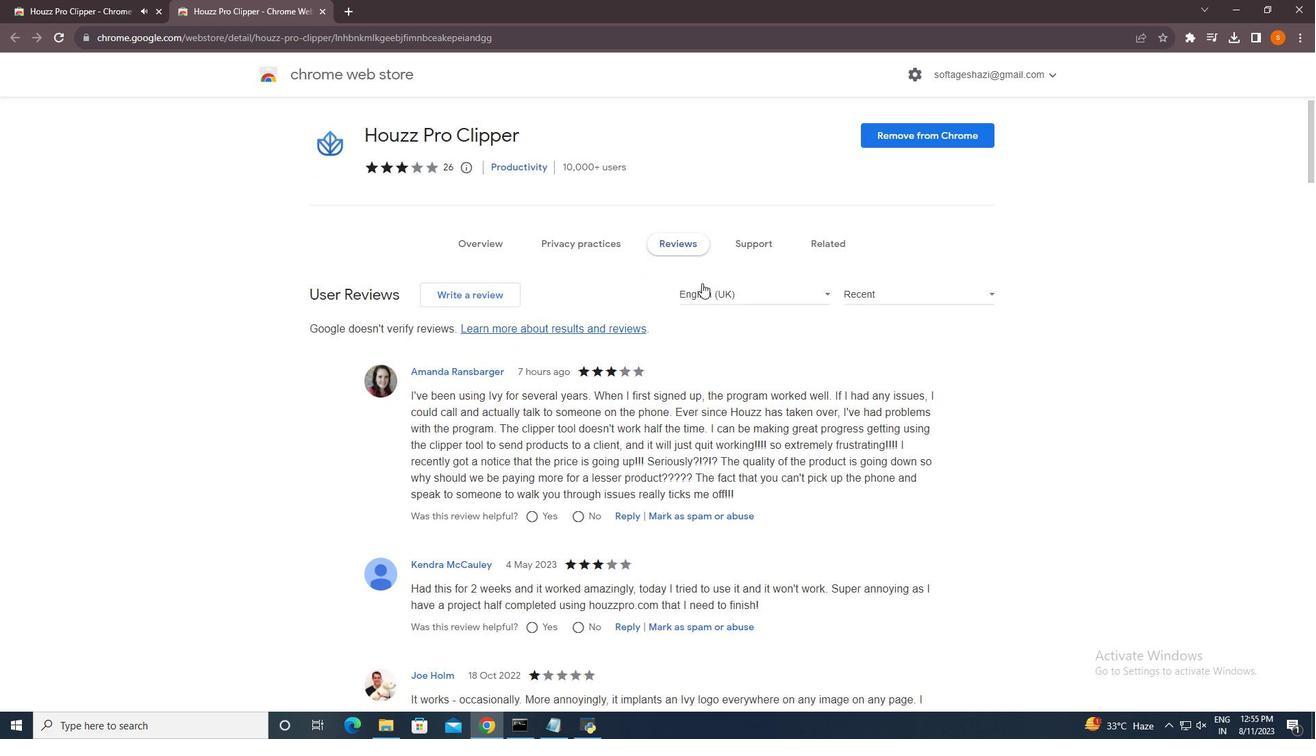 
Action: Mouse scrolled (702, 282) with delta (0, 0)
Screenshot: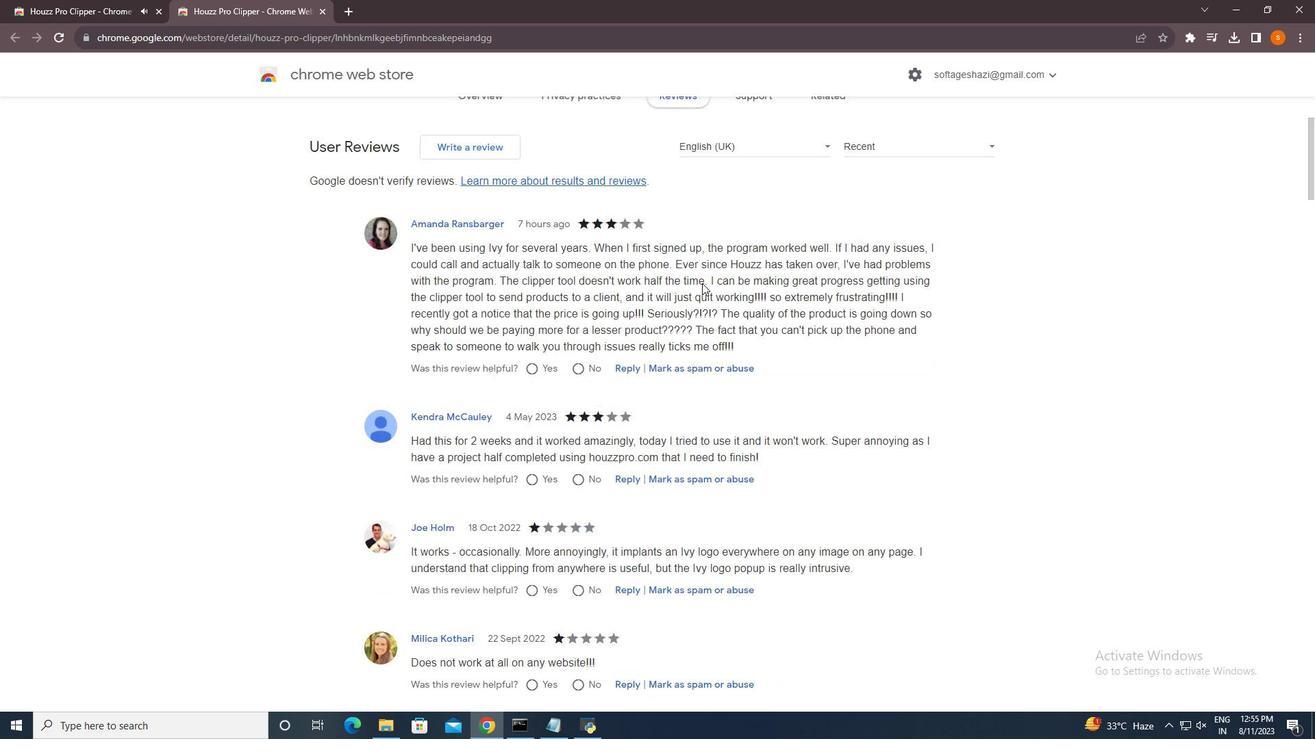 
Action: Mouse scrolled (702, 282) with delta (0, 0)
Screenshot: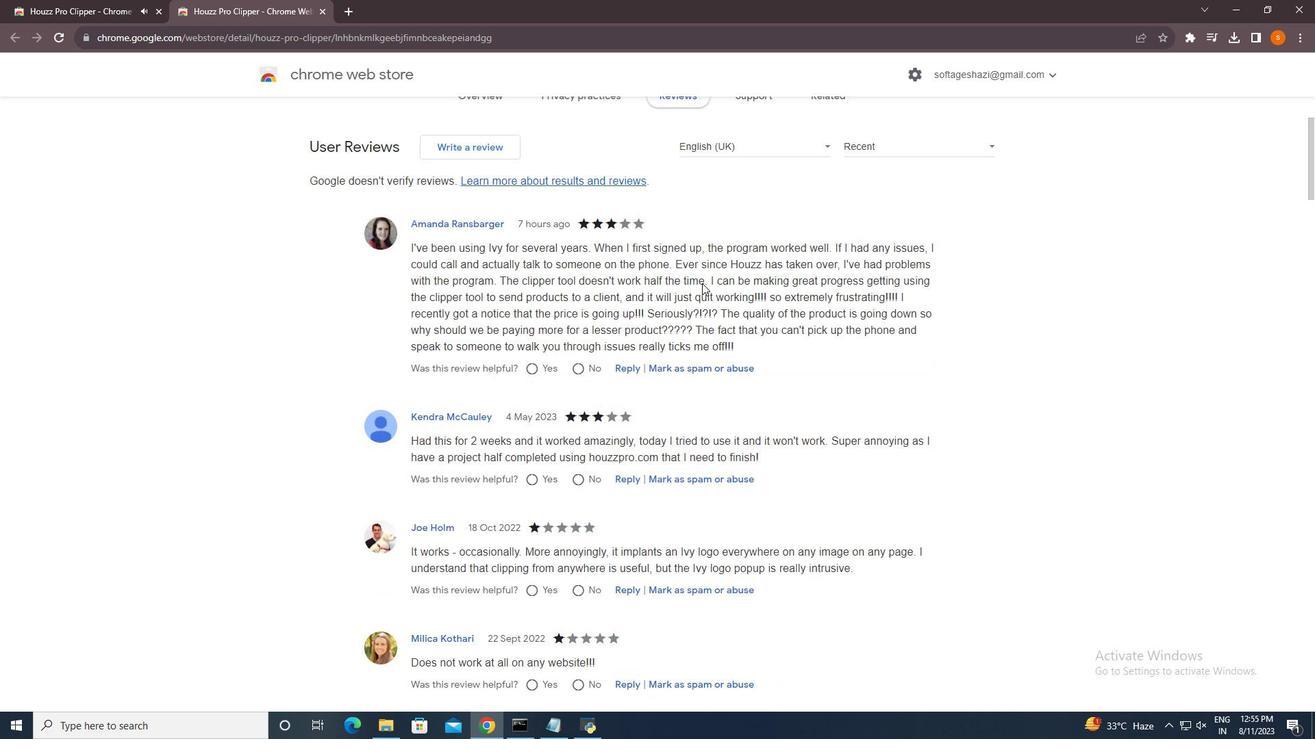 
Action: Mouse scrolled (702, 282) with delta (0, 0)
Screenshot: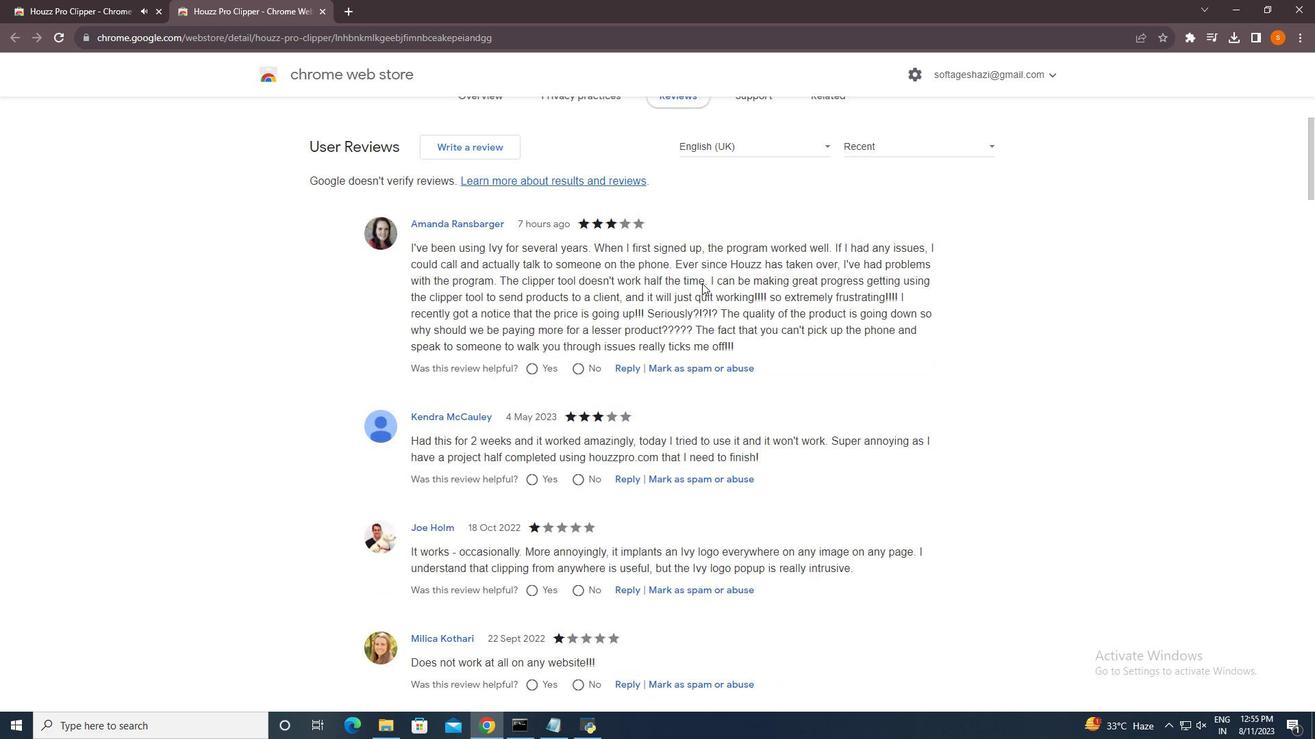 
Action: Mouse scrolled (702, 282) with delta (0, 0)
Screenshot: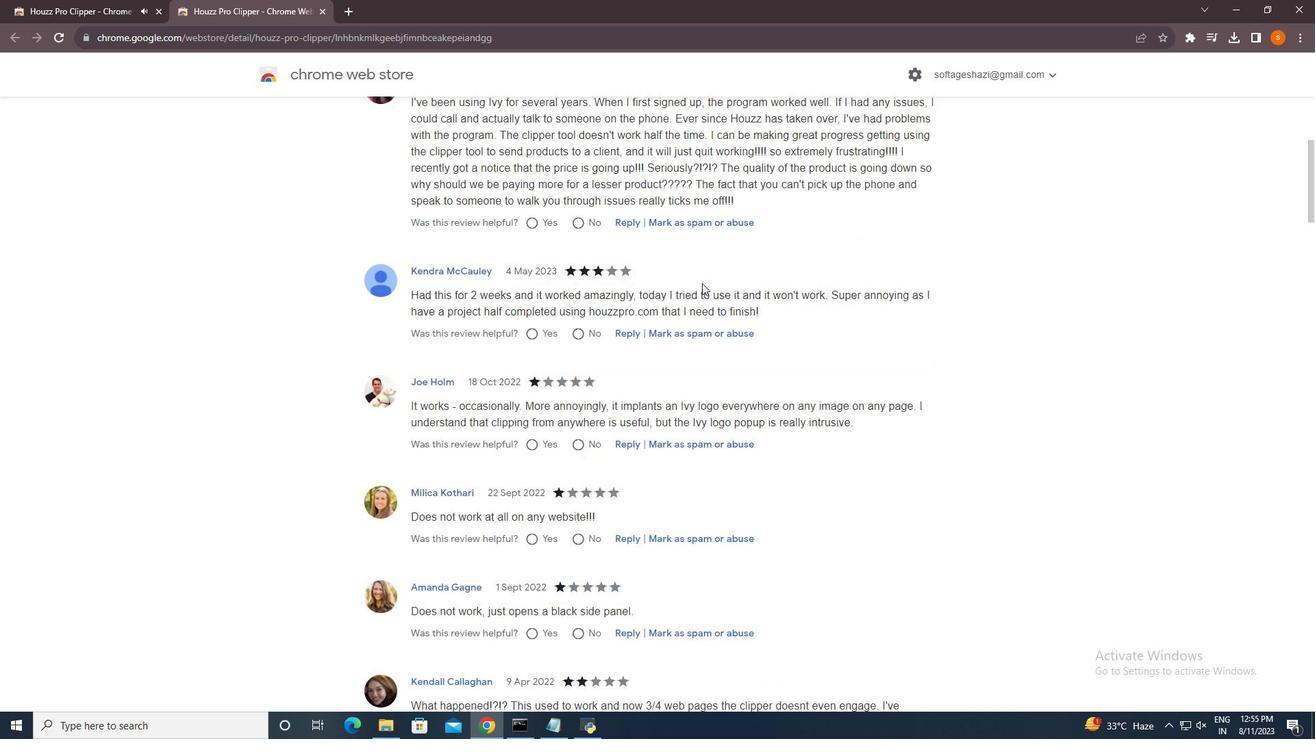 
Action: Mouse scrolled (702, 282) with delta (0, 0)
Screenshot: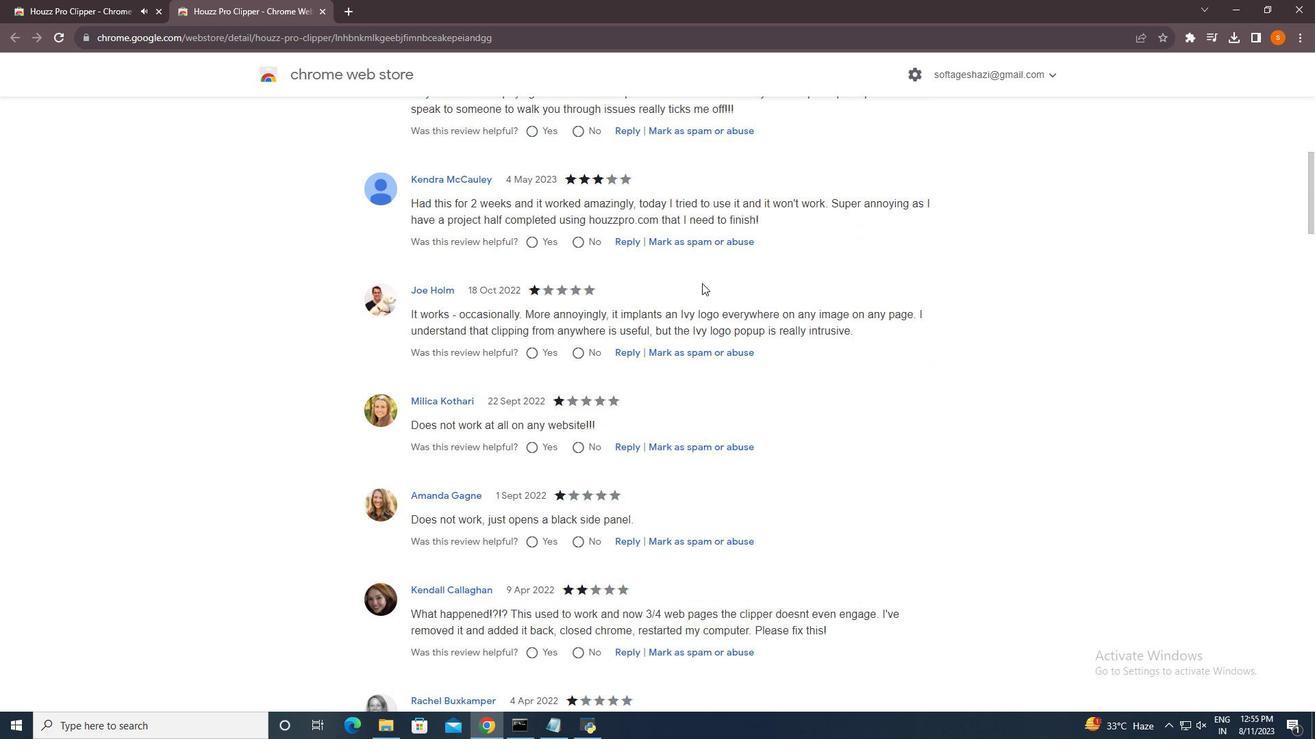 
Action: Mouse scrolled (702, 282) with delta (0, 0)
Screenshot: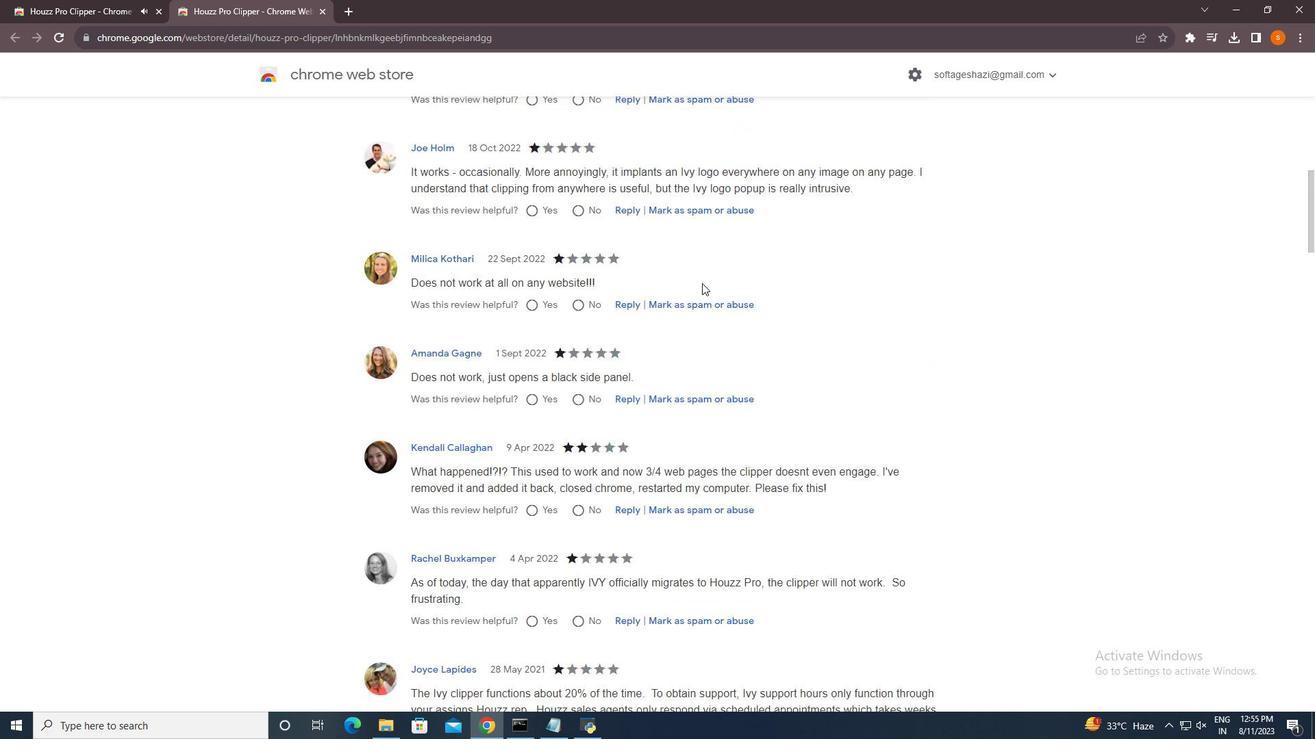 
Action: Mouse scrolled (702, 282) with delta (0, 0)
Screenshot: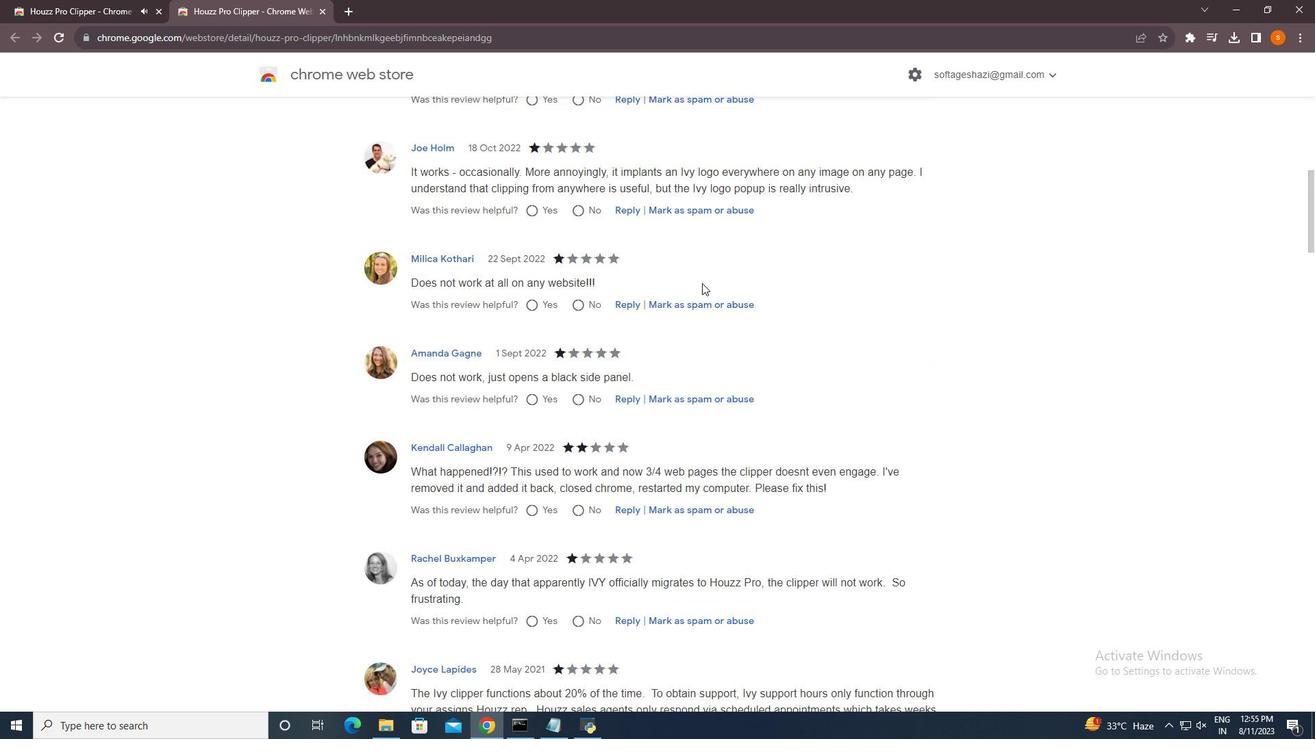 
Action: Mouse scrolled (702, 282) with delta (0, 0)
Screenshot: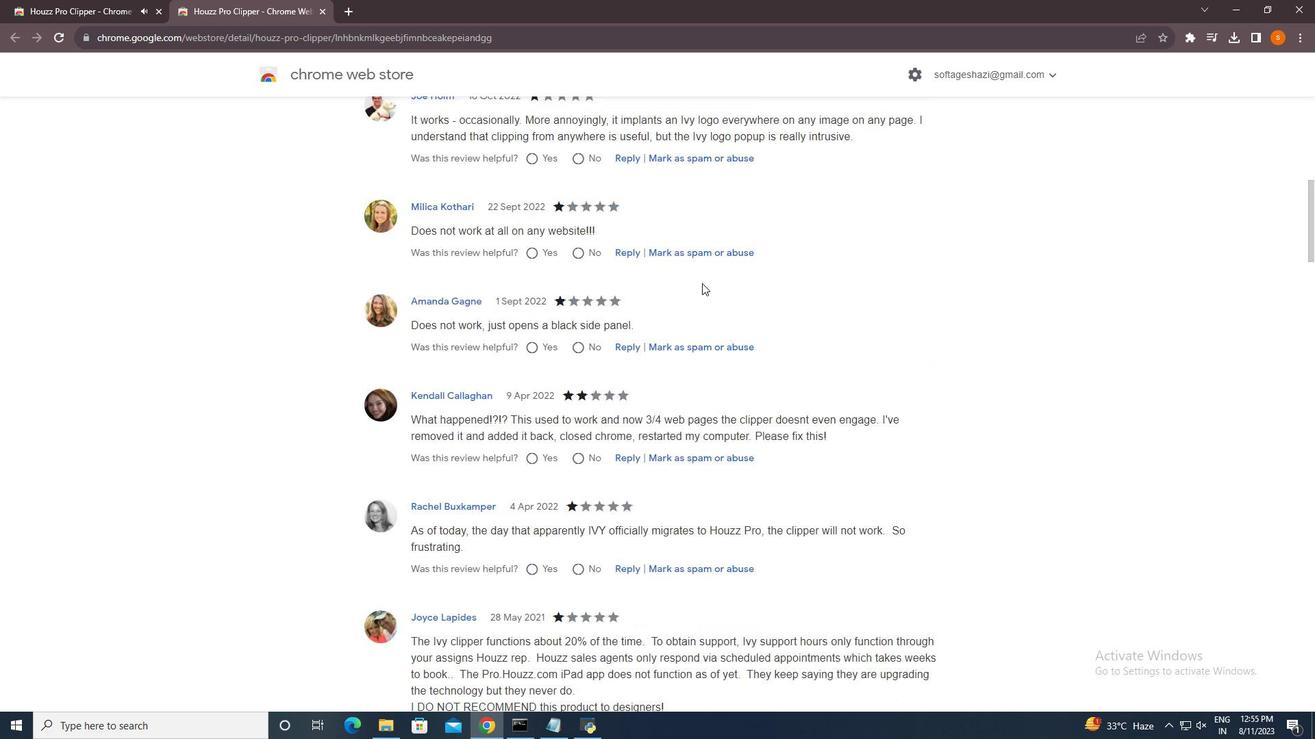 
Action: Mouse scrolled (702, 282) with delta (0, 0)
Screenshot: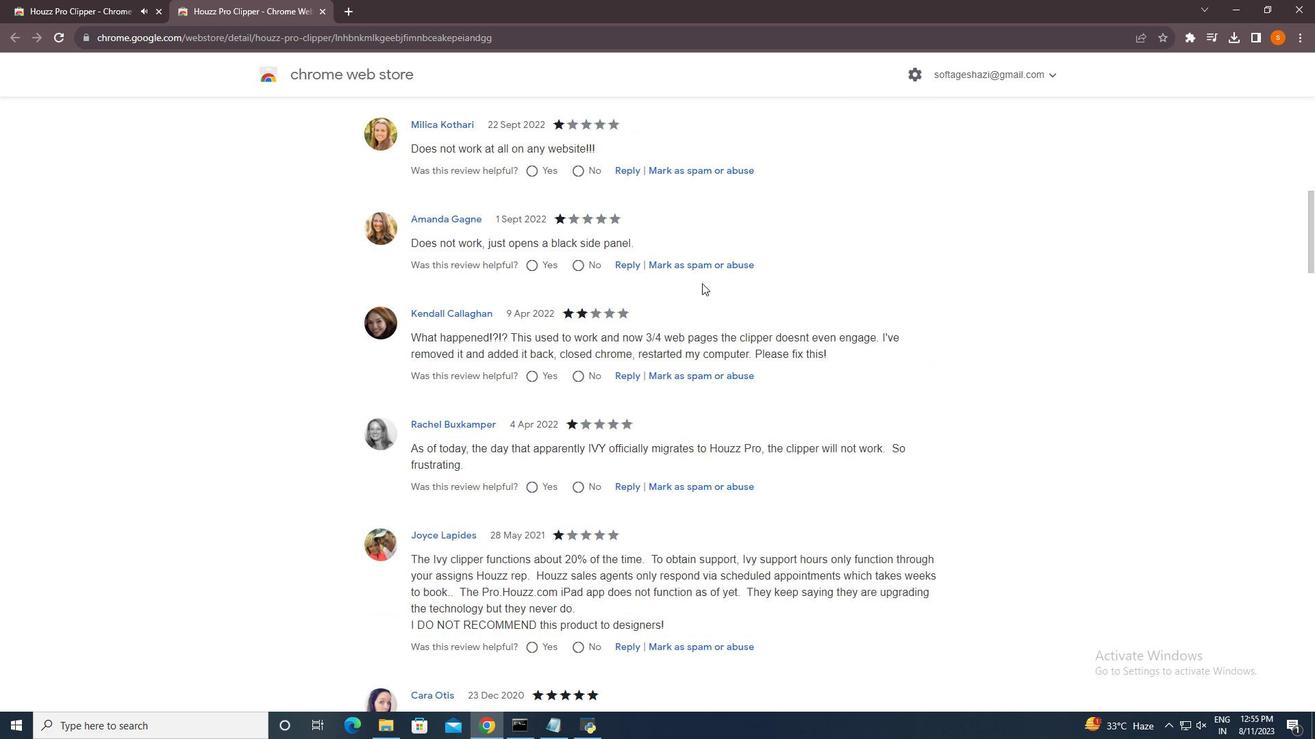 
Action: Mouse scrolled (702, 282) with delta (0, 0)
Screenshot: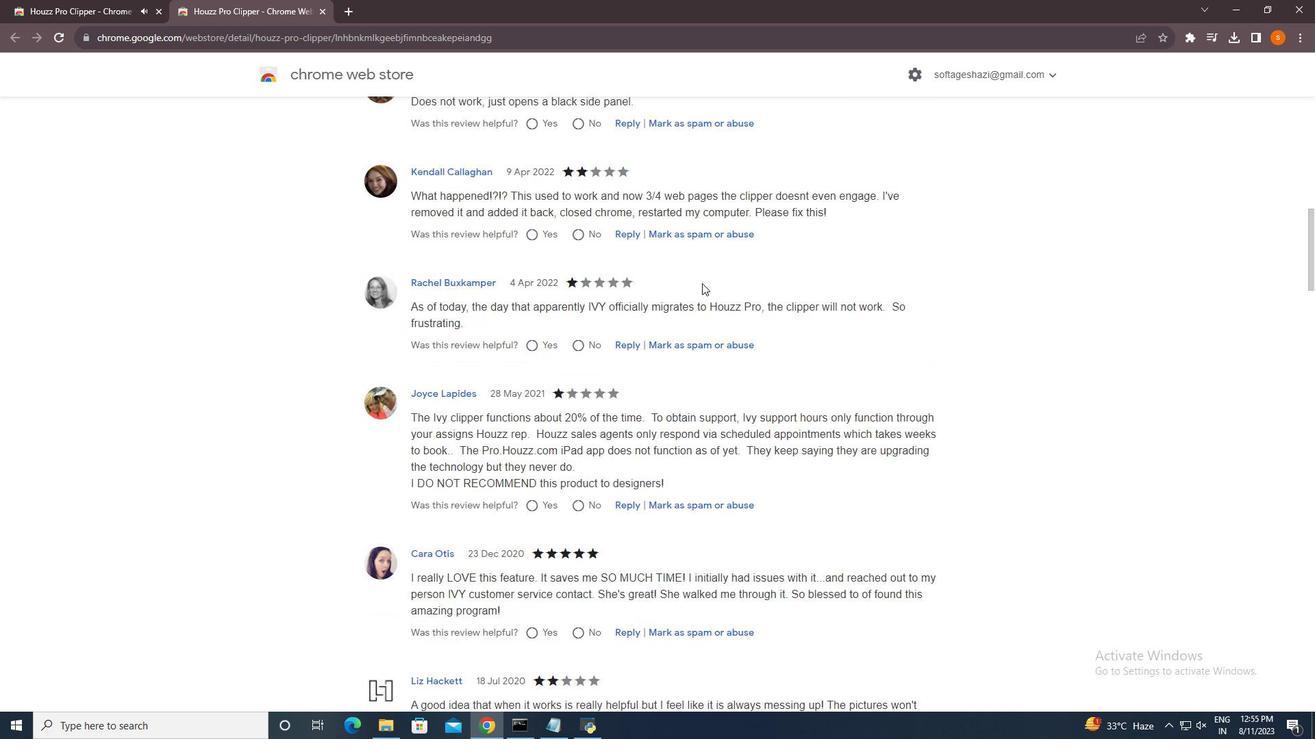 
Action: Mouse scrolled (702, 282) with delta (0, 0)
Screenshot: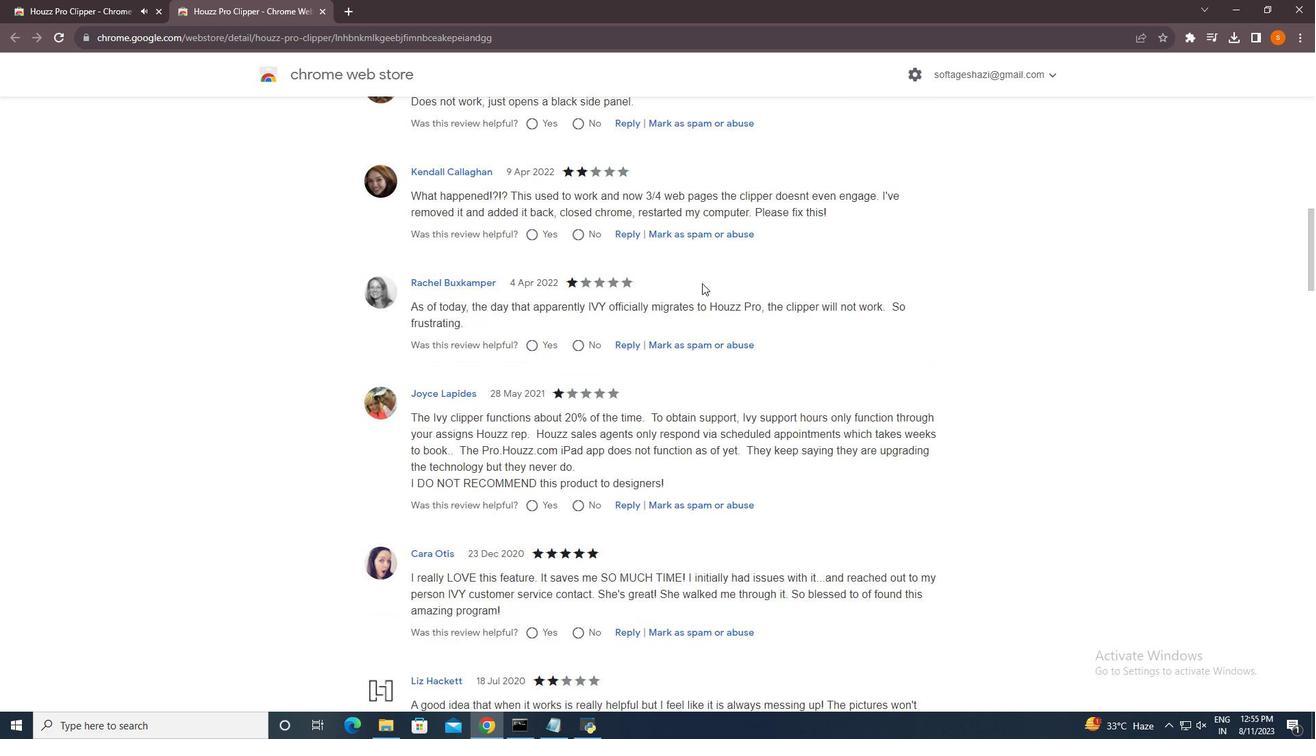 
Action: Mouse scrolled (702, 282) with delta (0, 0)
Screenshot: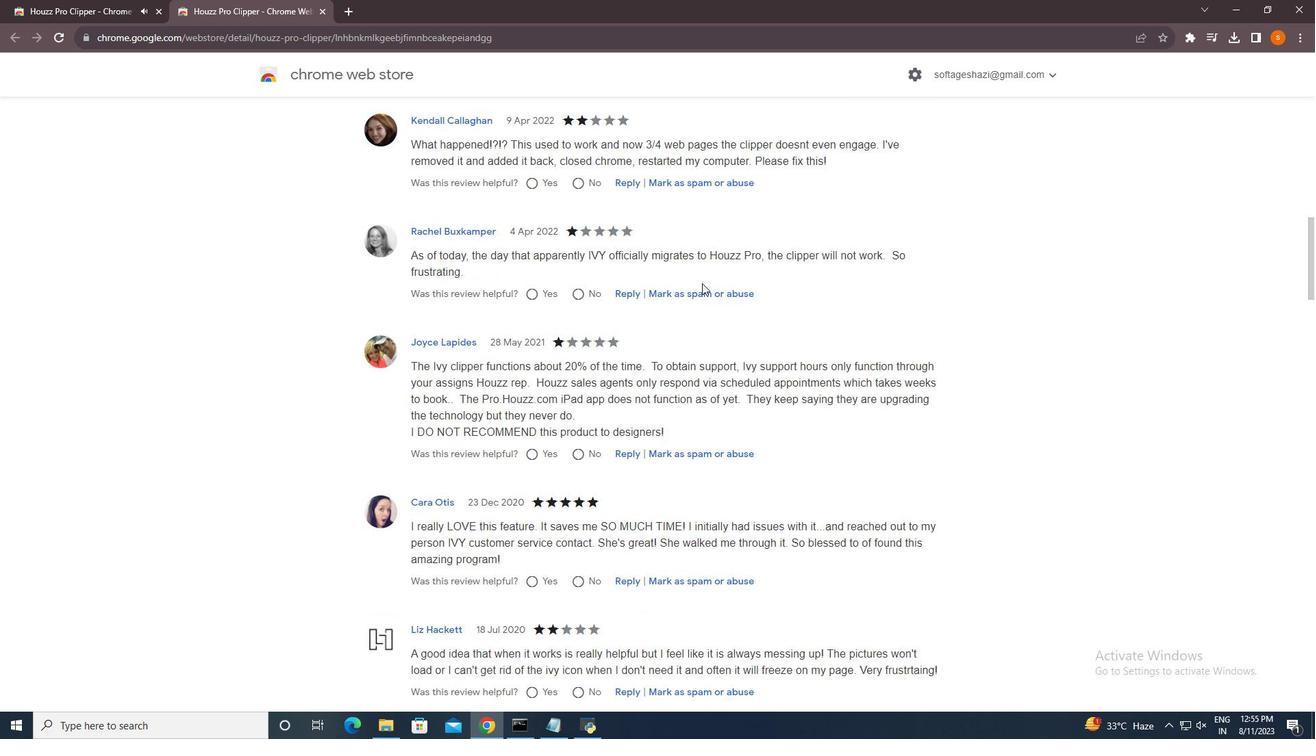 
Action: Mouse scrolled (702, 282) with delta (0, 0)
Screenshot: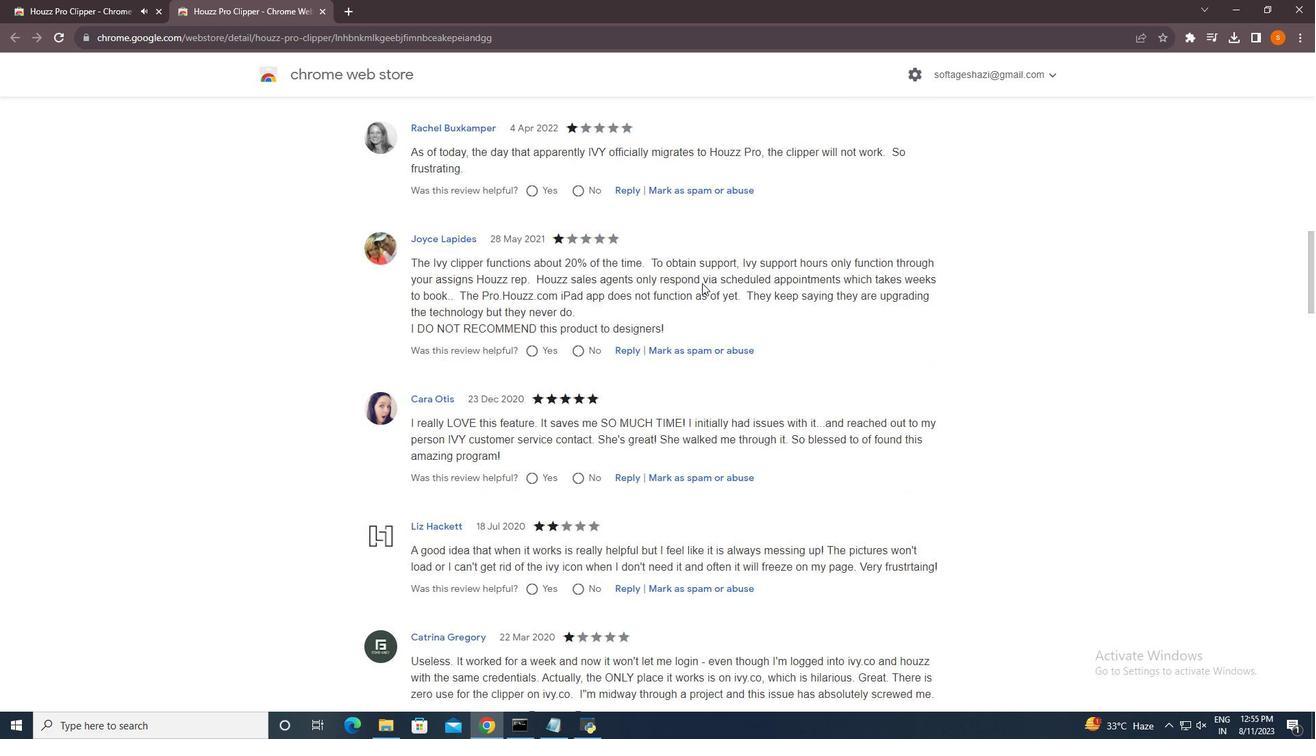
Action: Mouse scrolled (702, 282) with delta (0, 0)
Screenshot: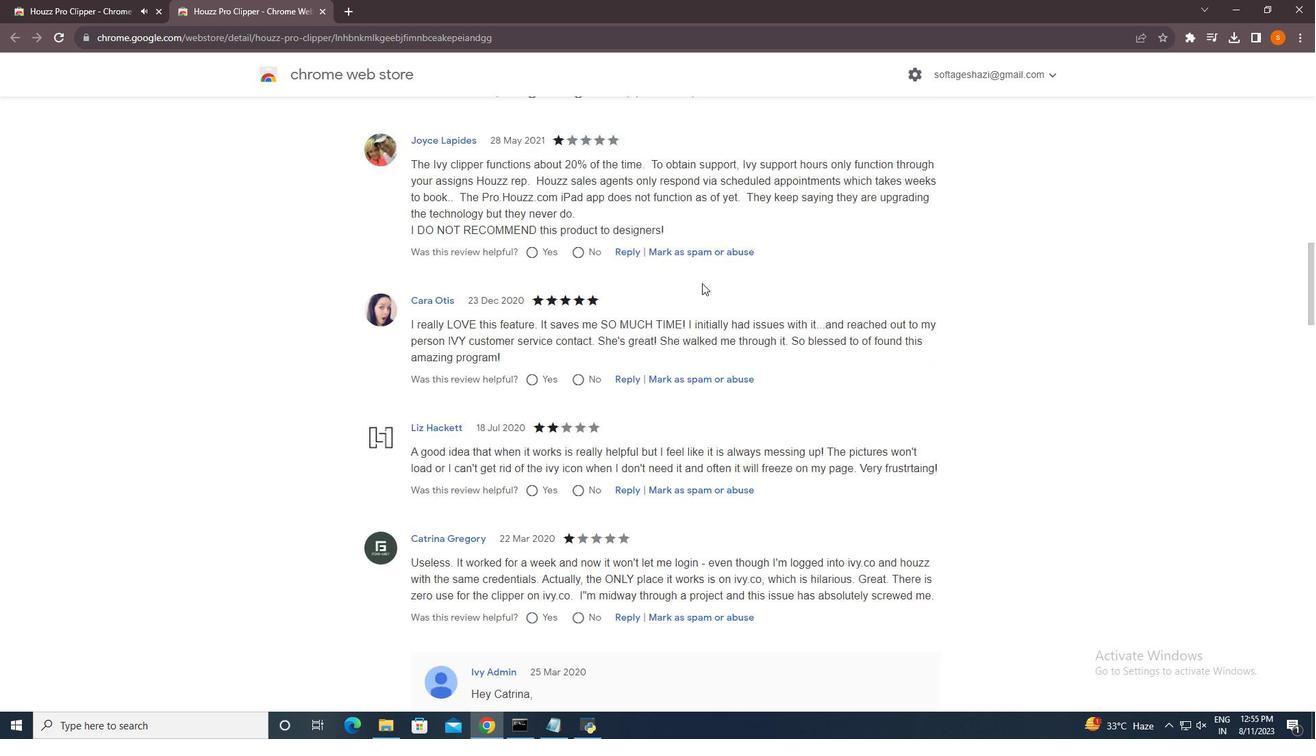 
Action: Mouse scrolled (702, 282) with delta (0, 0)
Screenshot: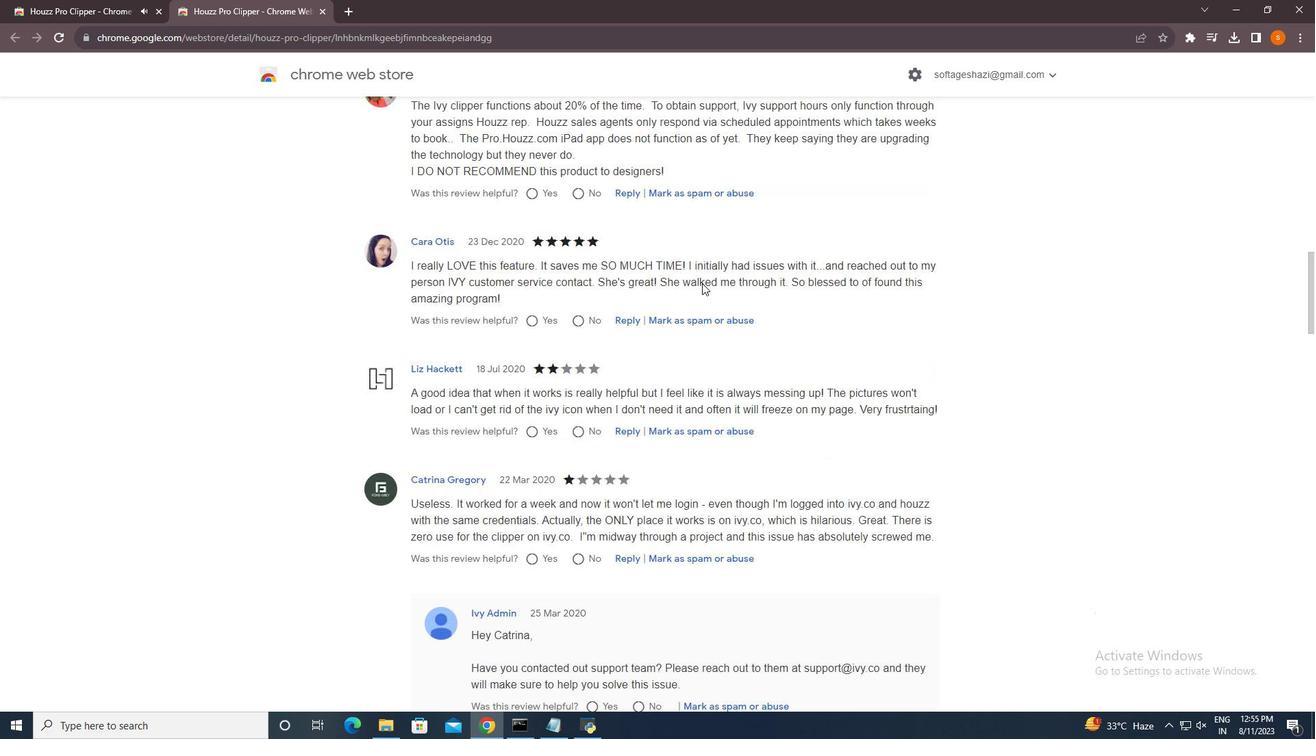
Action: Mouse scrolled (702, 282) with delta (0, 0)
Screenshot: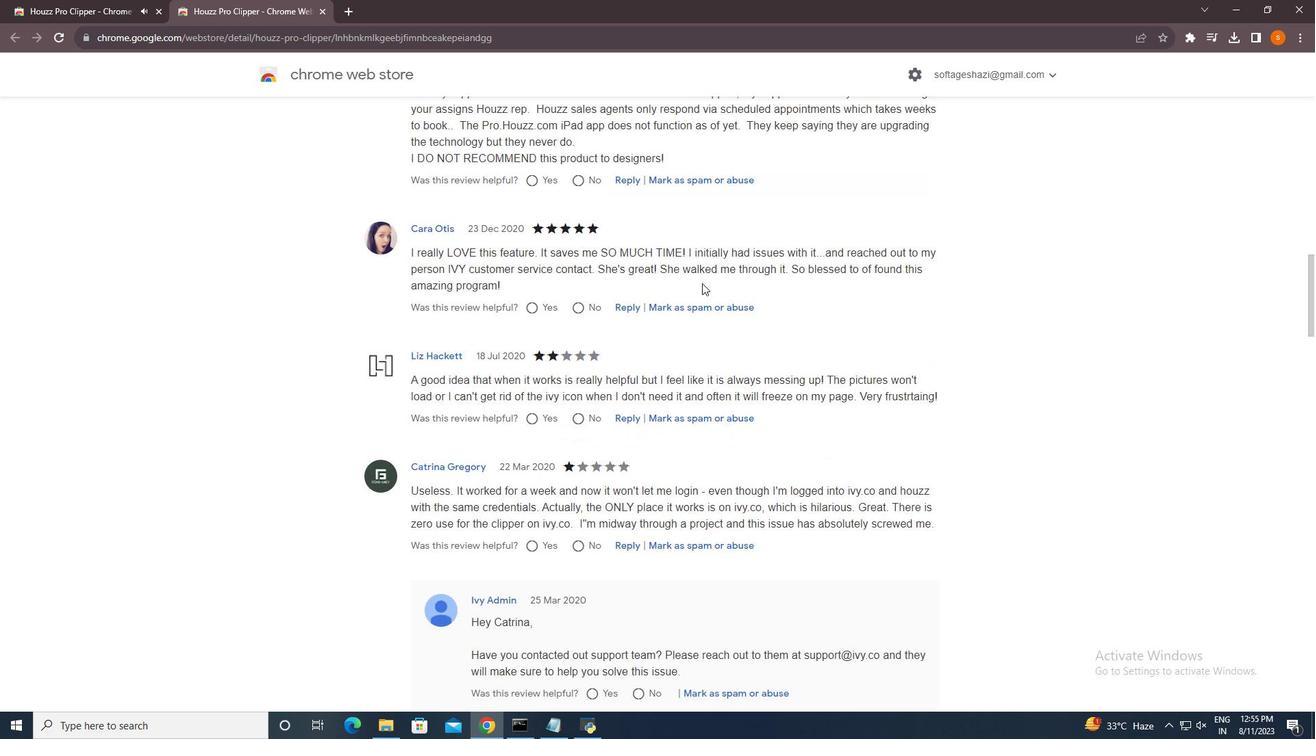 
Action: Mouse scrolled (702, 282) with delta (0, 0)
Screenshot: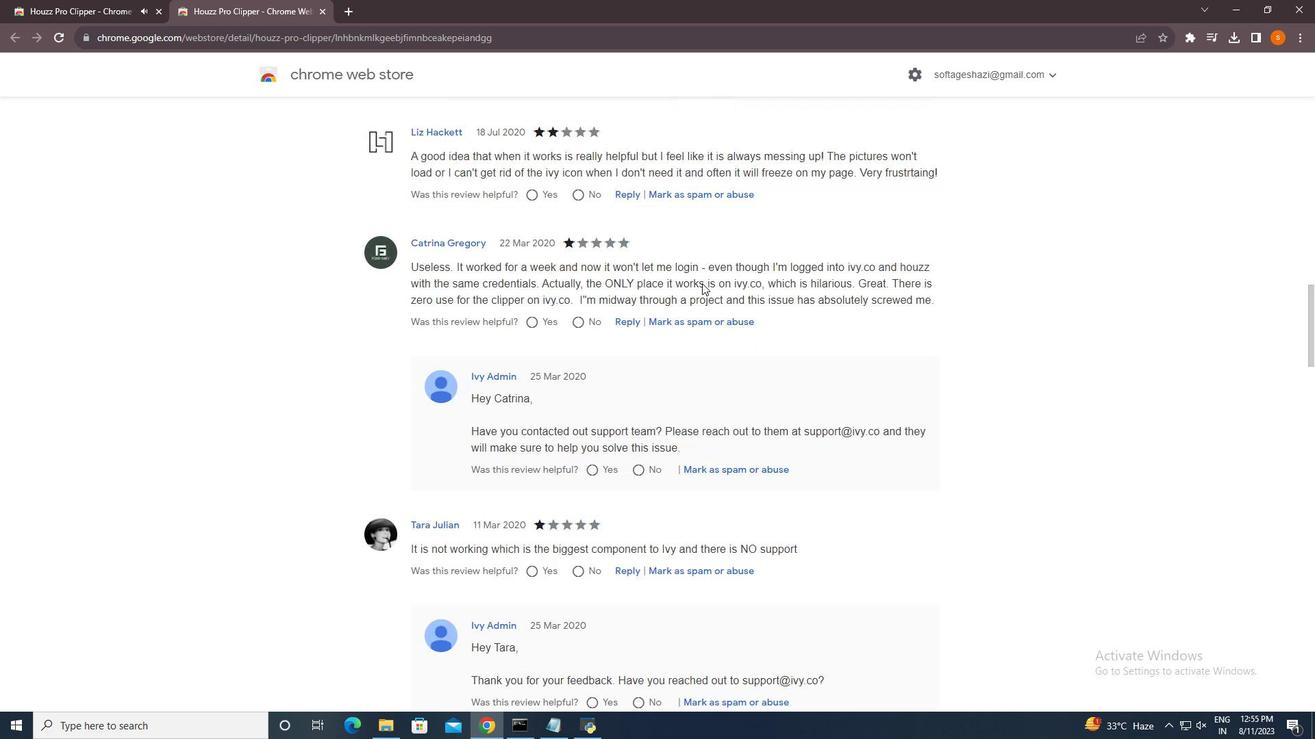 
Action: Mouse scrolled (702, 282) with delta (0, 0)
Screenshot: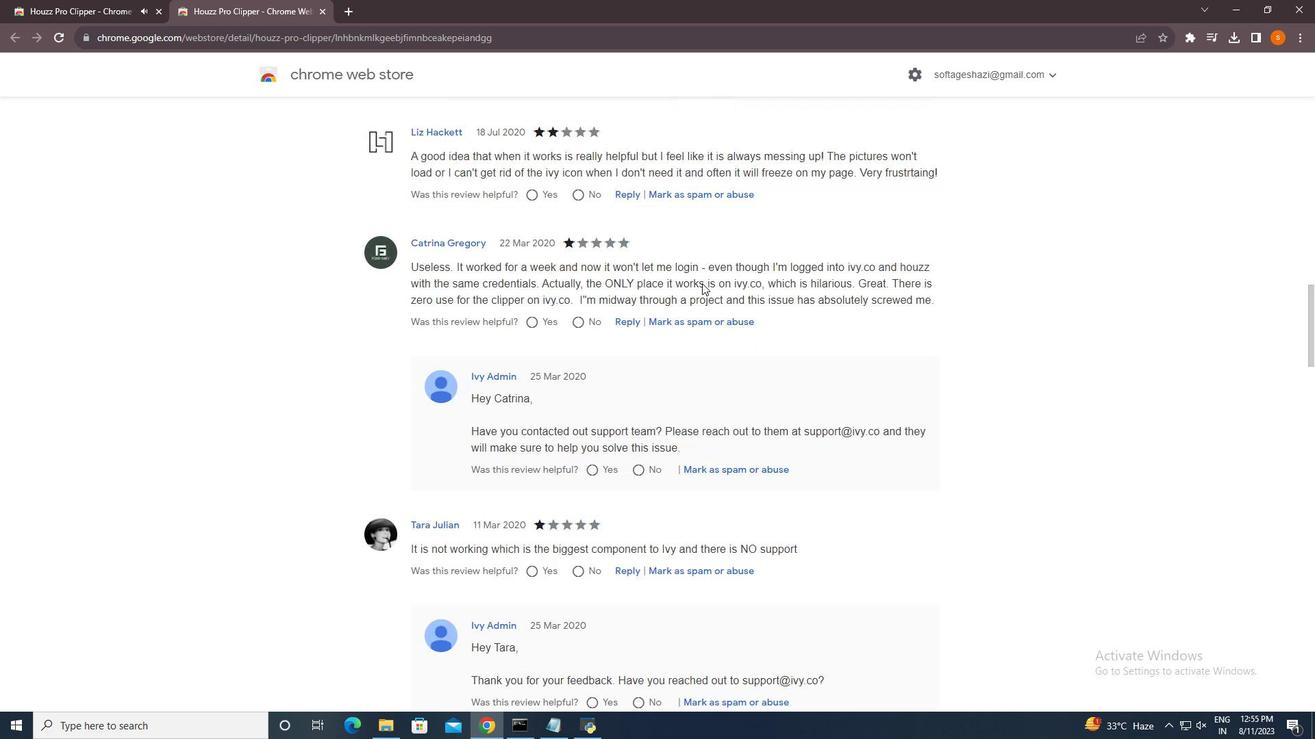 
Action: Mouse scrolled (702, 282) with delta (0, 0)
Screenshot: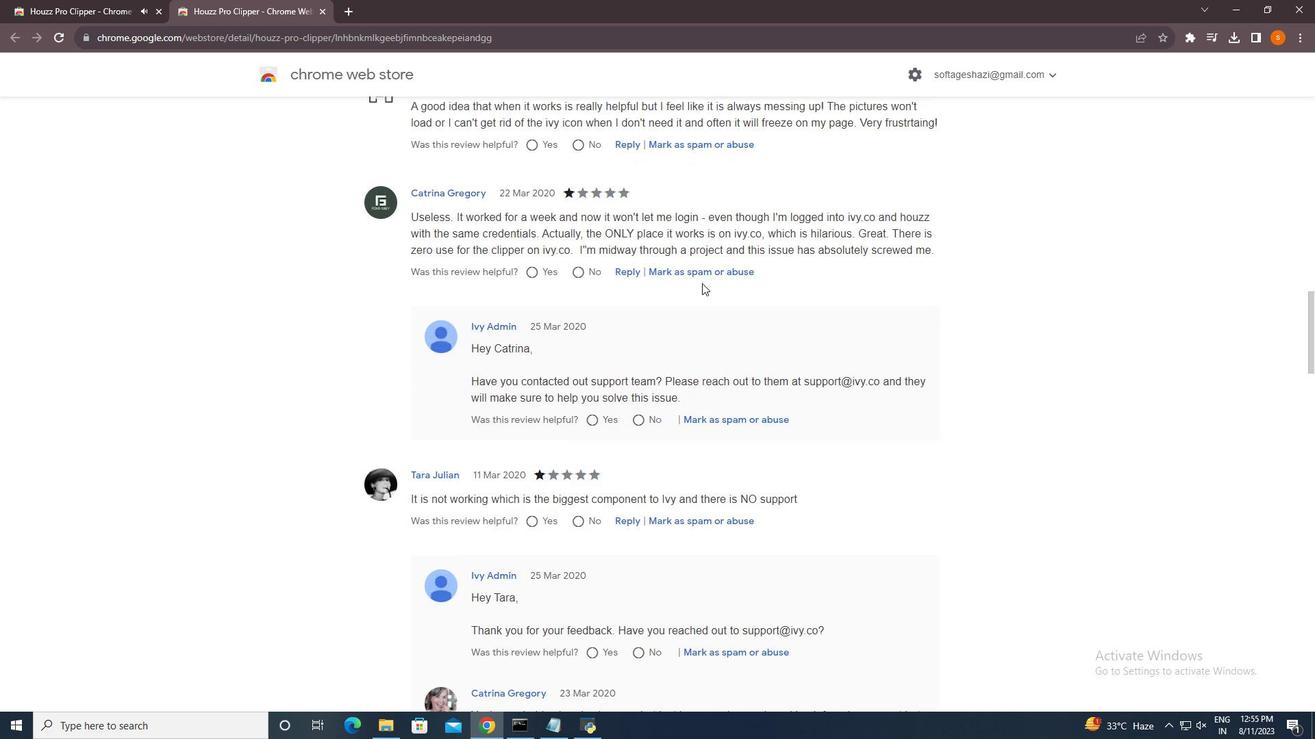 
Action: Mouse scrolled (702, 282) with delta (0, 0)
Screenshot: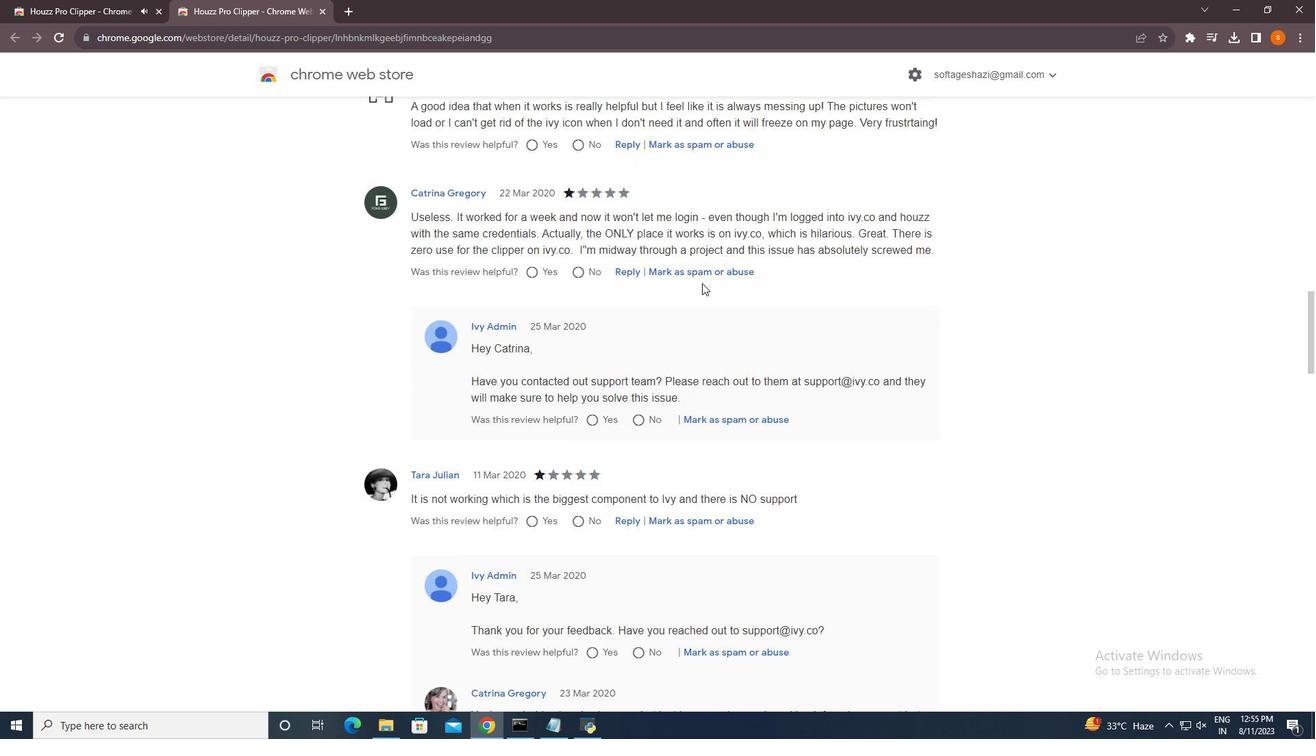 
Action: Mouse scrolled (702, 284) with delta (0, 0)
Screenshot: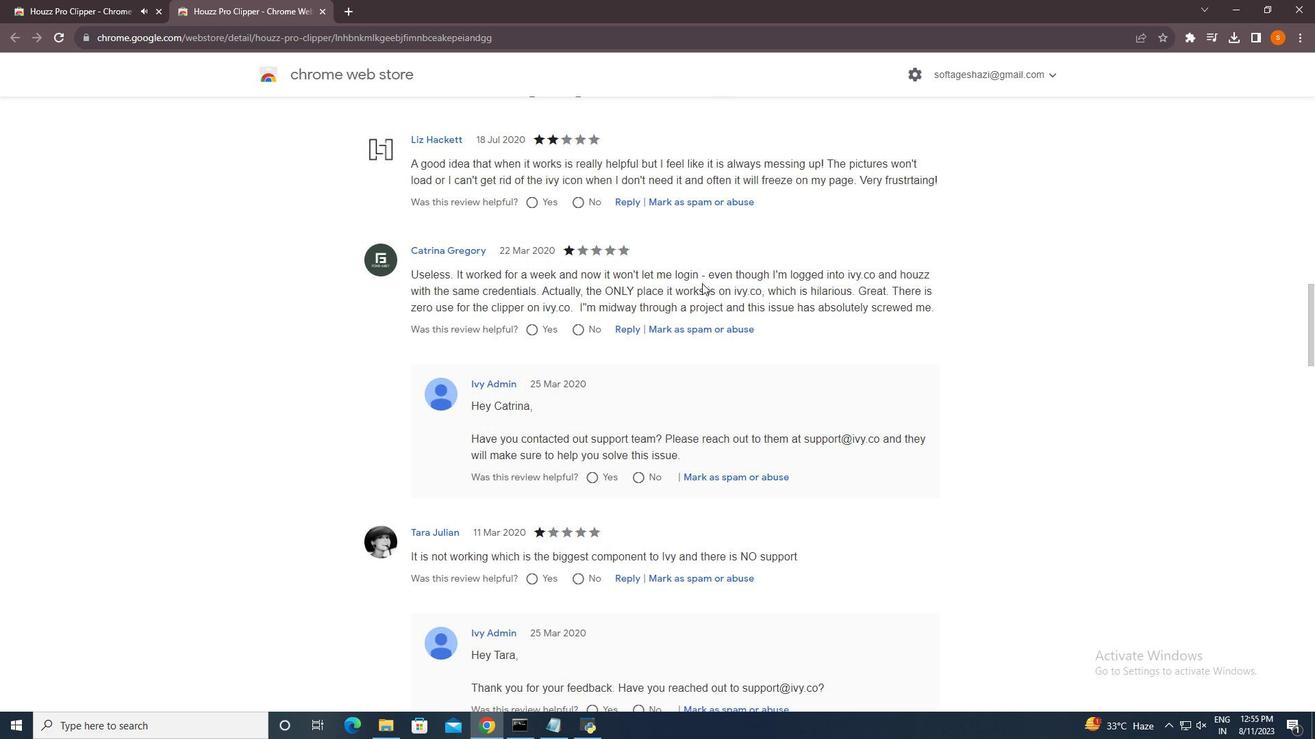 
Action: Mouse scrolled (702, 284) with delta (0, 0)
Screenshot: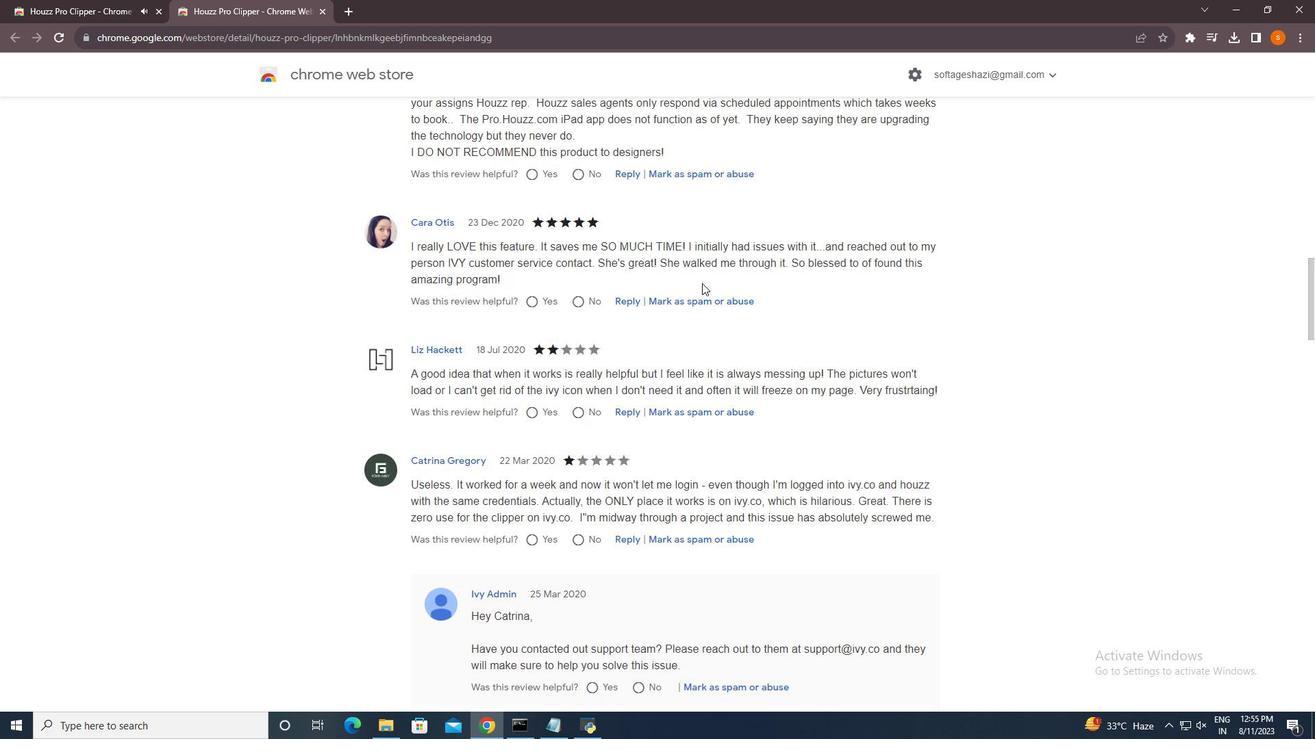 
Action: Mouse scrolled (702, 284) with delta (0, 0)
Screenshot: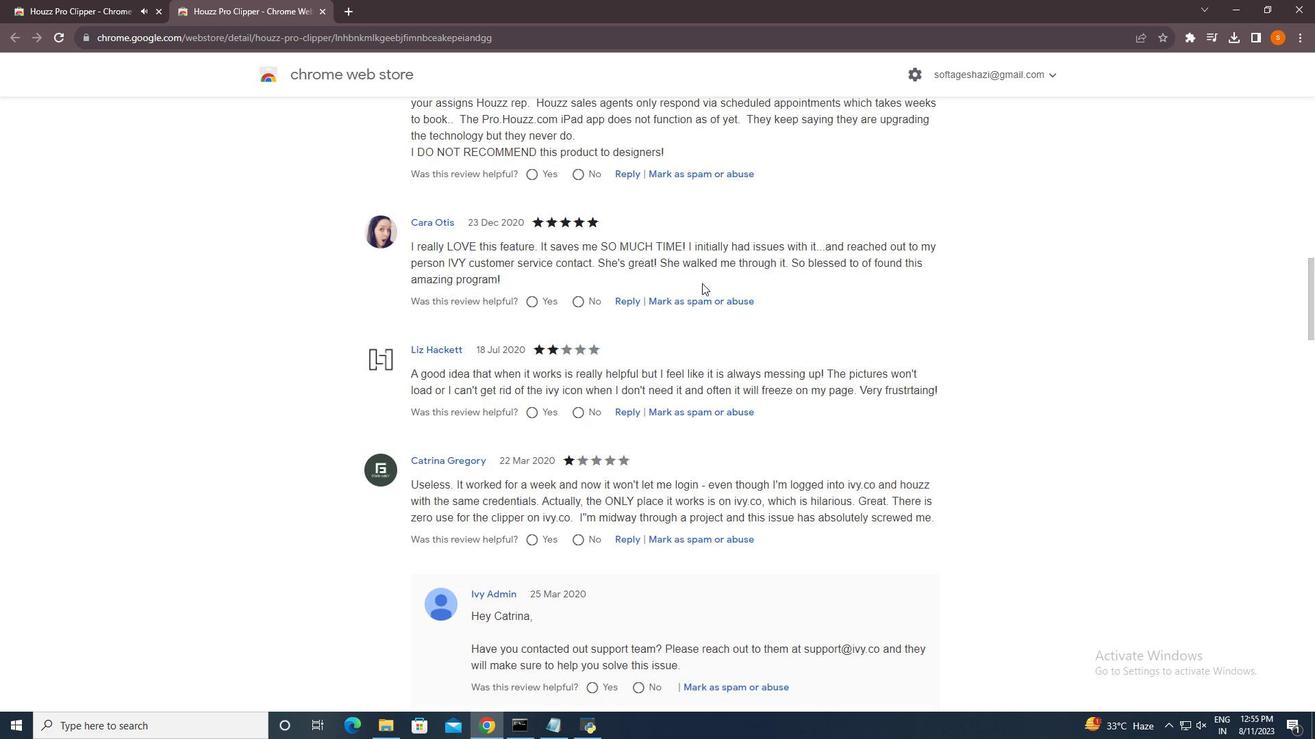 
Action: Mouse scrolled (702, 284) with delta (0, 0)
Screenshot: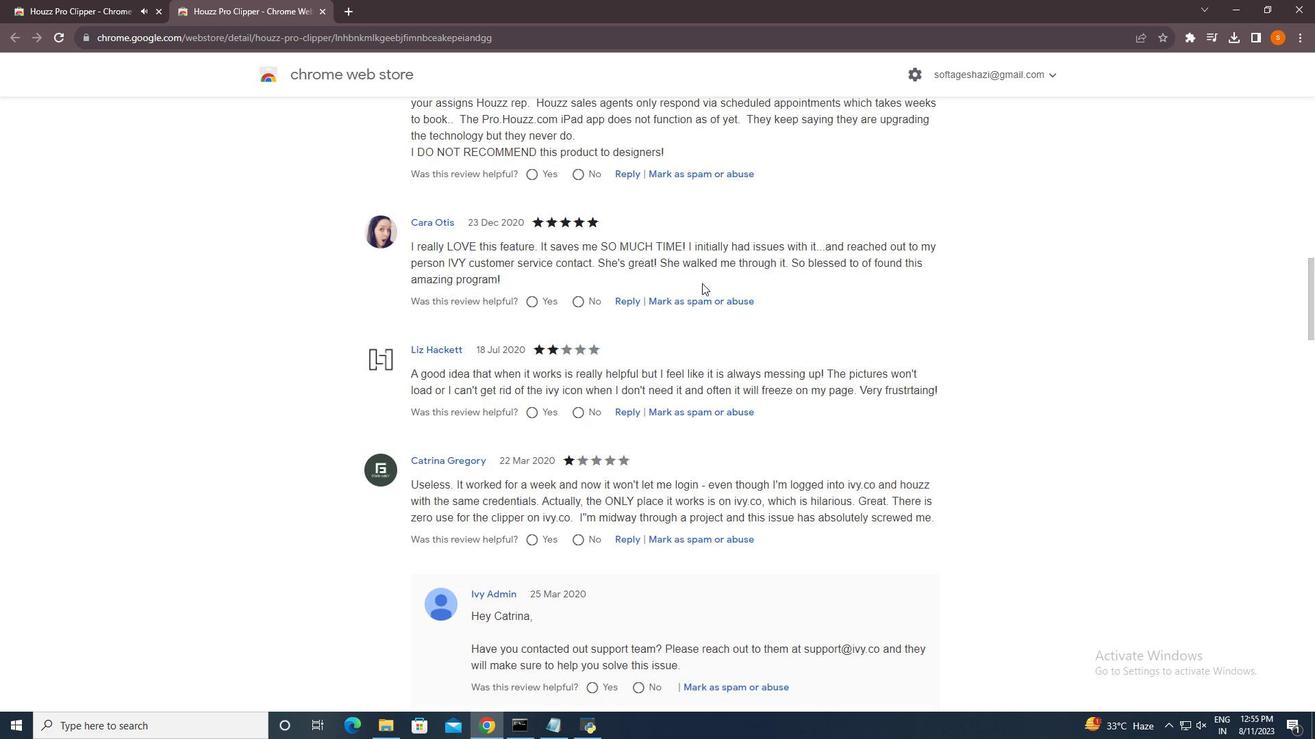 
Action: Mouse scrolled (702, 284) with delta (0, 0)
Screenshot: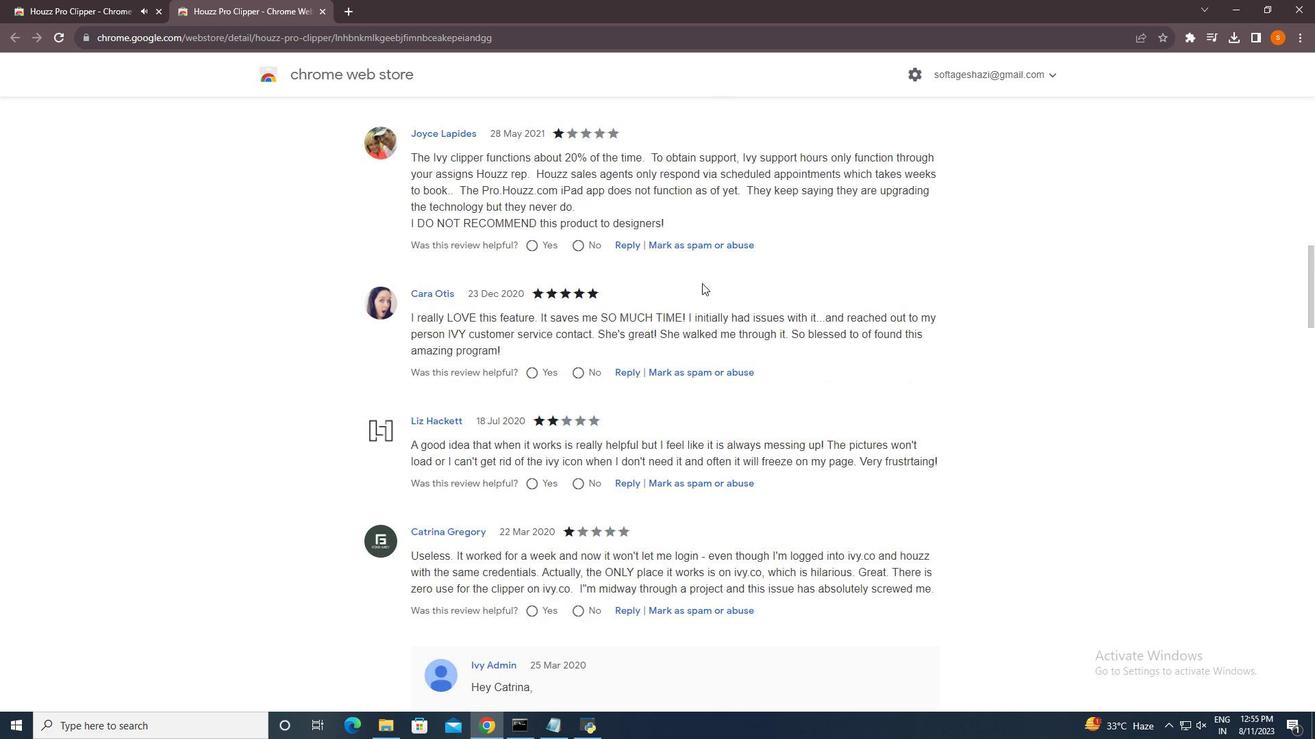 
Action: Mouse scrolled (702, 284) with delta (0, 0)
Screenshot: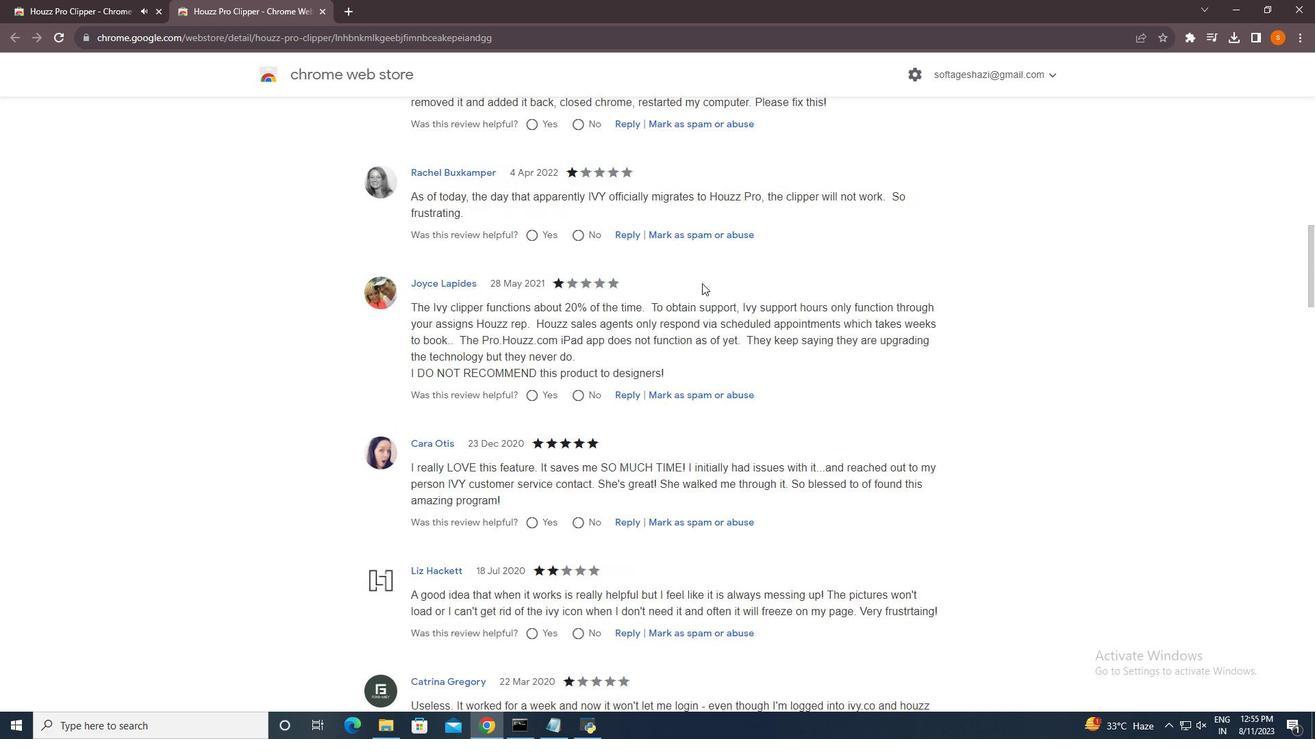 
Action: Mouse scrolled (702, 284) with delta (0, 0)
Screenshot: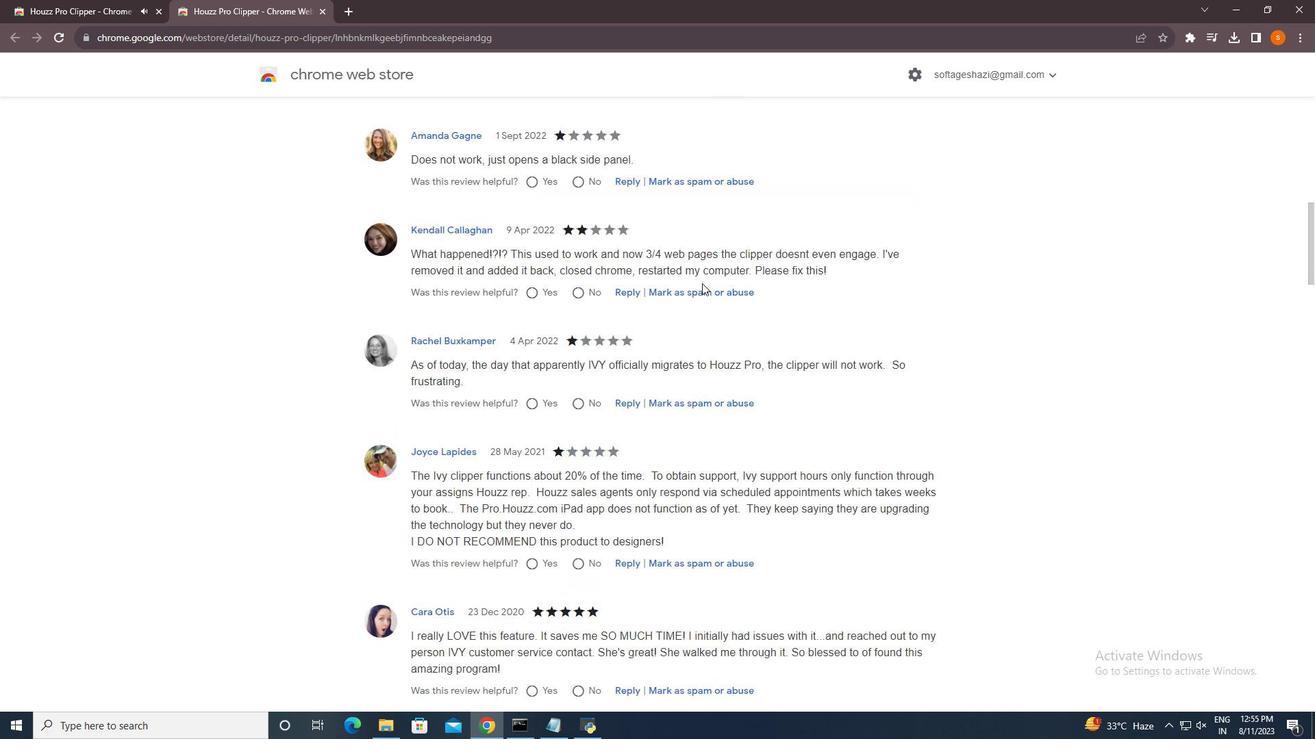 
Action: Mouse scrolled (702, 284) with delta (0, 0)
Screenshot: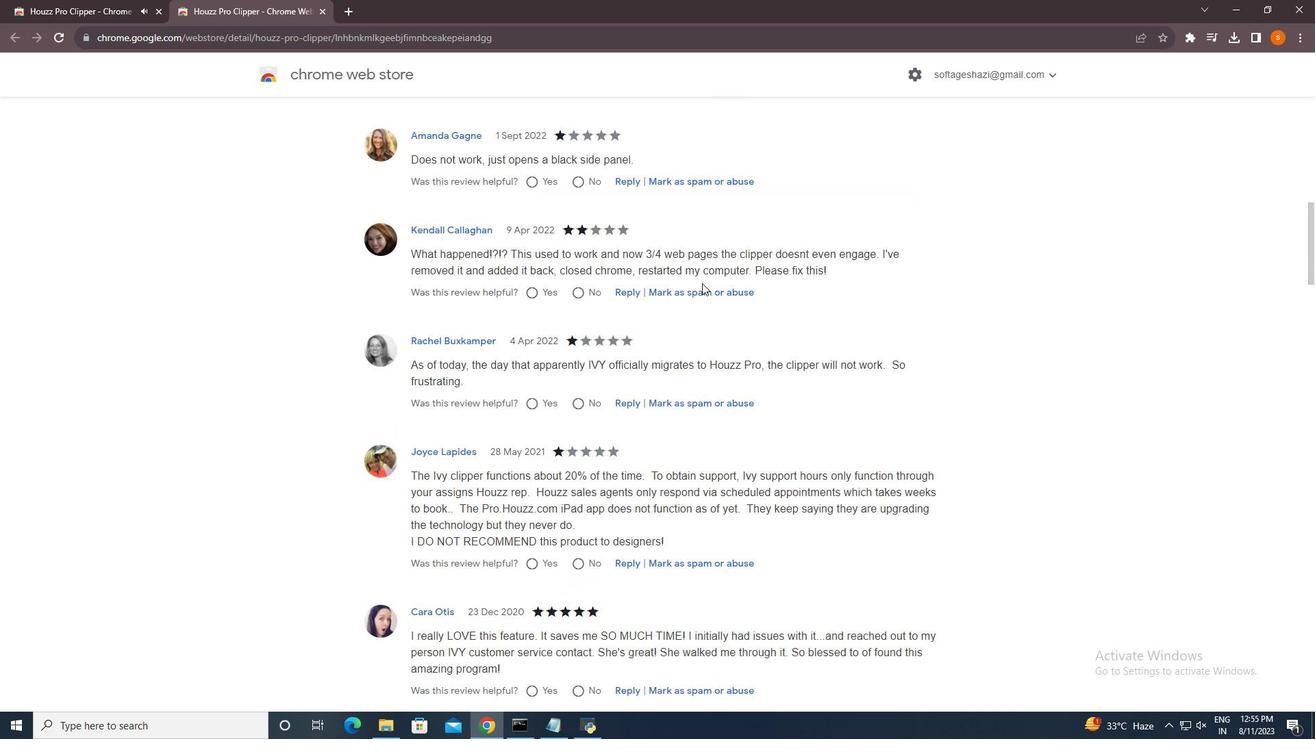 
Action: Mouse scrolled (702, 284) with delta (0, 0)
Screenshot: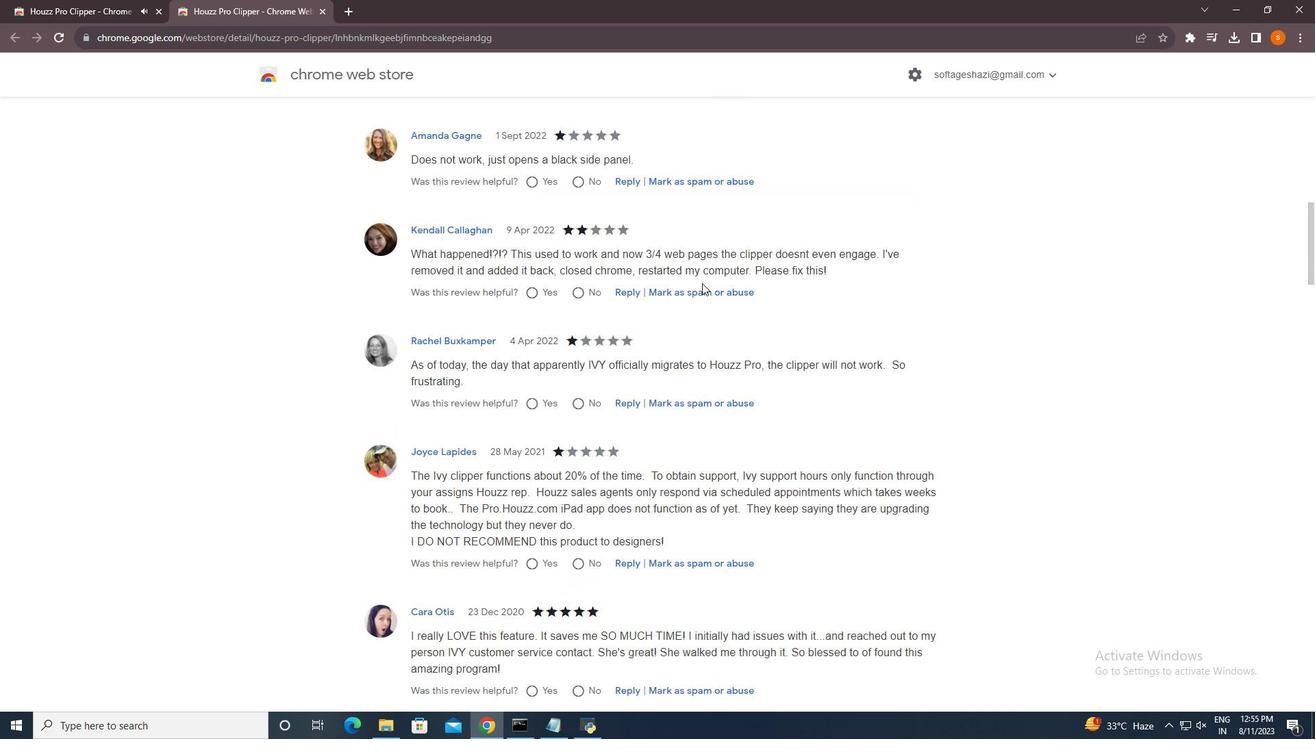 
Action: Mouse scrolled (702, 284) with delta (0, 0)
Screenshot: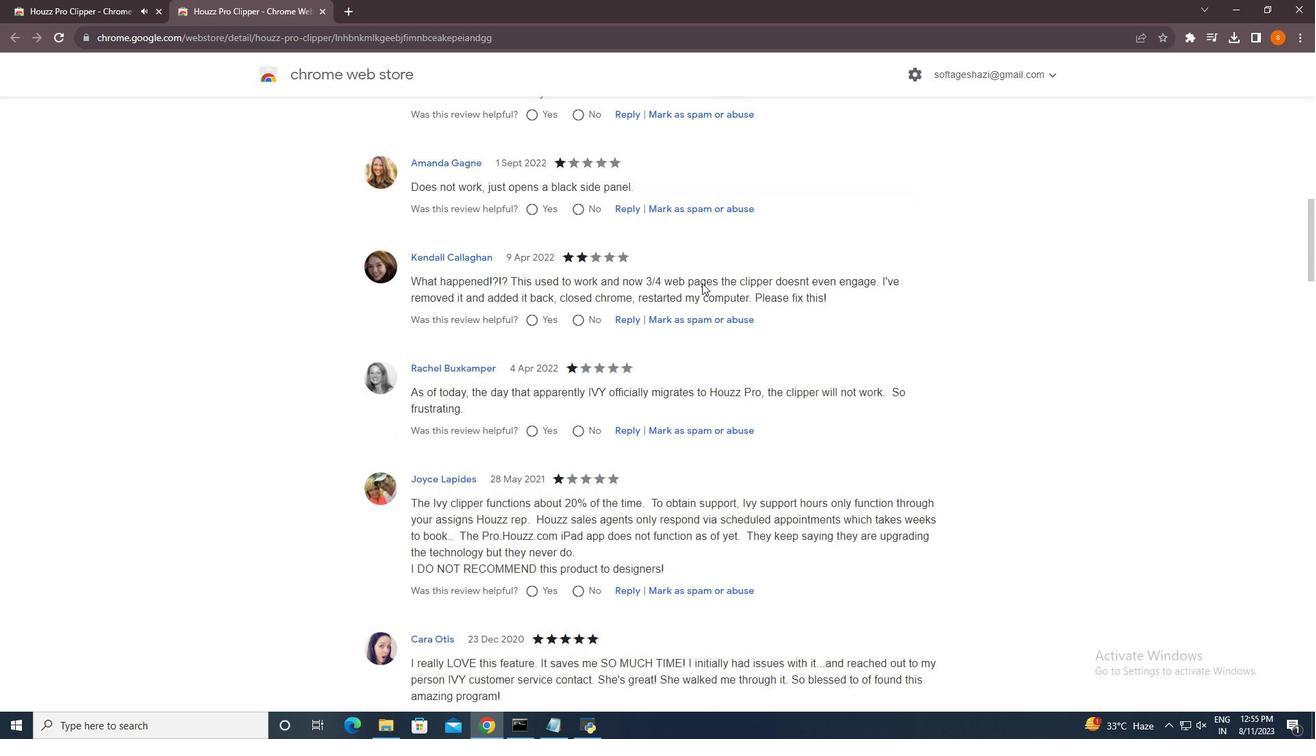 
Action: Mouse scrolled (702, 284) with delta (0, 0)
Screenshot: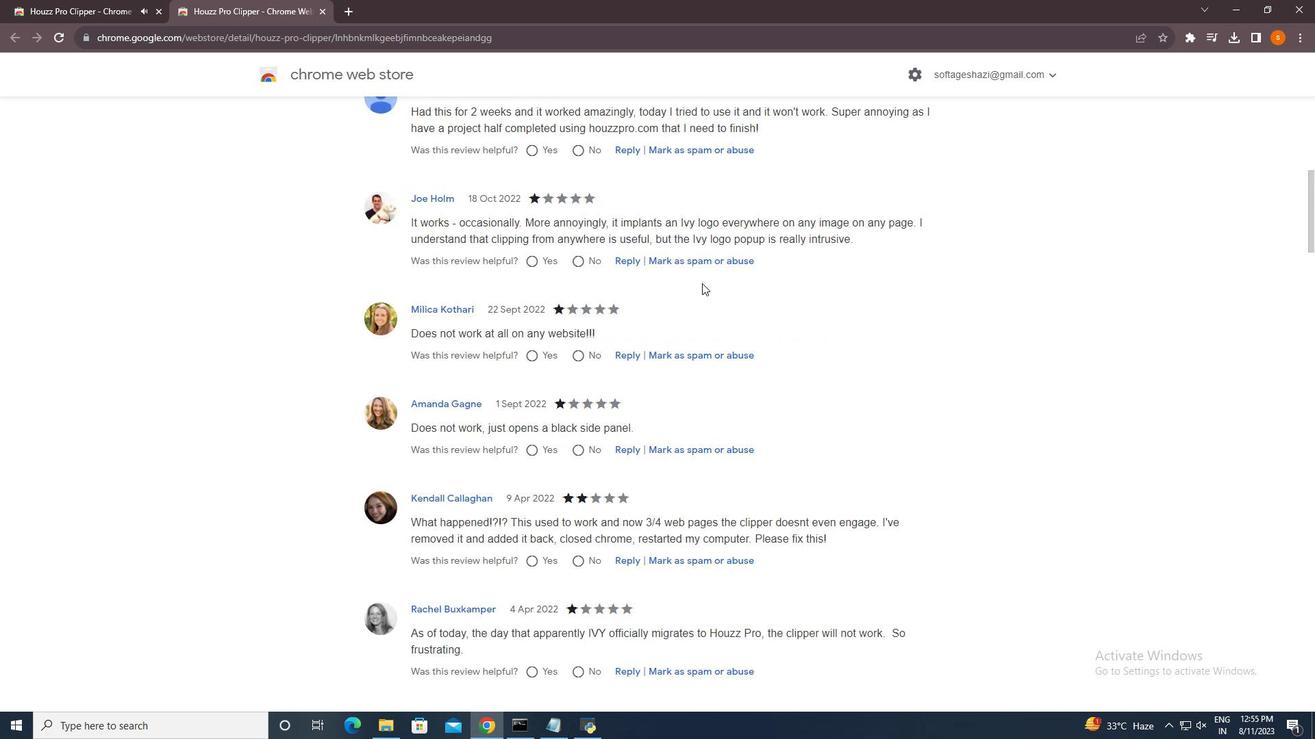 
Action: Mouse scrolled (702, 284) with delta (0, 0)
Screenshot: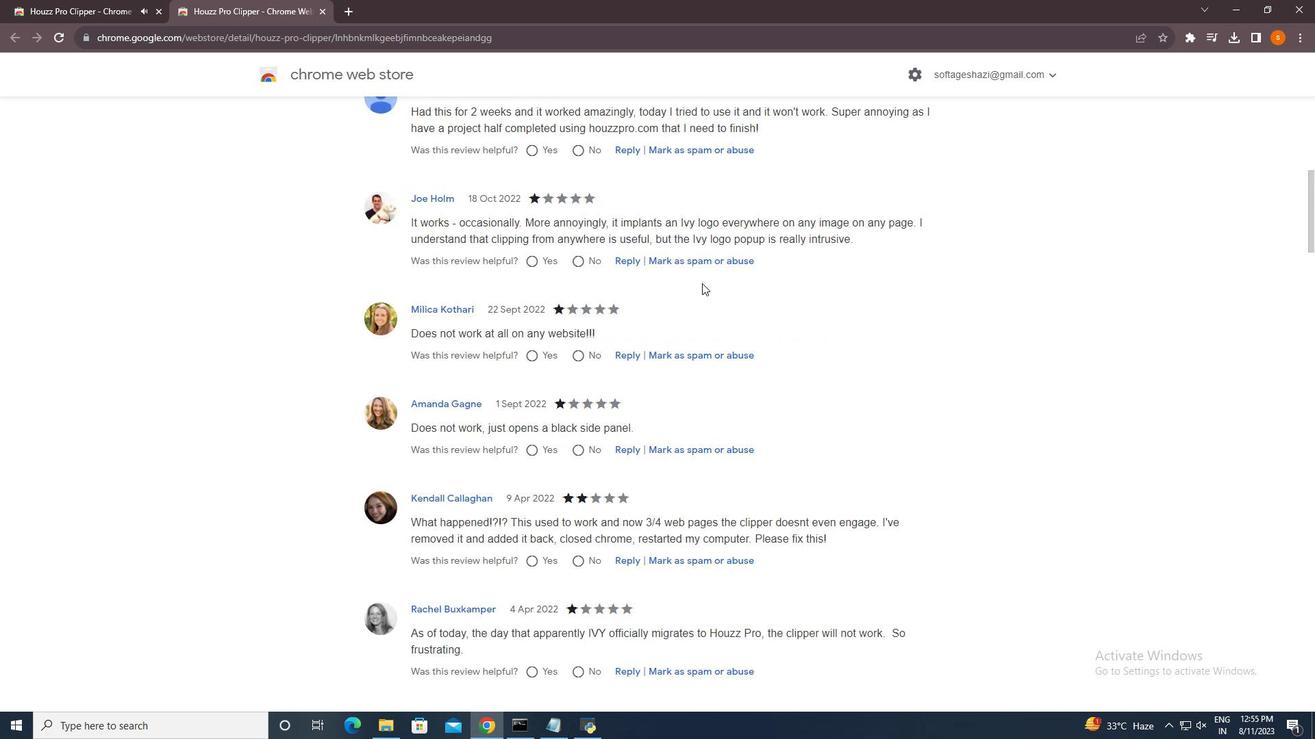 
Action: Mouse scrolled (702, 284) with delta (0, 0)
Screenshot: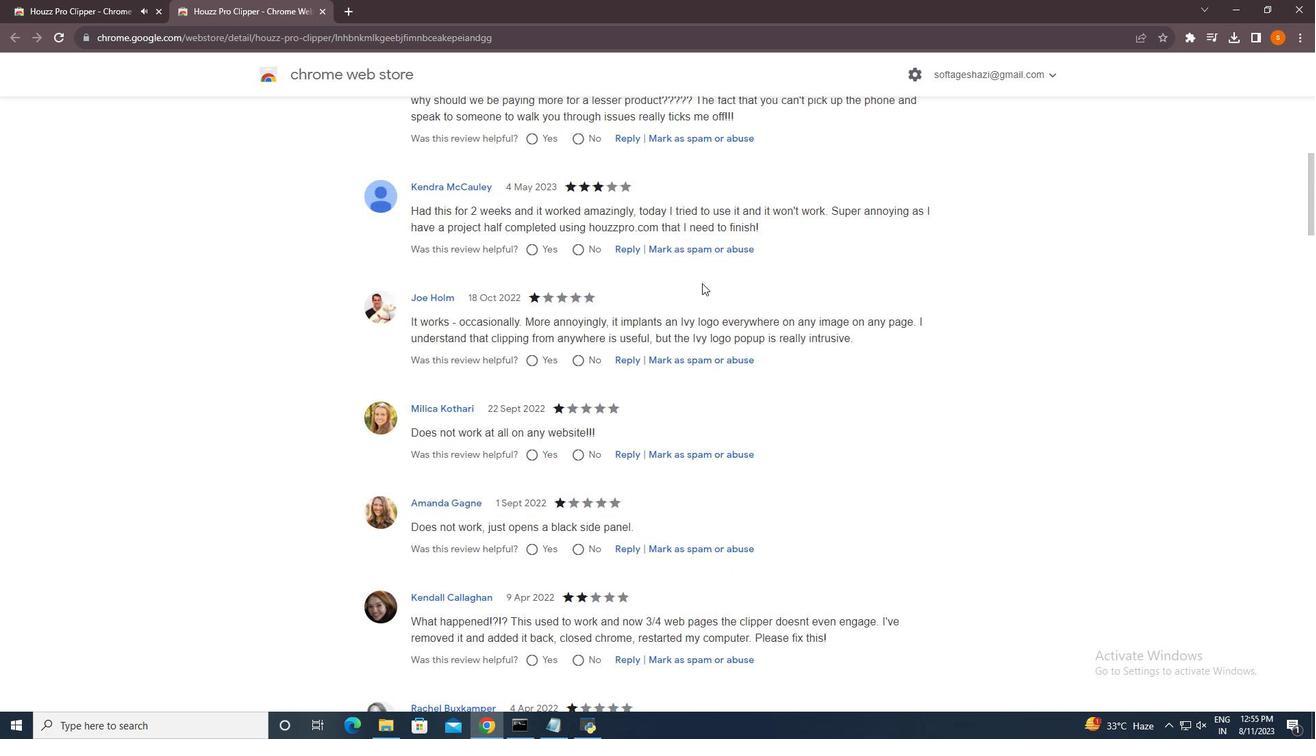 
Action: Mouse scrolled (702, 284) with delta (0, 0)
Screenshot: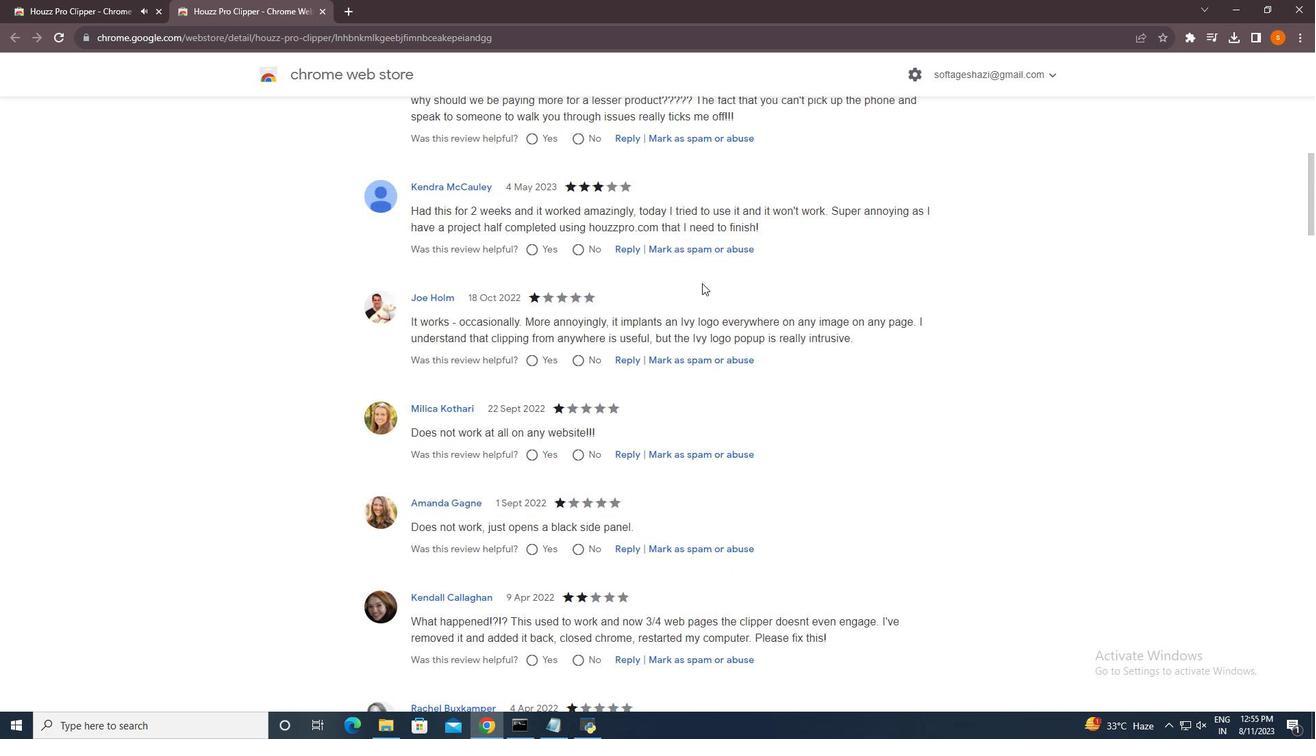 
Action: Mouse scrolled (702, 284) with delta (0, 0)
Screenshot: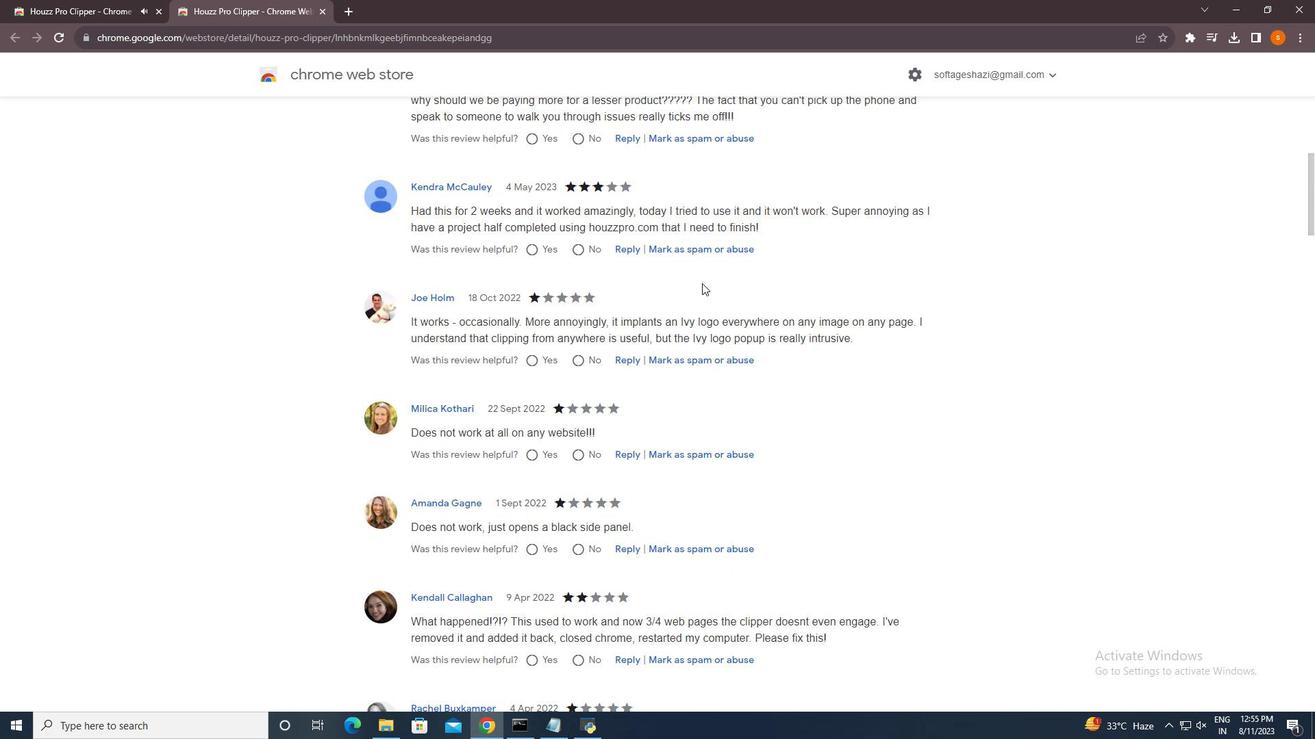
Action: Mouse scrolled (702, 284) with delta (0, 0)
Screenshot: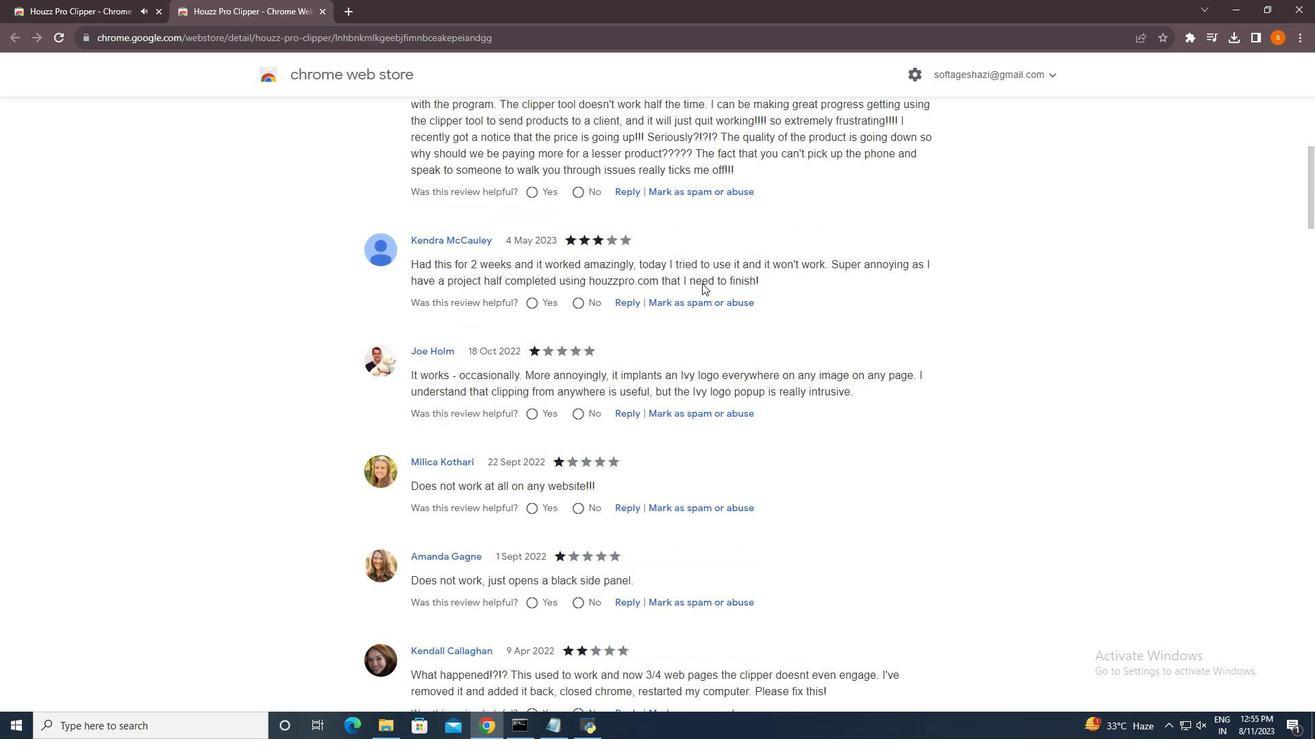
Action: Mouse scrolled (702, 284) with delta (0, 0)
Screenshot: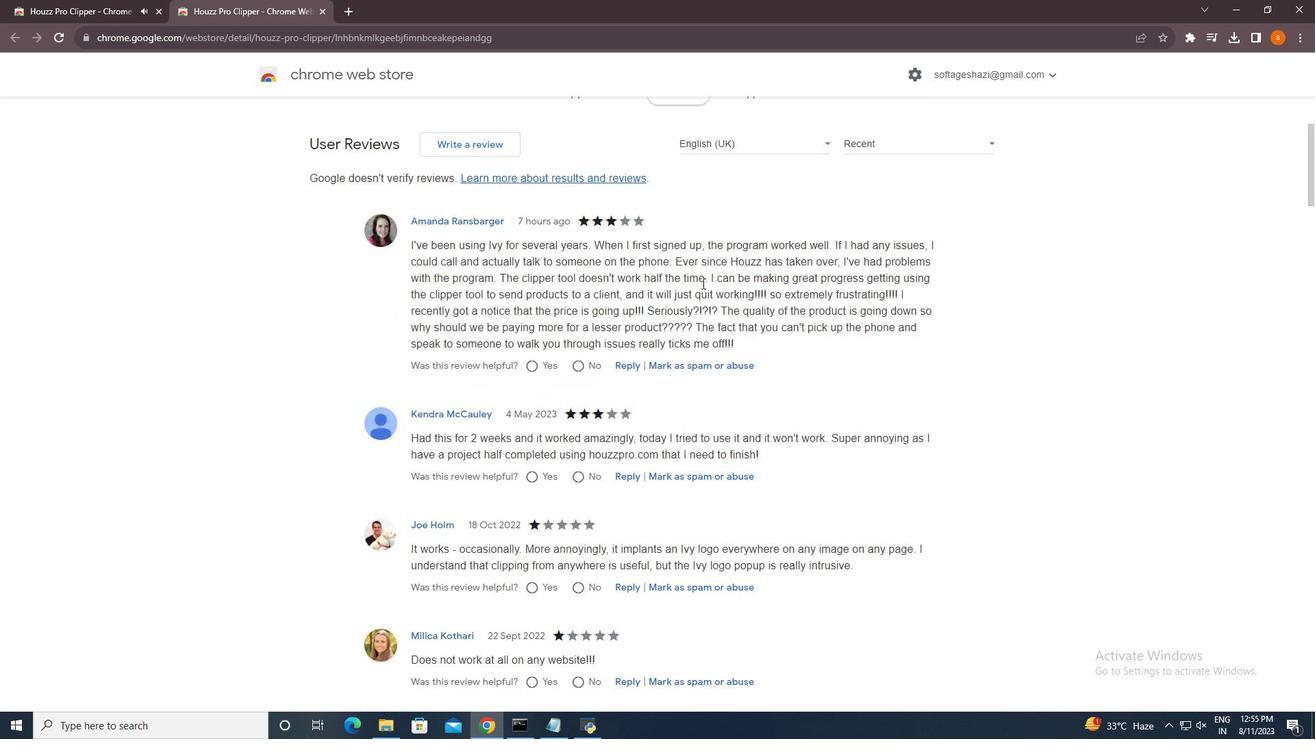 
Action: Mouse scrolled (702, 284) with delta (0, 0)
Screenshot: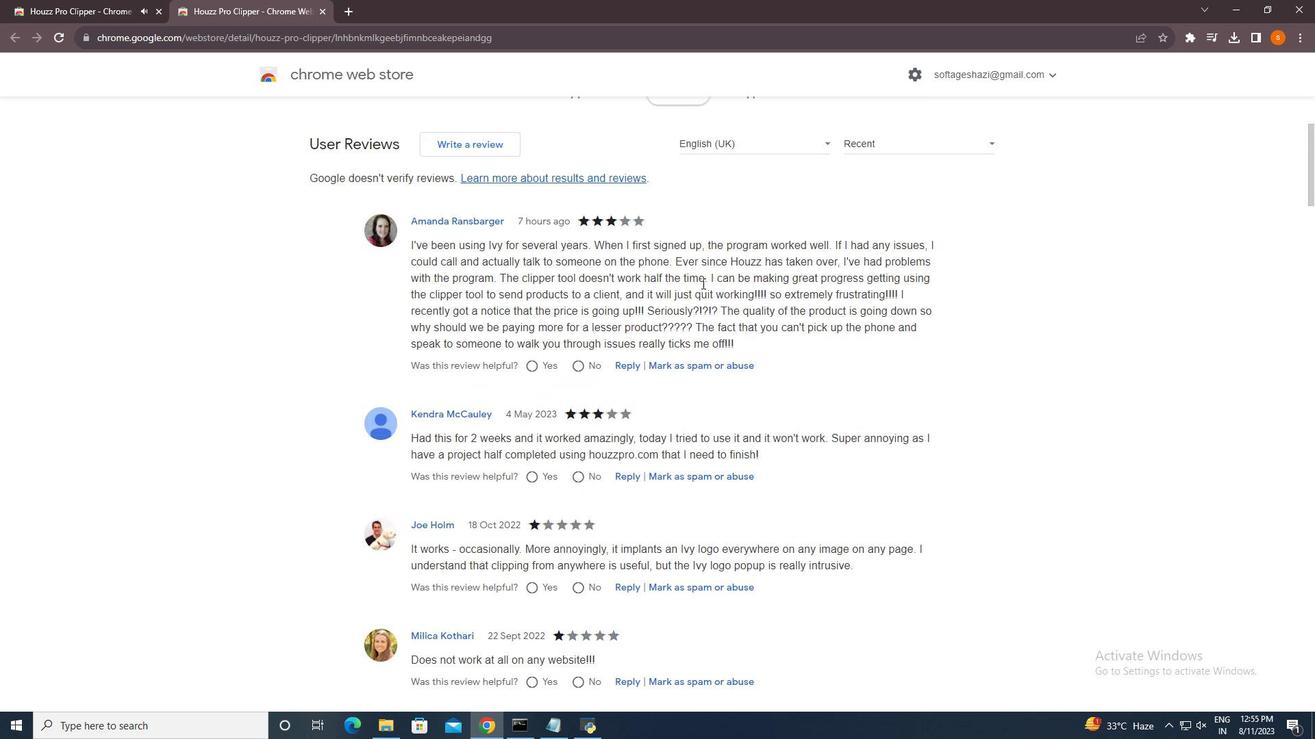 
Action: Mouse scrolled (702, 284) with delta (0, 0)
Screenshot: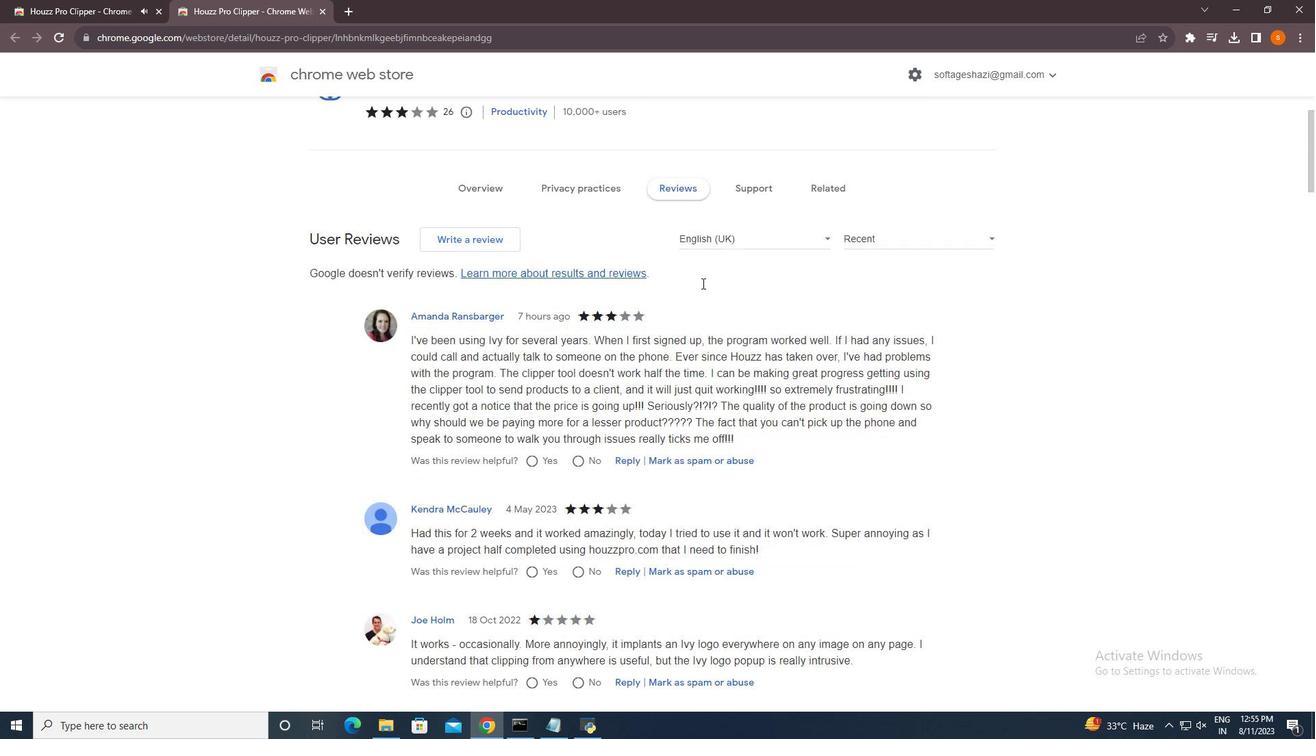 
Action: Mouse scrolled (702, 284) with delta (0, 0)
Screenshot: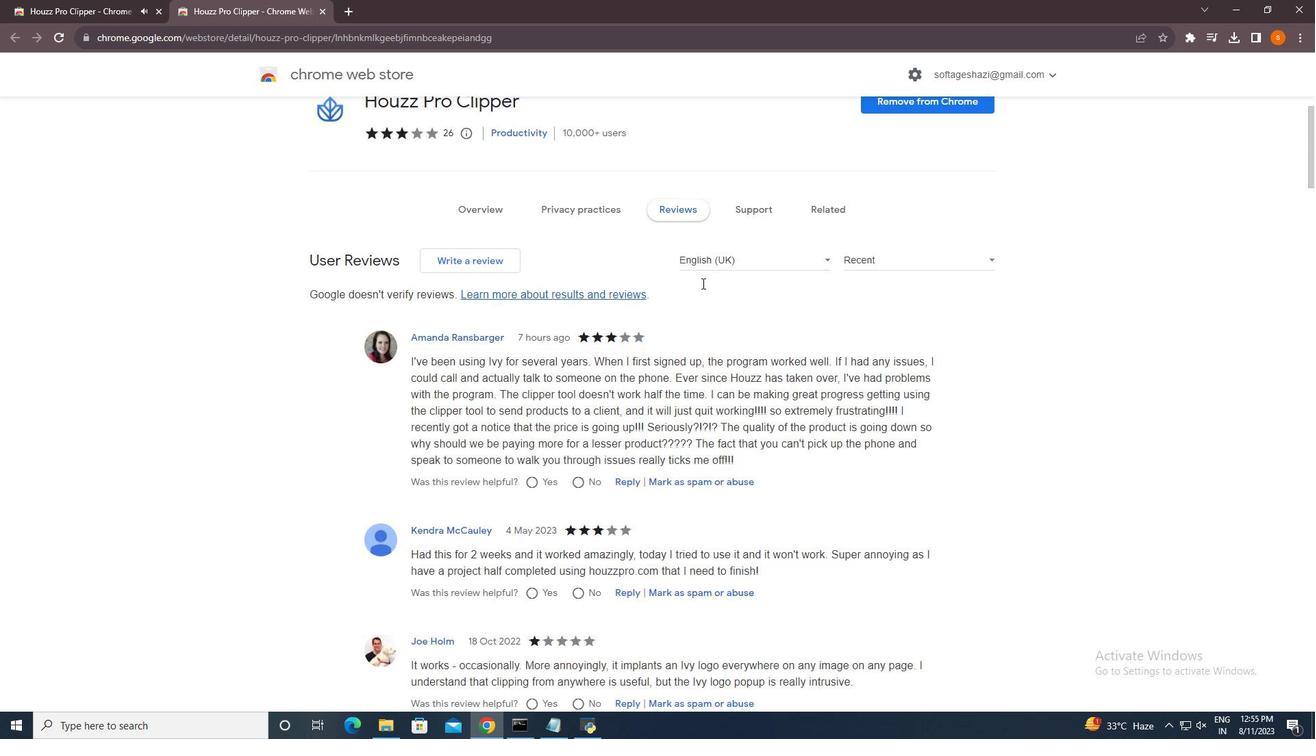 
Action: Mouse moved to (630, 232)
Screenshot: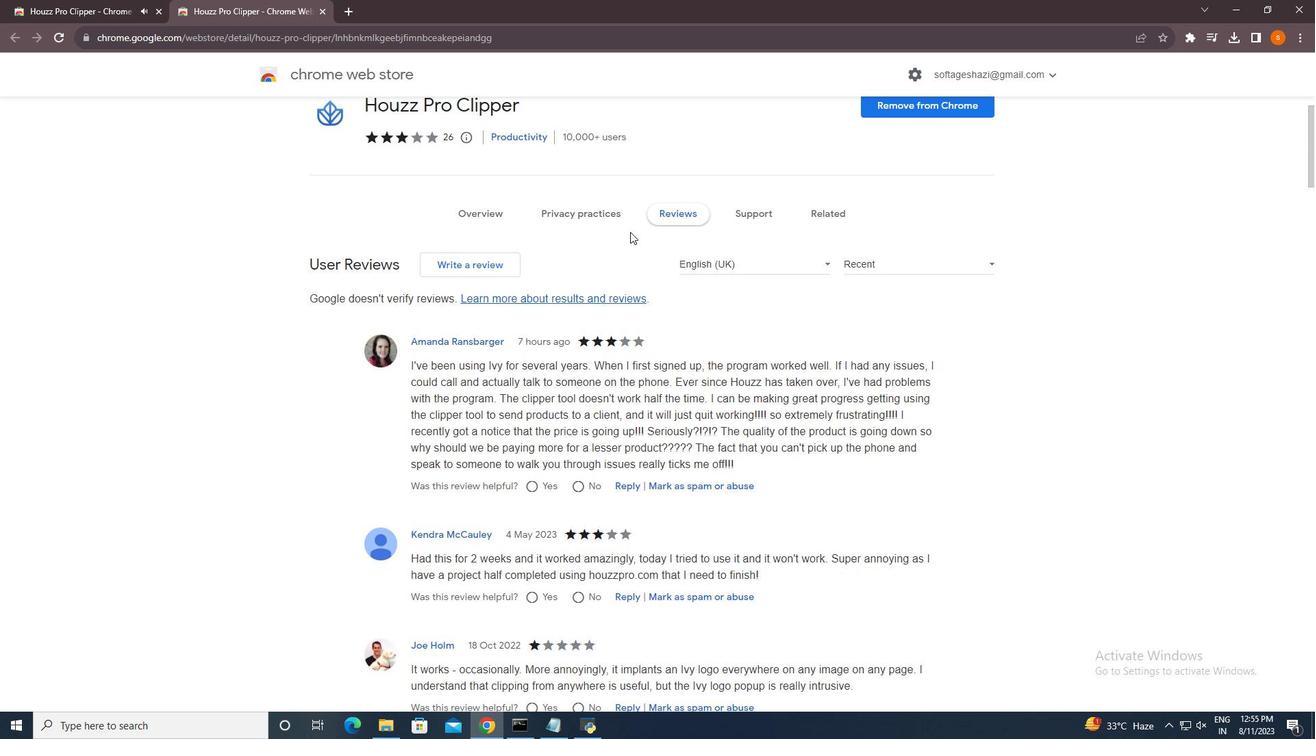 
Action: Mouse scrolled (630, 232) with delta (0, 0)
Screenshot: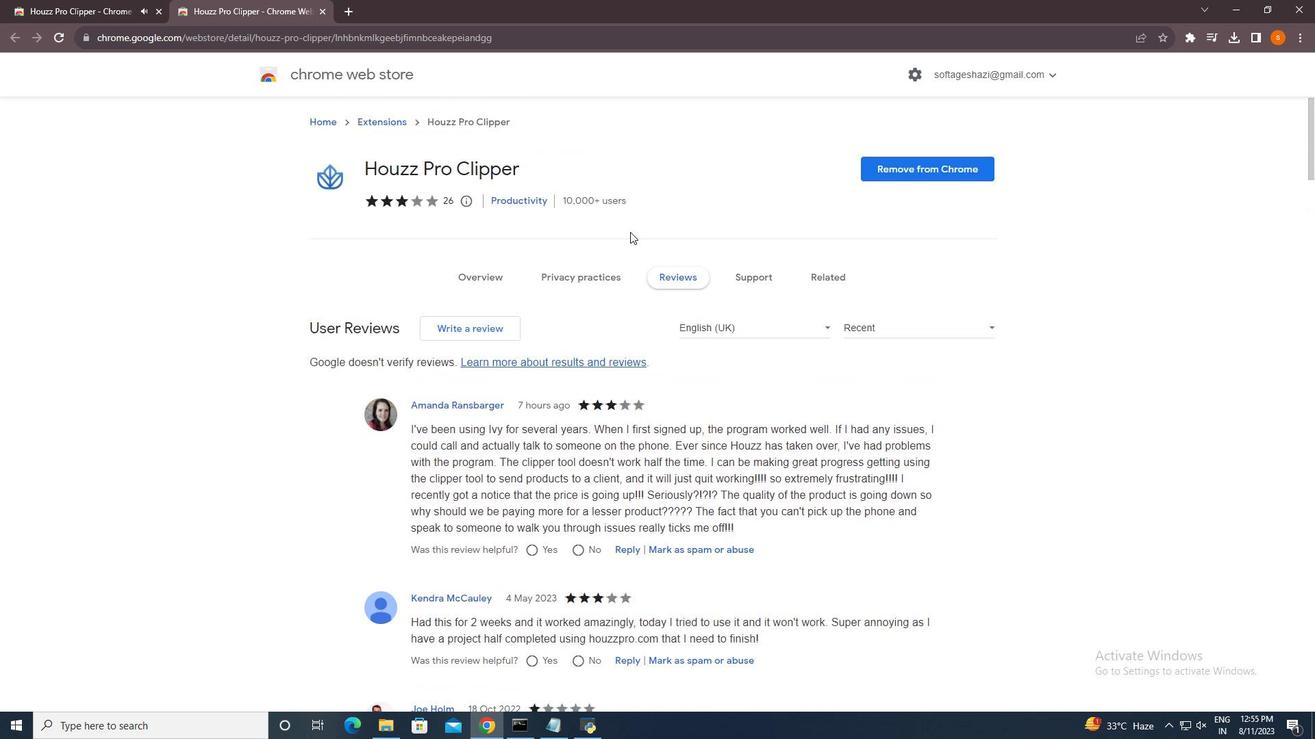 
Action: Mouse scrolled (630, 232) with delta (0, 0)
Screenshot: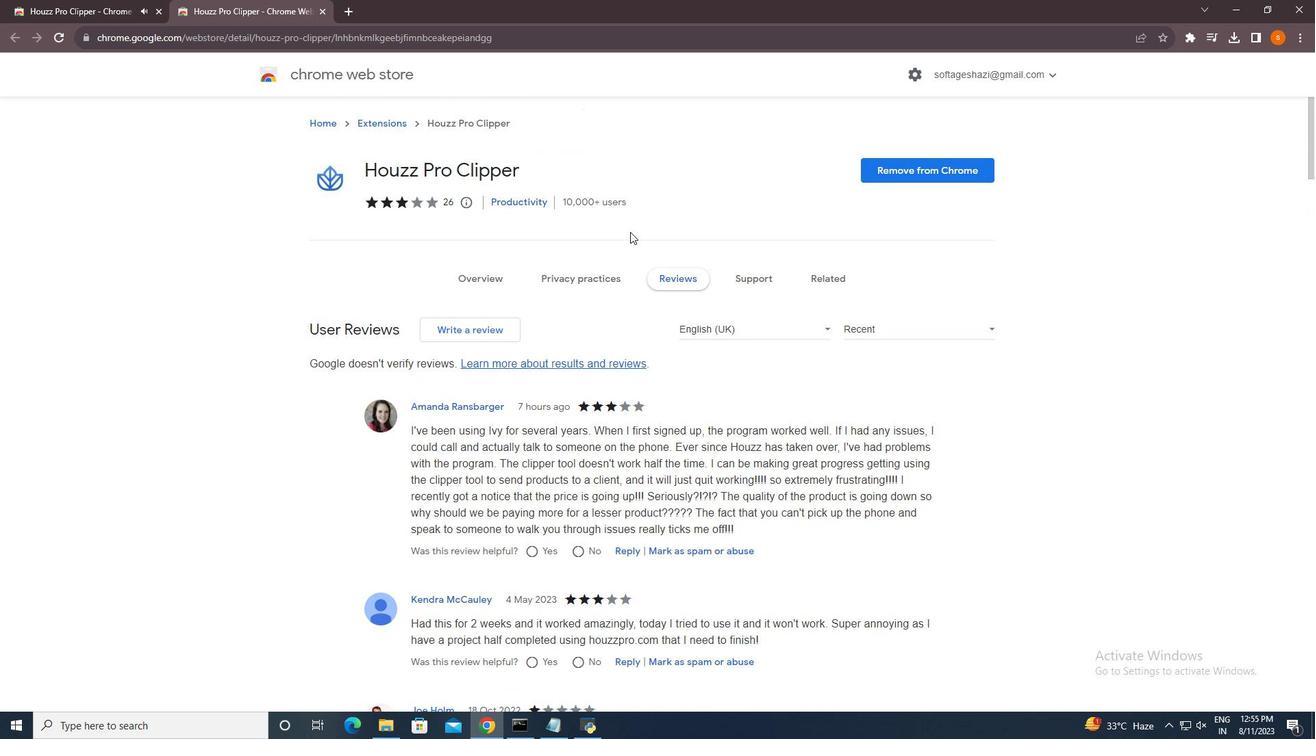 
Action: Mouse moved to (768, 282)
Screenshot: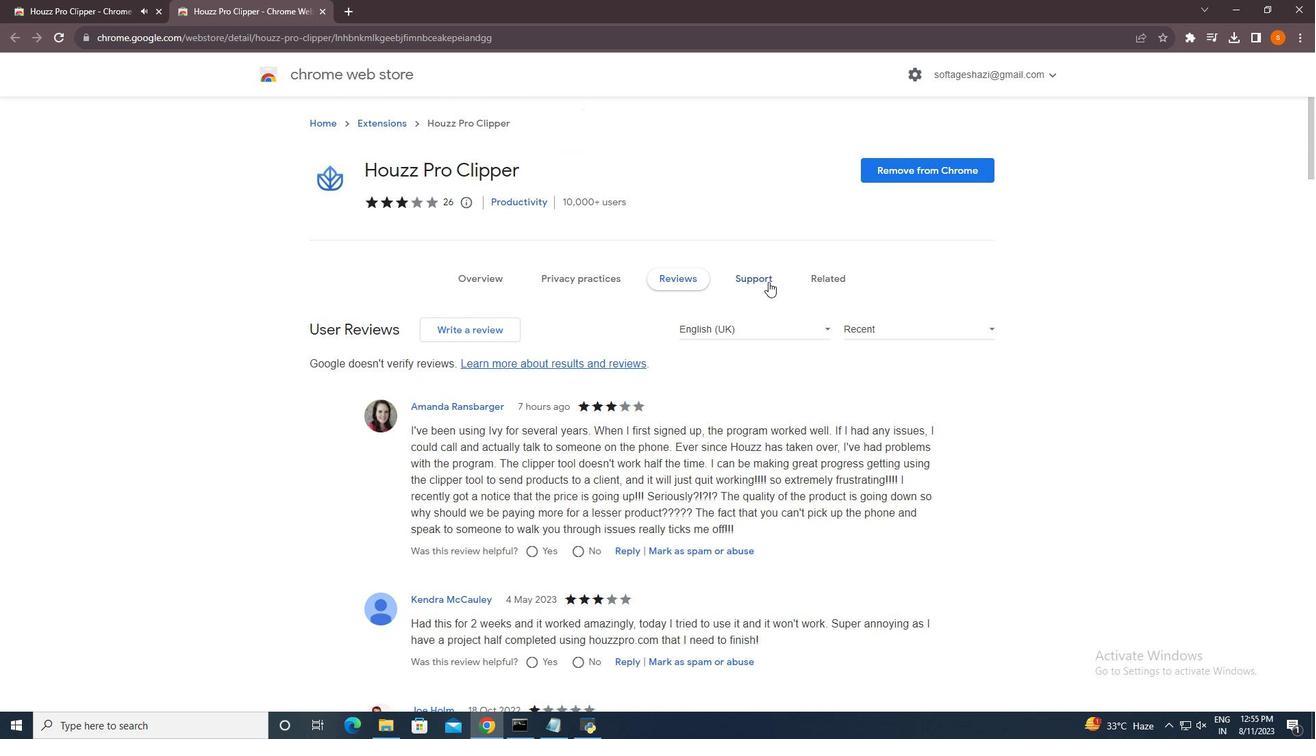 
Action: Mouse pressed left at (768, 282)
Screenshot: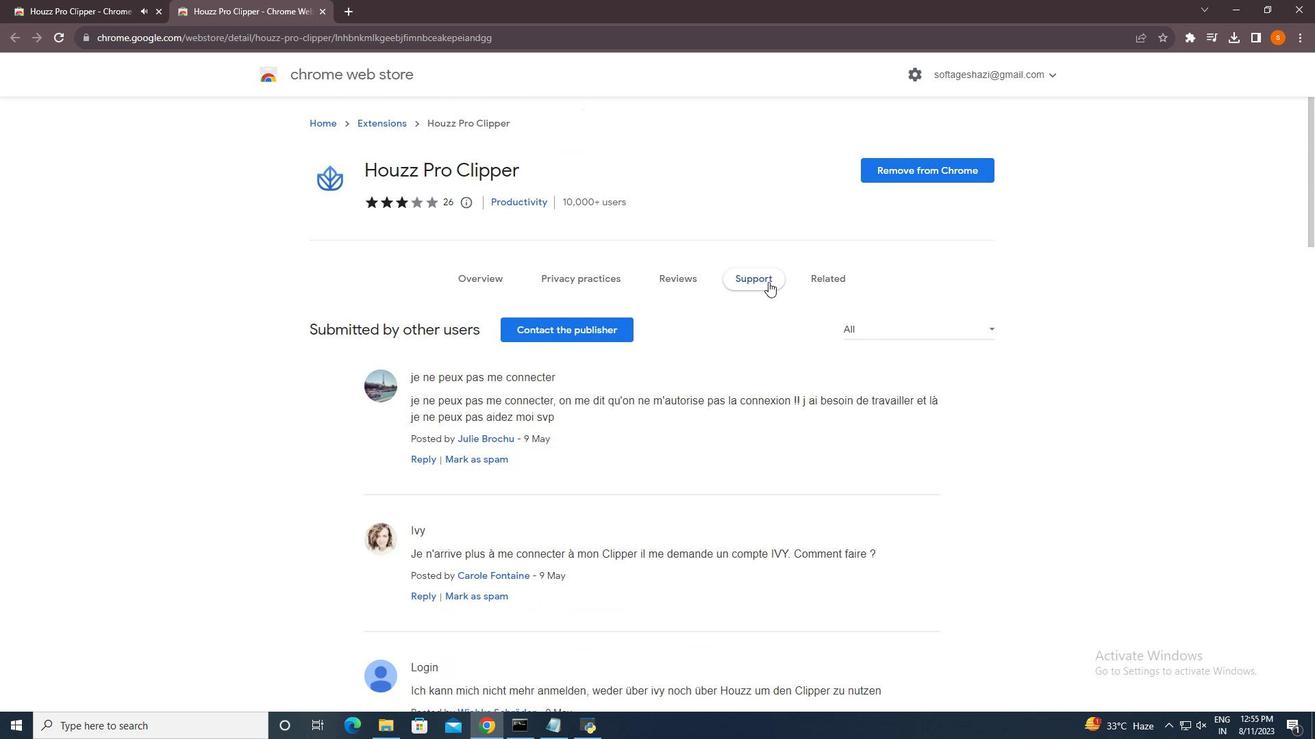 
Action: Mouse moved to (826, 269)
Screenshot: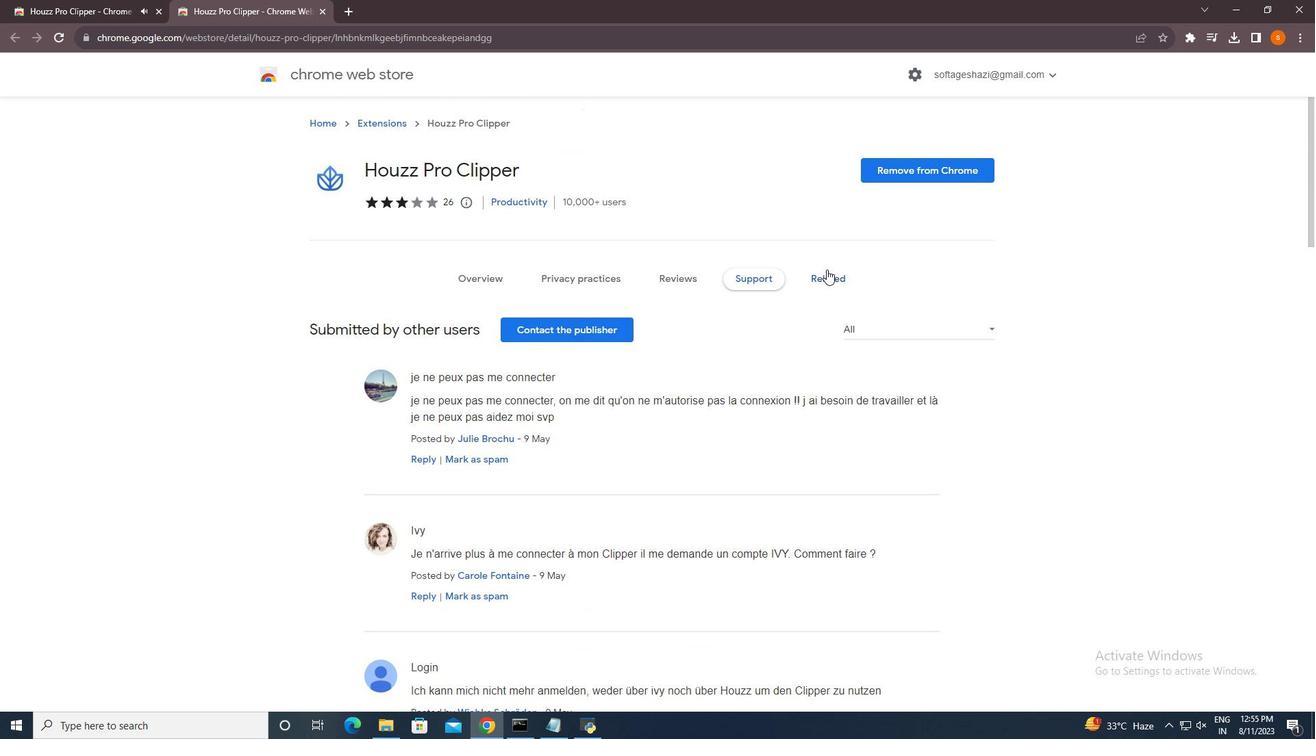 
Action: Mouse pressed left at (826, 269)
Screenshot: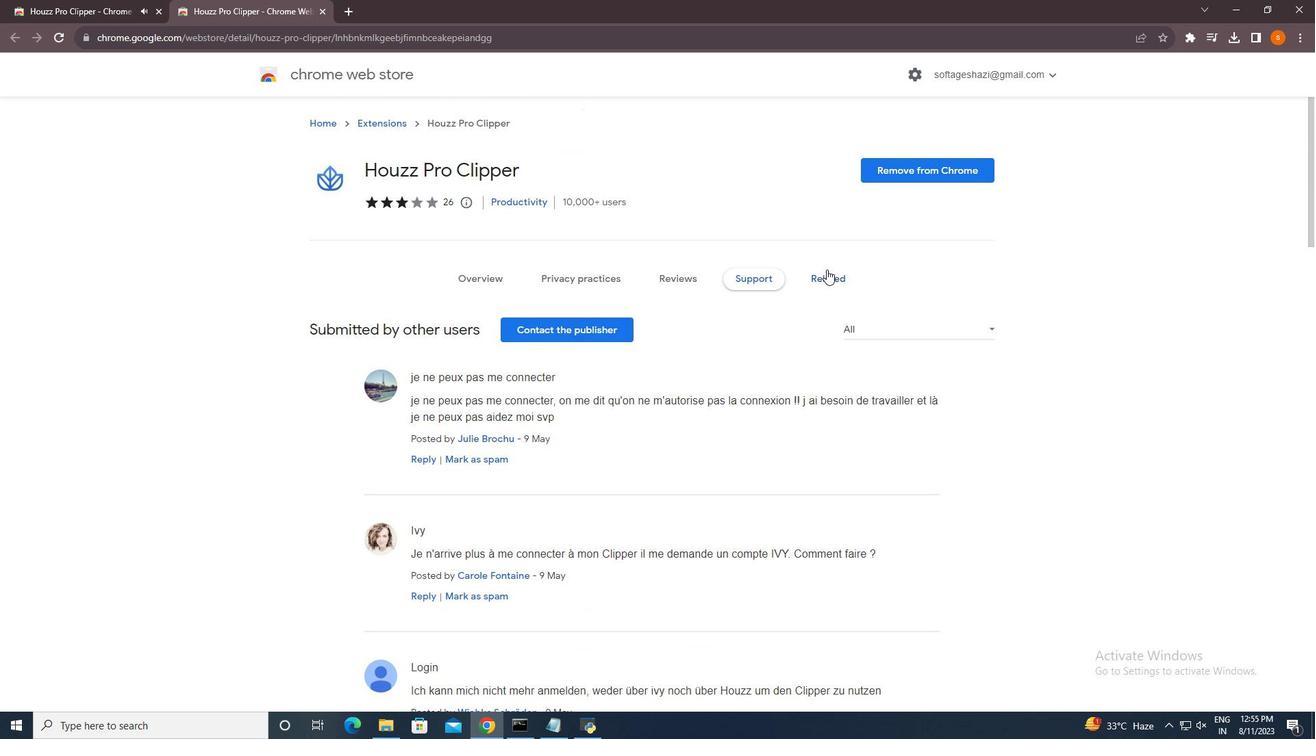 
Action: Mouse moved to (500, 285)
Screenshot: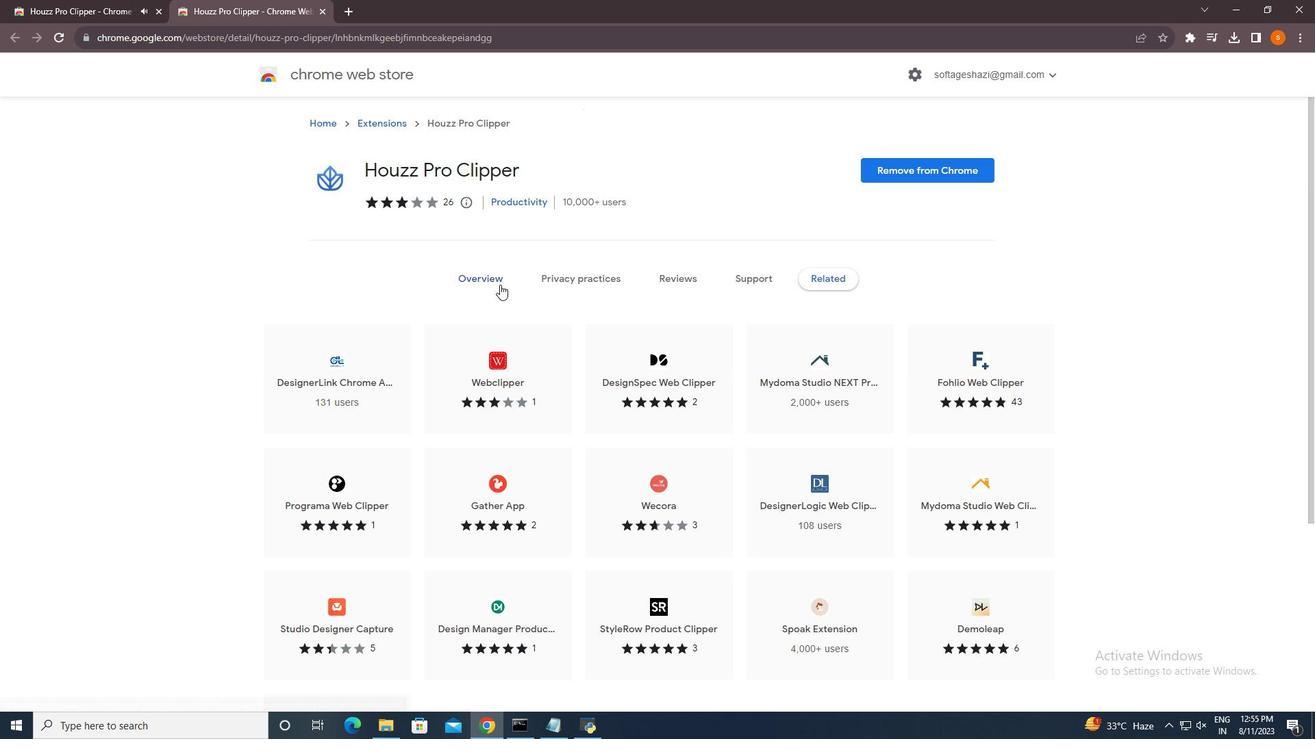 
Action: Mouse pressed left at (500, 285)
Screenshot: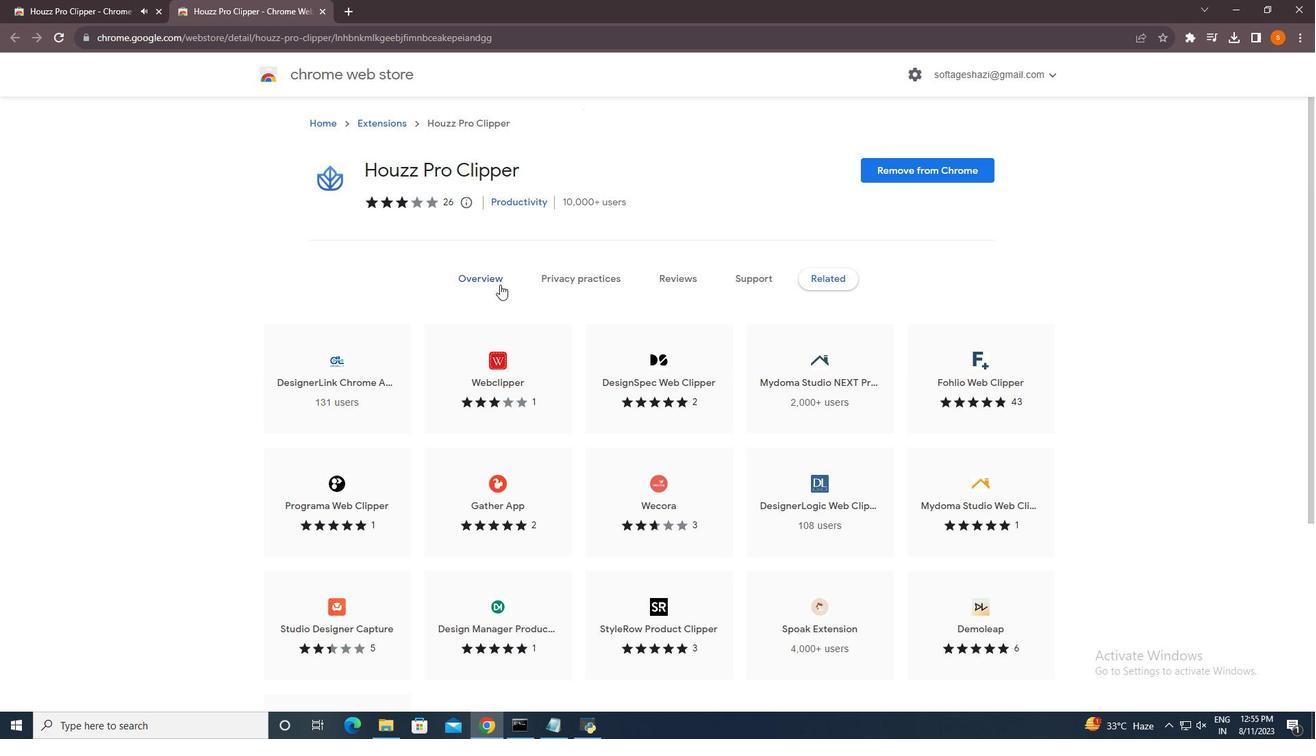 
Action: Mouse moved to (666, 398)
Screenshot: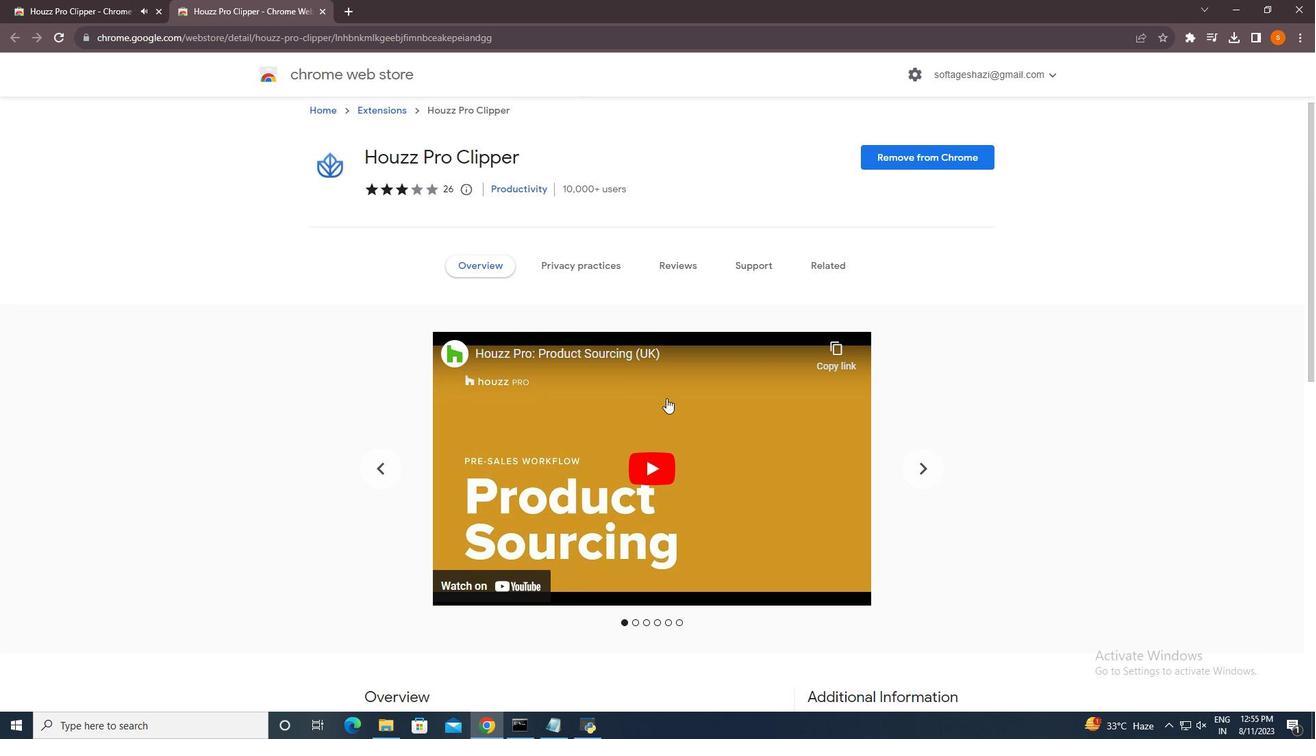 
Action: Mouse scrolled (666, 398) with delta (0, 0)
Screenshot: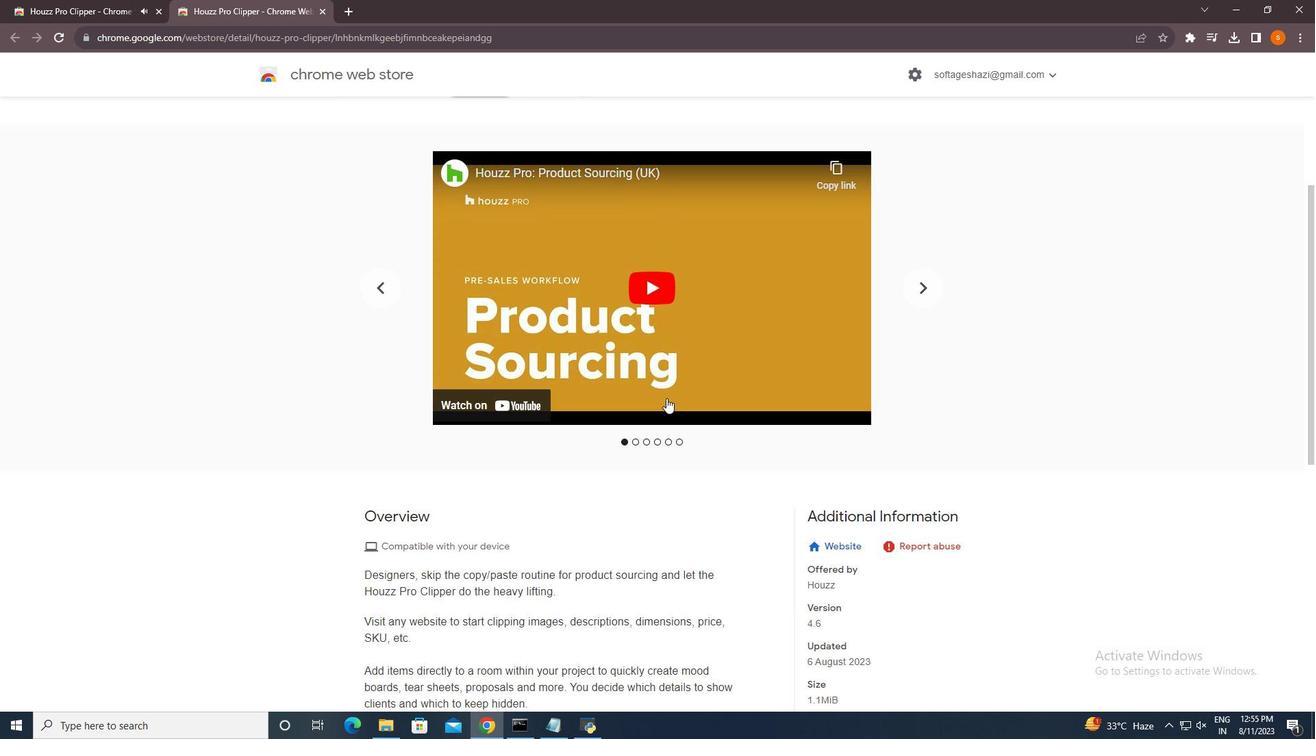 
Action: Mouse scrolled (666, 398) with delta (0, 0)
Screenshot: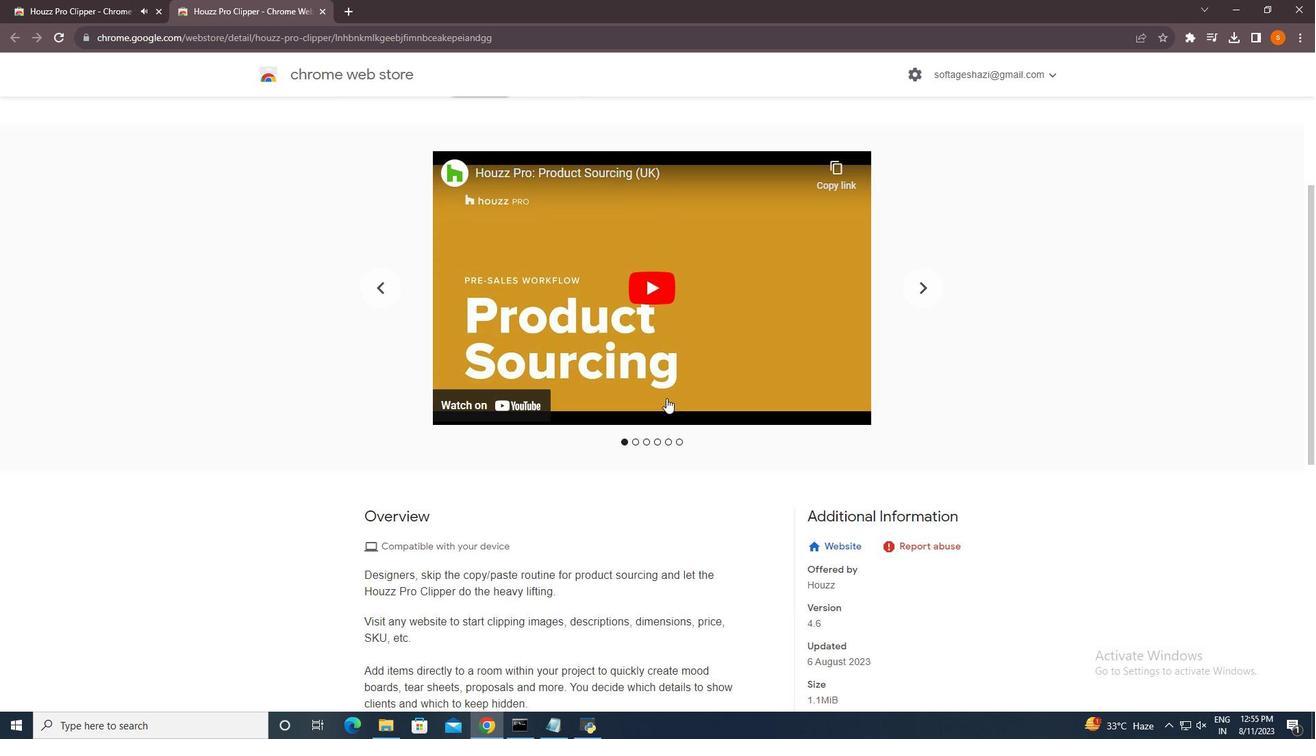 
Action: Mouse scrolled (666, 398) with delta (0, 0)
Screenshot: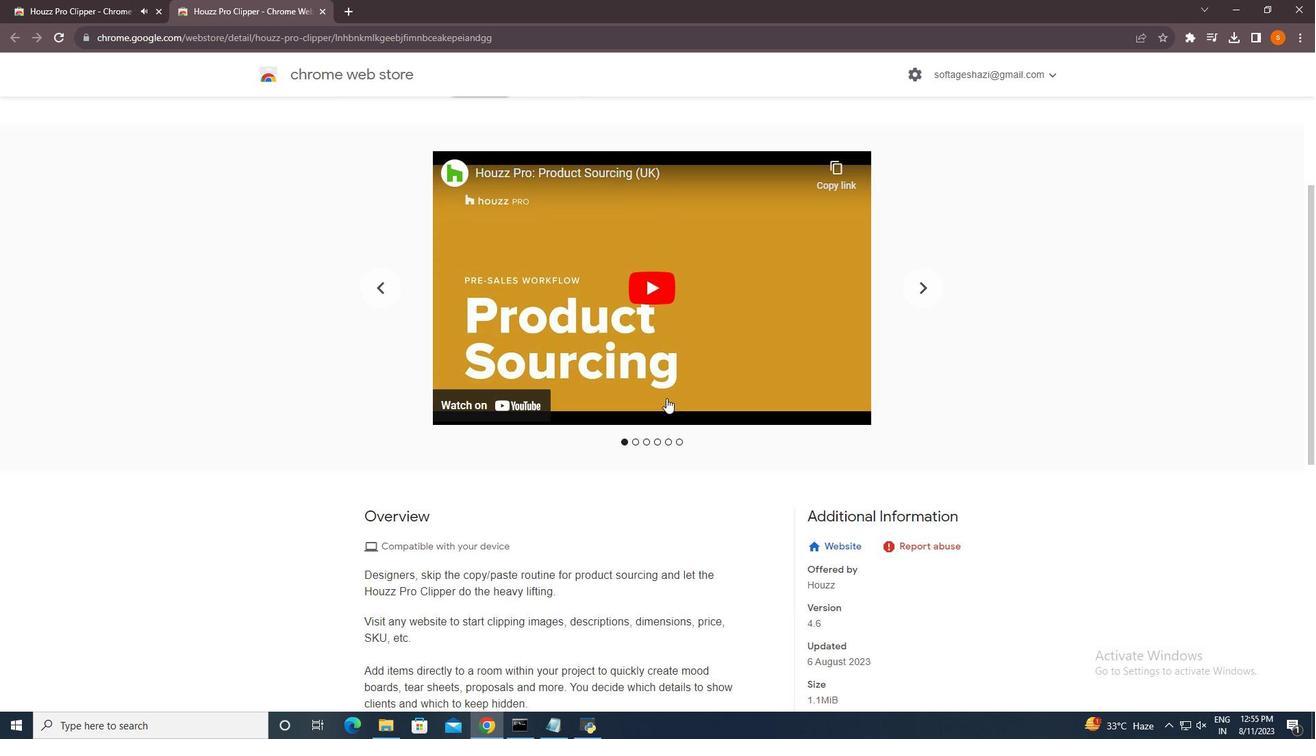 
Action: Mouse scrolled (666, 398) with delta (0, 0)
Screenshot: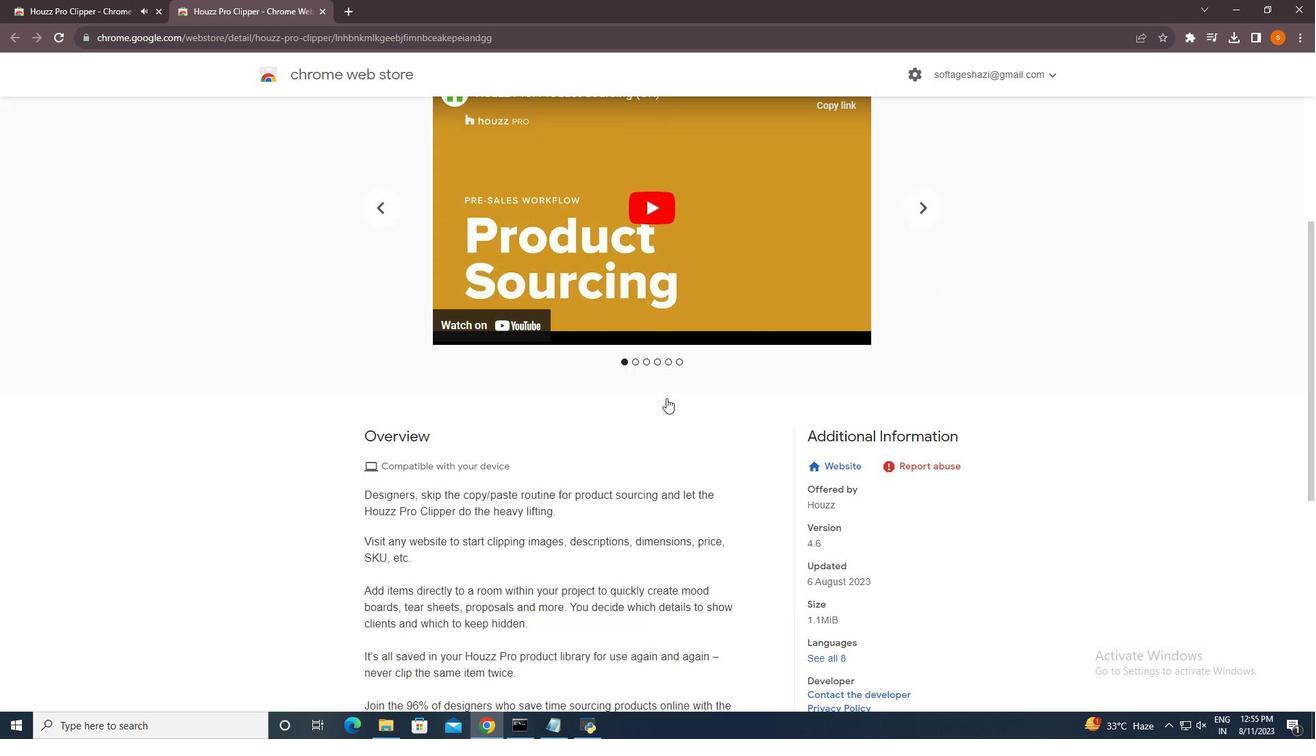
Action: Mouse scrolled (666, 398) with delta (0, 0)
Screenshot: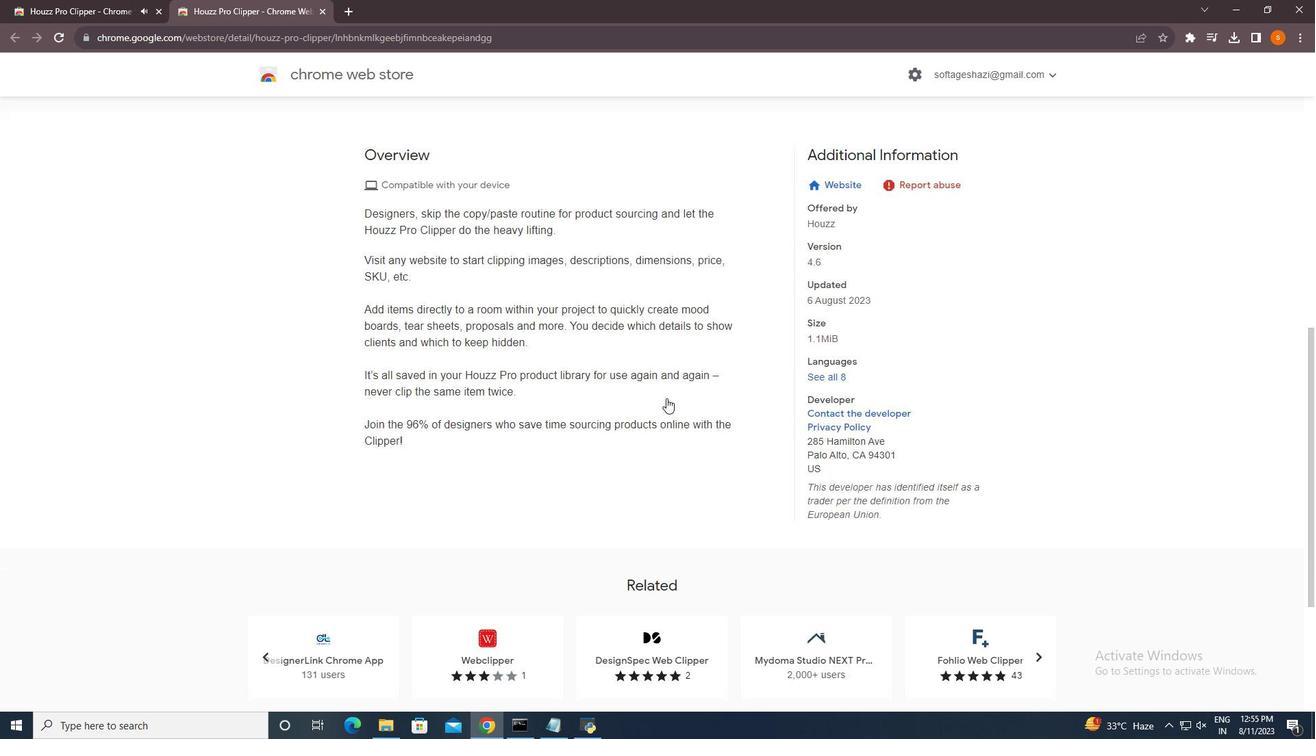 
Action: Mouse scrolled (666, 398) with delta (0, 0)
Screenshot: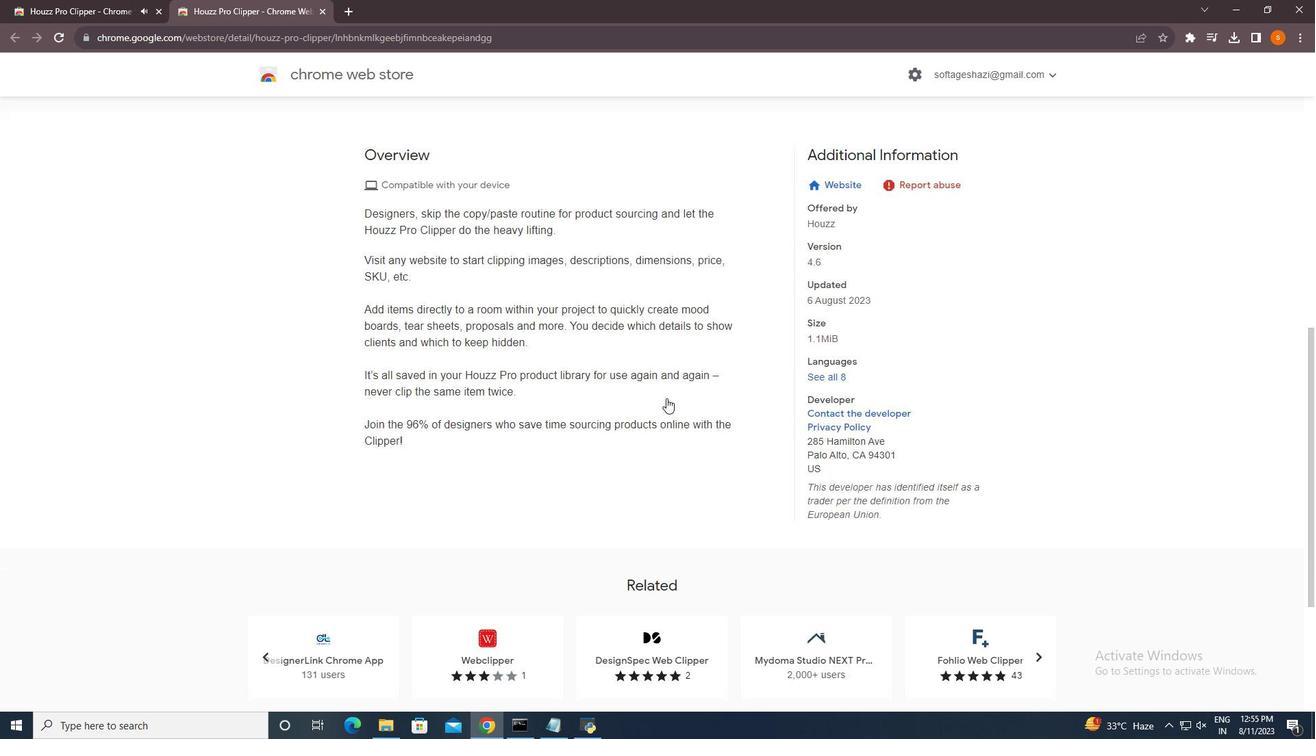 
Action: Mouse scrolled (666, 398) with delta (0, 0)
Screenshot: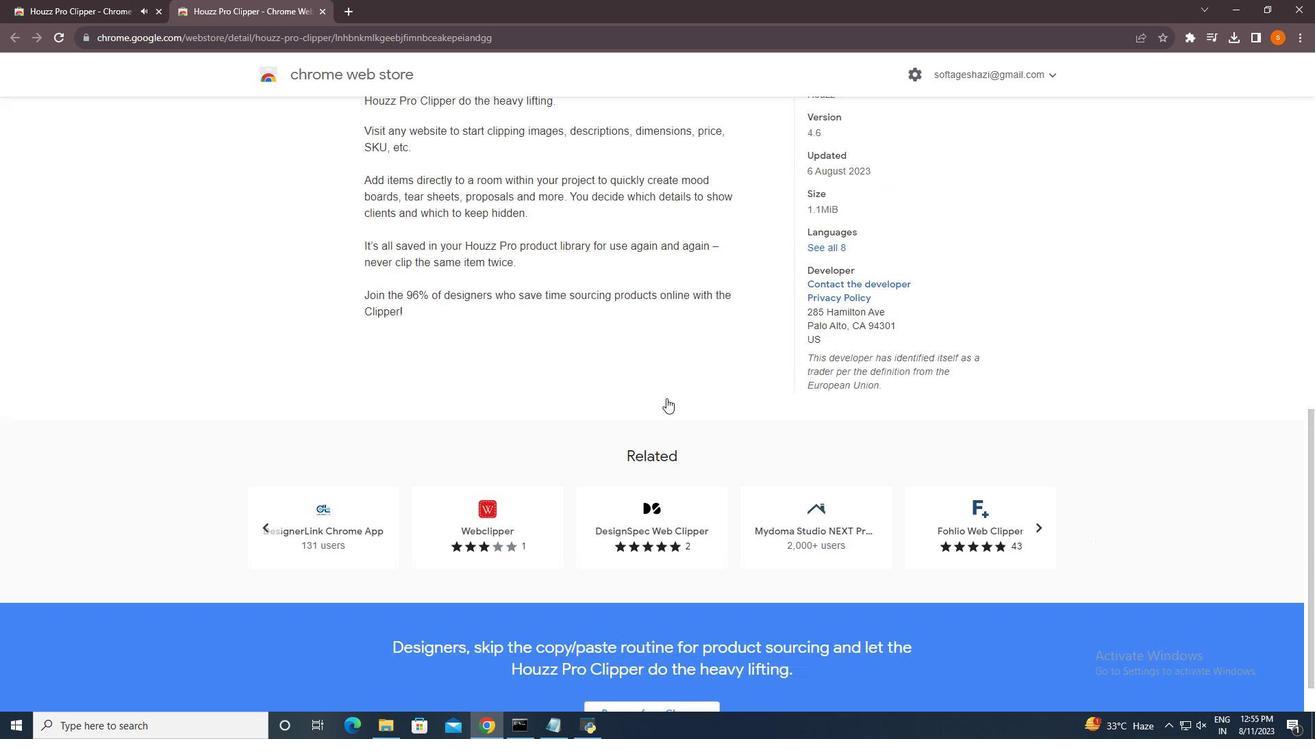 
Action: Mouse scrolled (666, 398) with delta (0, 0)
Screenshot: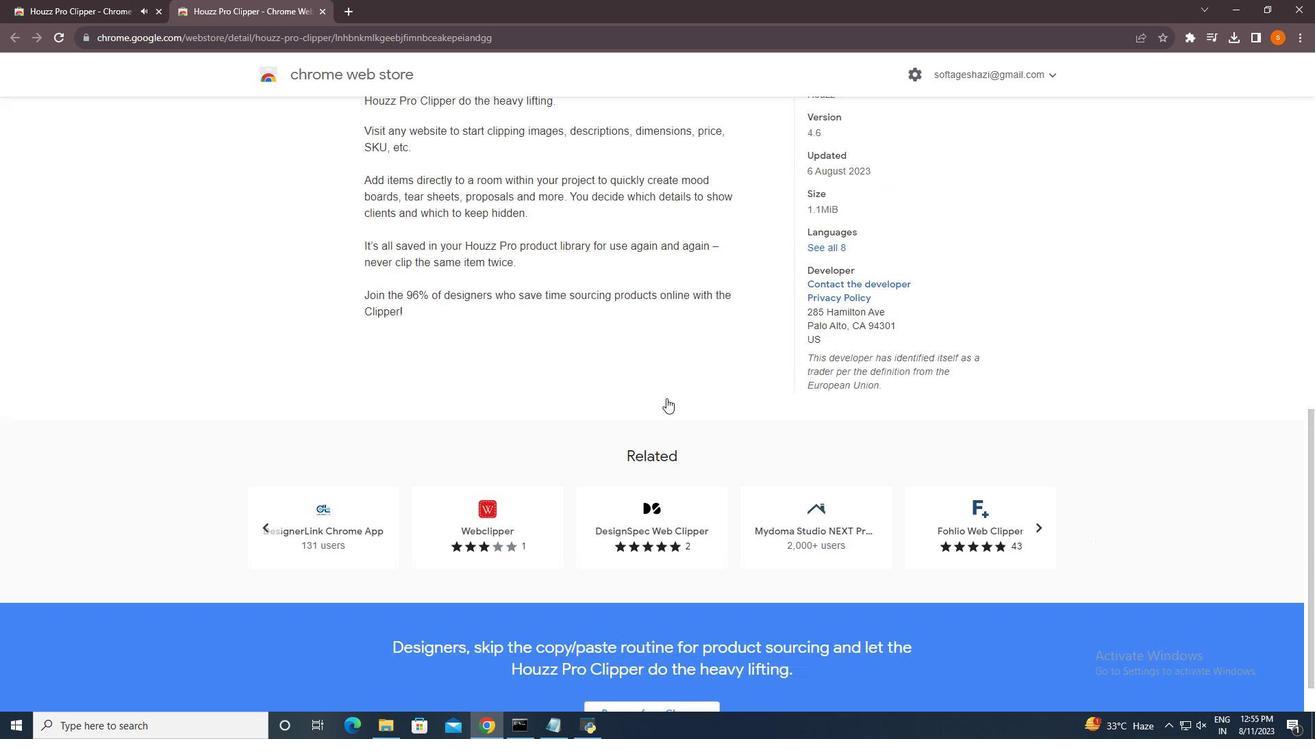 
Action: Mouse scrolled (666, 398) with delta (0, 0)
Screenshot: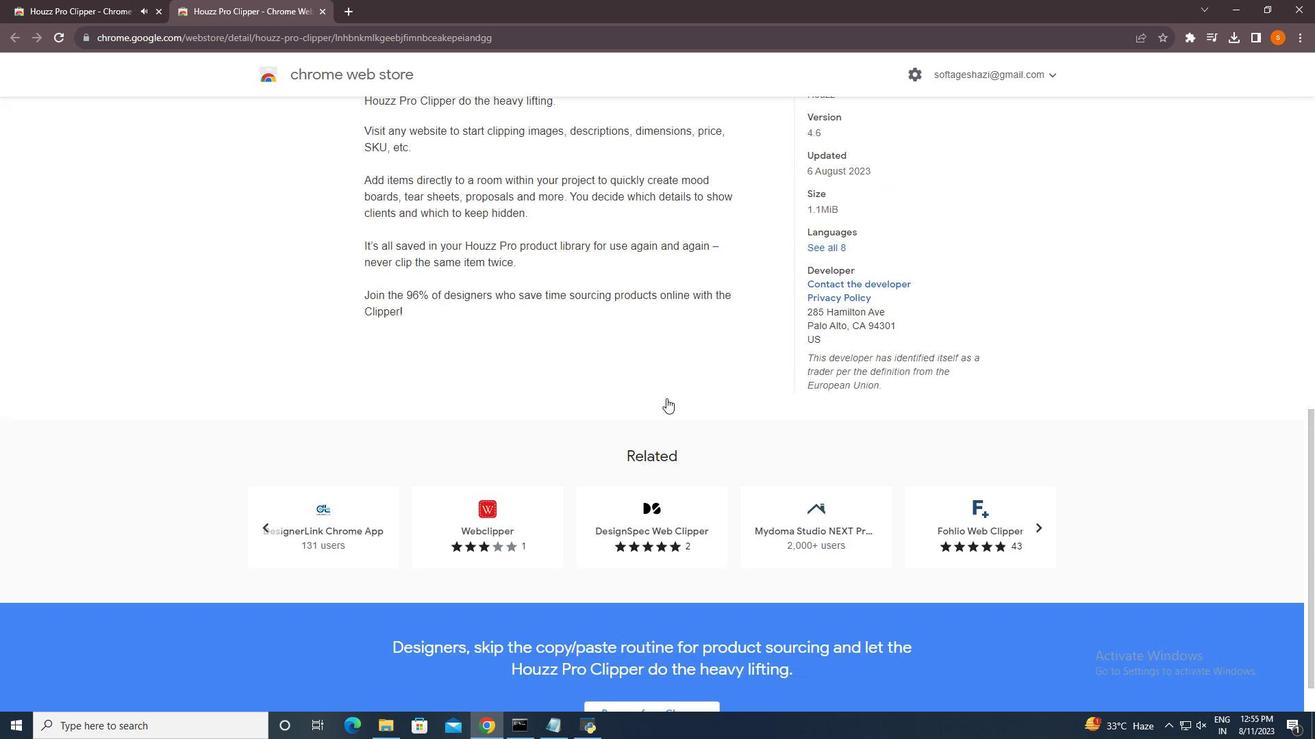 
Action: Mouse scrolled (666, 398) with delta (0, 0)
Screenshot: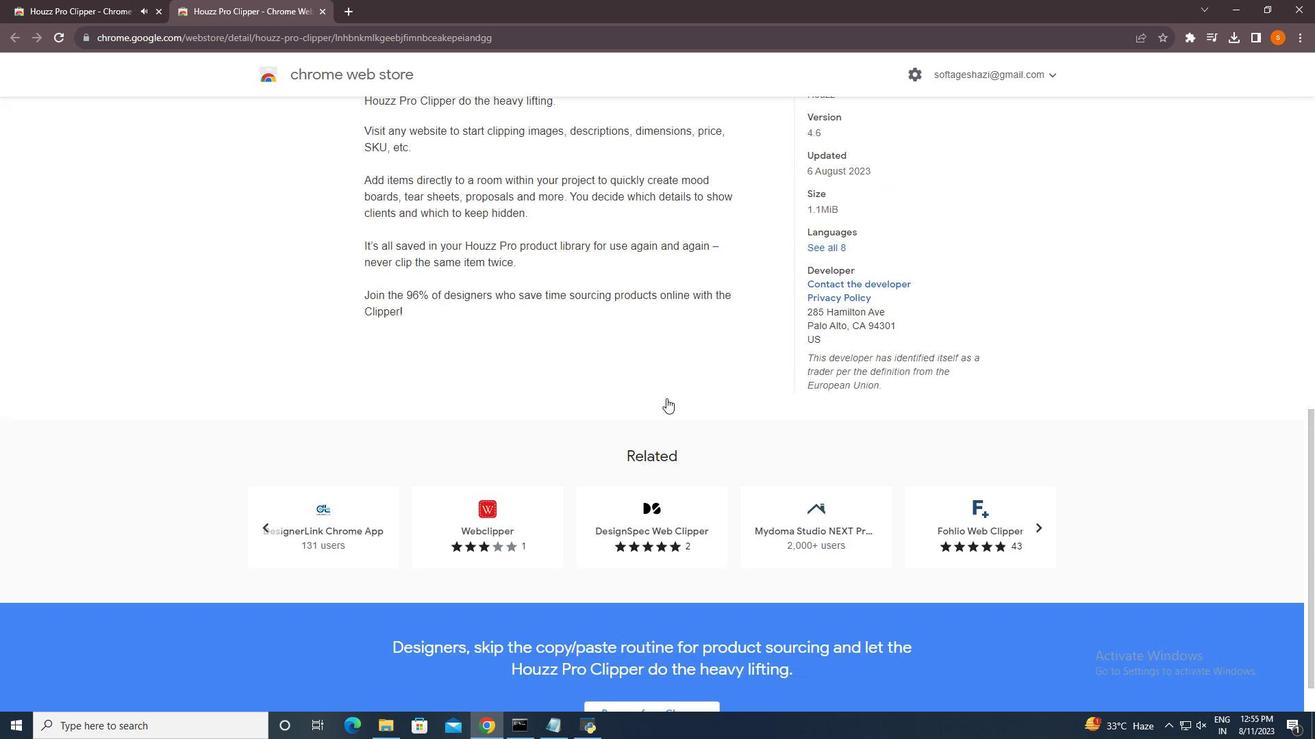 
Action: Mouse scrolled (666, 399) with delta (0, 0)
Screenshot: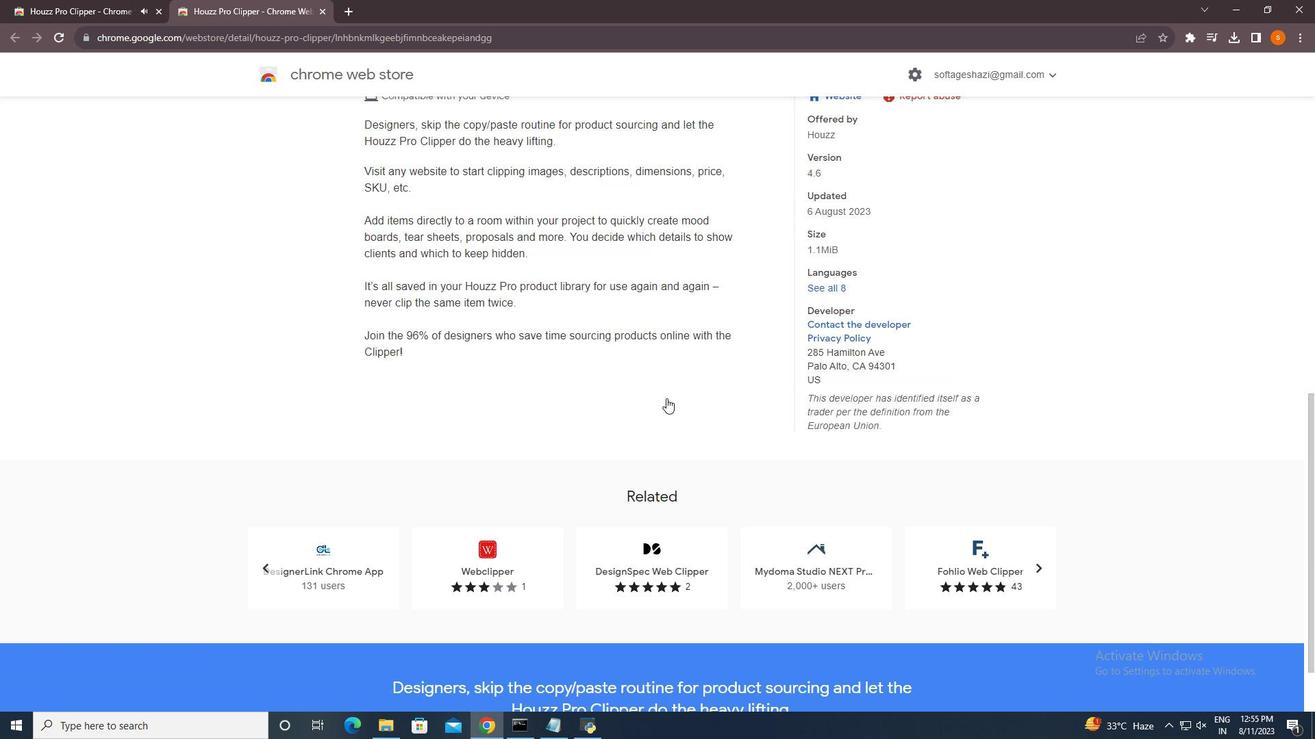 
Action: Mouse scrolled (666, 399) with delta (0, 0)
Screenshot: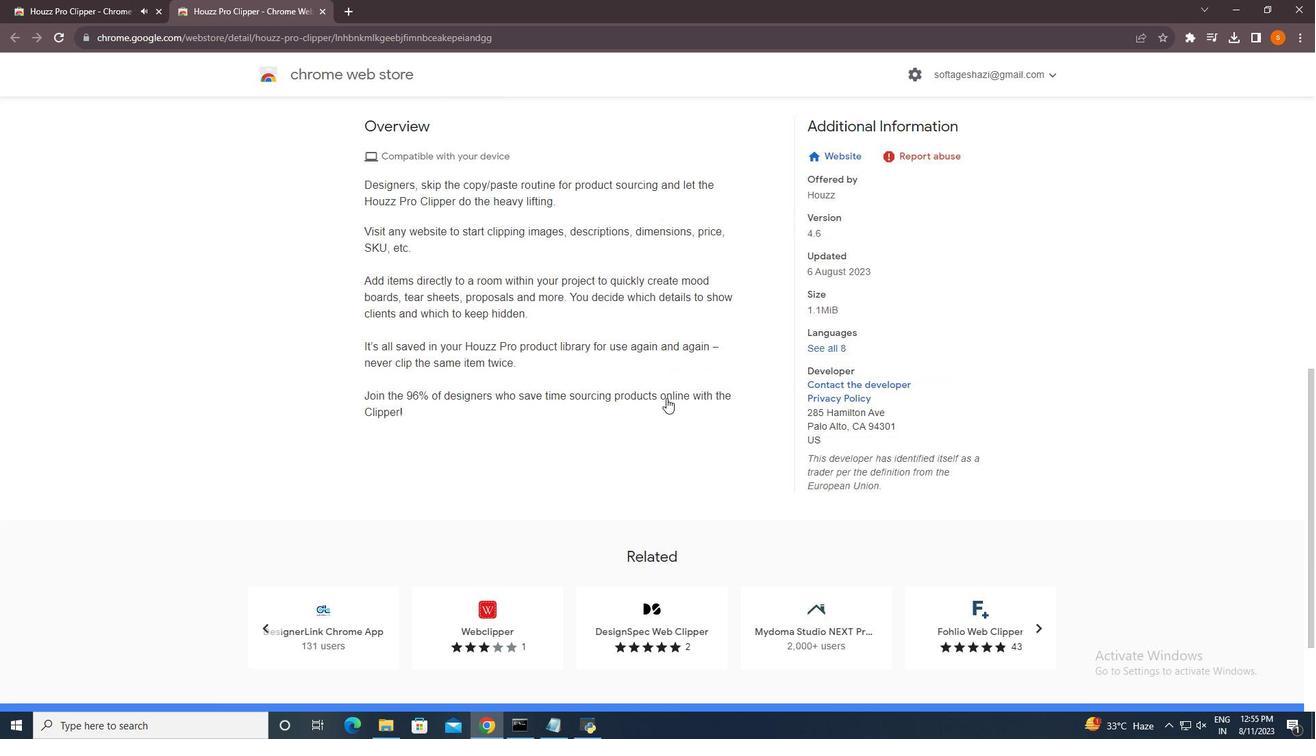 
Action: Mouse scrolled (666, 399) with delta (0, 0)
Screenshot: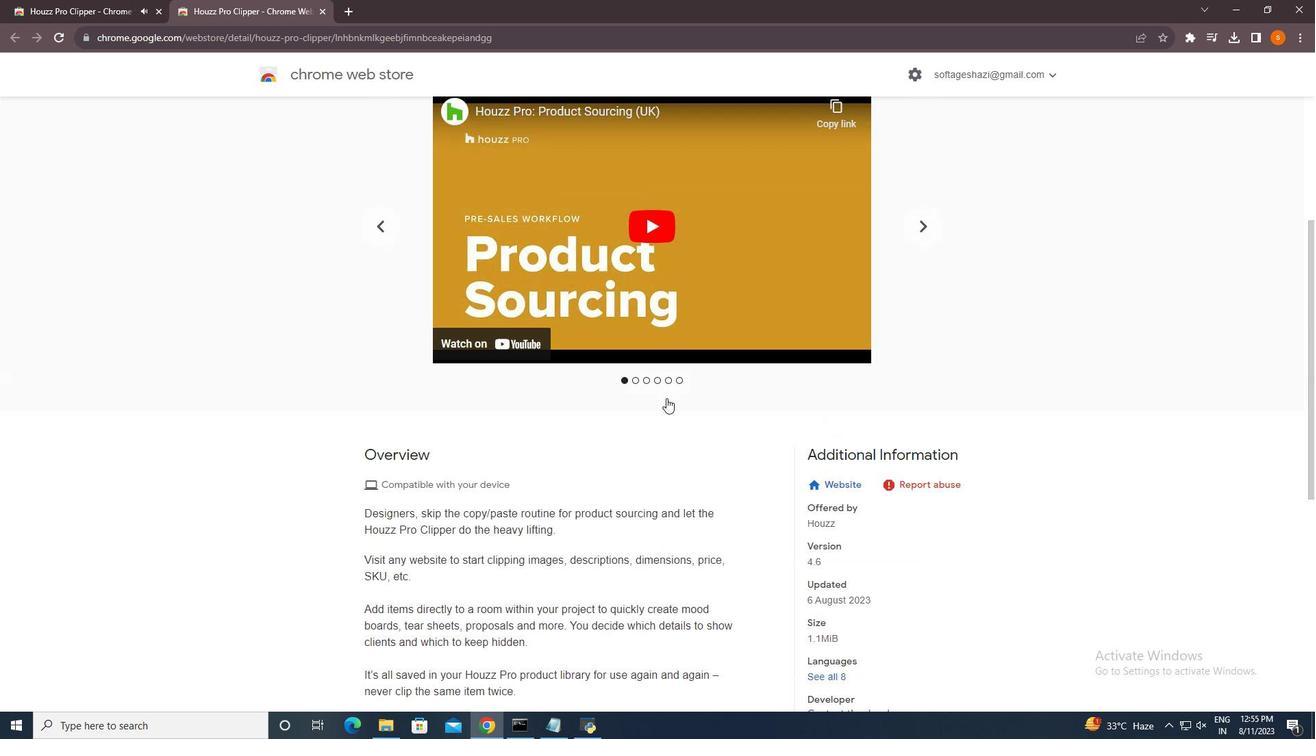 
Action: Mouse scrolled (666, 399) with delta (0, 0)
Screenshot: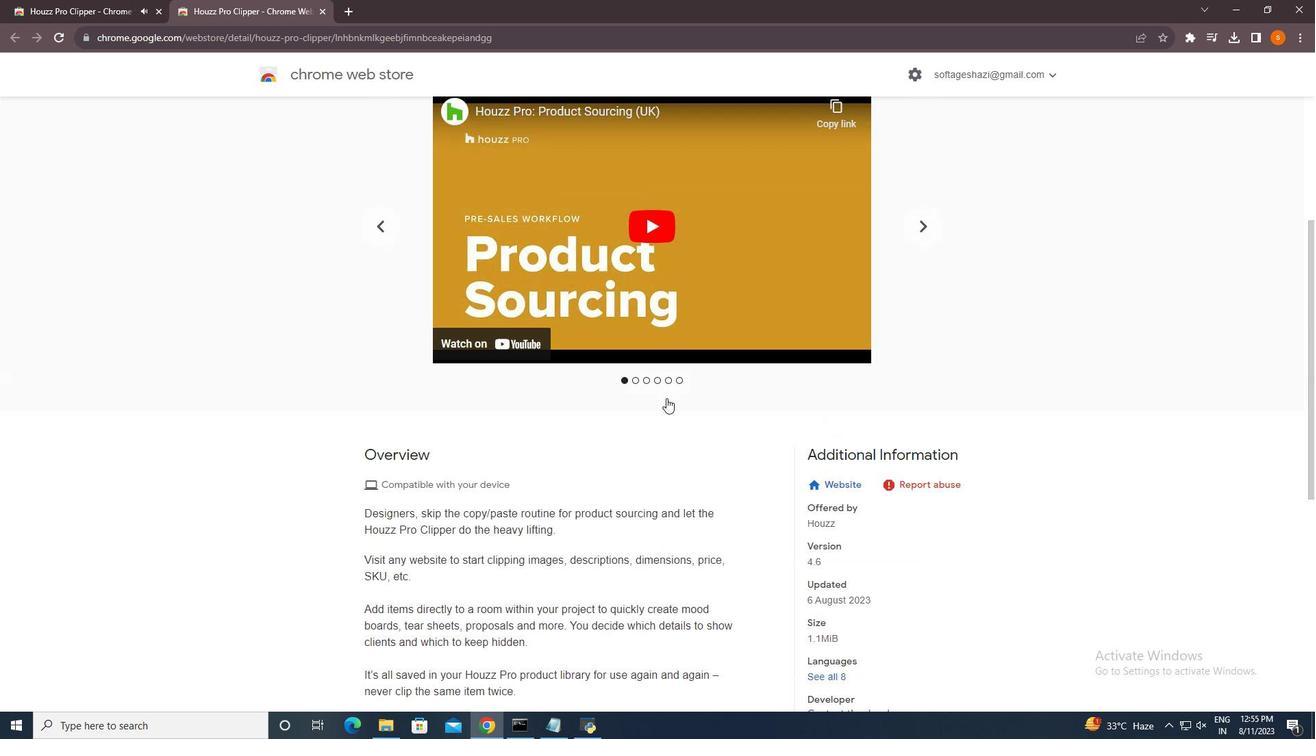 
Action: Mouse scrolled (666, 399) with delta (0, 0)
Screenshot: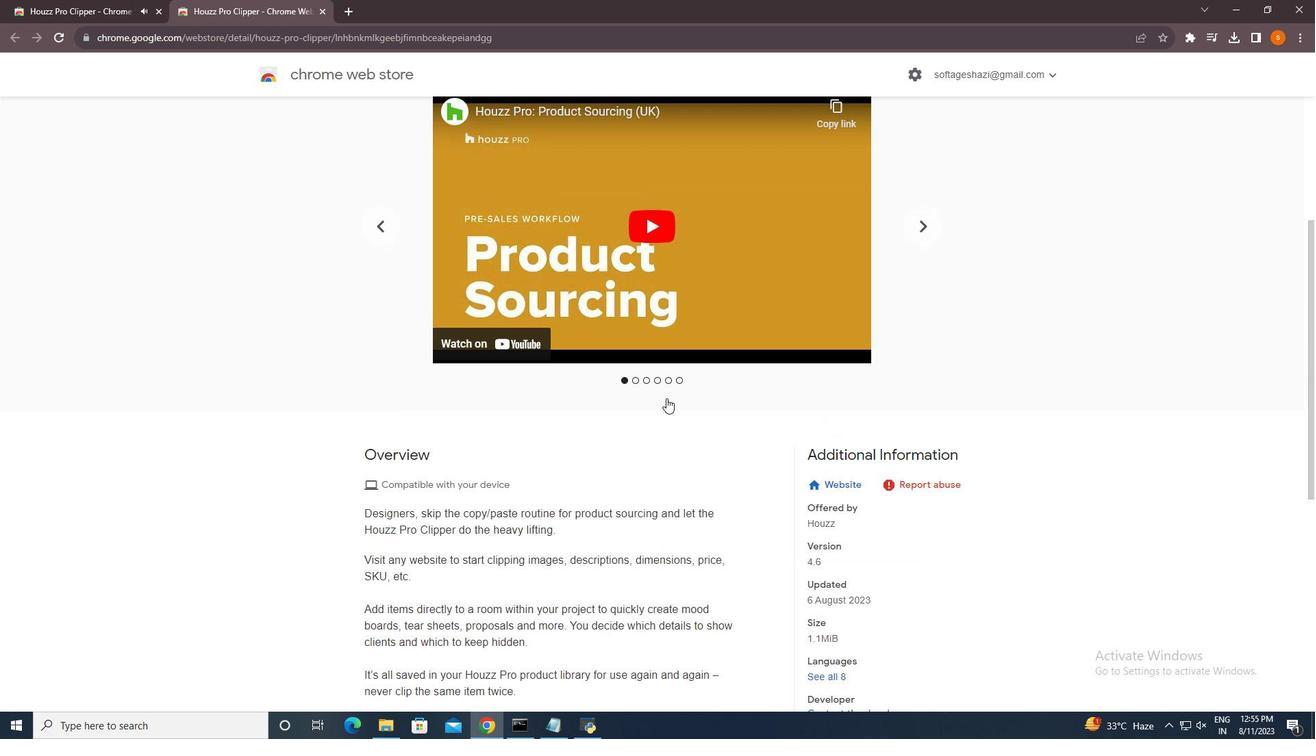 
Action: Mouse scrolled (666, 399) with delta (0, 0)
Screenshot: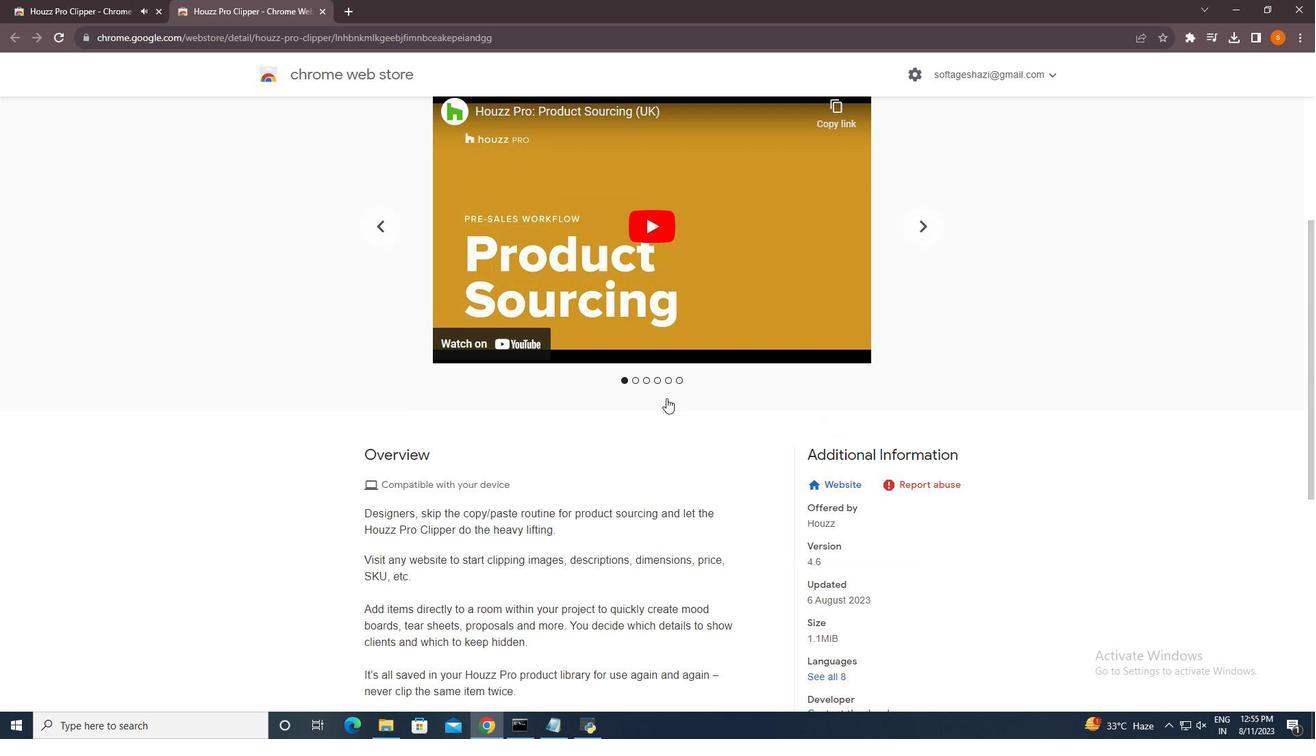 
Action: Mouse scrolled (666, 399) with delta (0, 0)
Screenshot: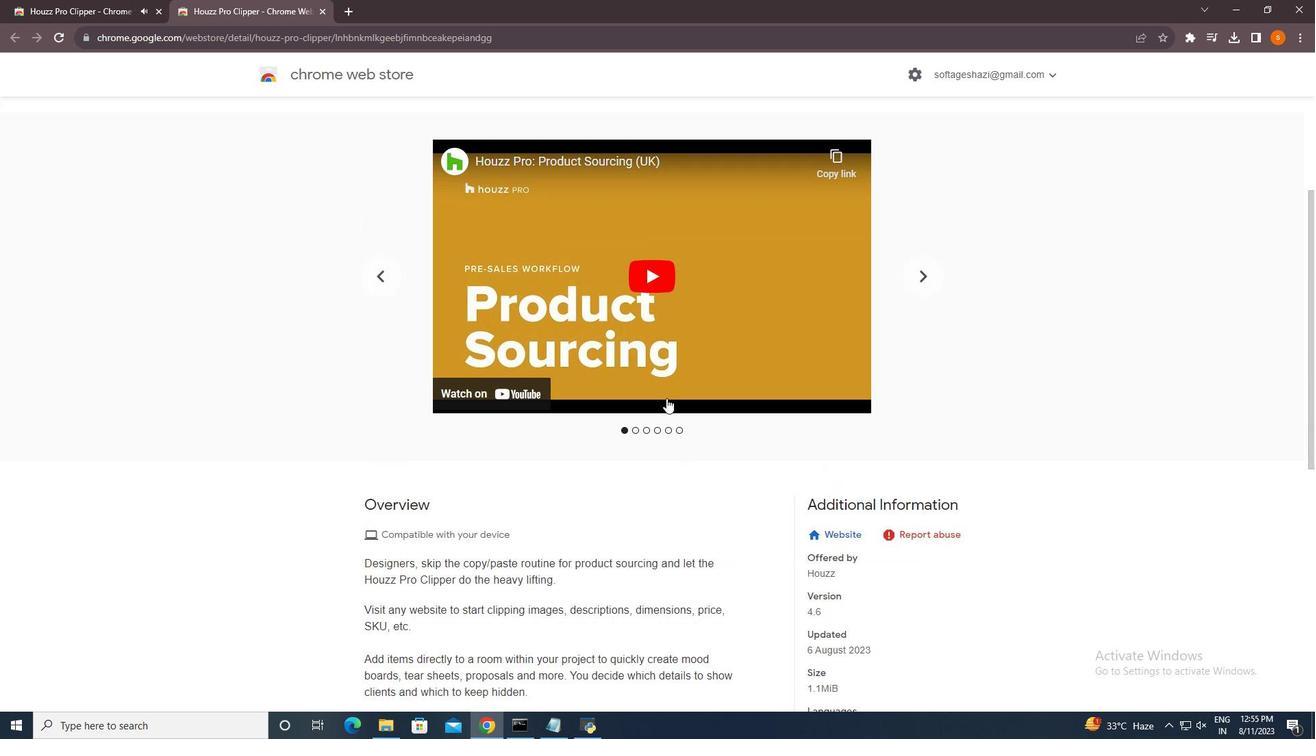 
Action: Mouse scrolled (666, 399) with delta (0, 0)
Screenshot: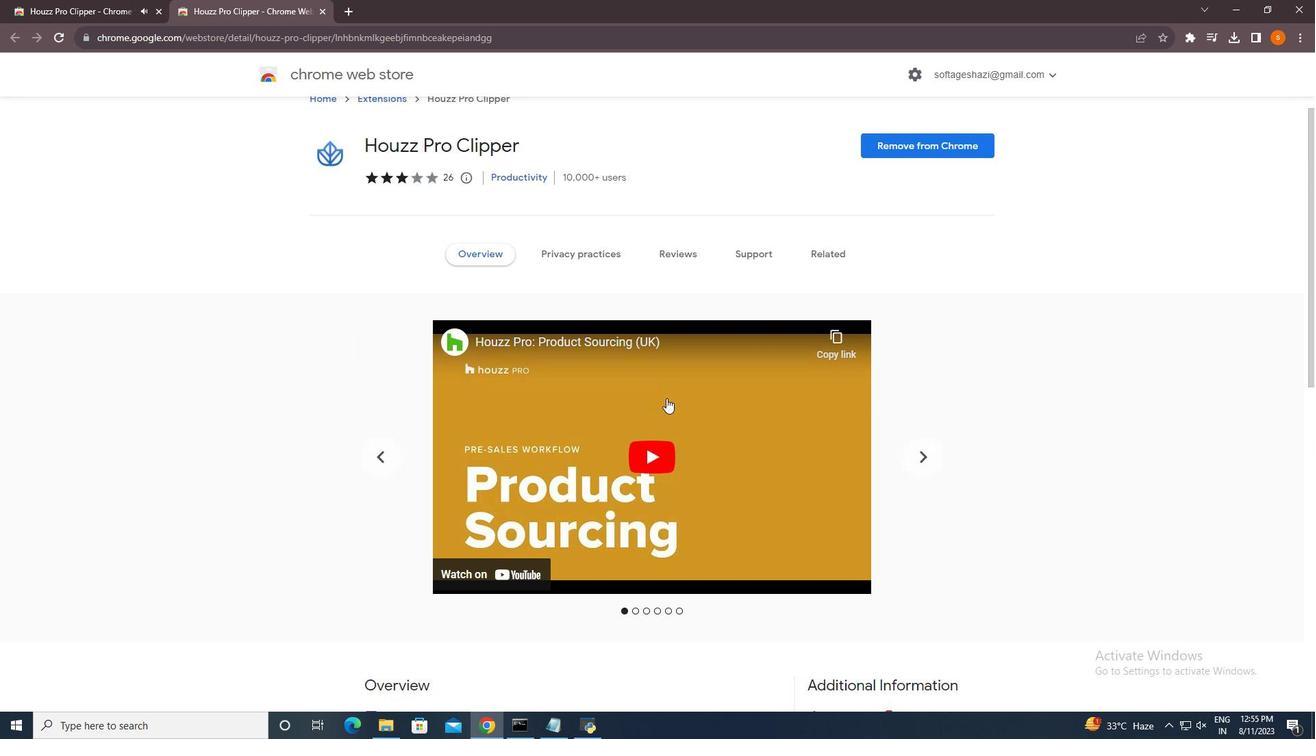 
Action: Mouse scrolled (666, 399) with delta (0, 0)
Screenshot: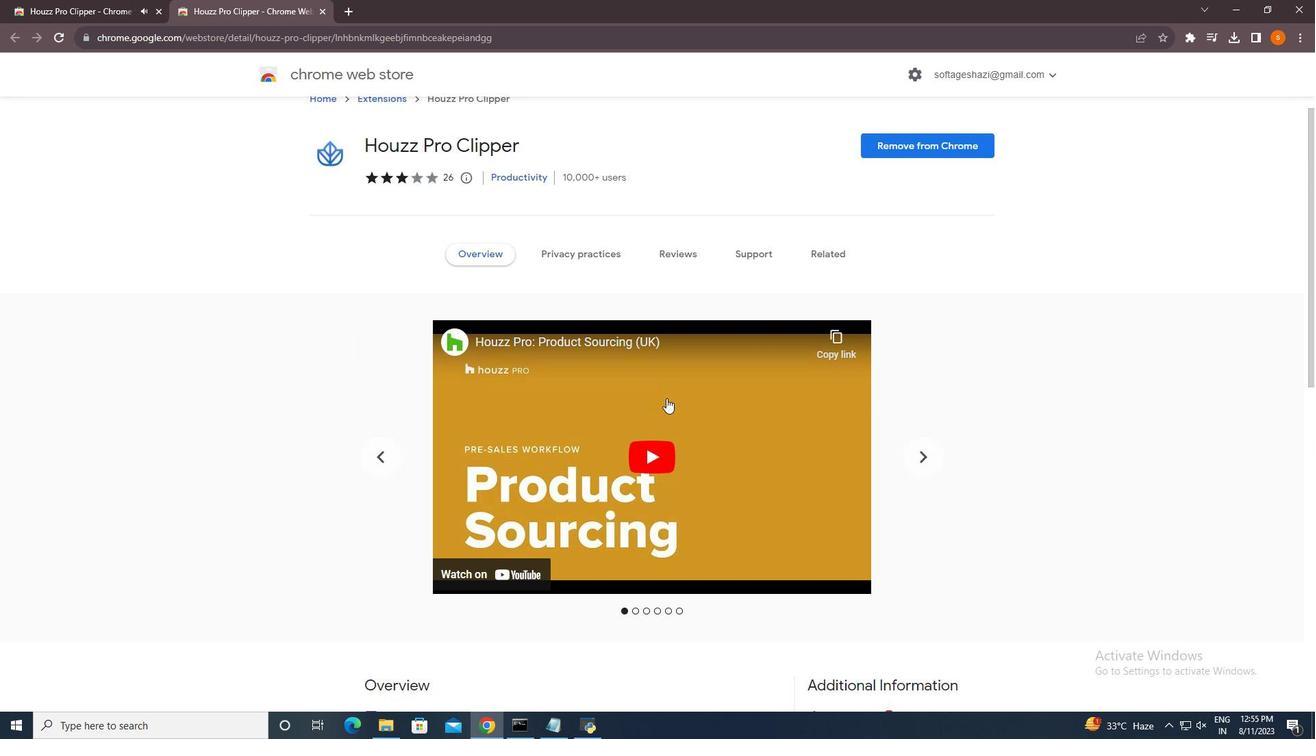 
Action: Mouse scrolled (666, 399) with delta (0, 0)
Screenshot: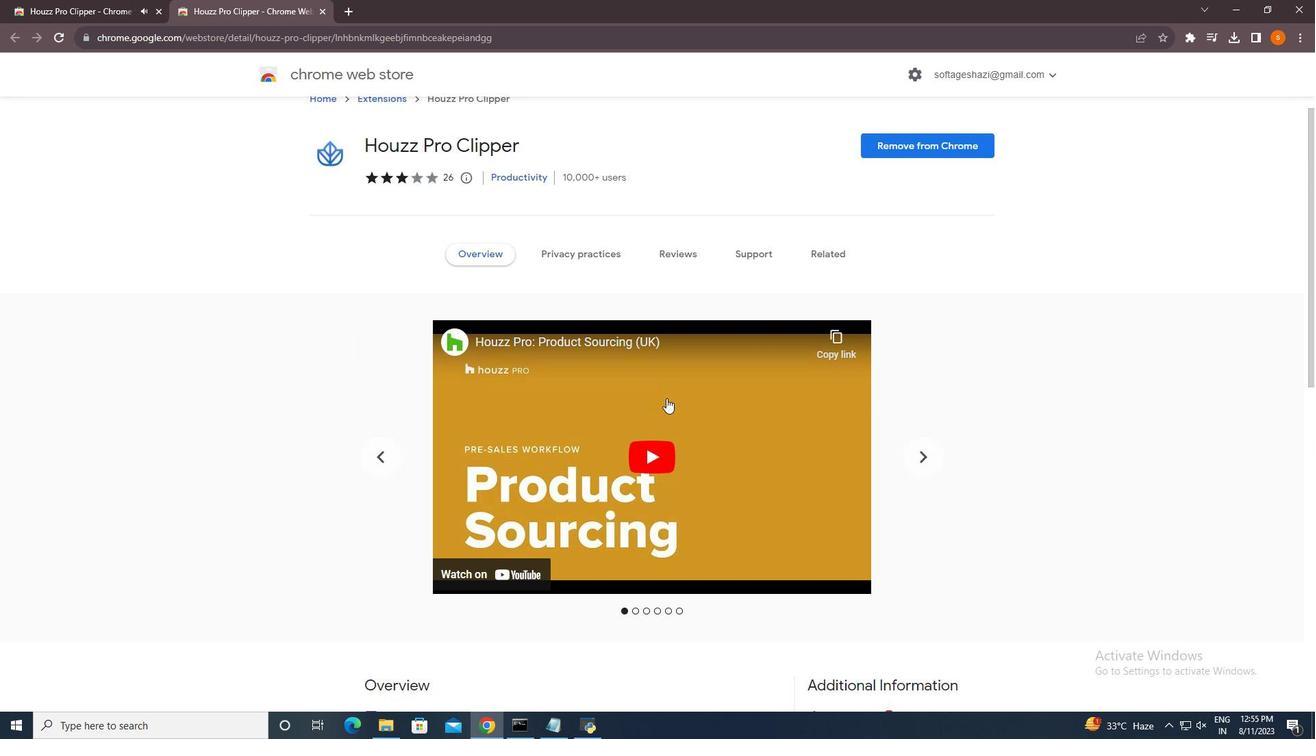 
Action: Mouse scrolled (666, 399) with delta (0, 0)
Screenshot: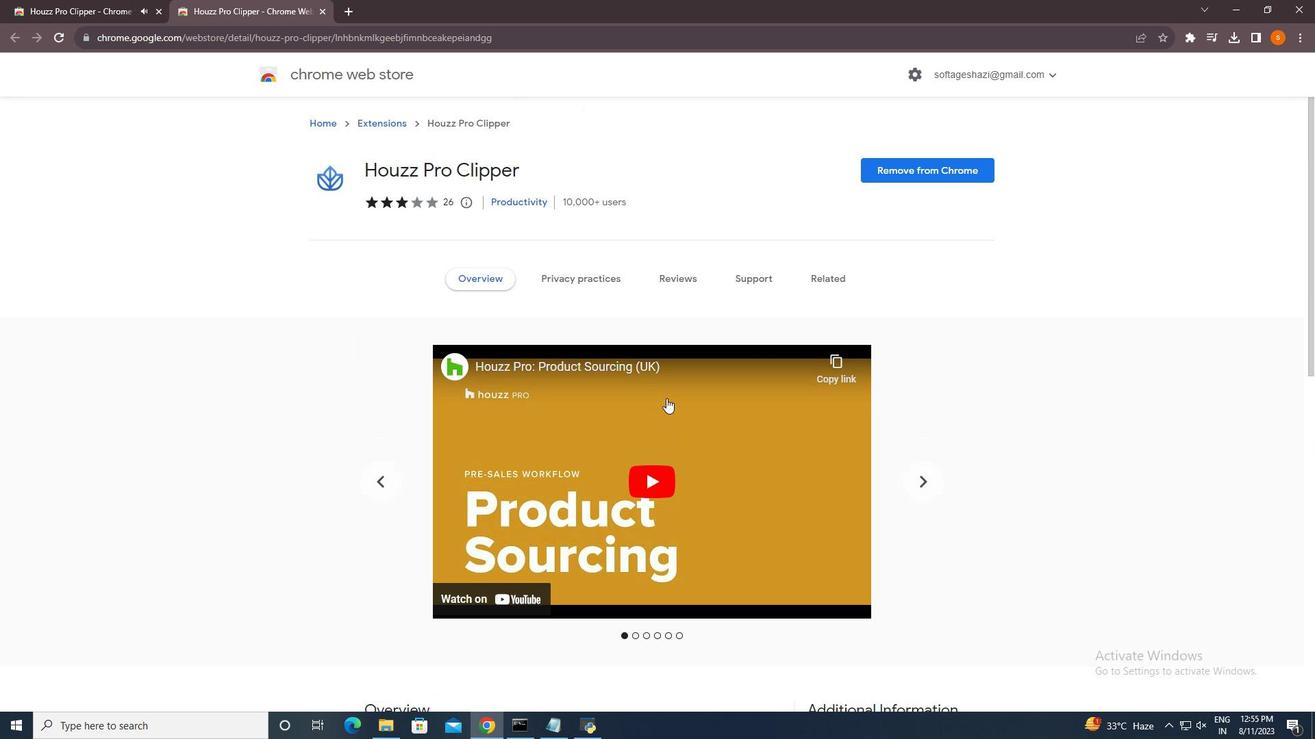 
Action: Mouse scrolled (666, 399) with delta (0, 0)
Screenshot: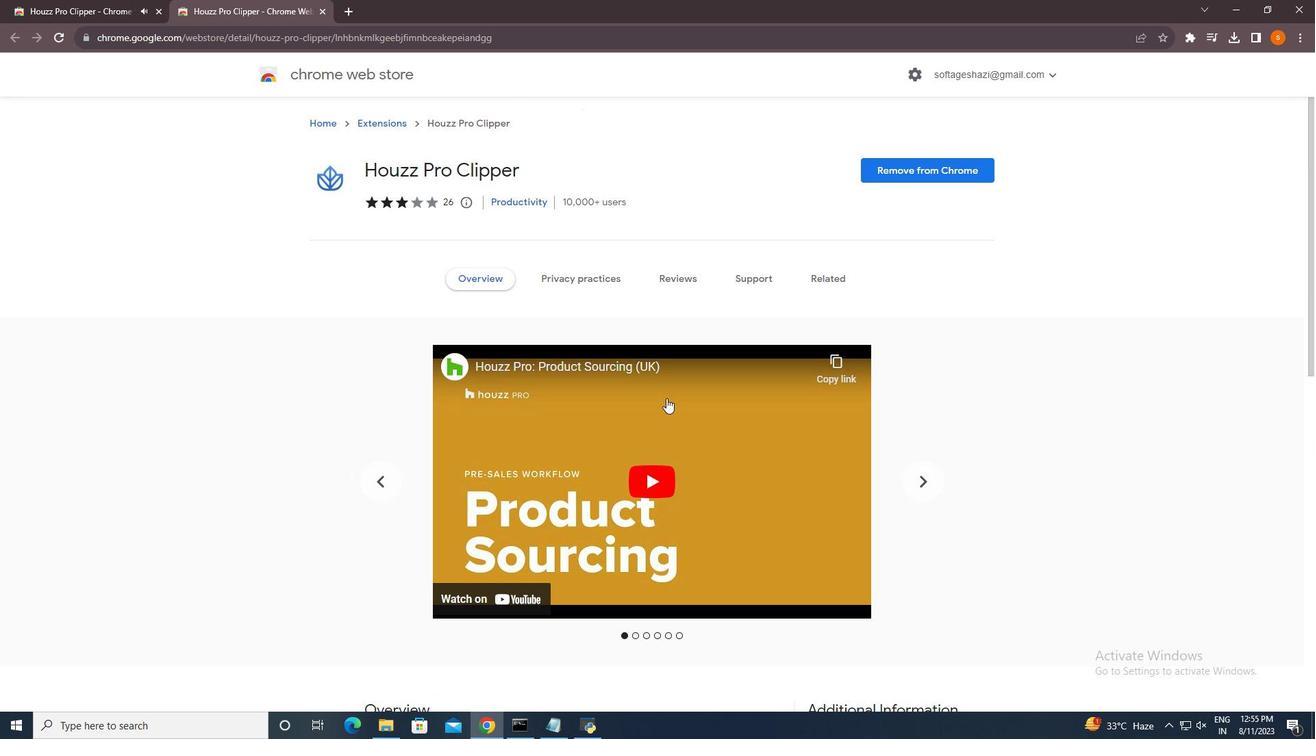 
Action: Mouse scrolled (666, 399) with delta (0, 0)
Screenshot: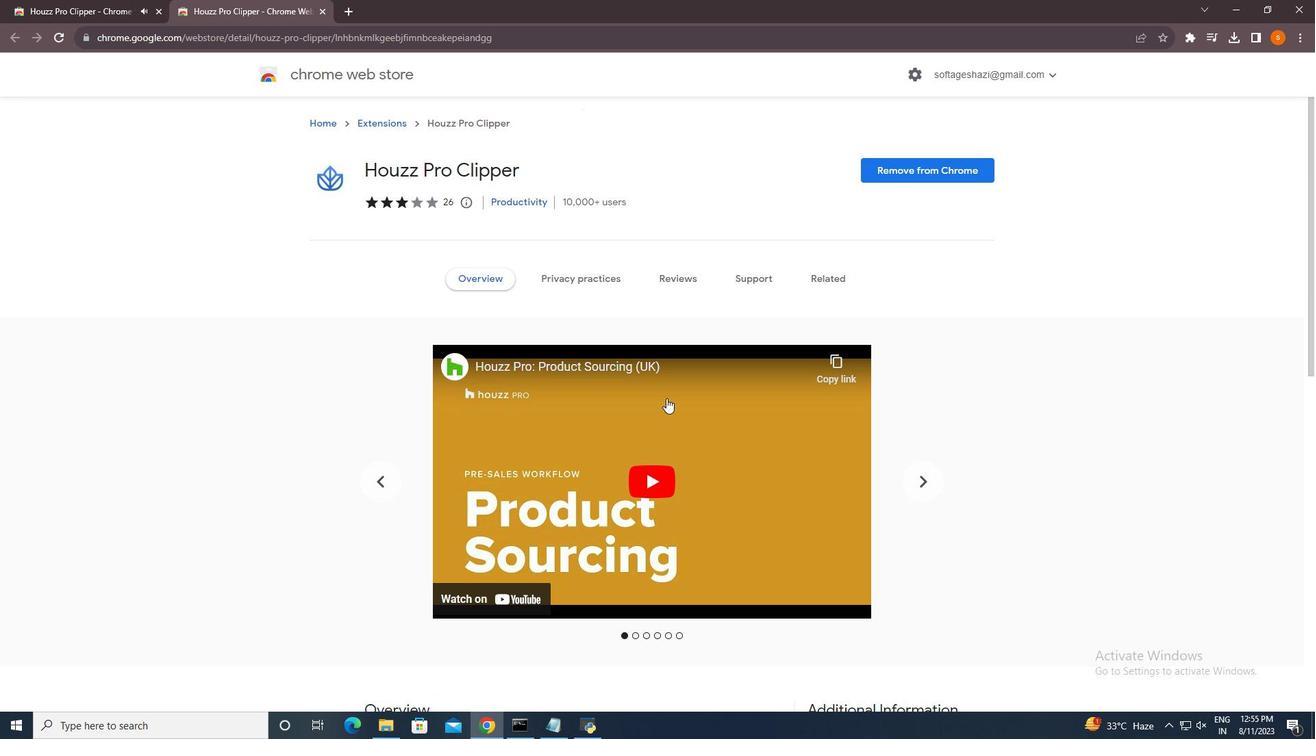 
Action: Mouse scrolled (666, 399) with delta (0, 0)
Screenshot: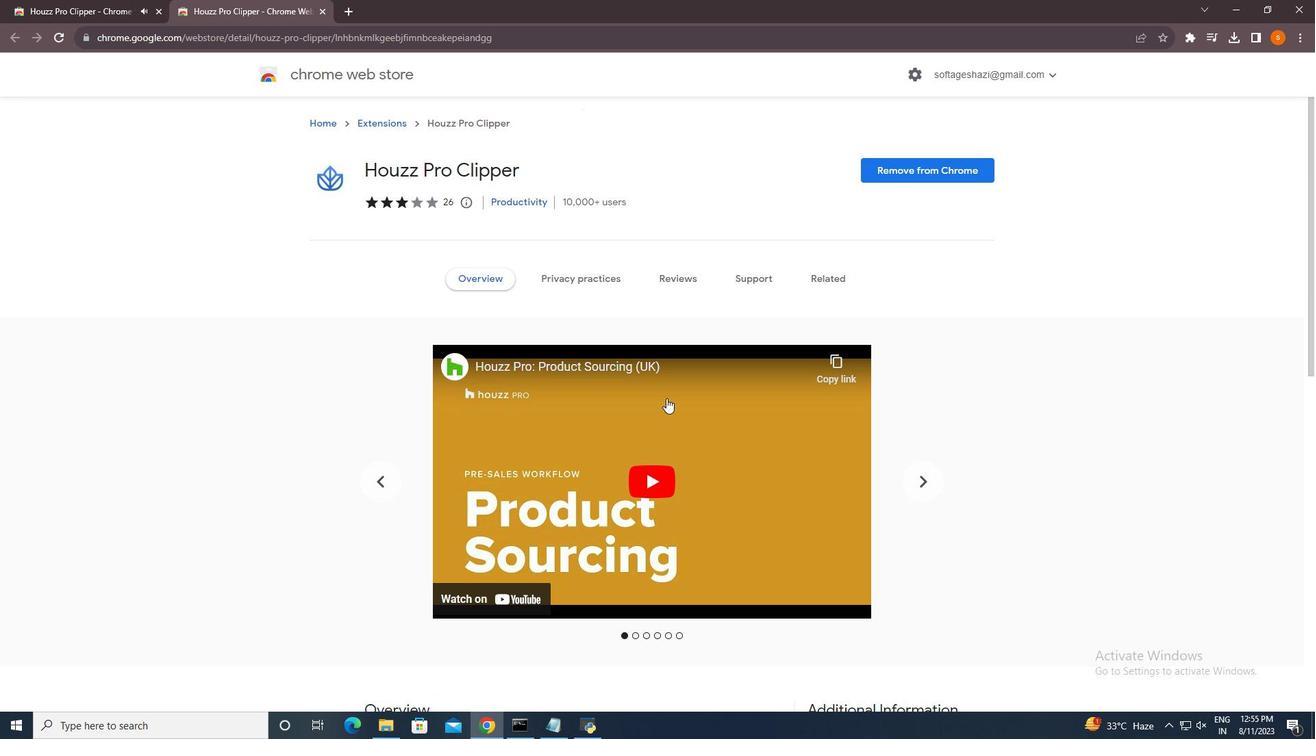 
Action: Mouse moved to (1188, 37)
Screenshot: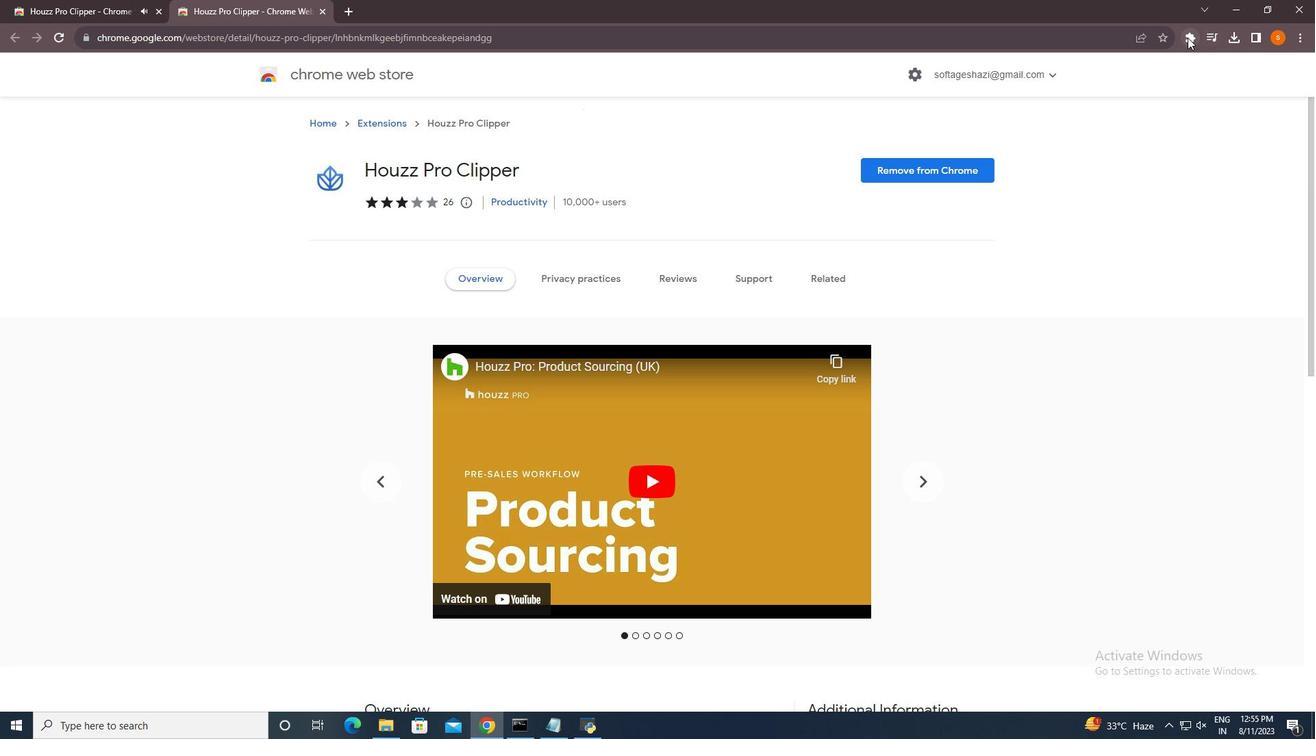 
Action: Mouse pressed left at (1188, 37)
Screenshot: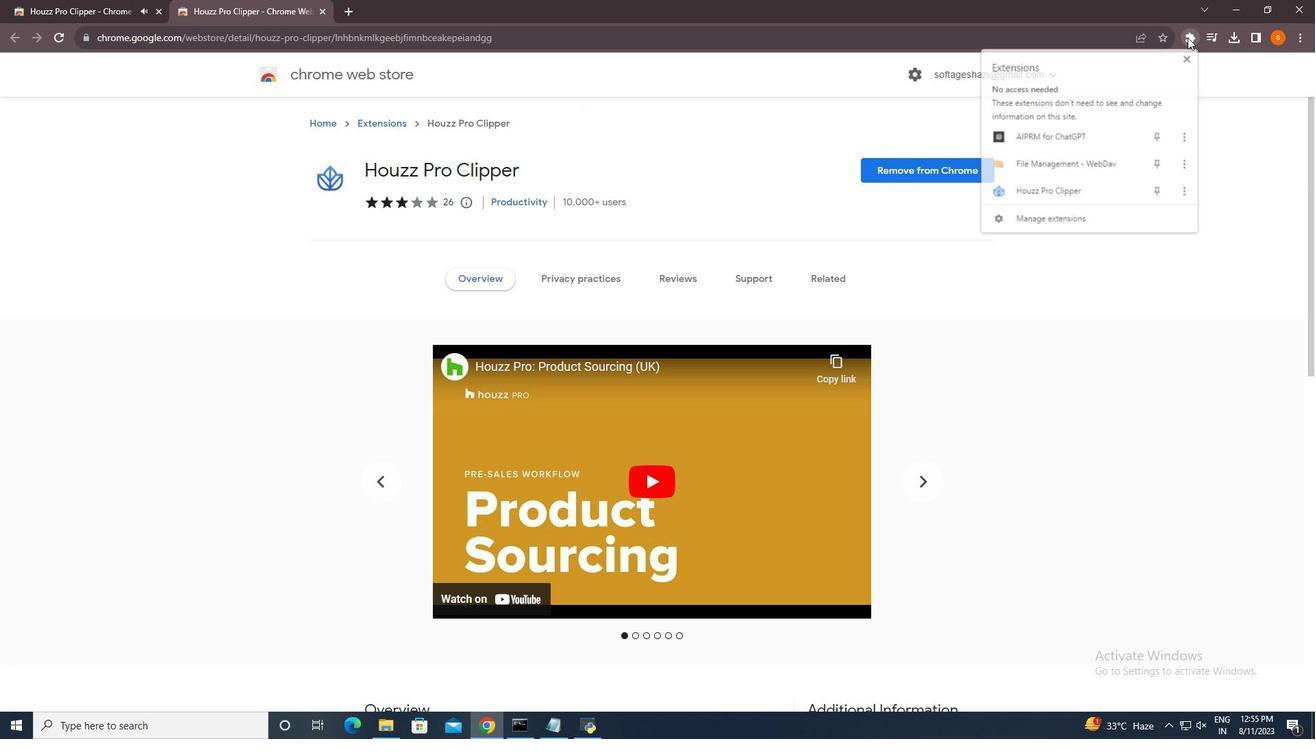 
Action: Mouse moved to (1076, 204)
Screenshot: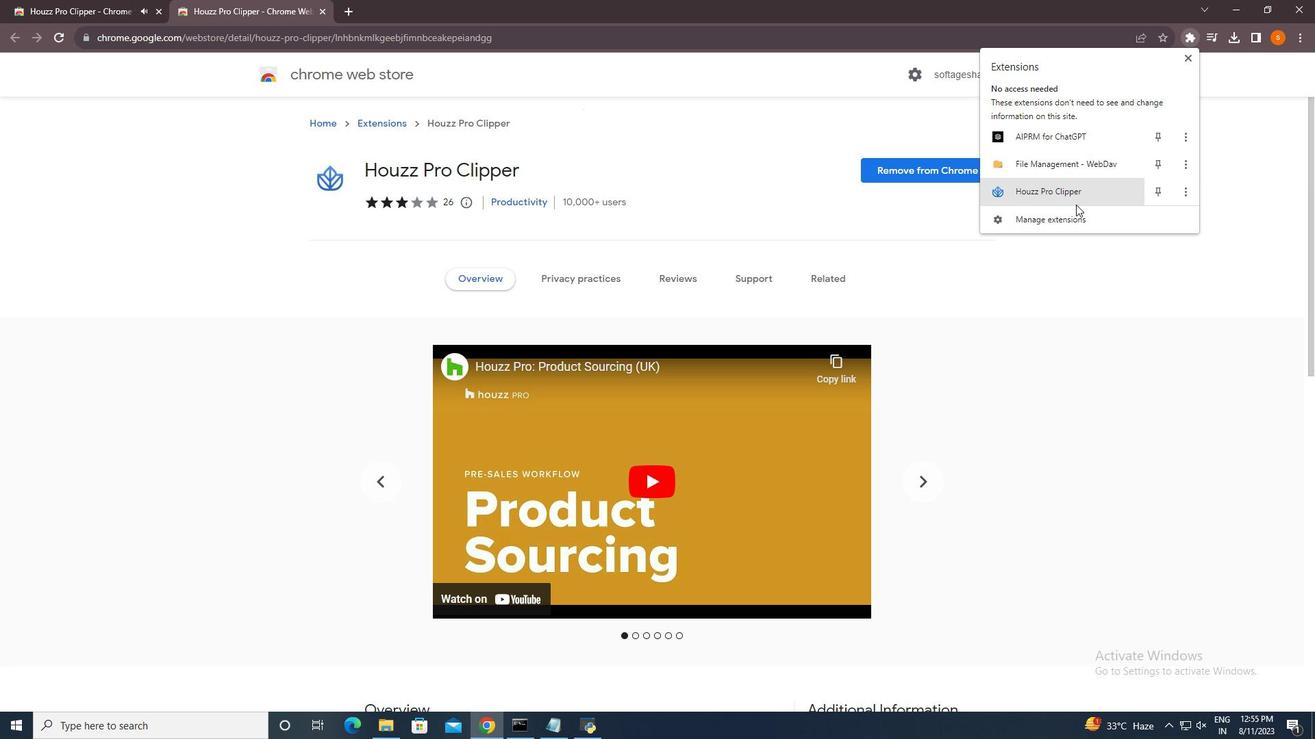 
Action: Mouse pressed left at (1076, 204)
Screenshot: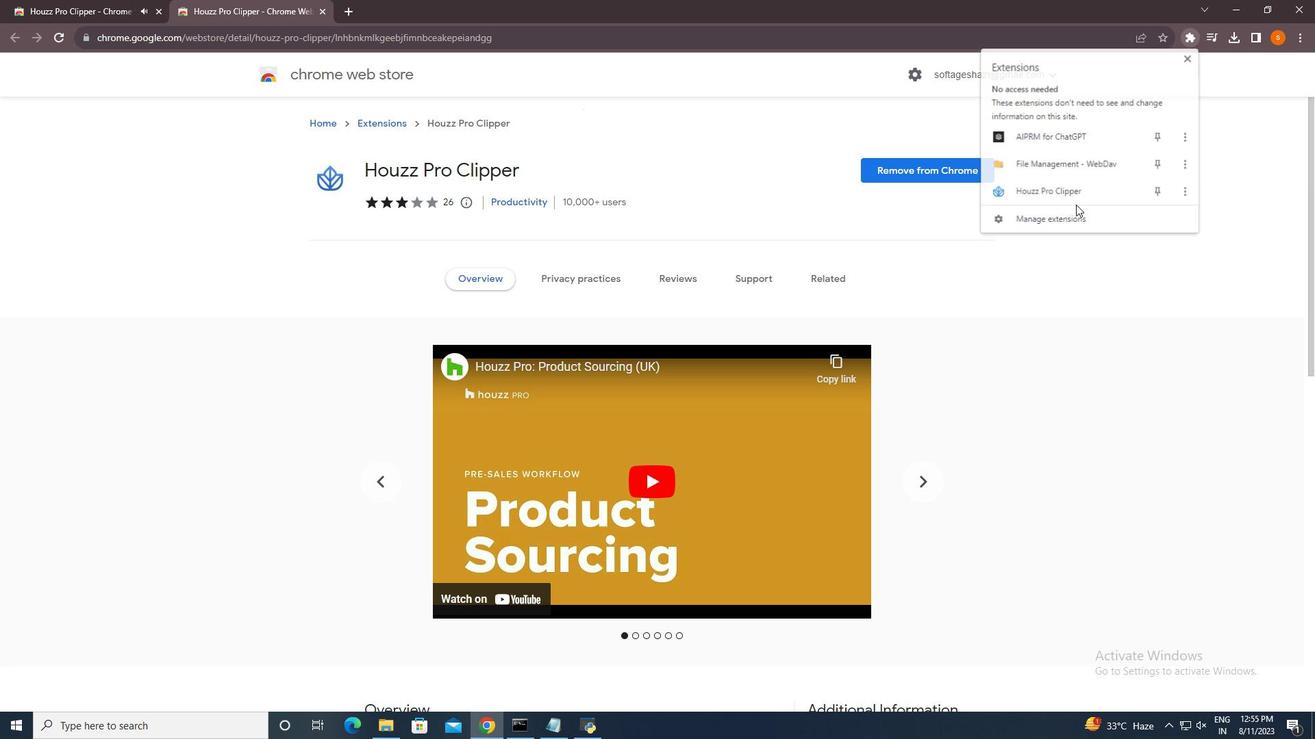 
Action: Mouse moved to (372, 119)
Screenshot: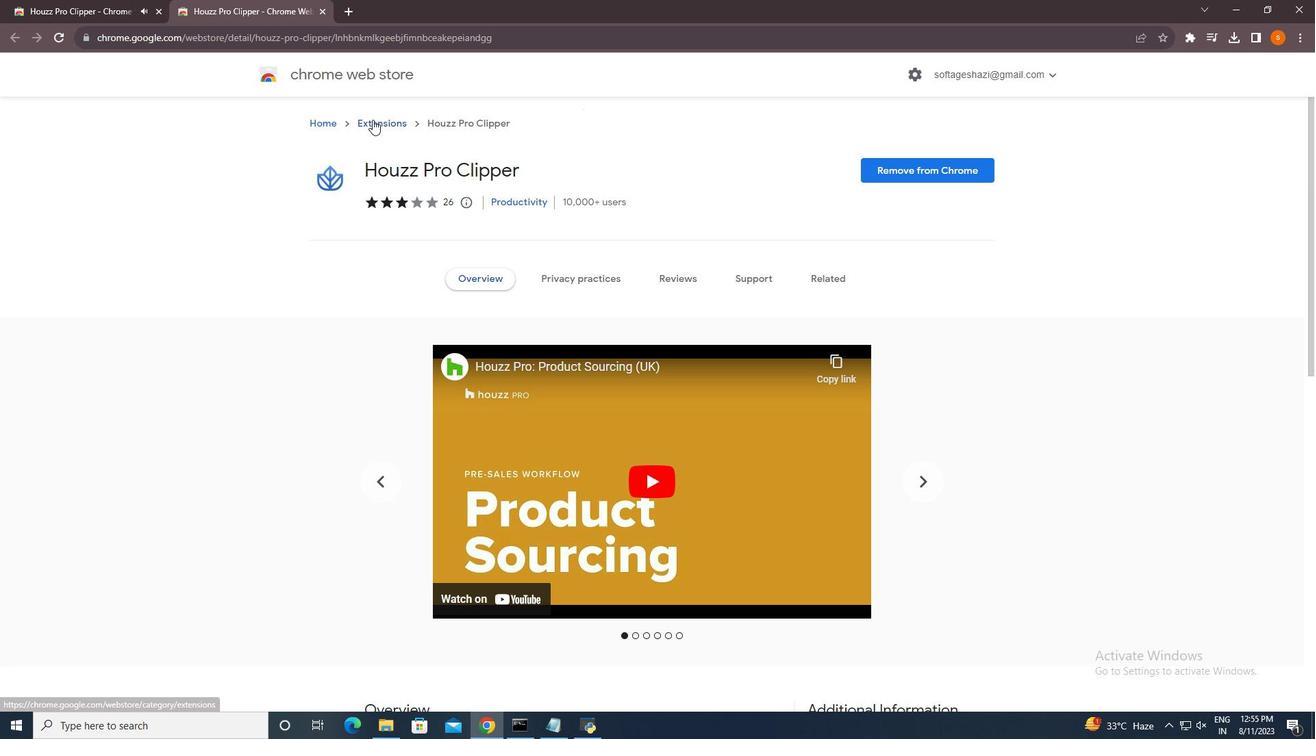 
Action: Mouse pressed left at (372, 119)
Screenshot: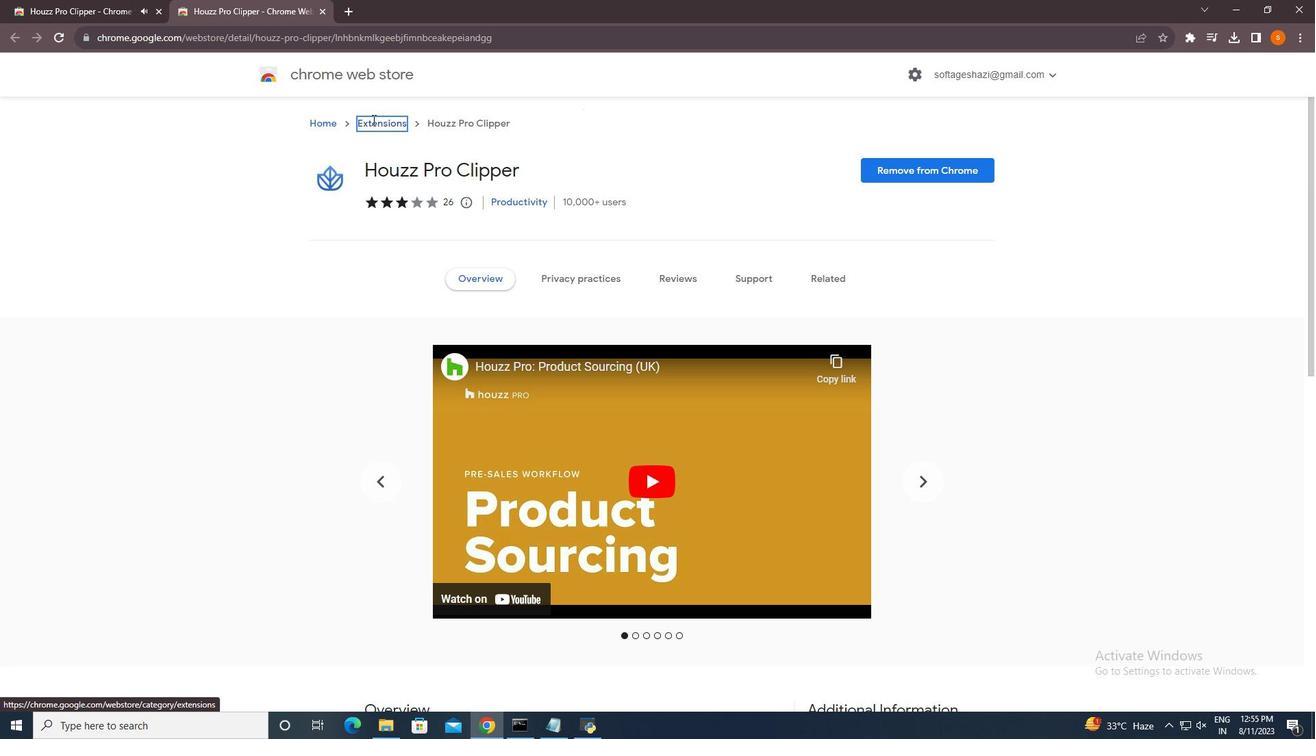 
Action: Mouse moved to (324, 169)
Screenshot: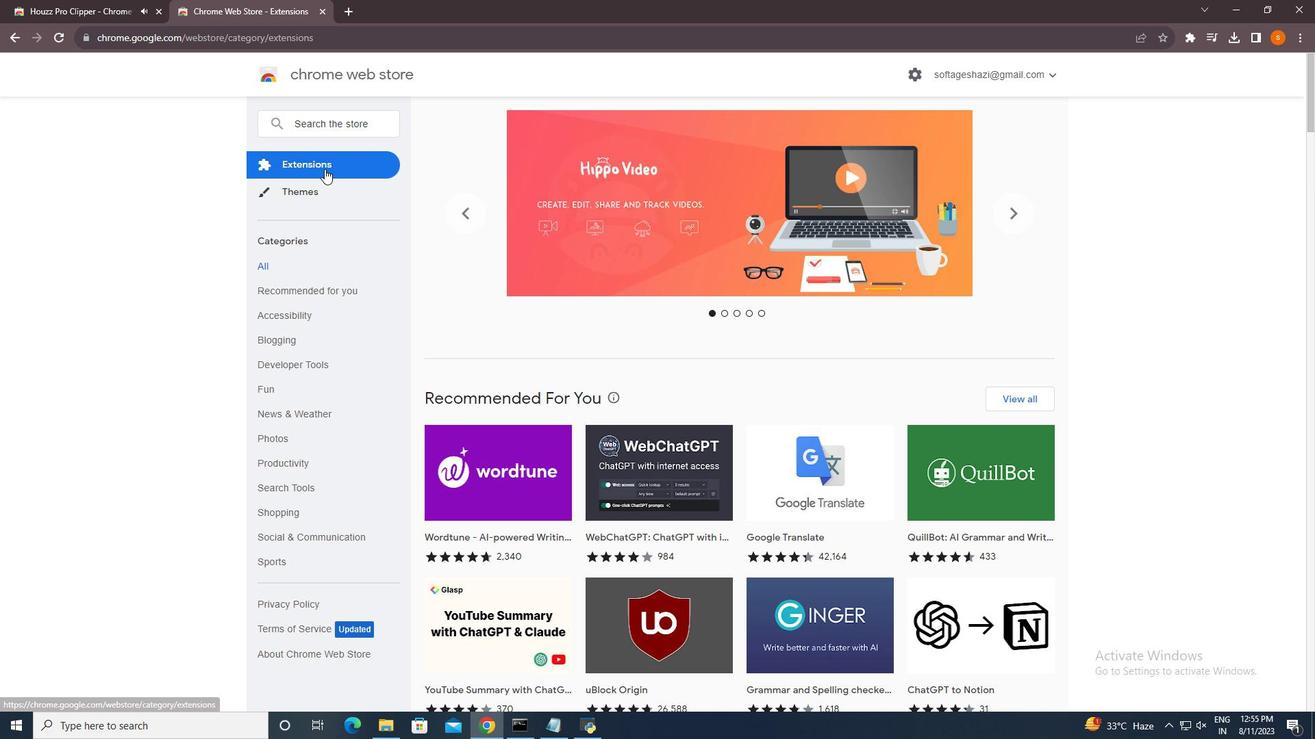 
Action: Mouse pressed left at (324, 169)
Screenshot: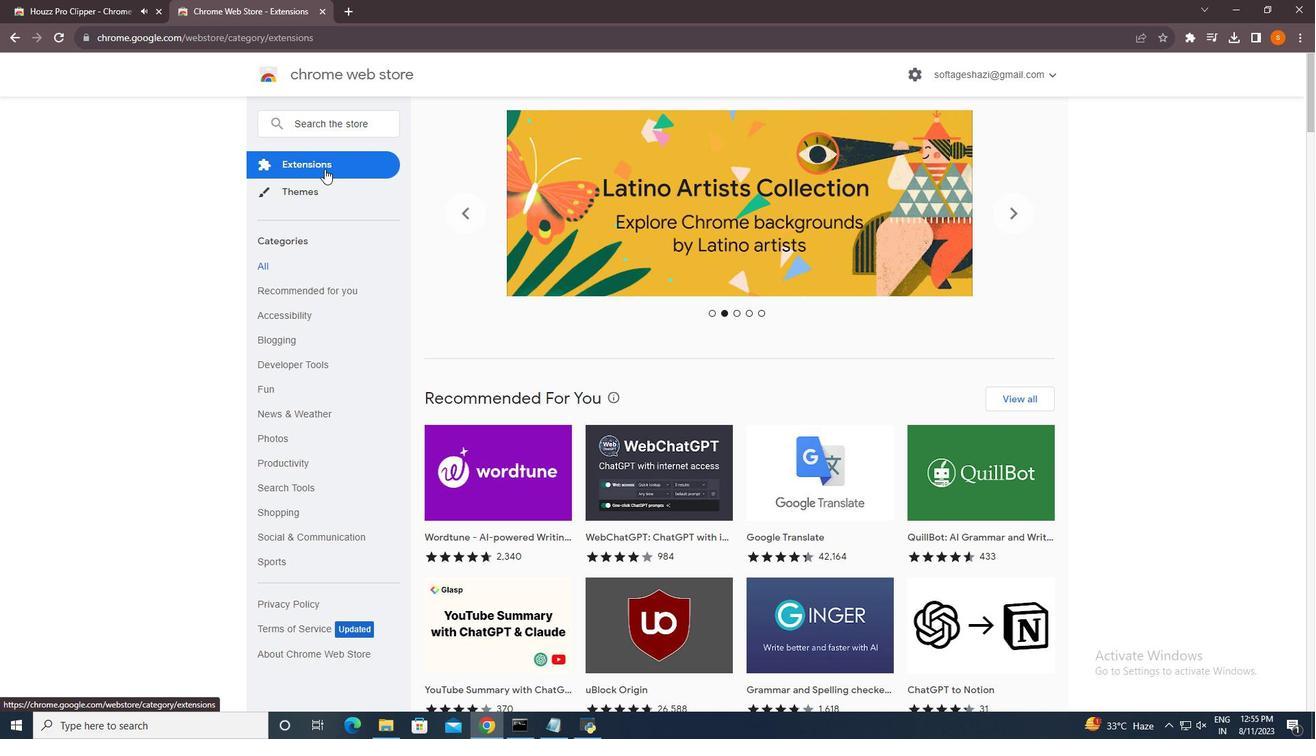 
Action: Mouse moved to (715, 417)
Screenshot: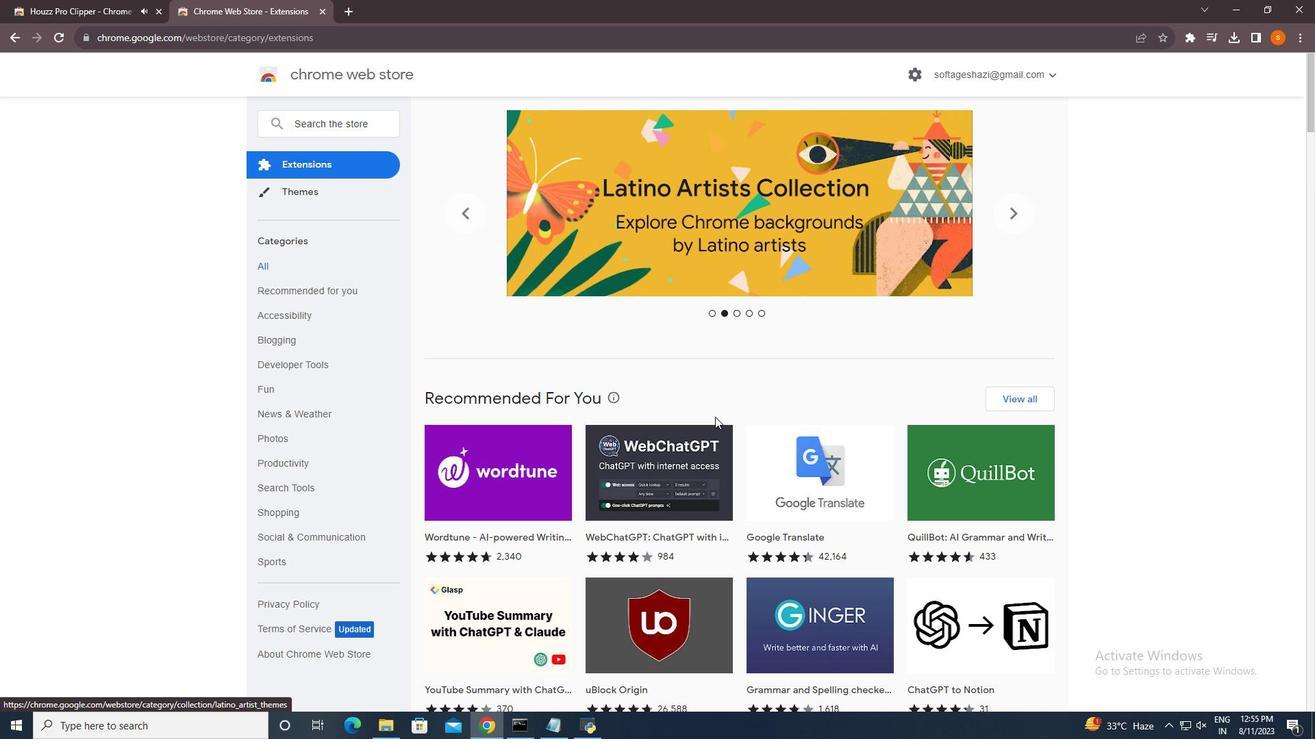 
Action: Mouse scrolled (715, 416) with delta (0, 0)
Screenshot: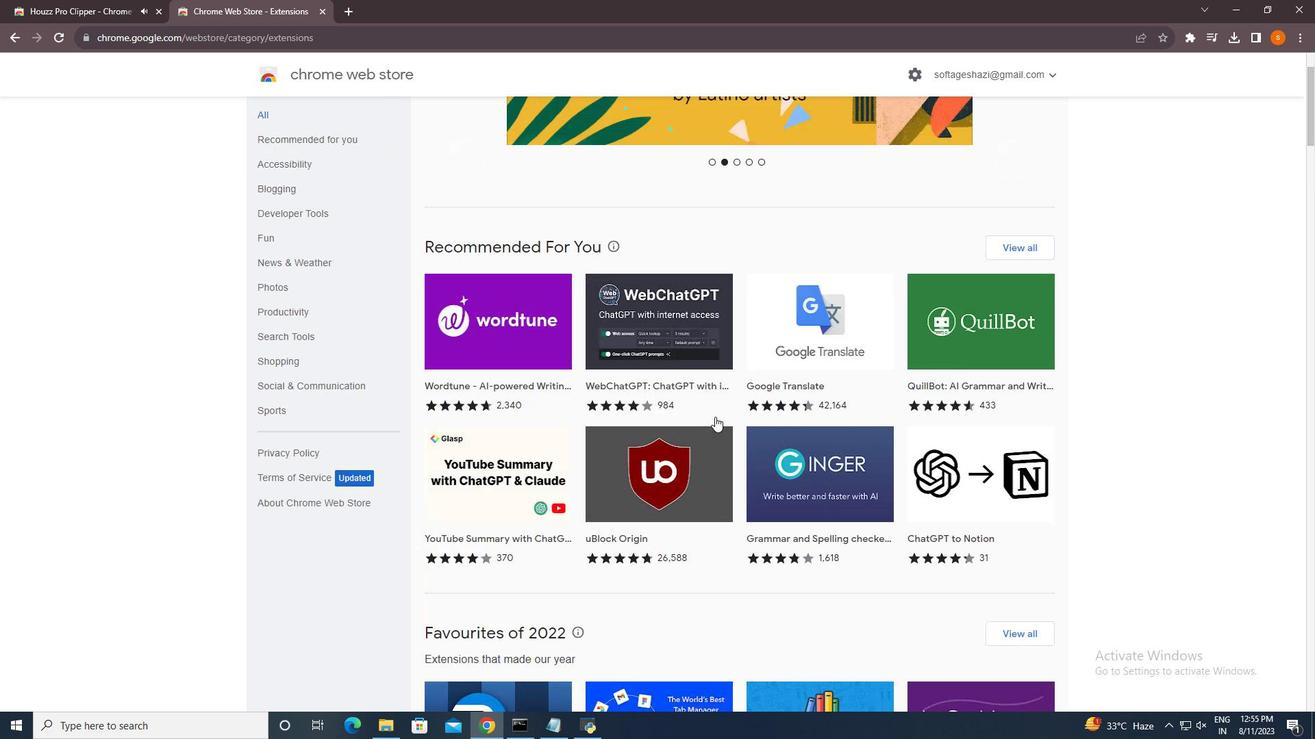 
Action: Mouse scrolled (715, 416) with delta (0, 0)
Screenshot: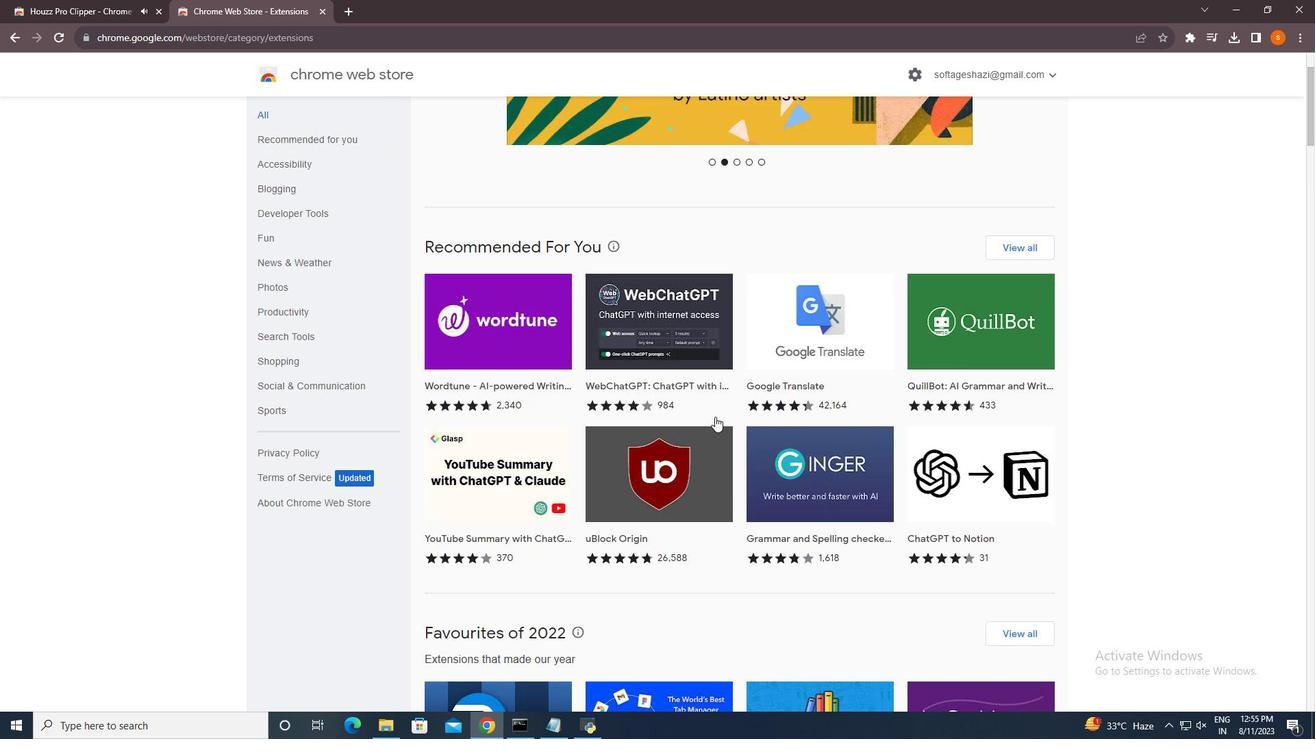 
Action: Mouse scrolled (715, 416) with delta (0, 0)
Screenshot: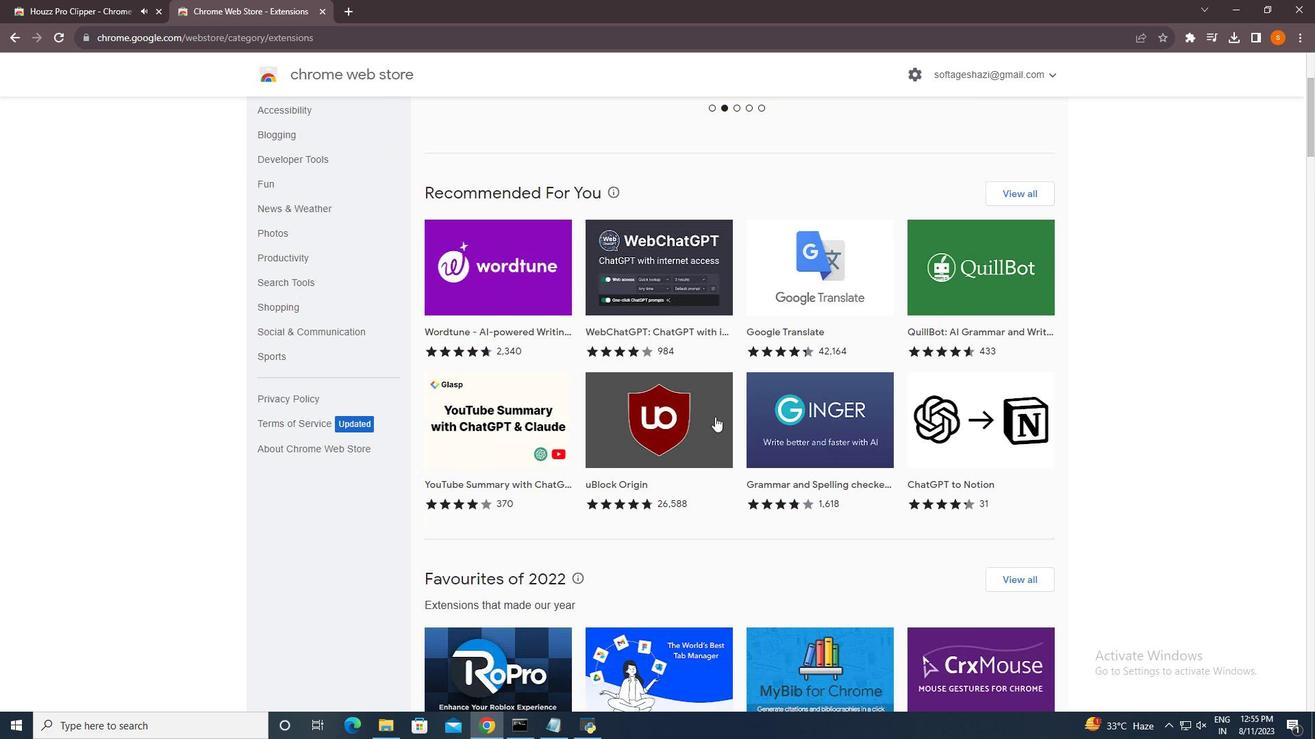 
Action: Mouse scrolled (715, 416) with delta (0, 0)
Screenshot: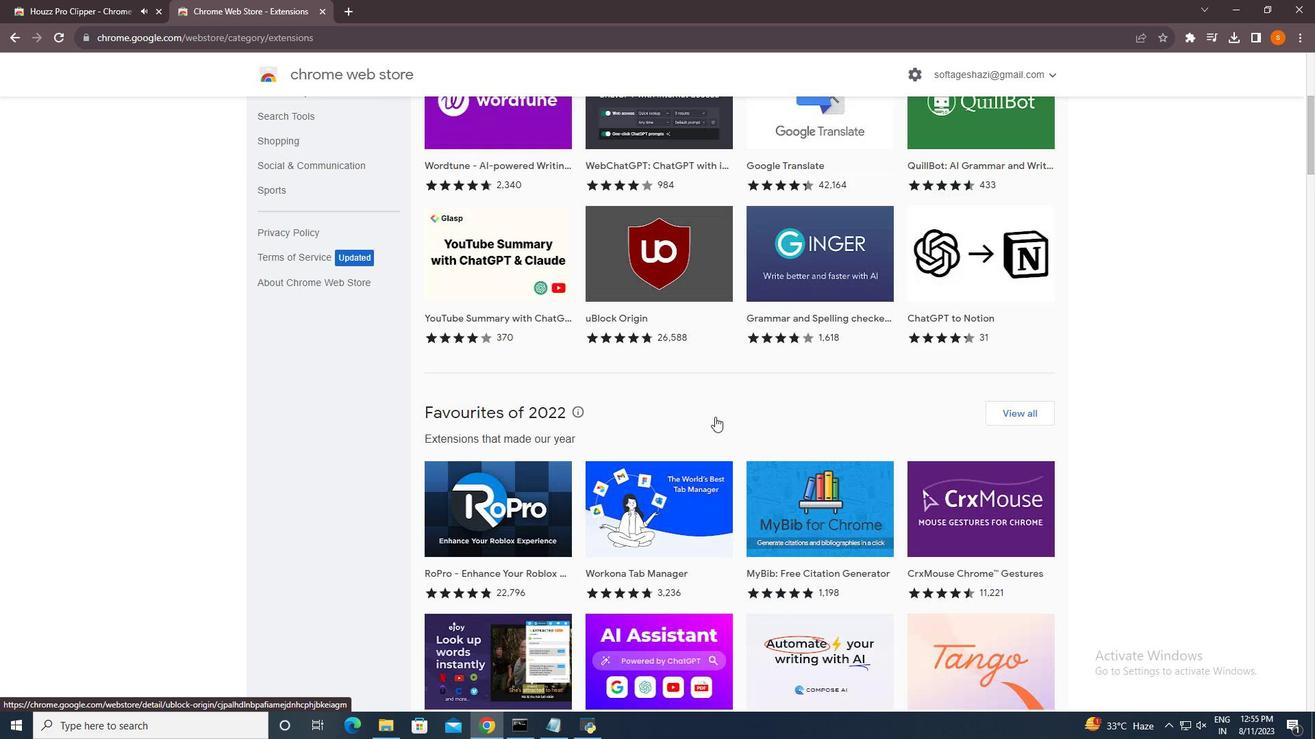 
Action: Mouse scrolled (715, 416) with delta (0, 0)
Screenshot: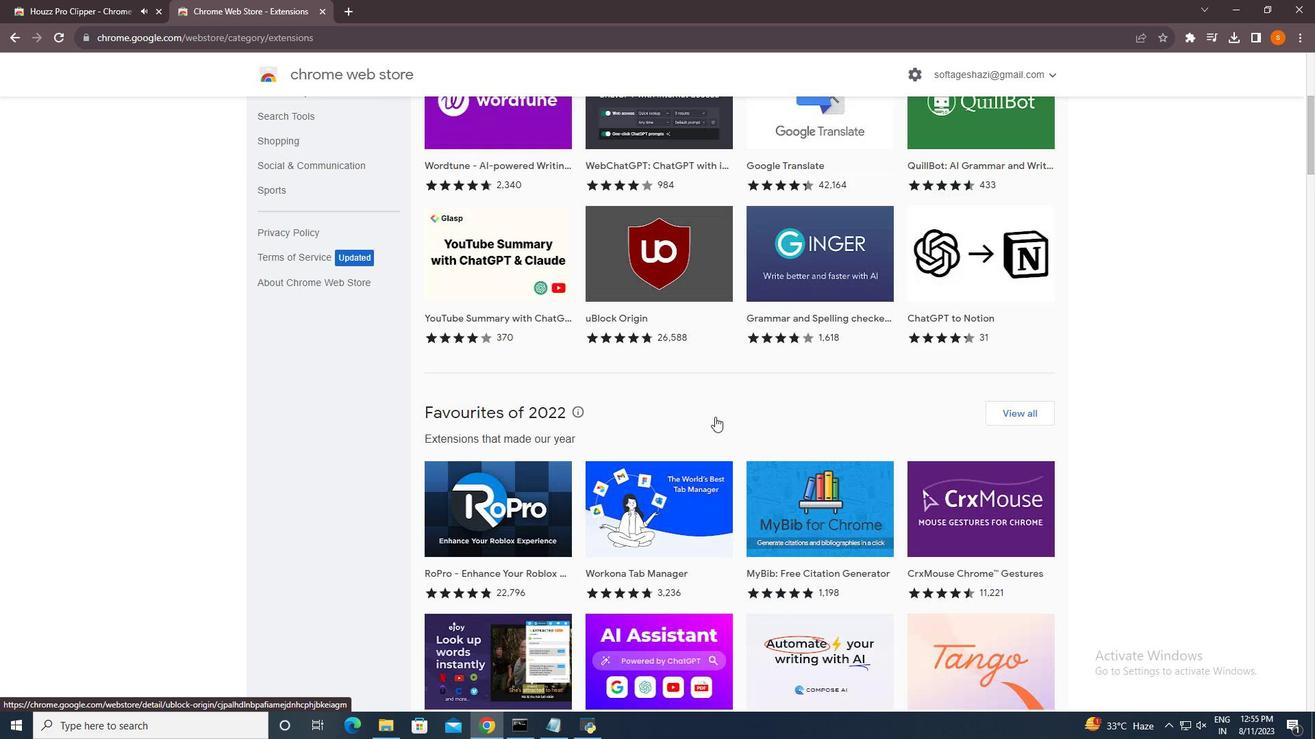 
Action: Mouse scrolled (715, 416) with delta (0, 0)
Screenshot: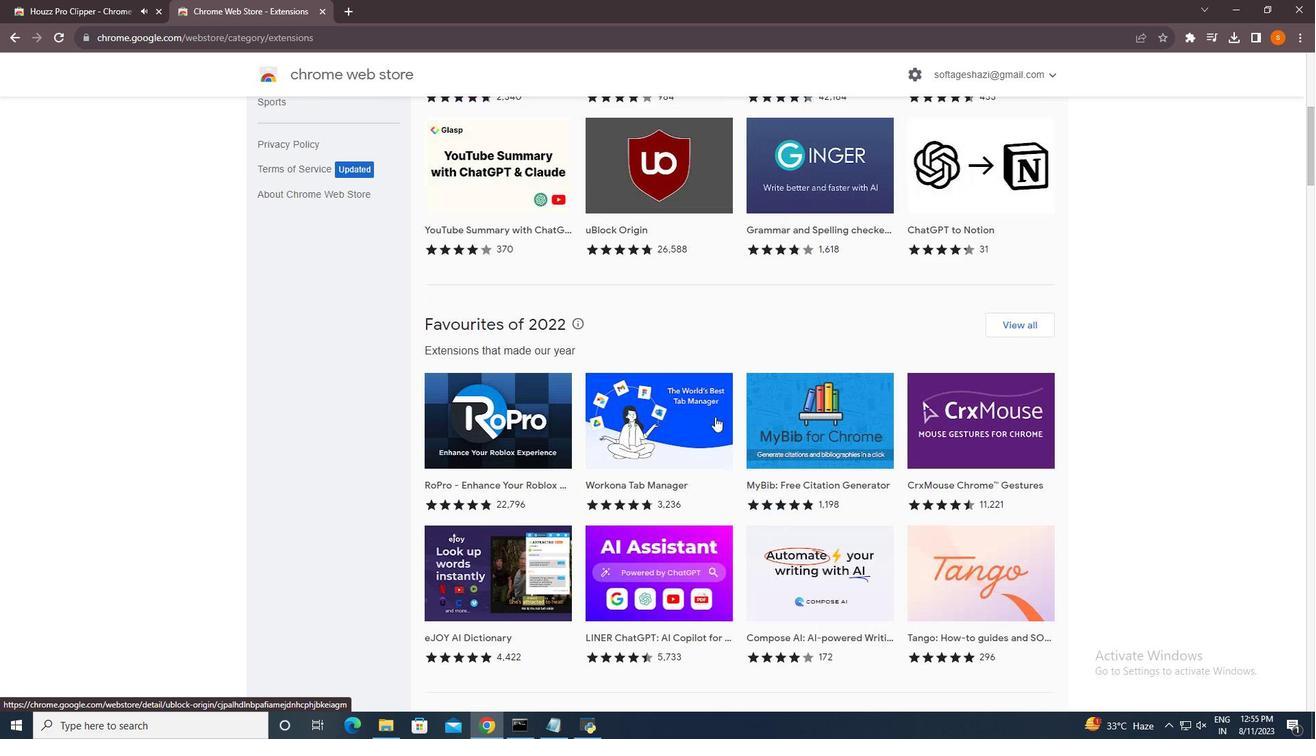 
Action: Mouse scrolled (715, 416) with delta (0, 0)
Screenshot: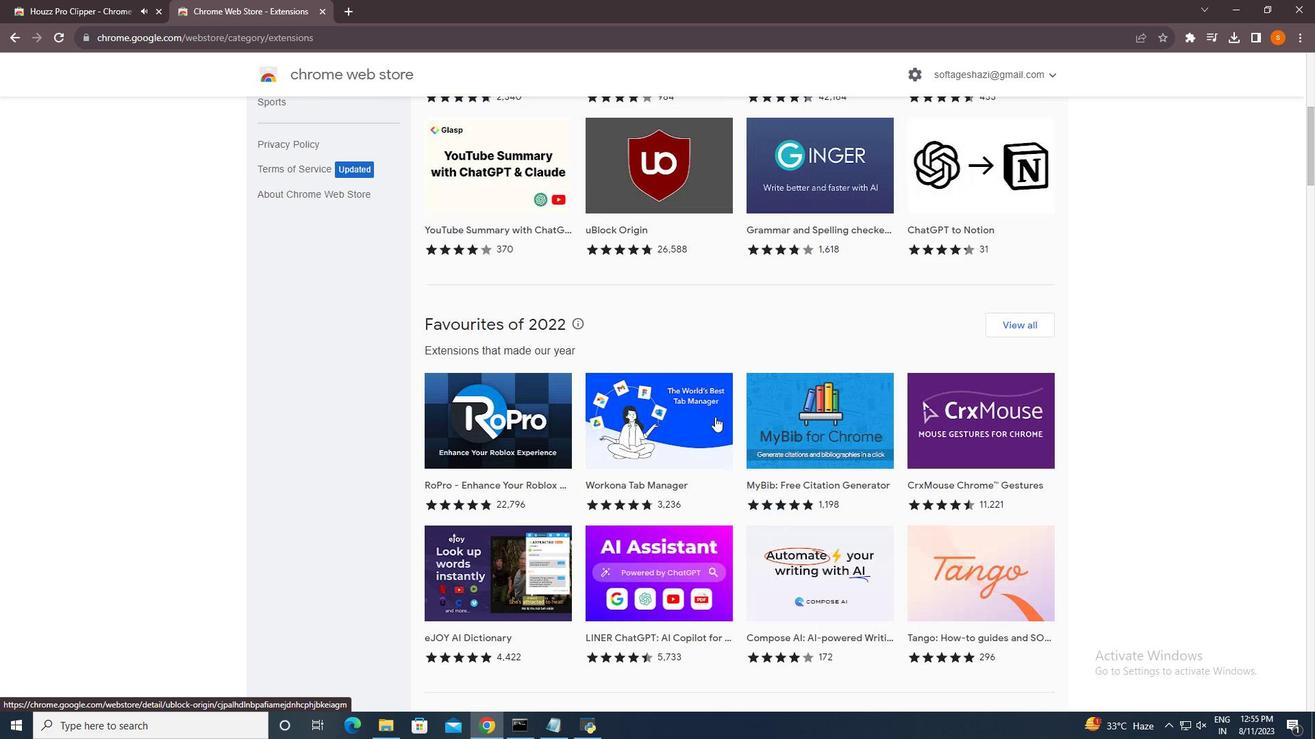 
Action: Mouse scrolled (715, 417) with delta (0, 0)
Screenshot: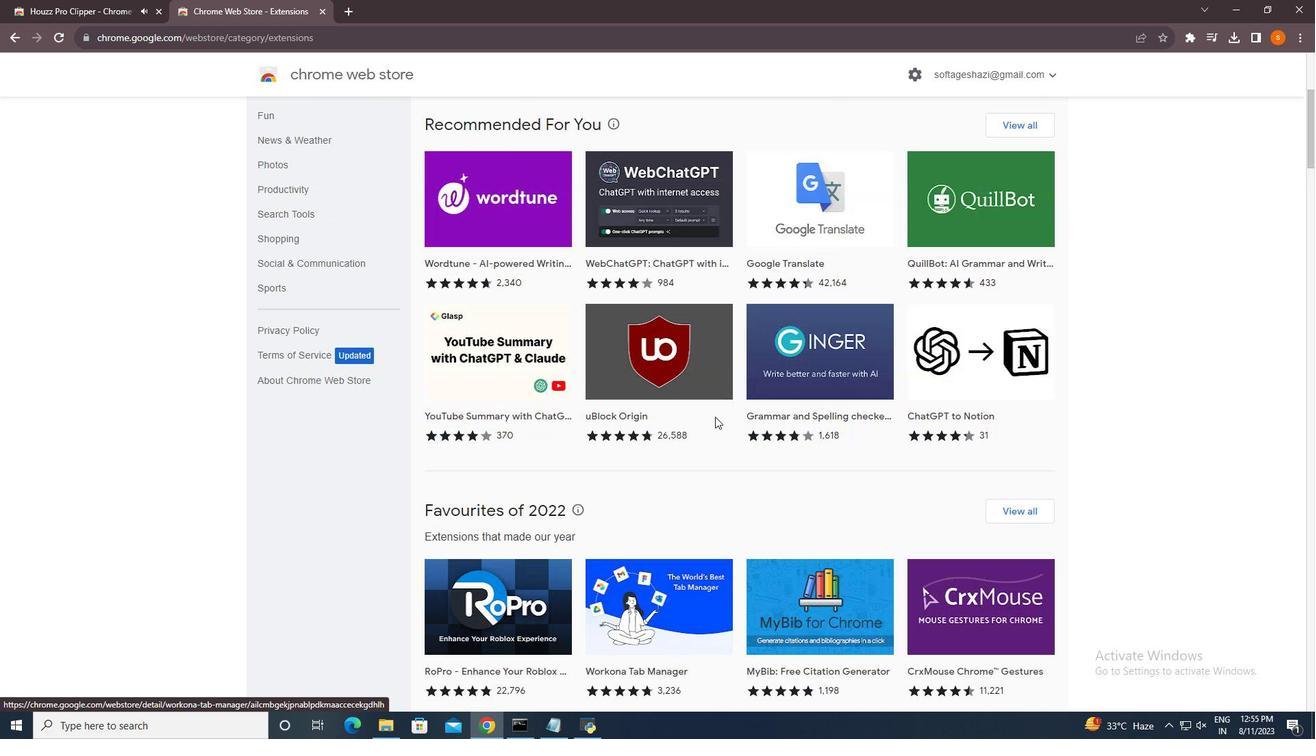 
Action: Mouse scrolled (715, 417) with delta (0, 0)
Screenshot: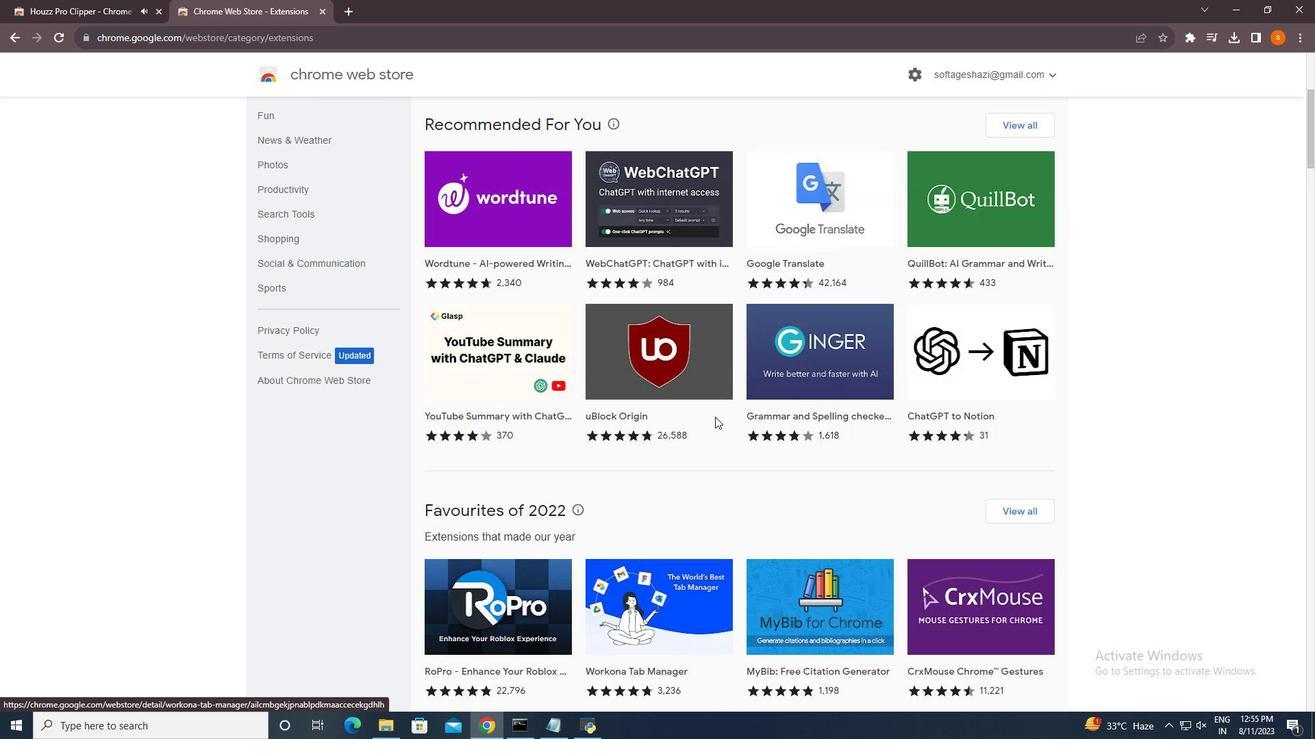 
Action: Mouse scrolled (715, 417) with delta (0, 0)
Screenshot: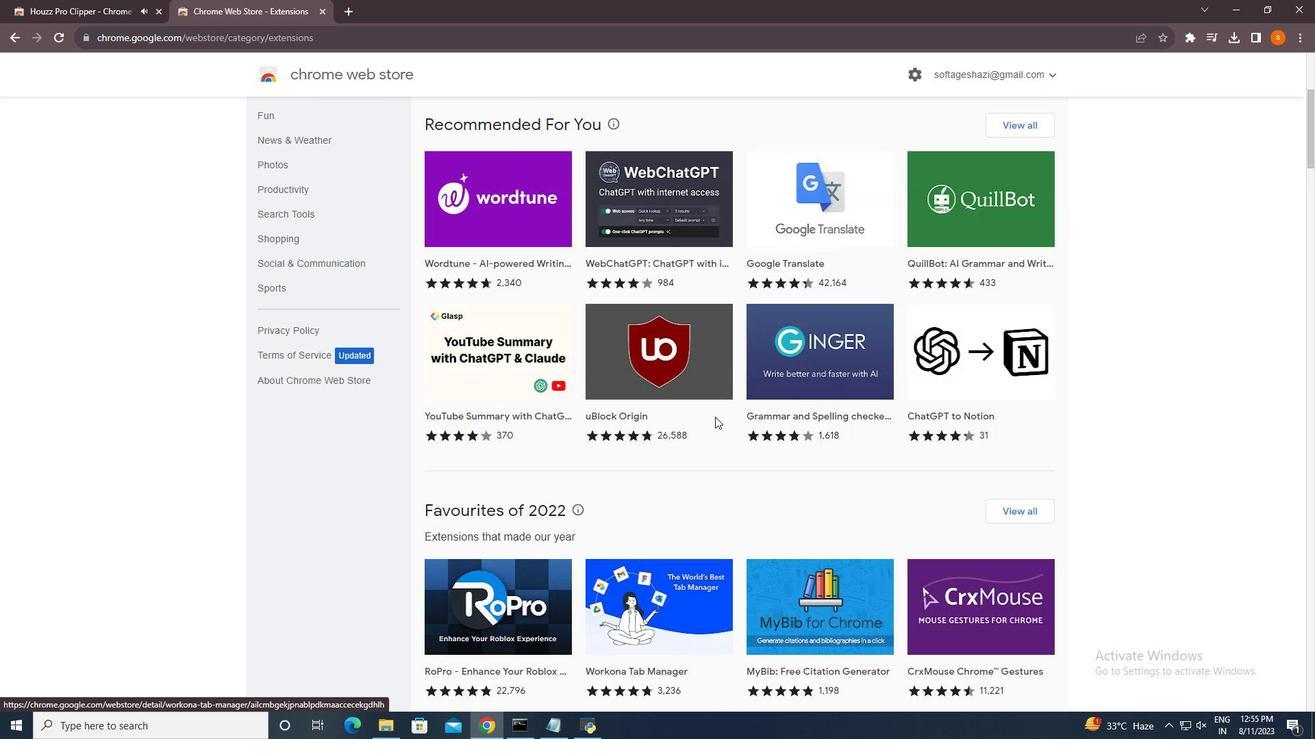 
Action: Mouse scrolled (715, 417) with delta (0, 0)
Screenshot: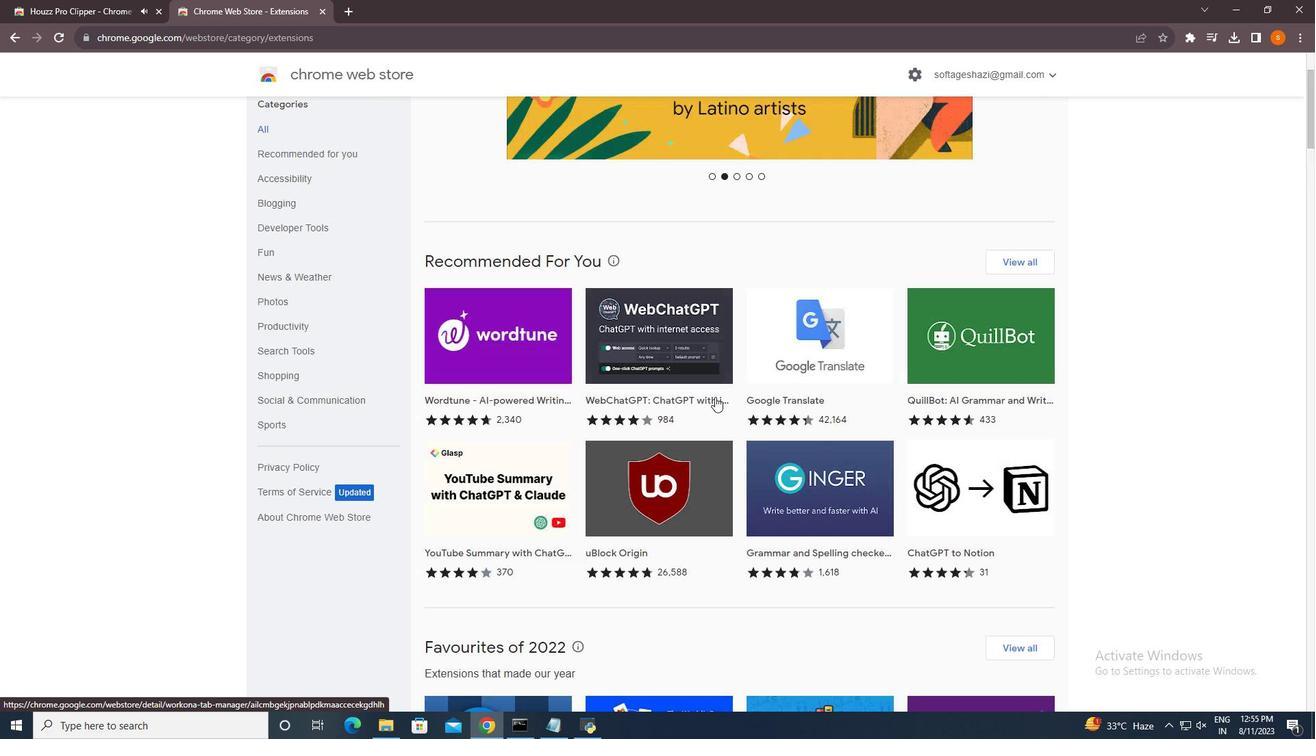 
Action: Mouse scrolled (715, 417) with delta (0, 0)
Screenshot: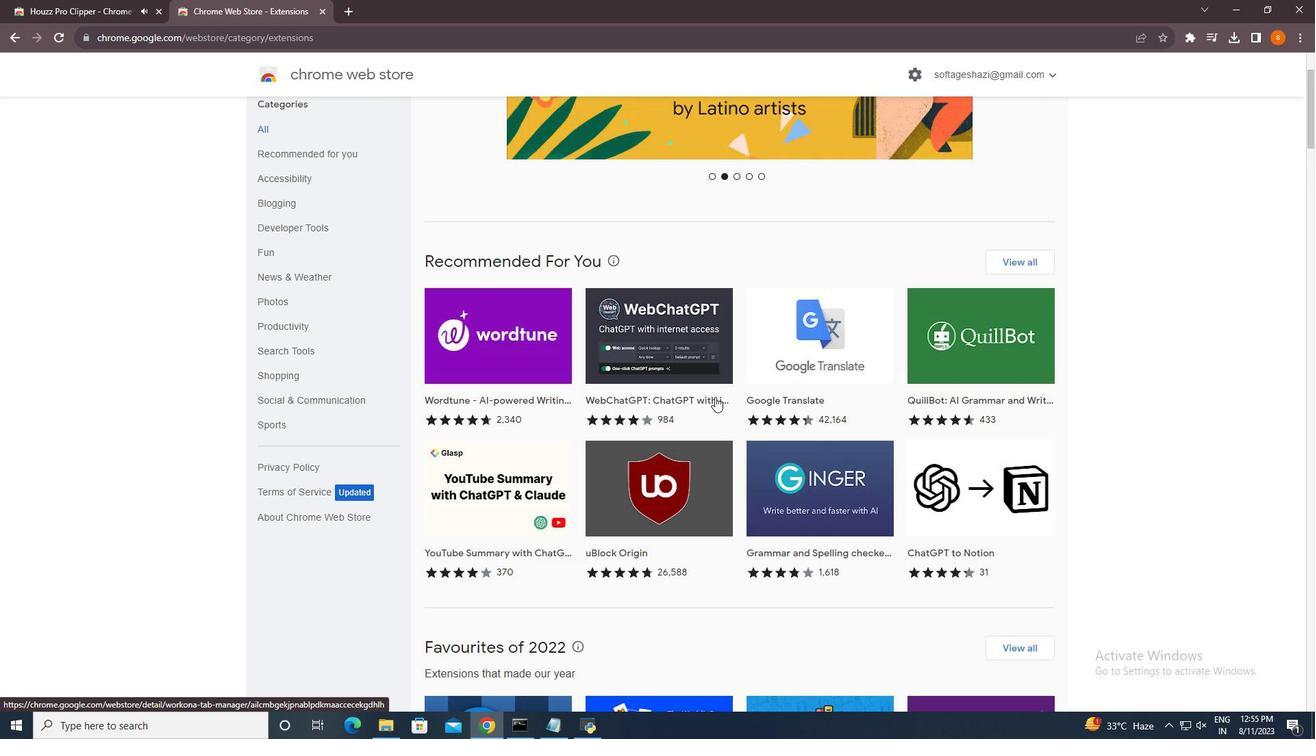 
Action: Mouse moved to (5, 39)
Screenshot: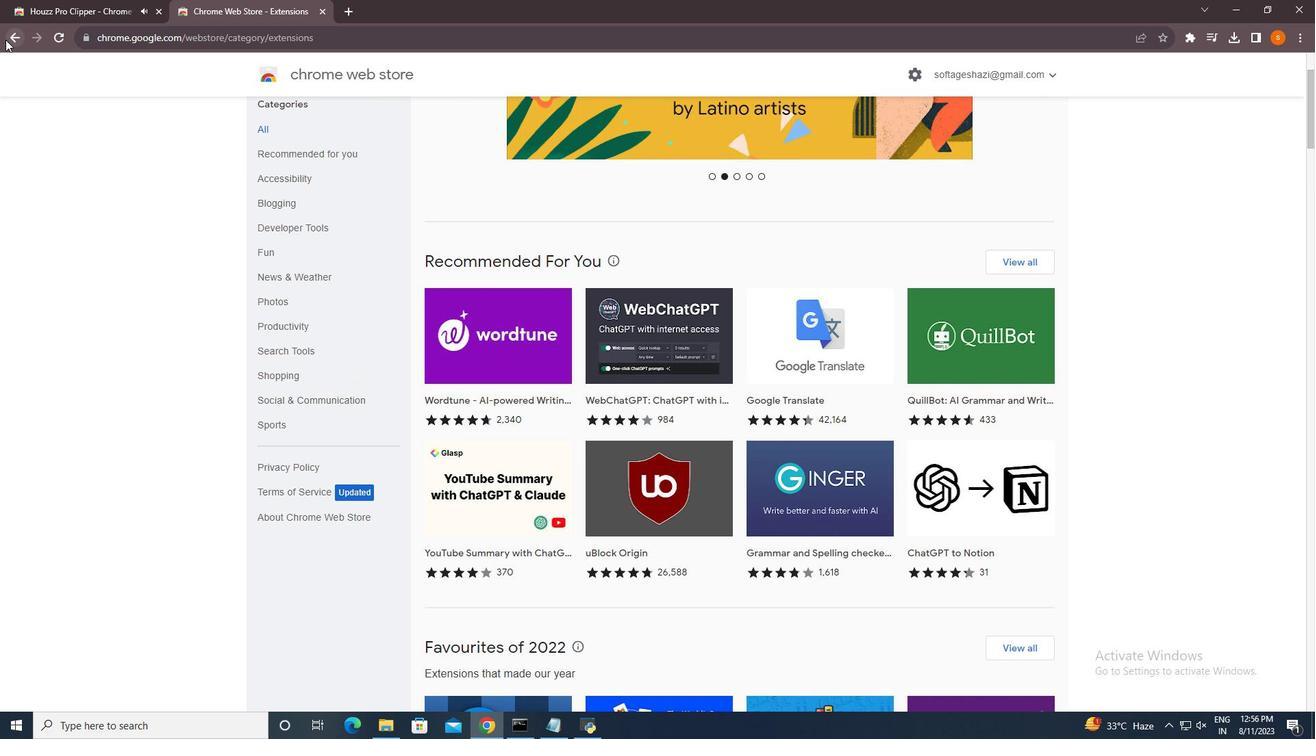 
Action: Mouse pressed left at (5, 39)
Screenshot: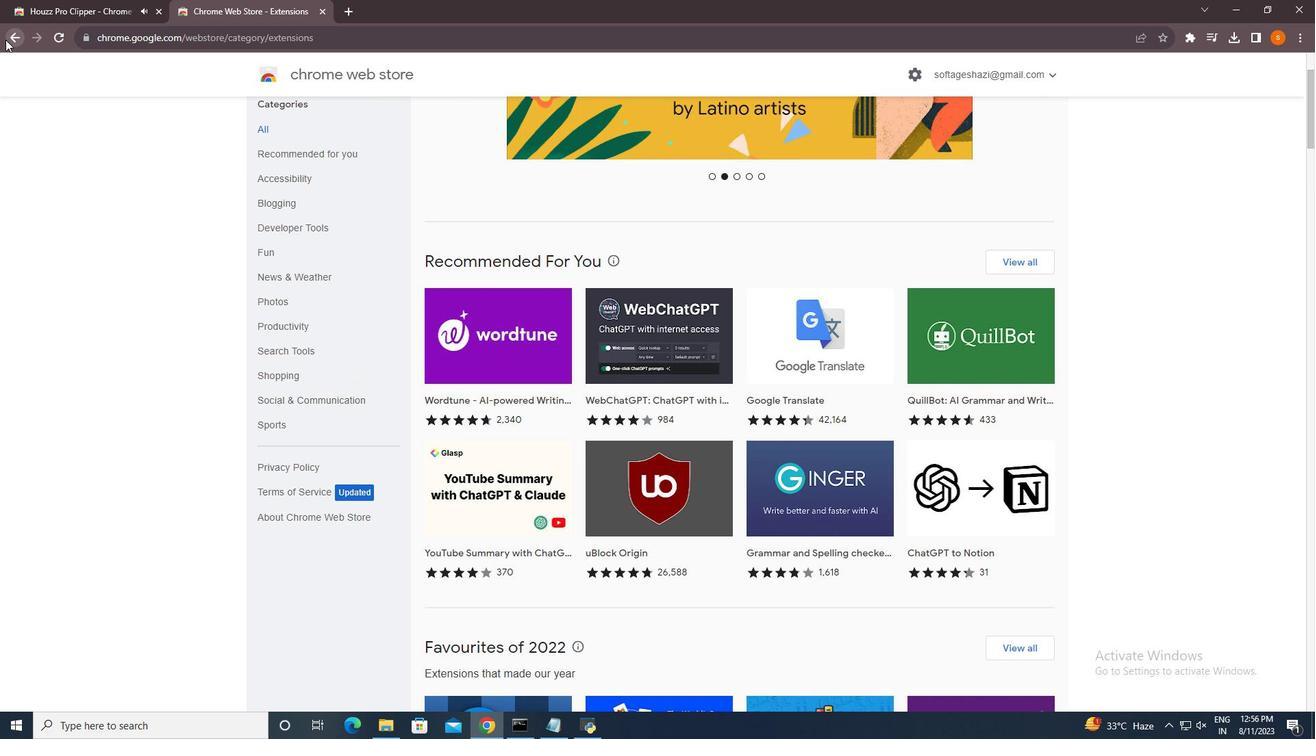 
Action: Mouse moved to (911, 485)
Screenshot: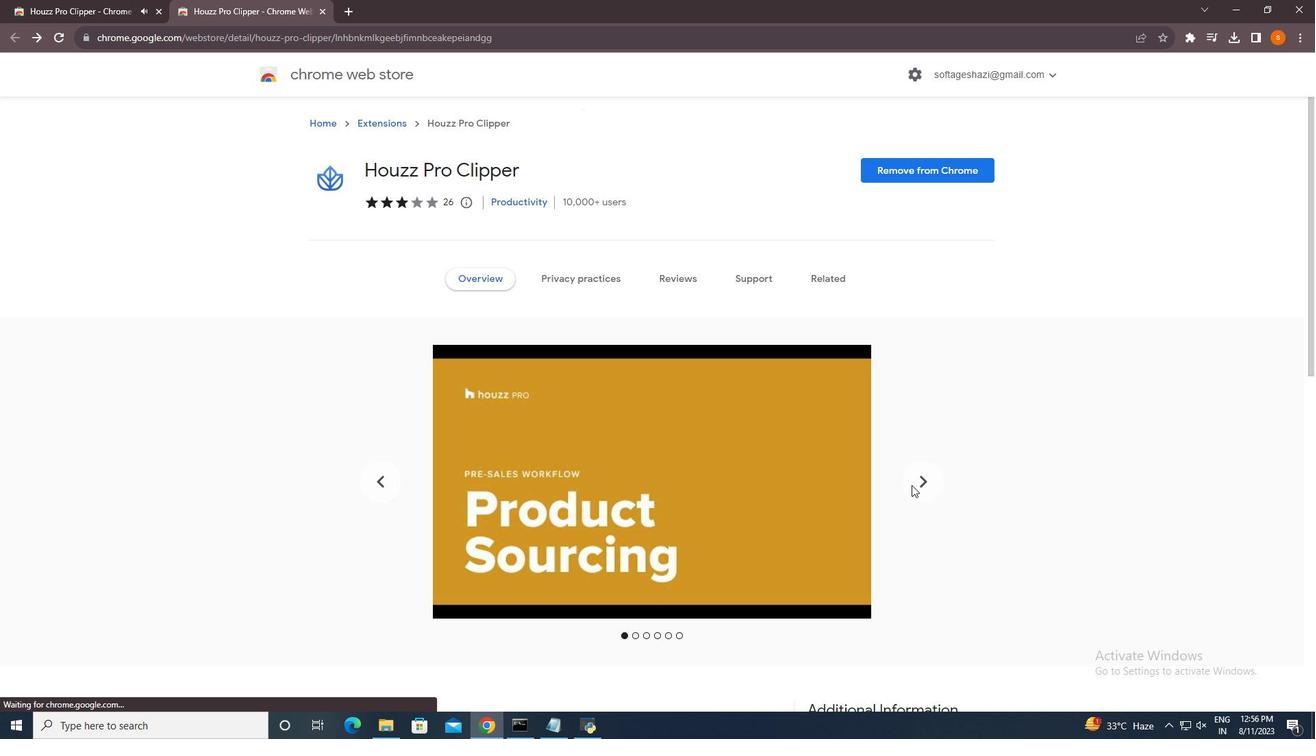 
Action: Mouse pressed left at (911, 485)
Screenshot: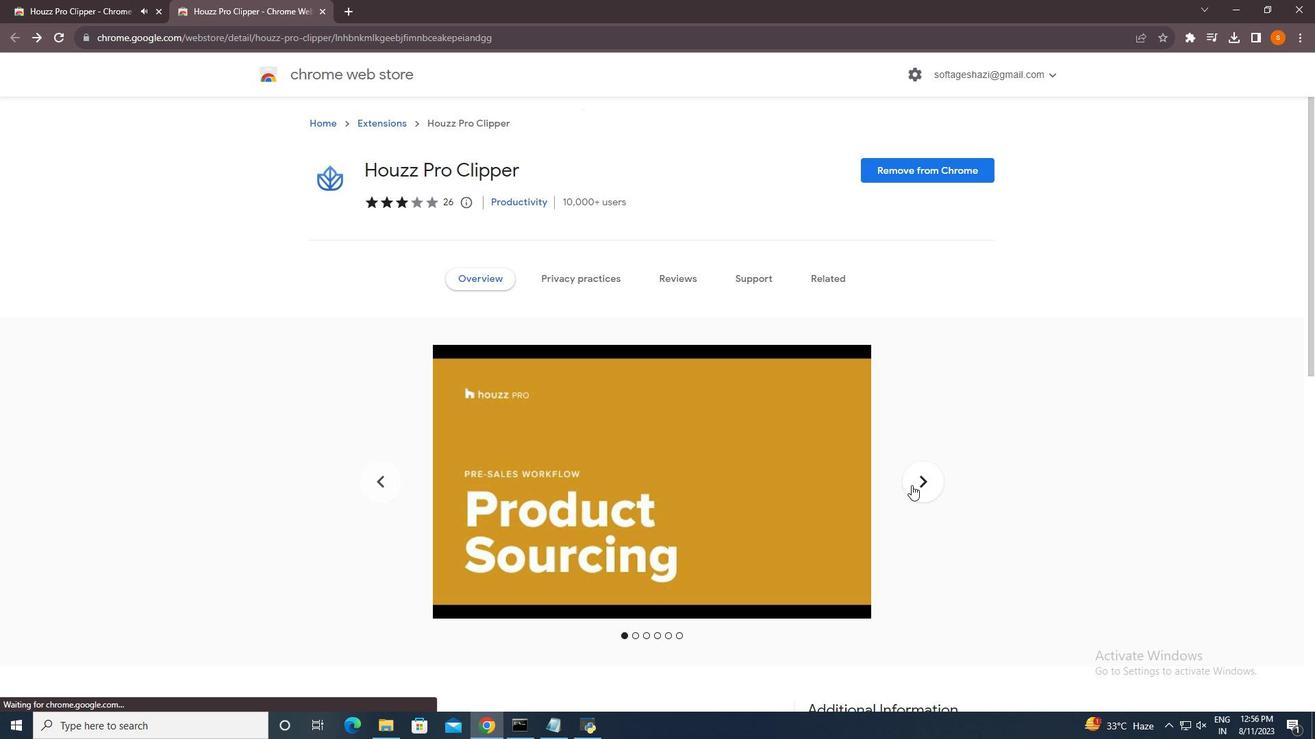 
Action: Mouse moved to (911, 485)
Screenshot: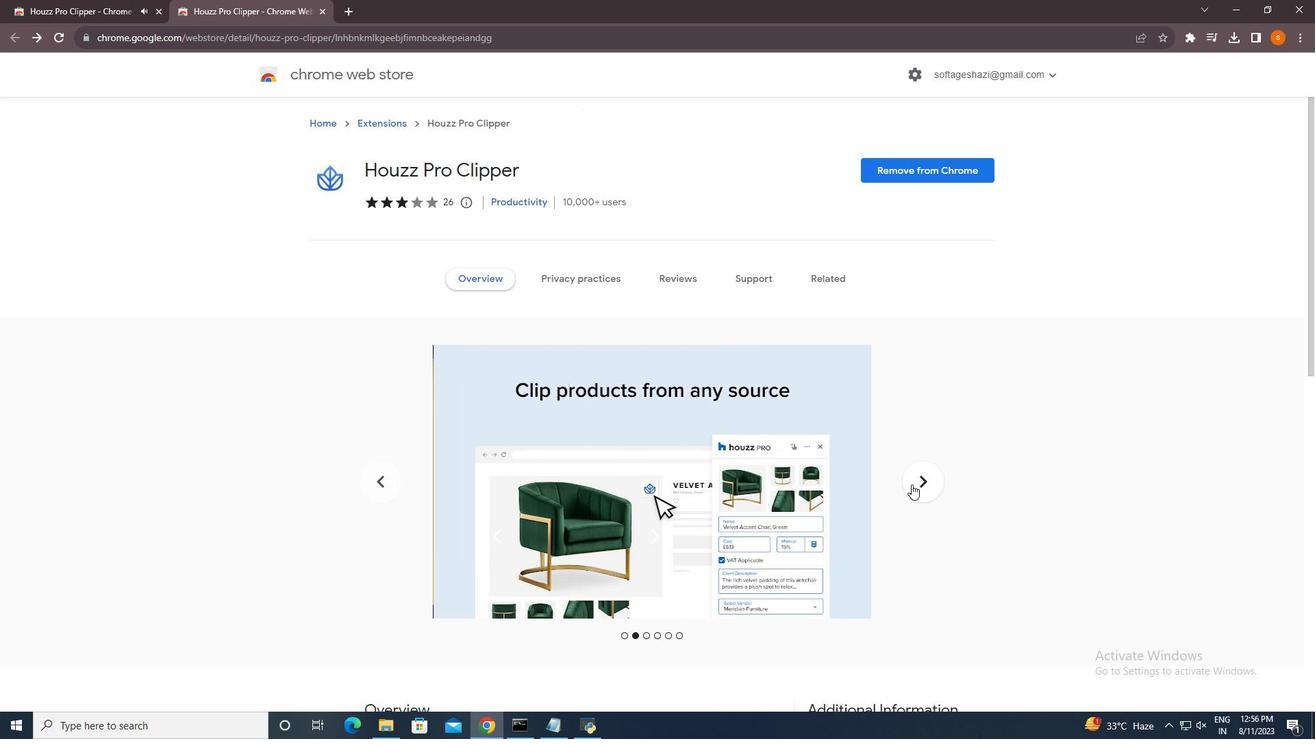 
Action: Mouse pressed left at (911, 485)
Screenshot: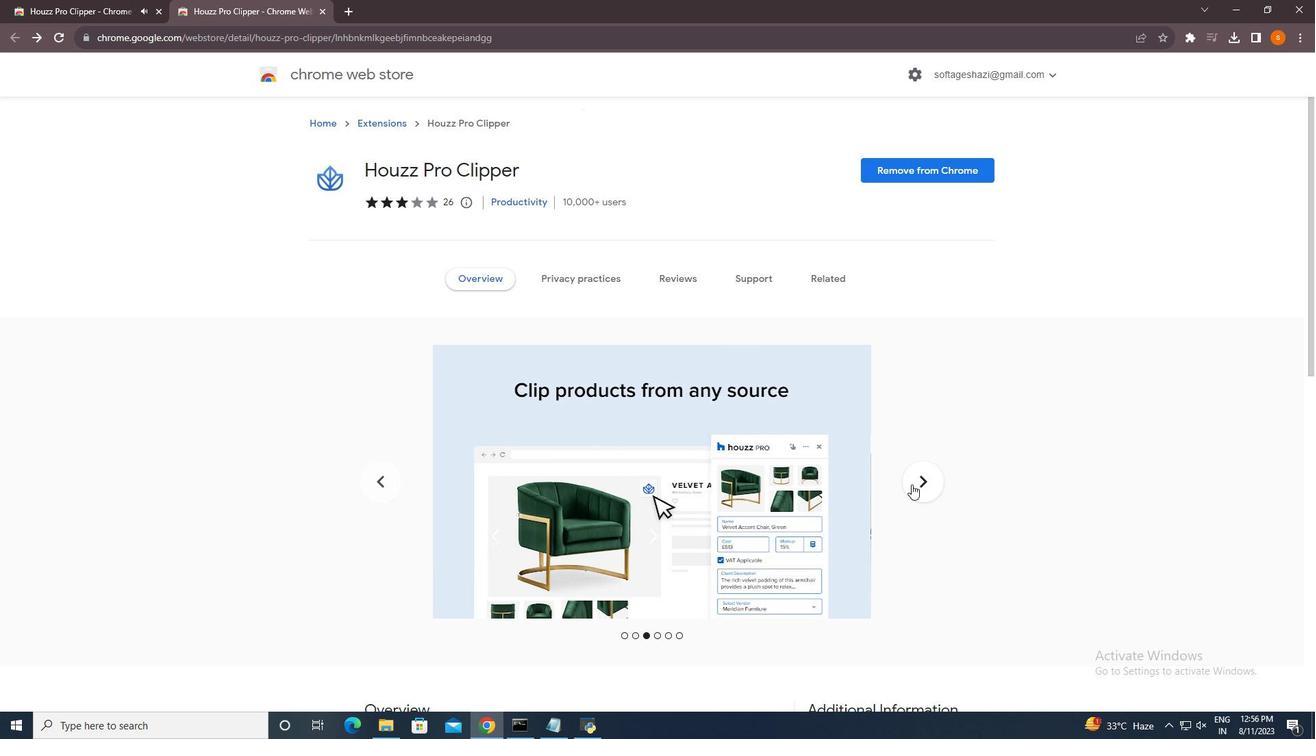 
Action: Mouse pressed left at (911, 485)
Screenshot: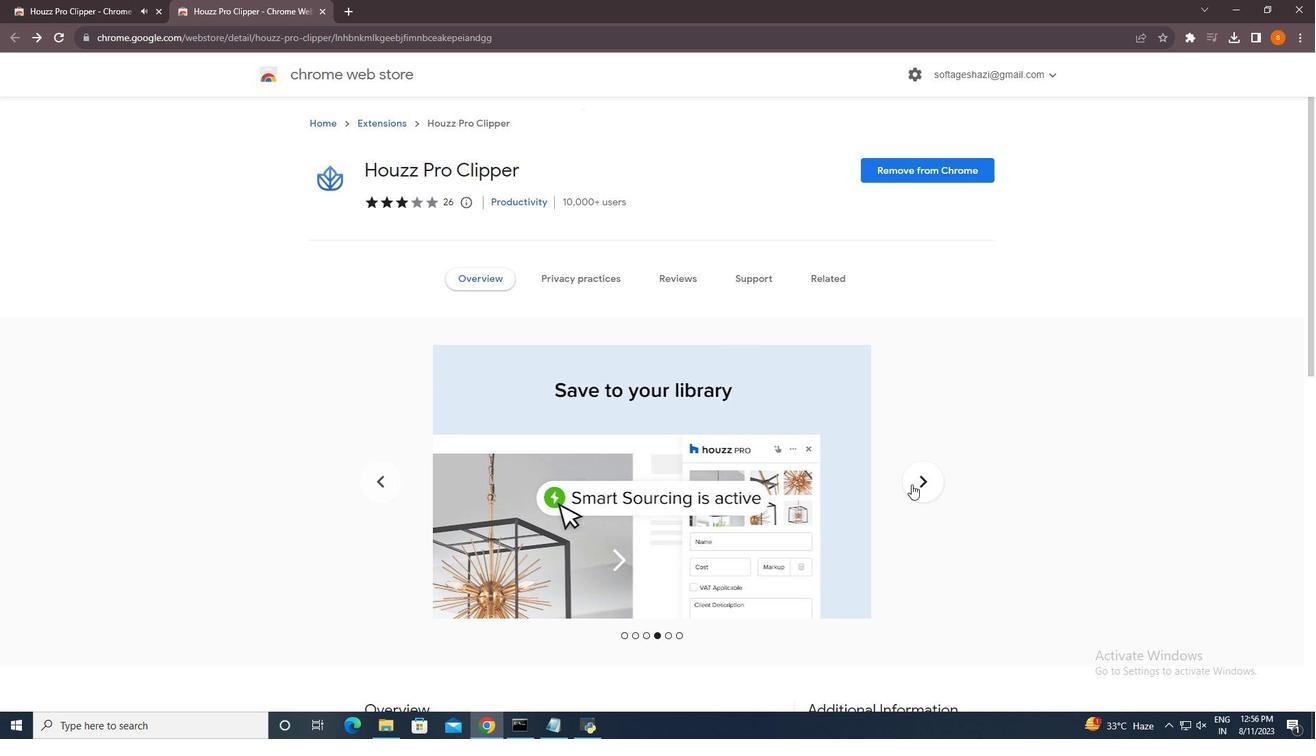 
Action: Mouse pressed left at (911, 485)
Screenshot: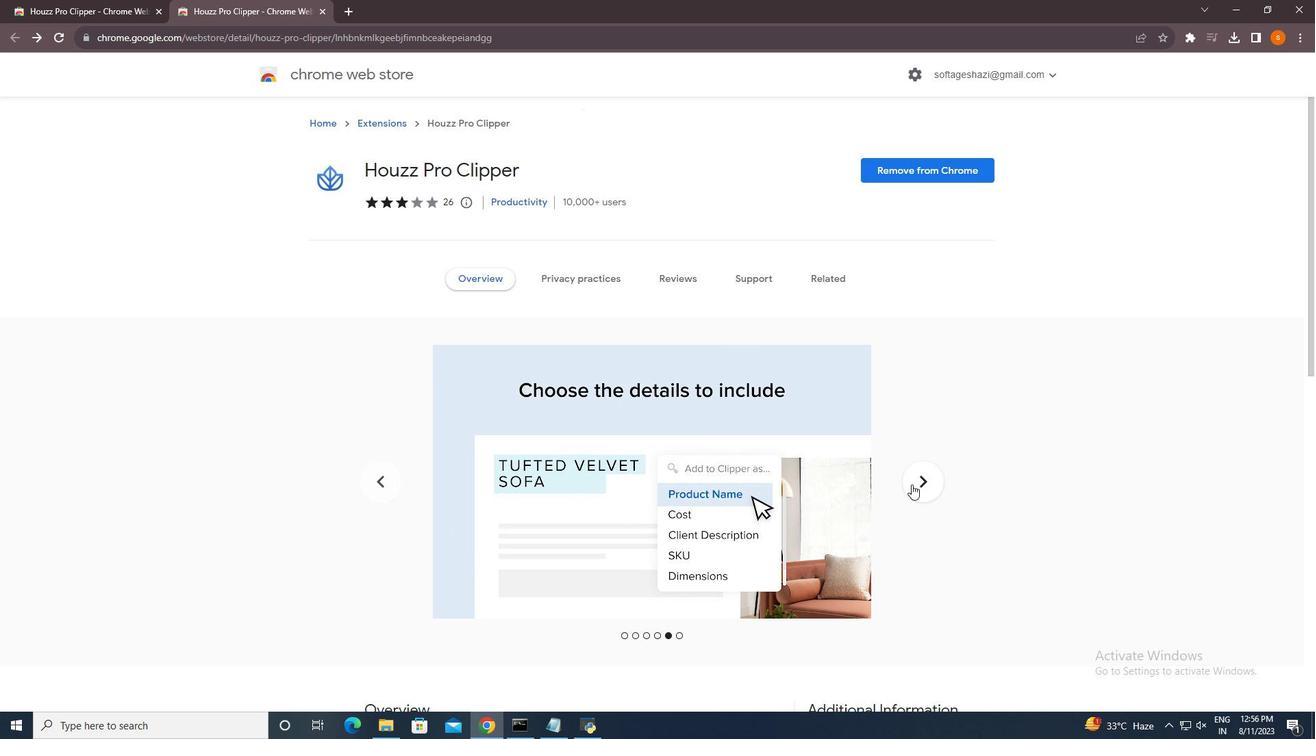 
Action: Mouse pressed left at (911, 485)
Screenshot: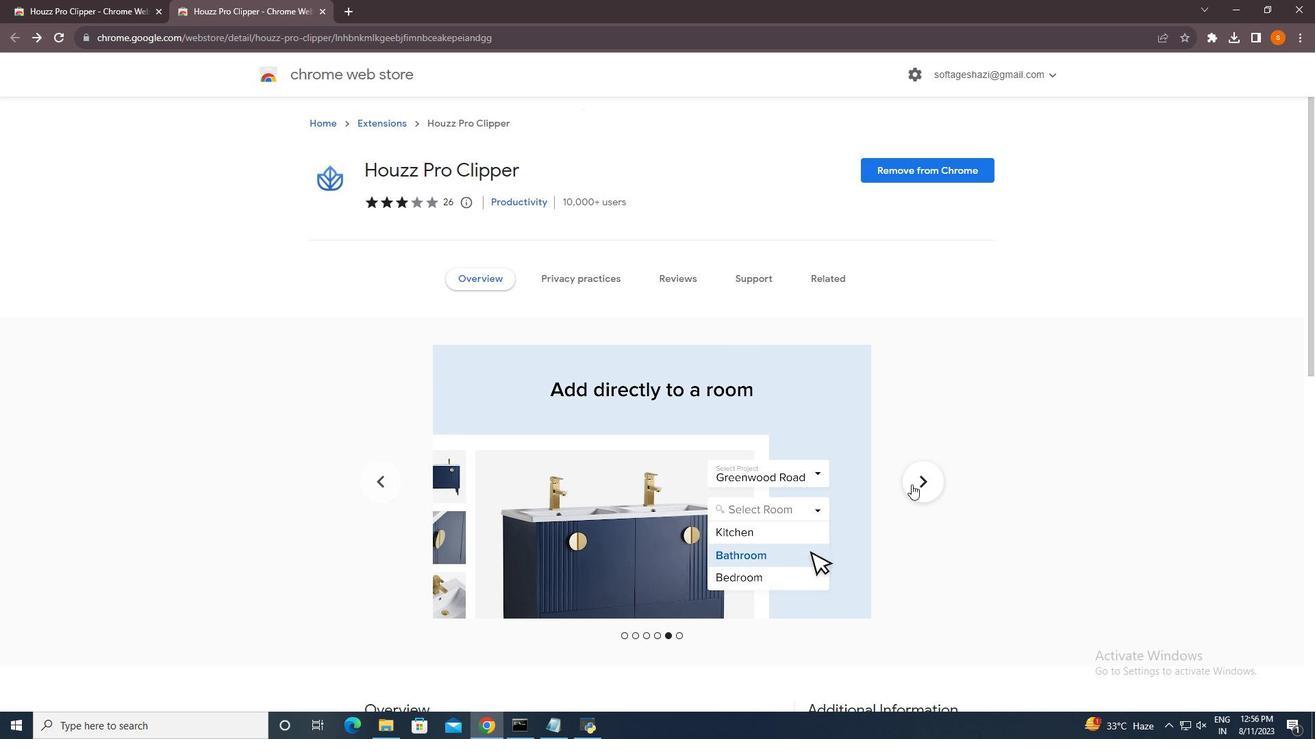 
Action: Mouse moved to (646, 473)
